 Task: Create a vector illustration of a wildlife habitat.
Action: Mouse moved to (125, 135)
Screenshot: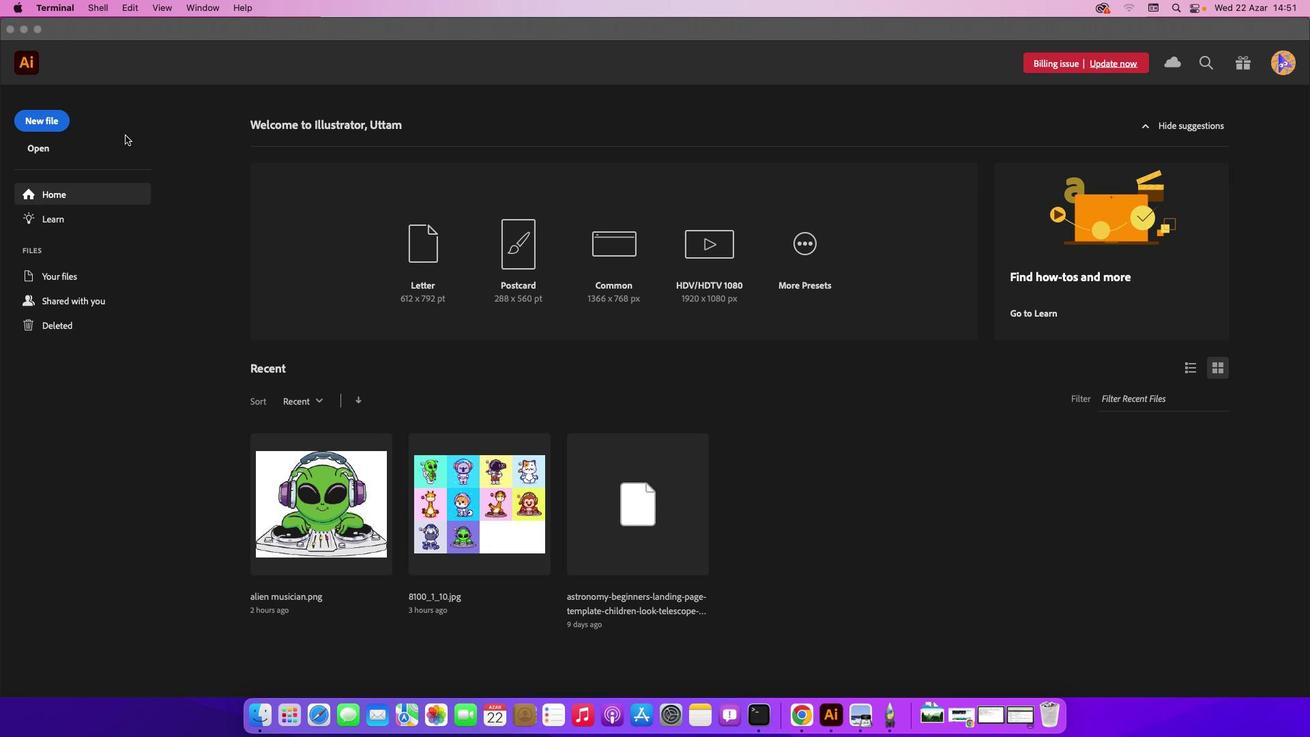 
Action: Mouse pressed left at (125, 135)
Screenshot: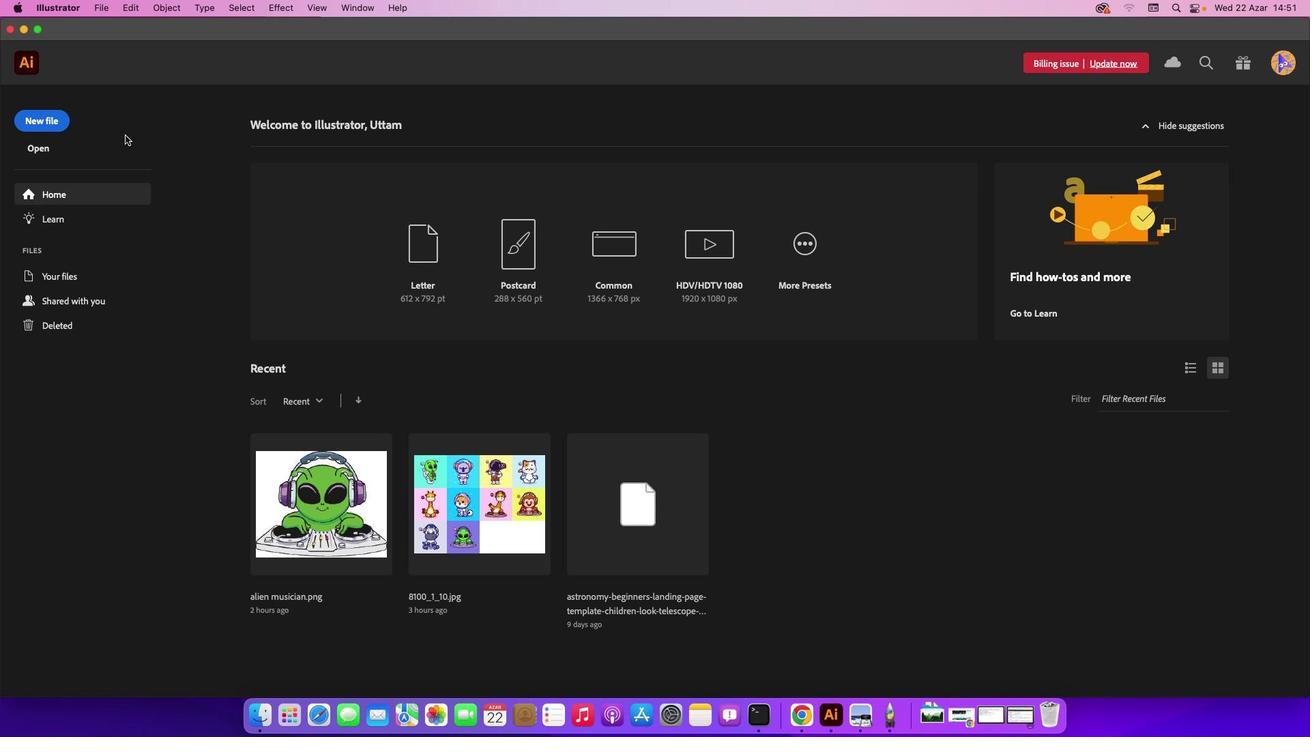 
Action: Mouse moved to (53, 124)
Screenshot: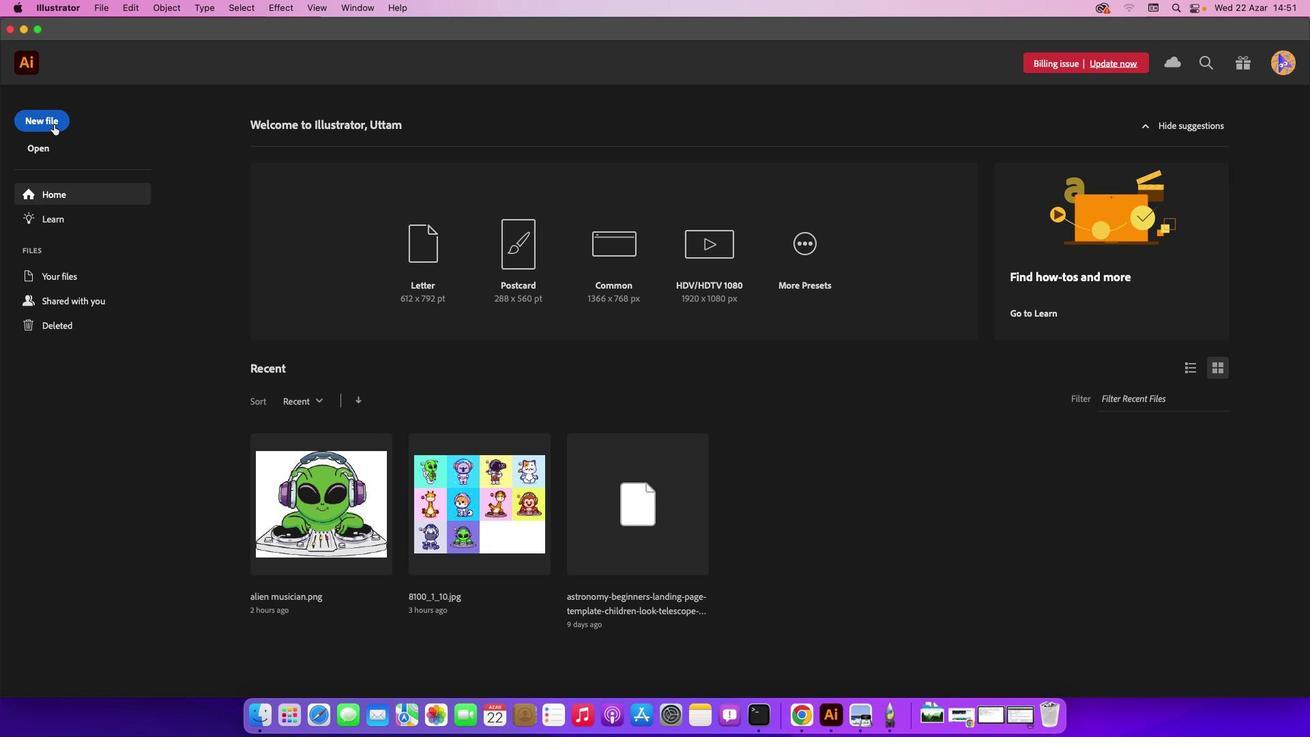 
Action: Mouse pressed left at (53, 124)
Screenshot: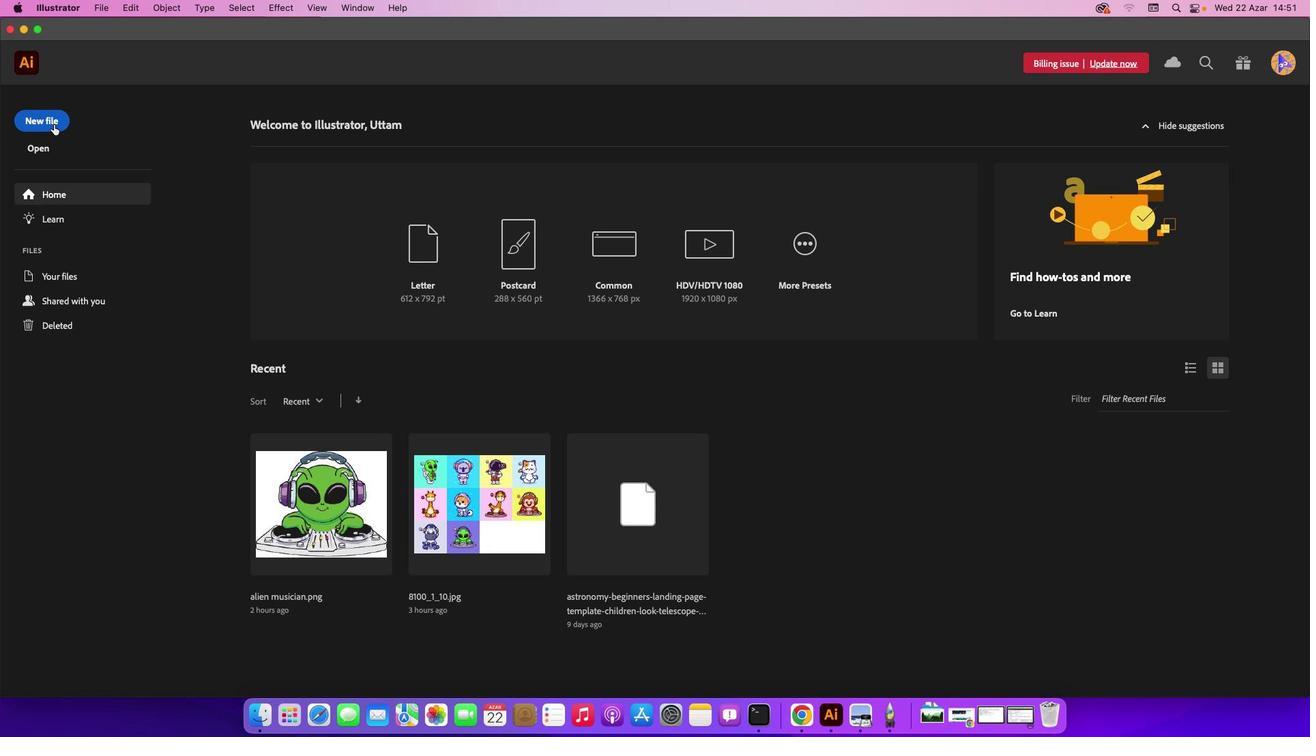 
Action: Mouse moved to (976, 571)
Screenshot: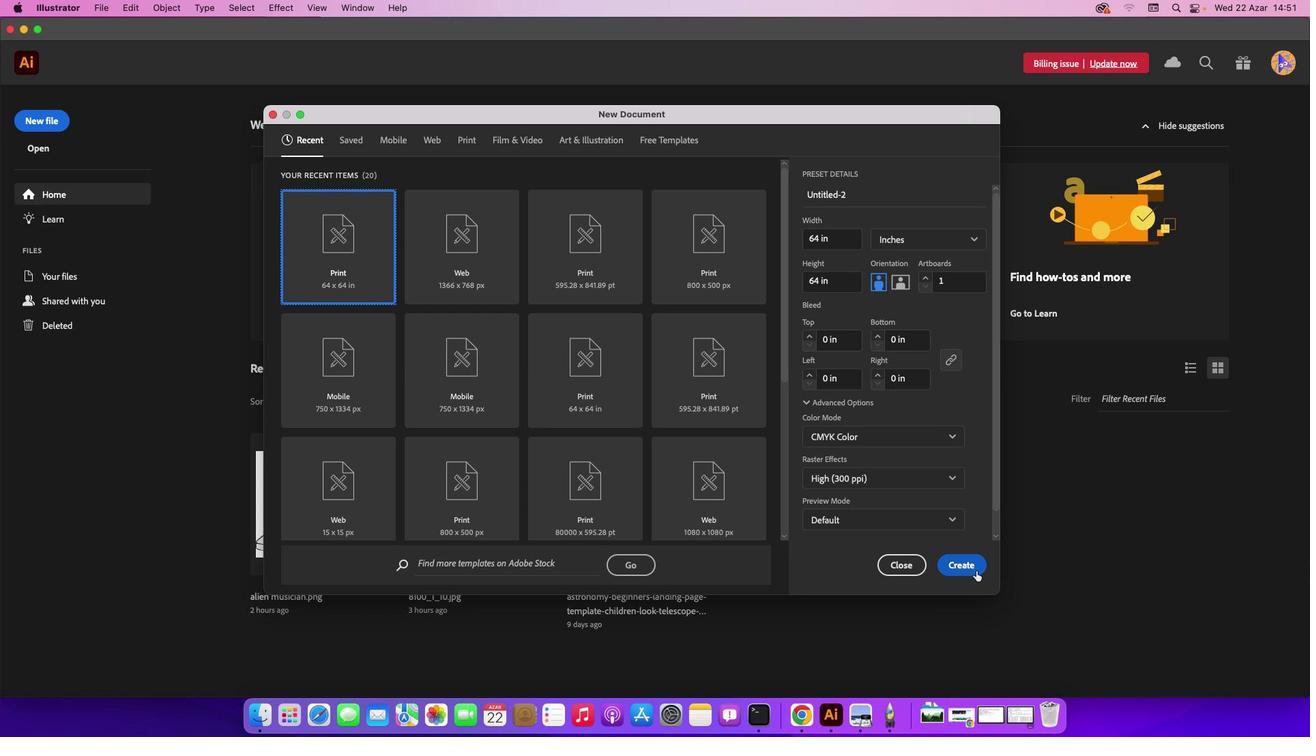 
Action: Mouse pressed left at (976, 571)
Screenshot: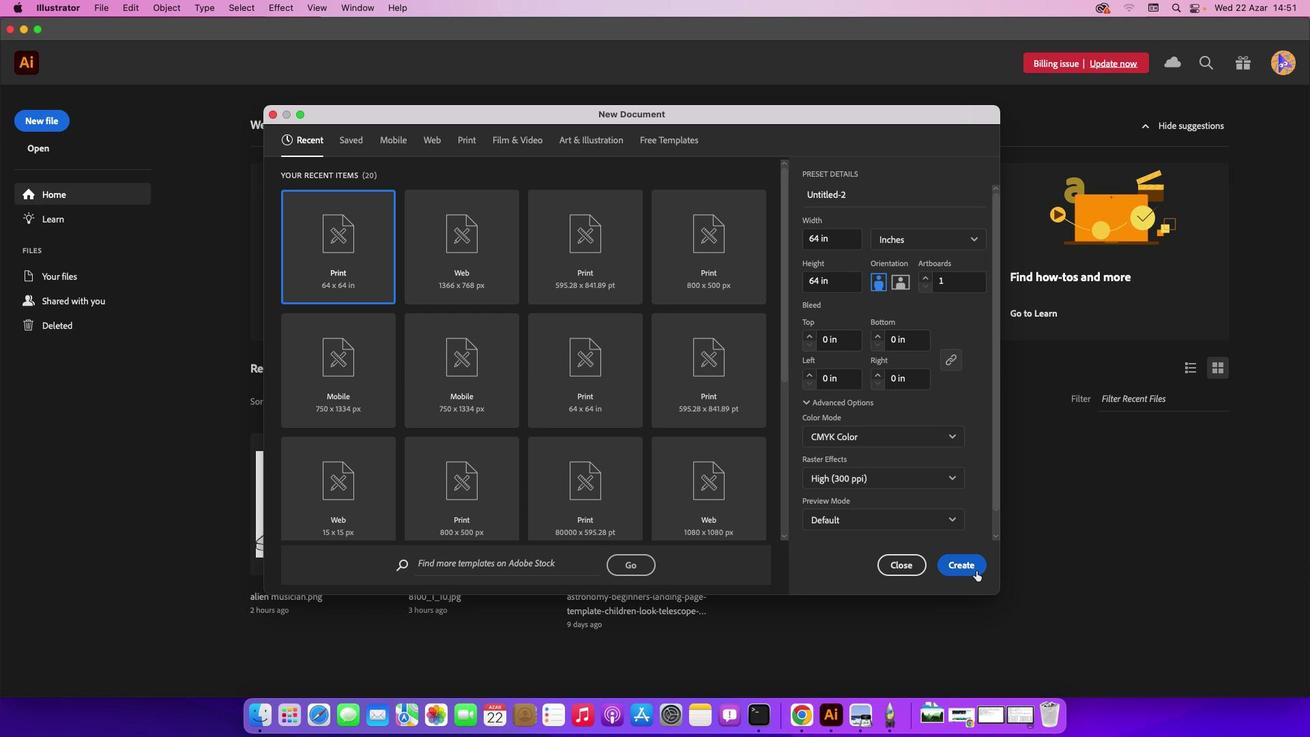 
Action: Mouse moved to (20, 129)
Screenshot: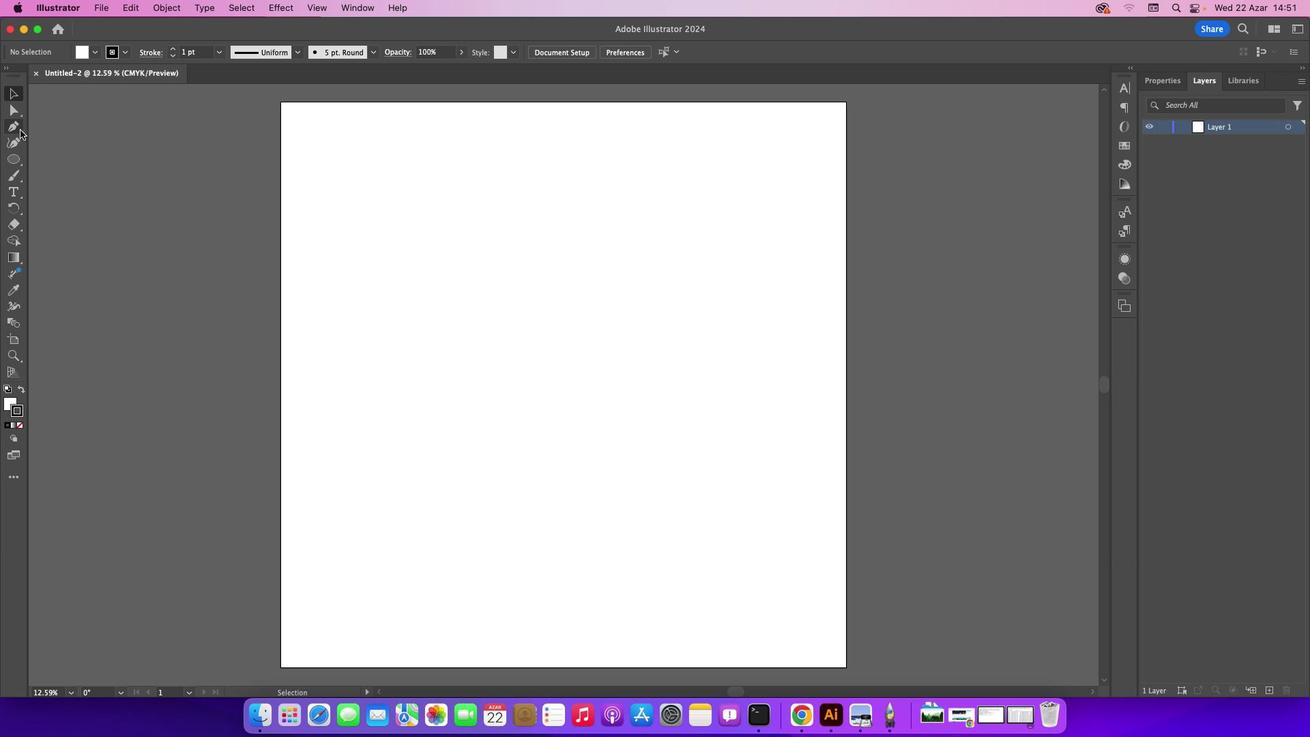 
Action: Mouse pressed left at (20, 129)
Screenshot: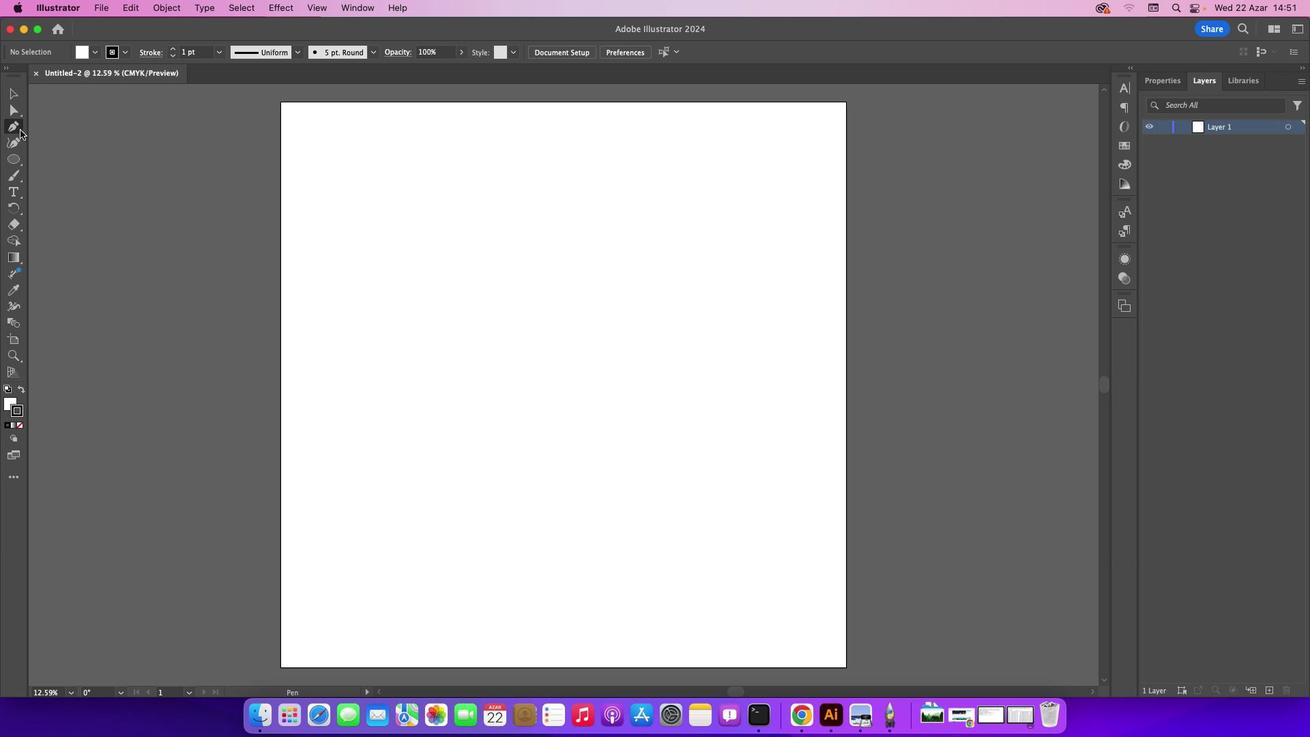 
Action: Mouse moved to (305, 398)
Screenshot: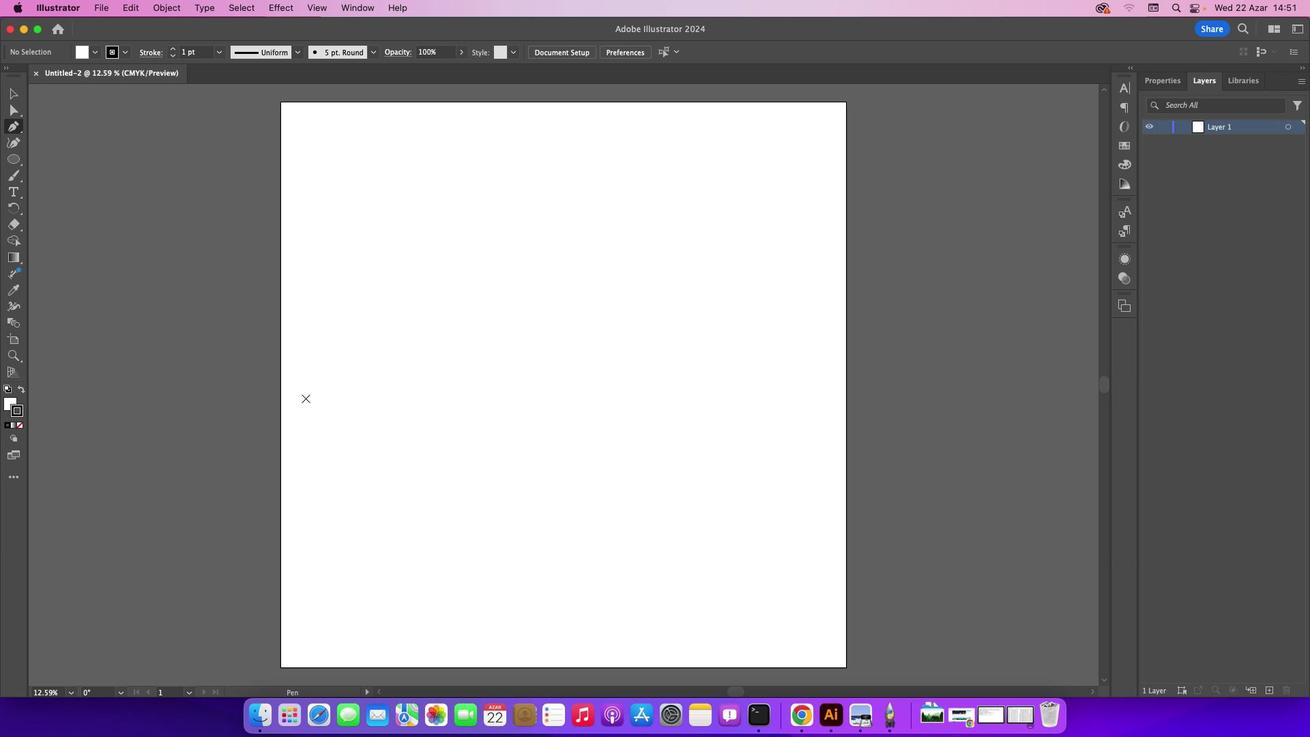 
Action: Key pressed Key.caps_lock
Screenshot: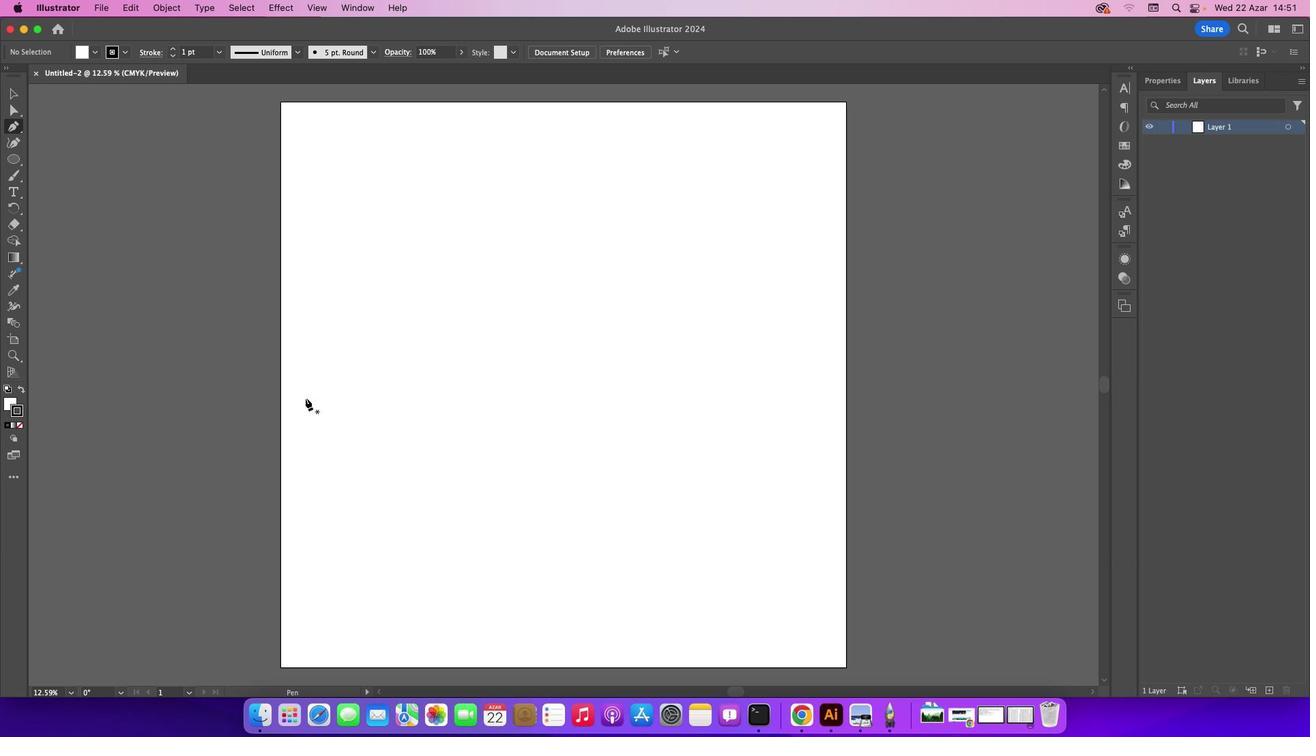 
Action: Mouse moved to (281, 409)
Screenshot: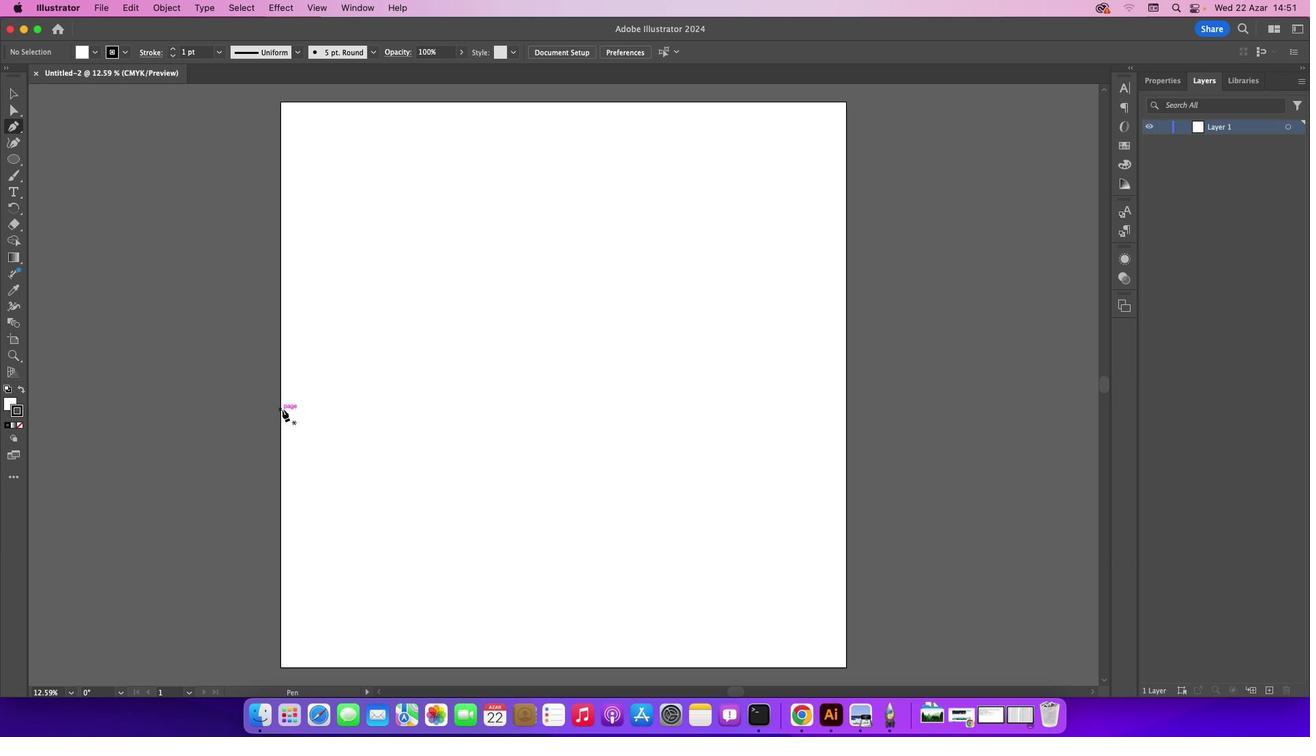 
Action: Mouse pressed left at (281, 409)
Screenshot: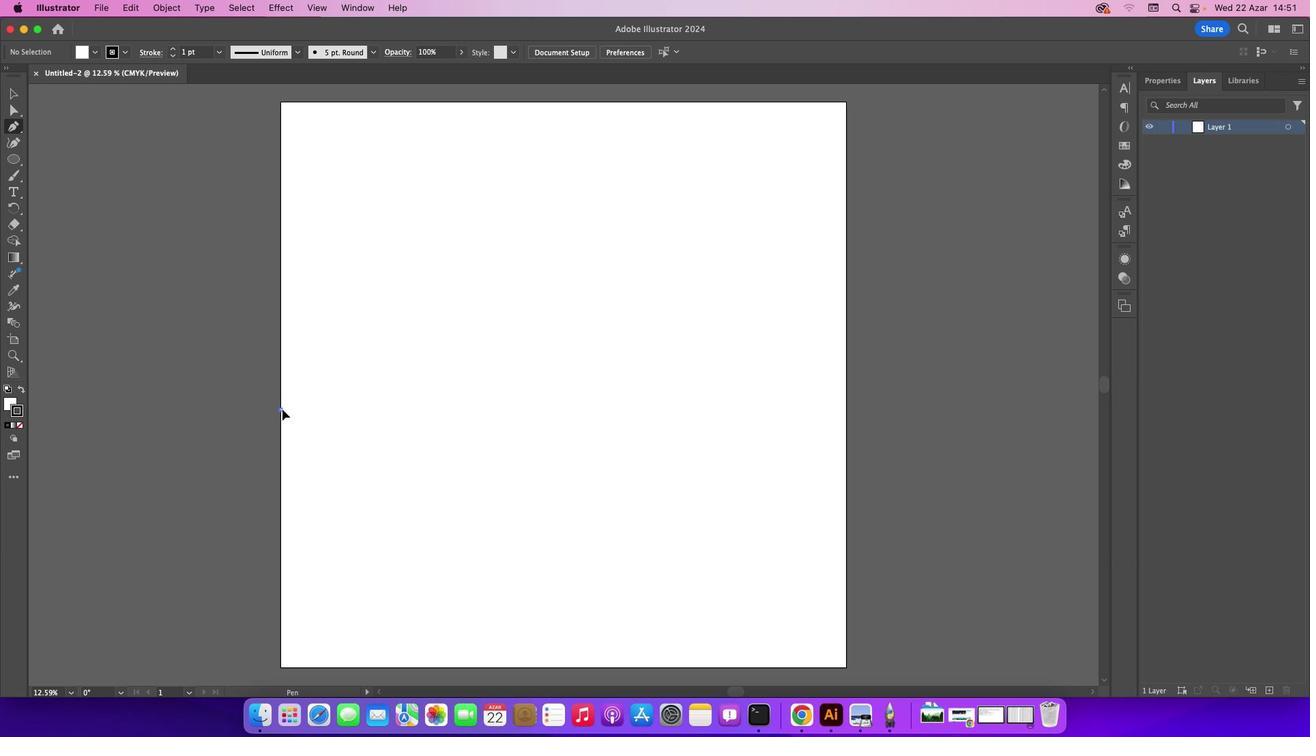
Action: Mouse moved to (429, 352)
Screenshot: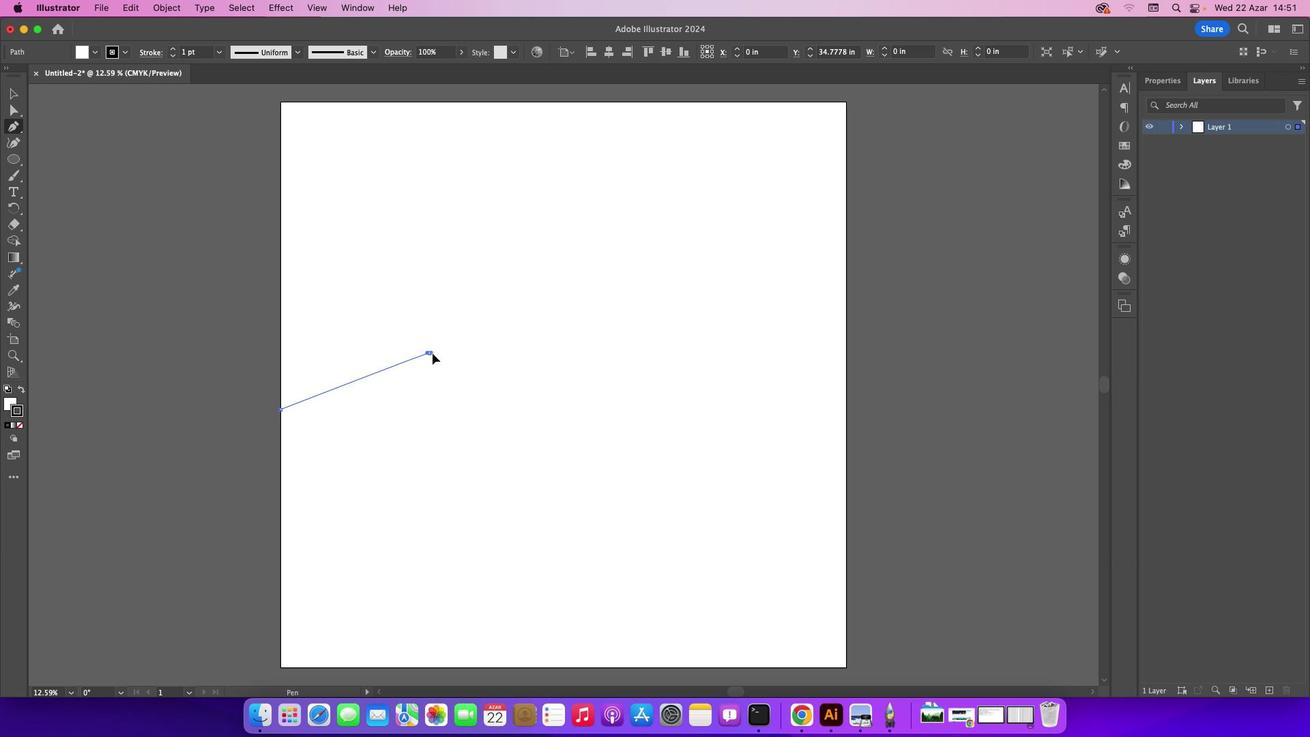 
Action: Mouse pressed left at (429, 352)
Screenshot: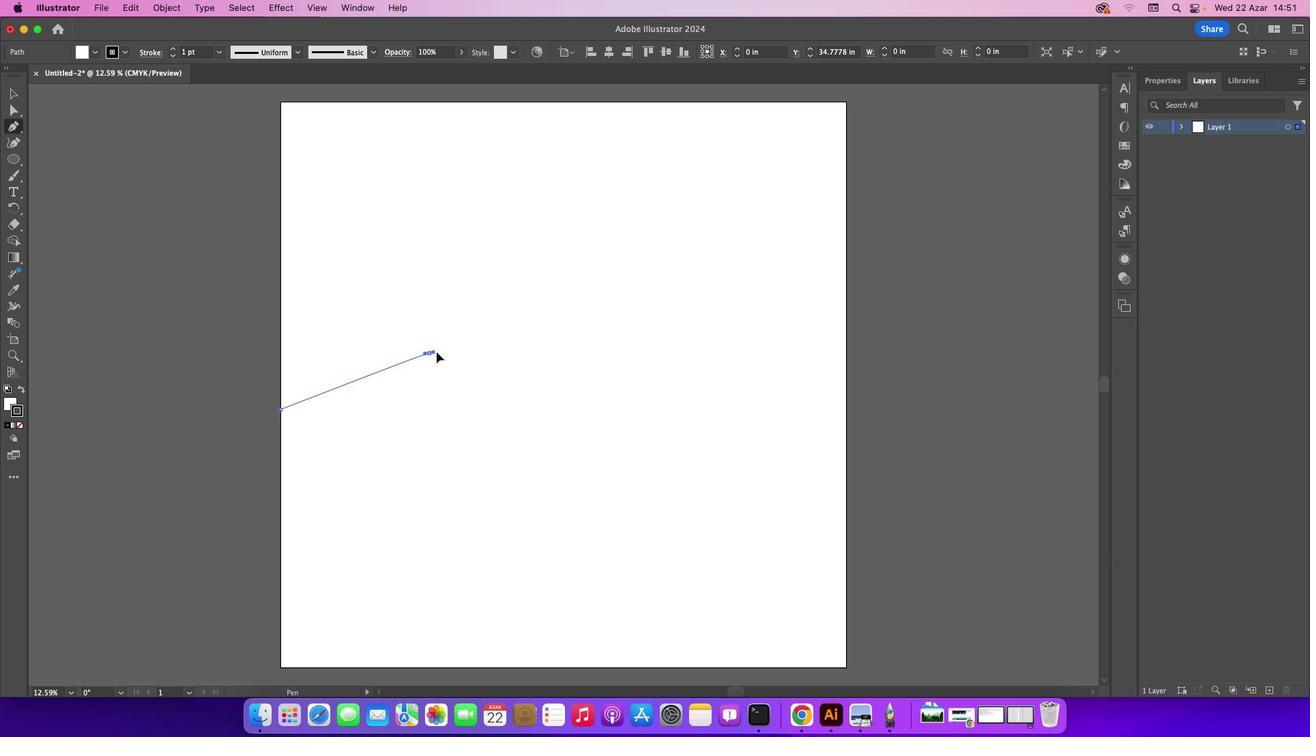 
Action: Mouse moved to (496, 372)
Screenshot: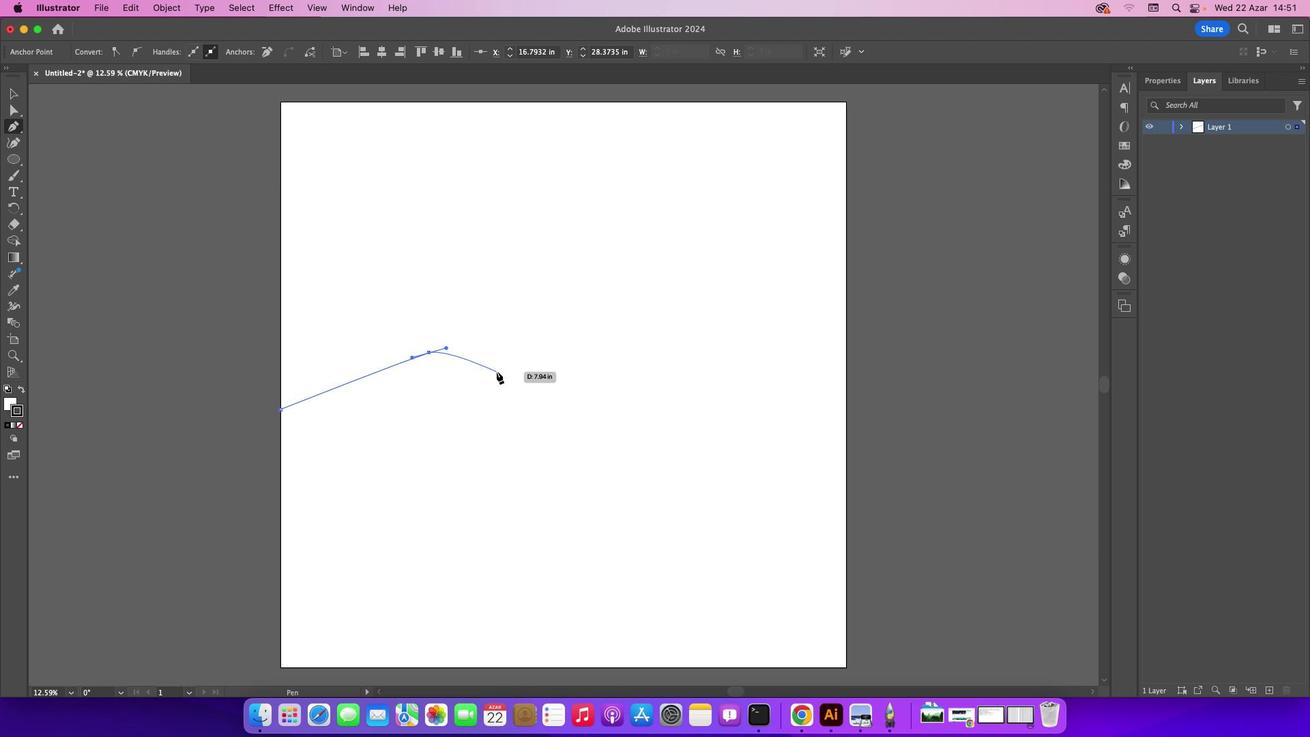 
Action: Mouse pressed left at (496, 372)
Screenshot: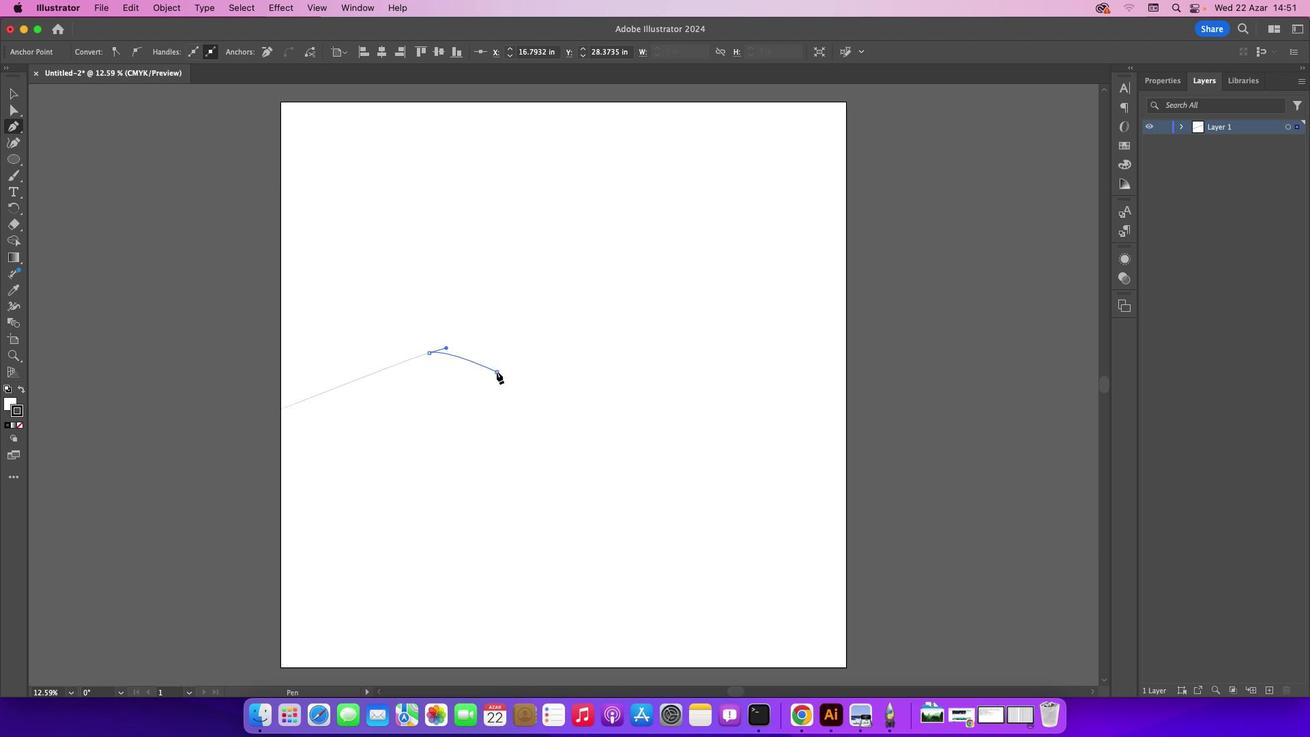 
Action: Mouse moved to (542, 398)
Screenshot: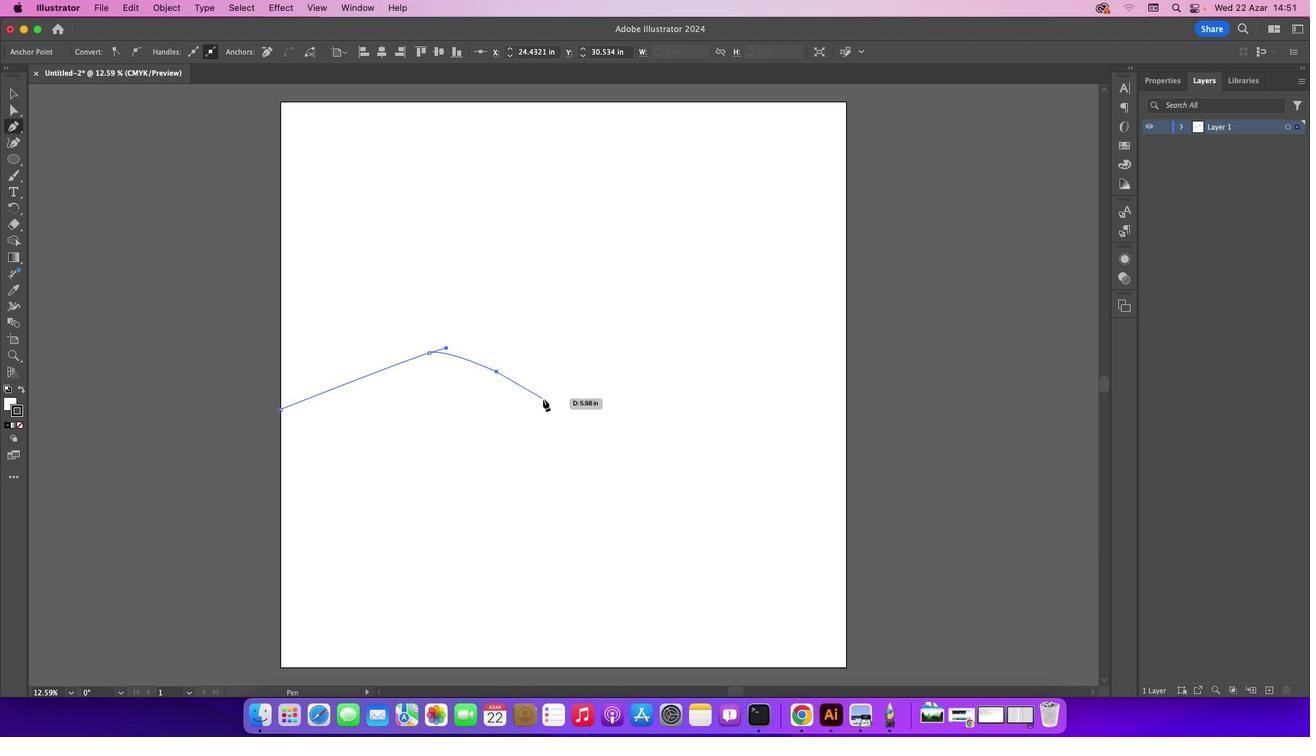 
Action: Mouse pressed left at (542, 398)
Screenshot: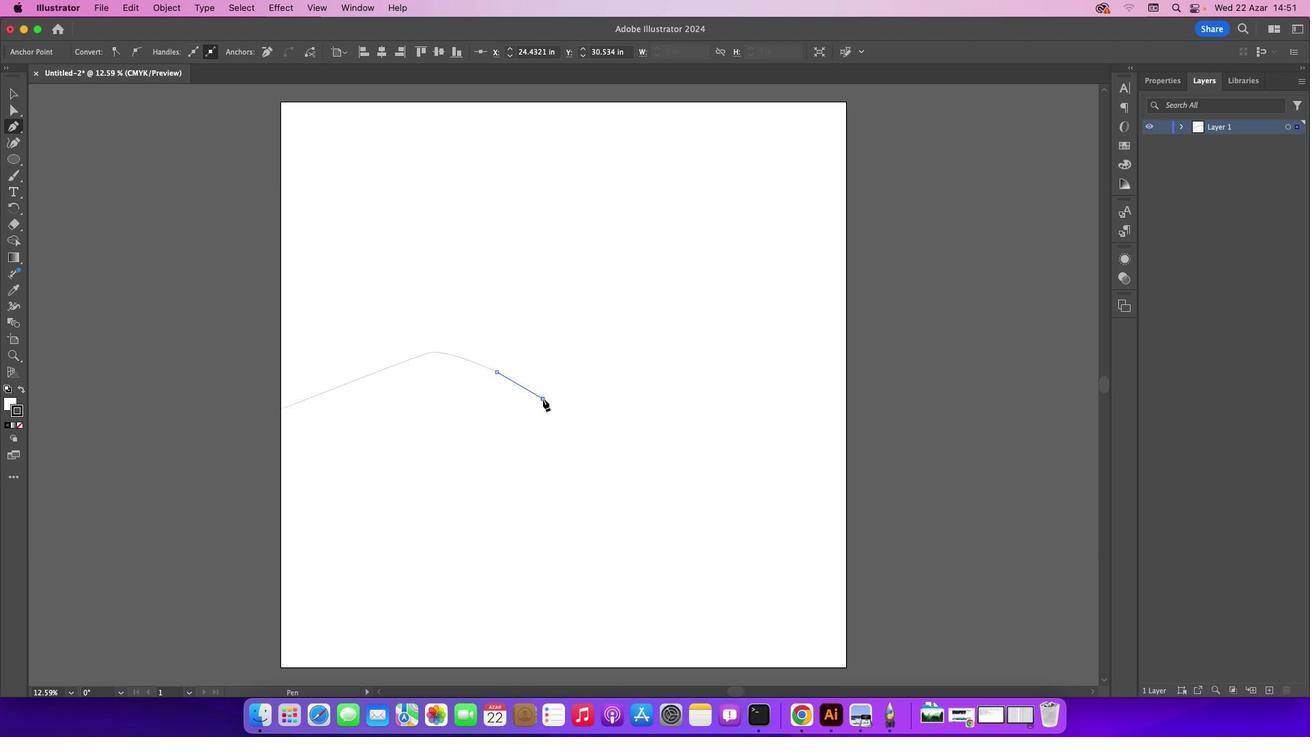 
Action: Mouse moved to (615, 369)
Screenshot: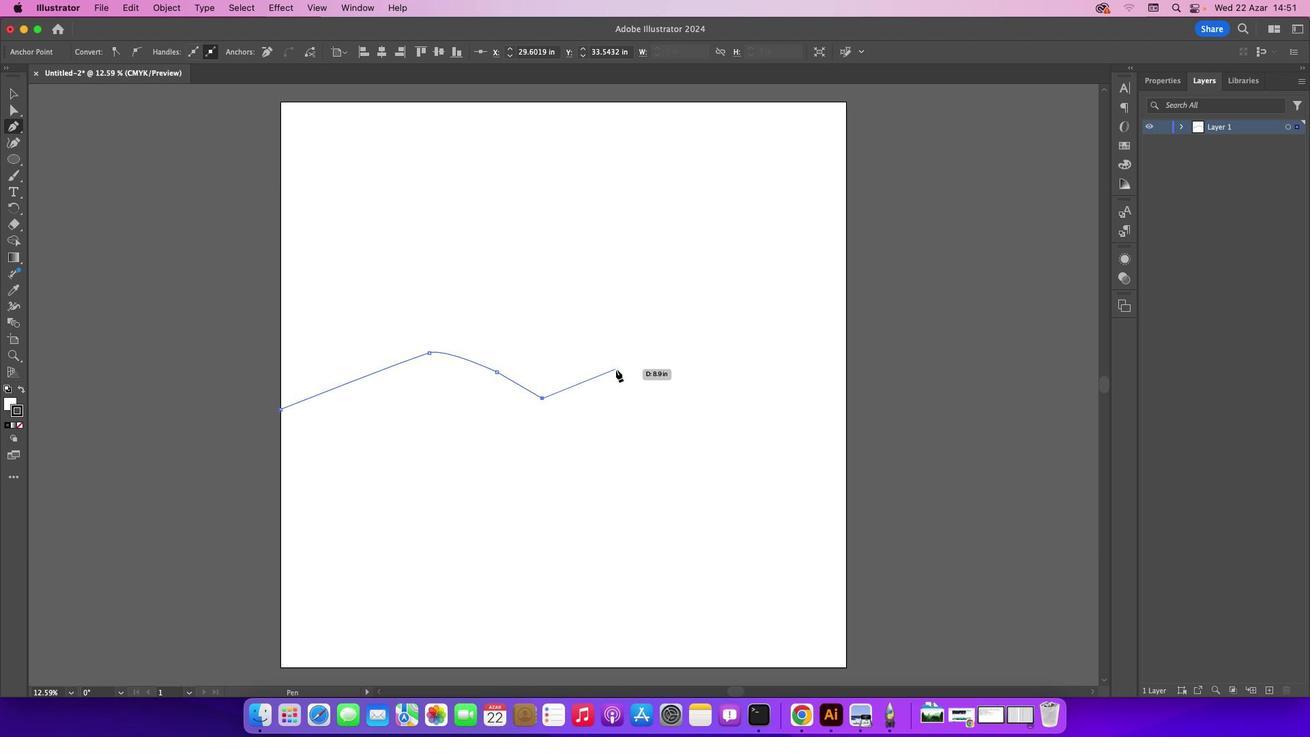 
Action: Mouse pressed left at (615, 369)
Screenshot: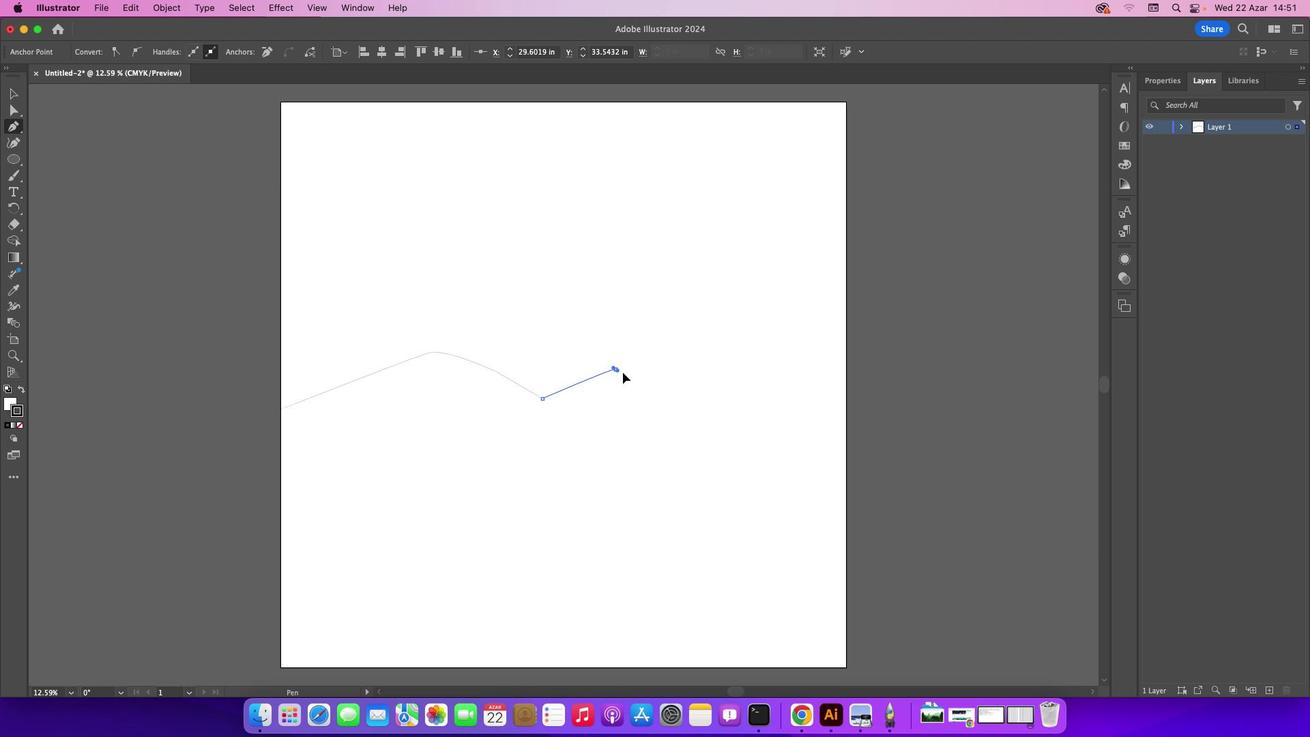 
Action: Mouse moved to (717, 341)
Screenshot: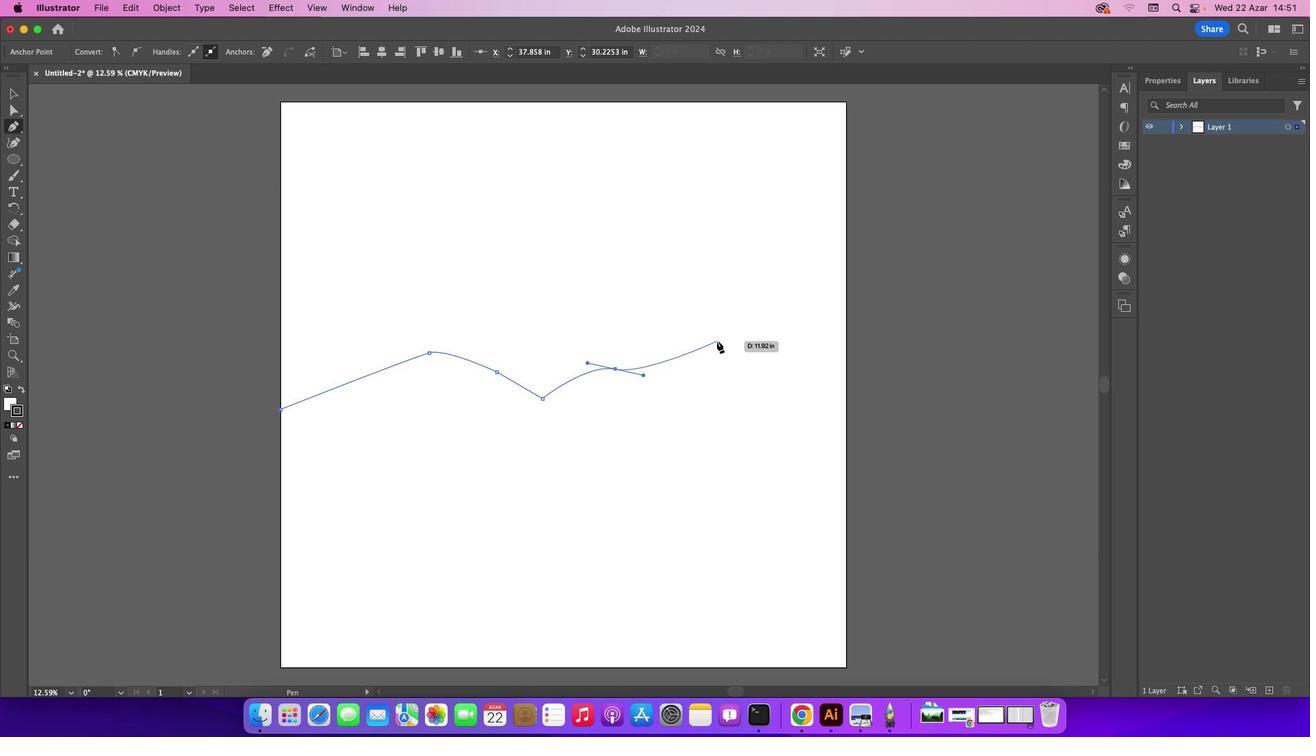 
Action: Mouse pressed left at (717, 341)
Screenshot: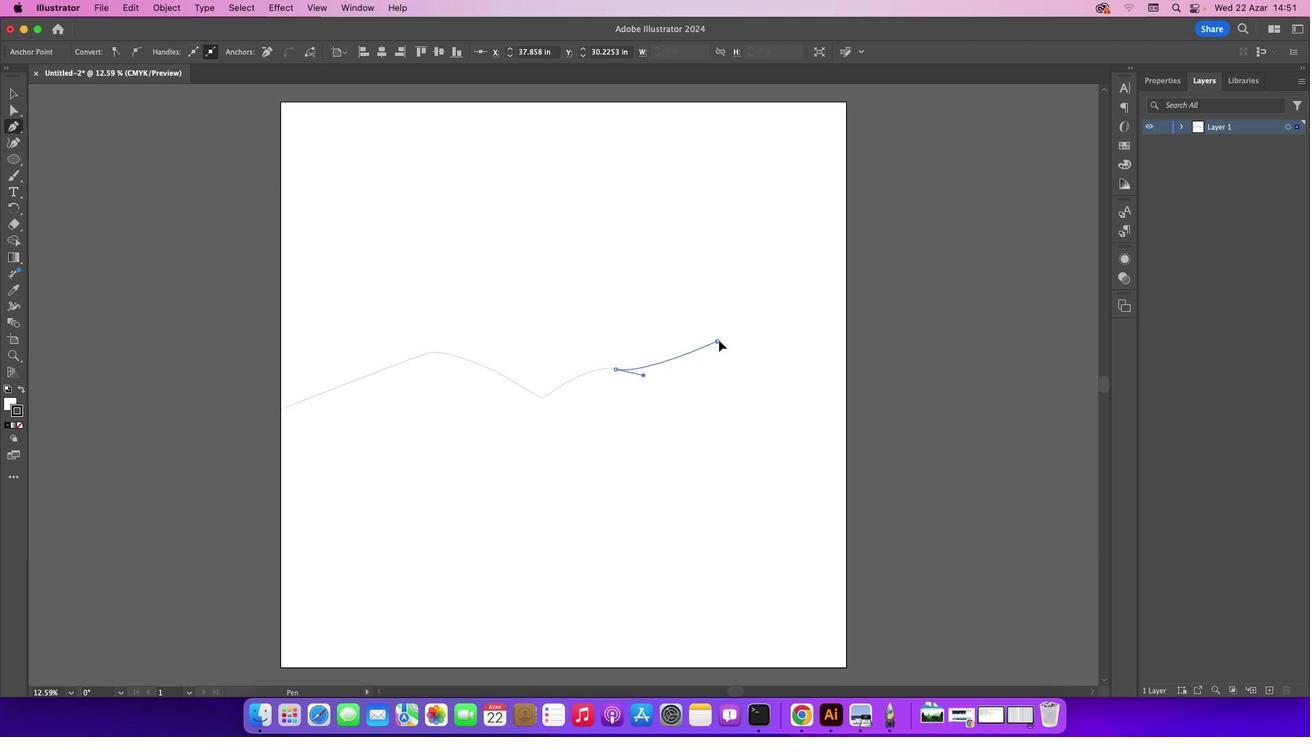 
Action: Mouse moved to (750, 326)
Screenshot: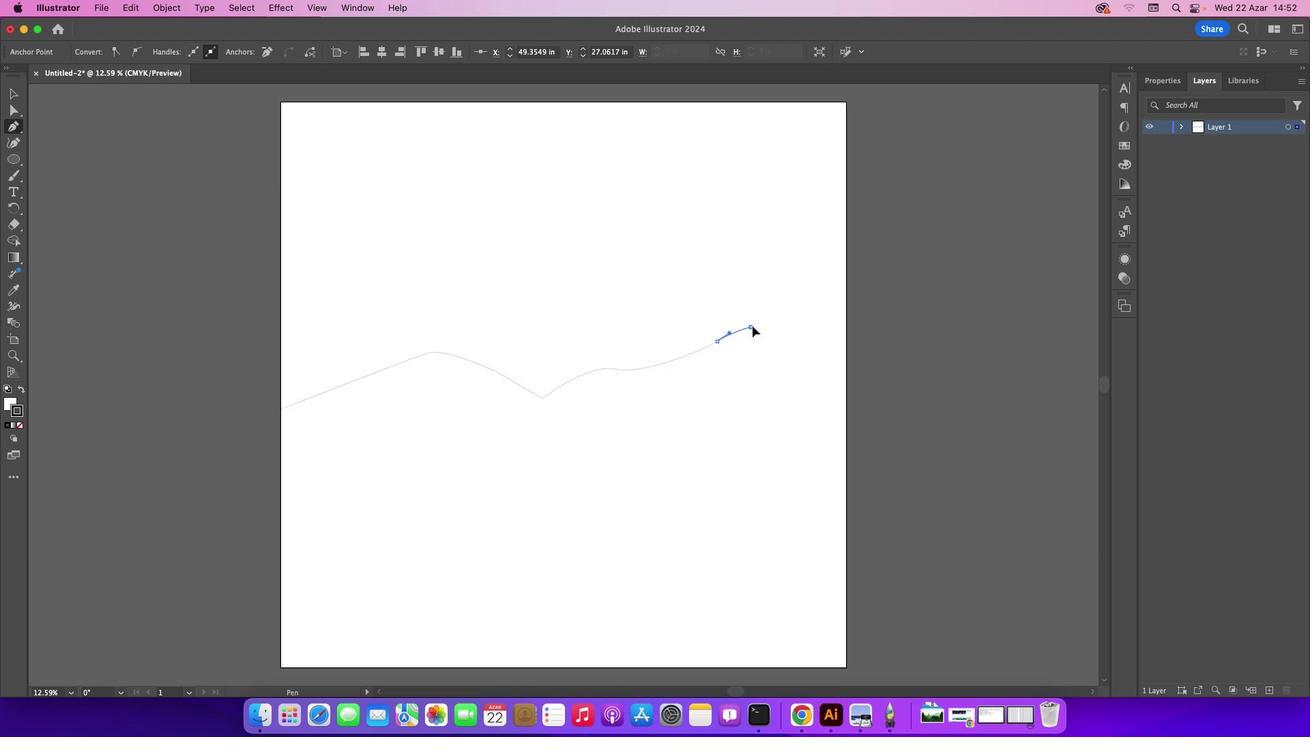
Action: Mouse pressed left at (750, 326)
Screenshot: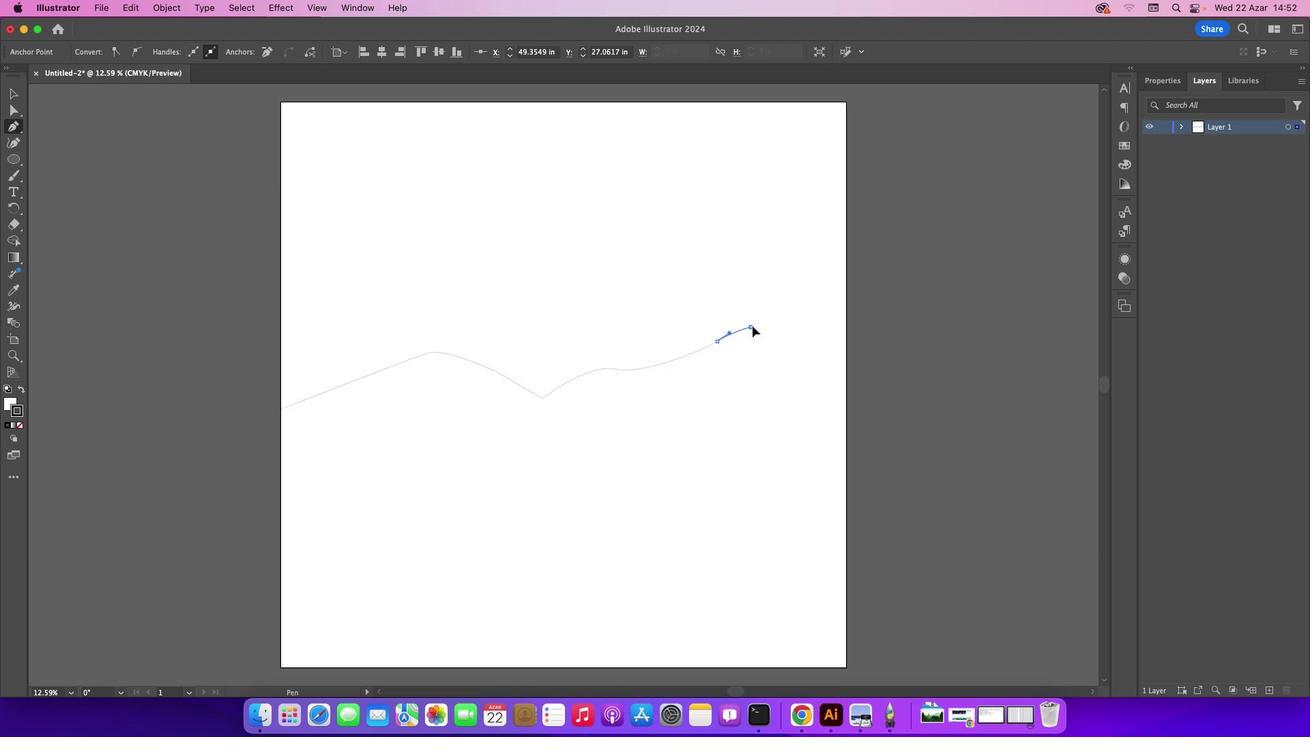 
Action: Mouse moved to (808, 266)
Screenshot: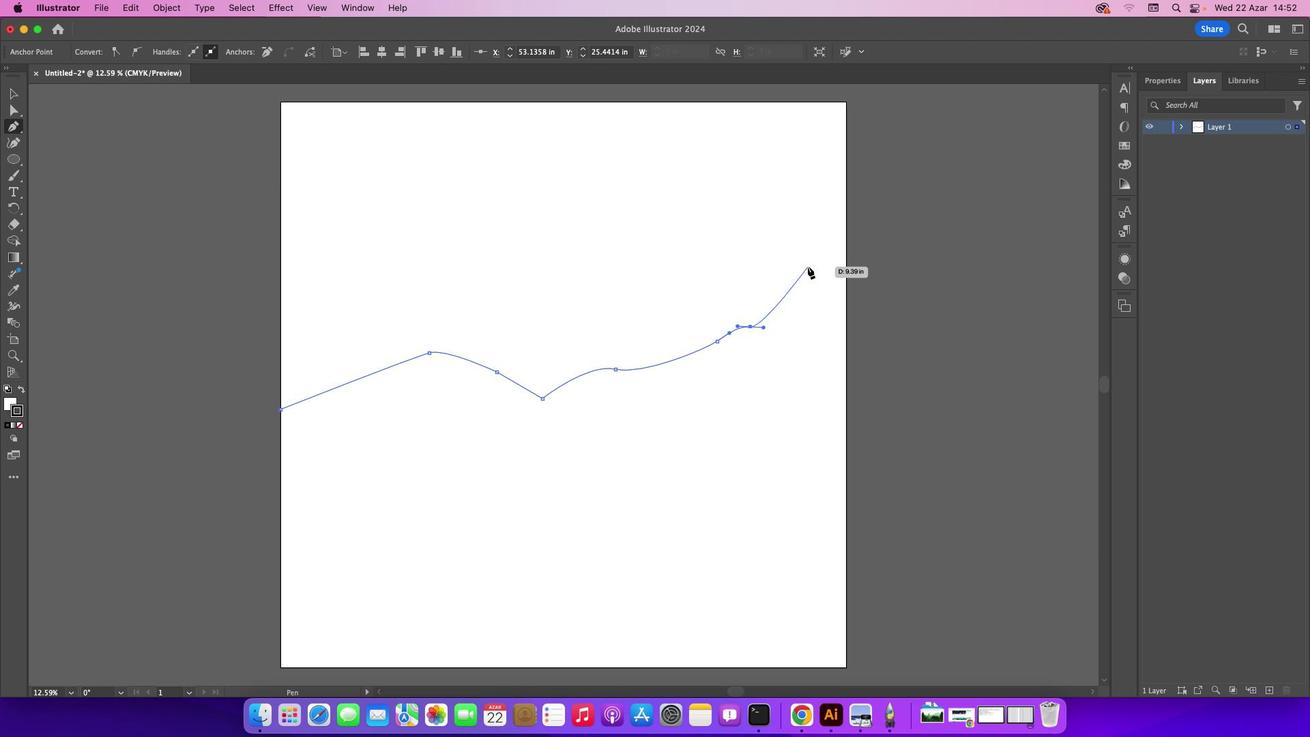 
Action: Mouse pressed left at (808, 266)
Screenshot: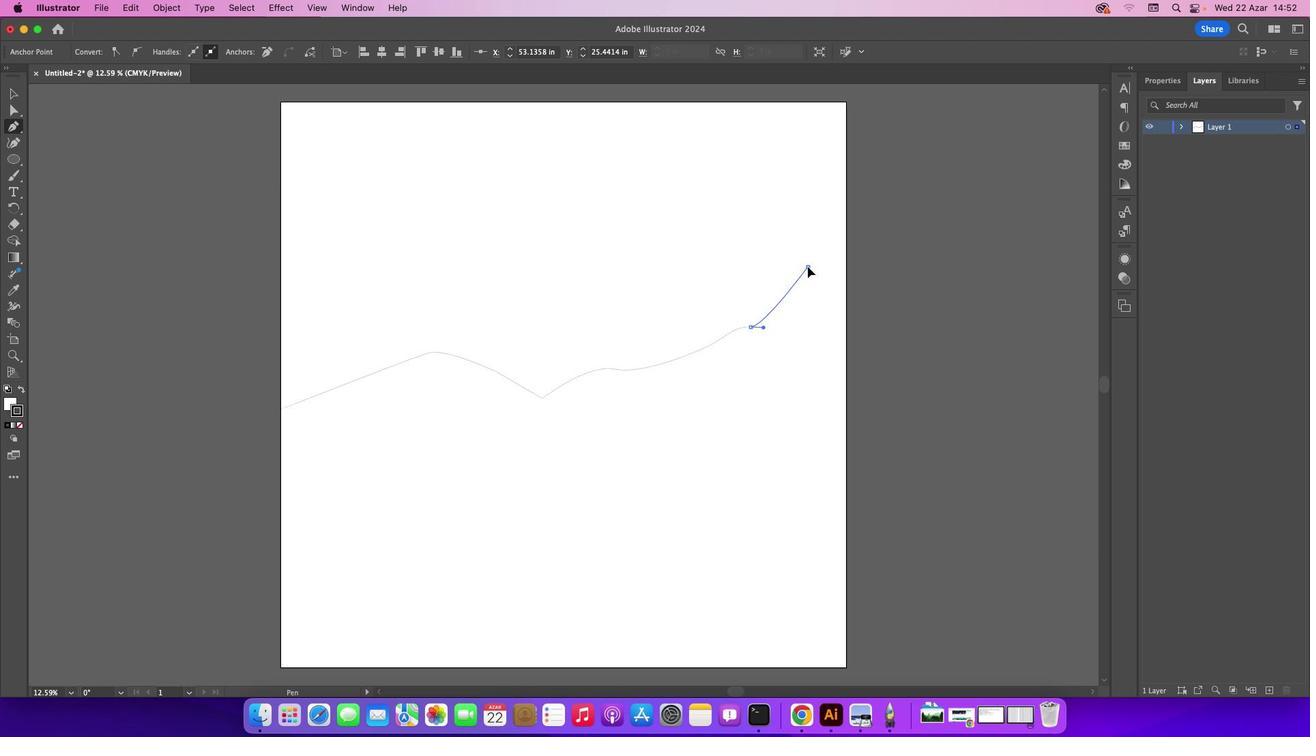 
Action: Mouse moved to (822, 260)
Screenshot: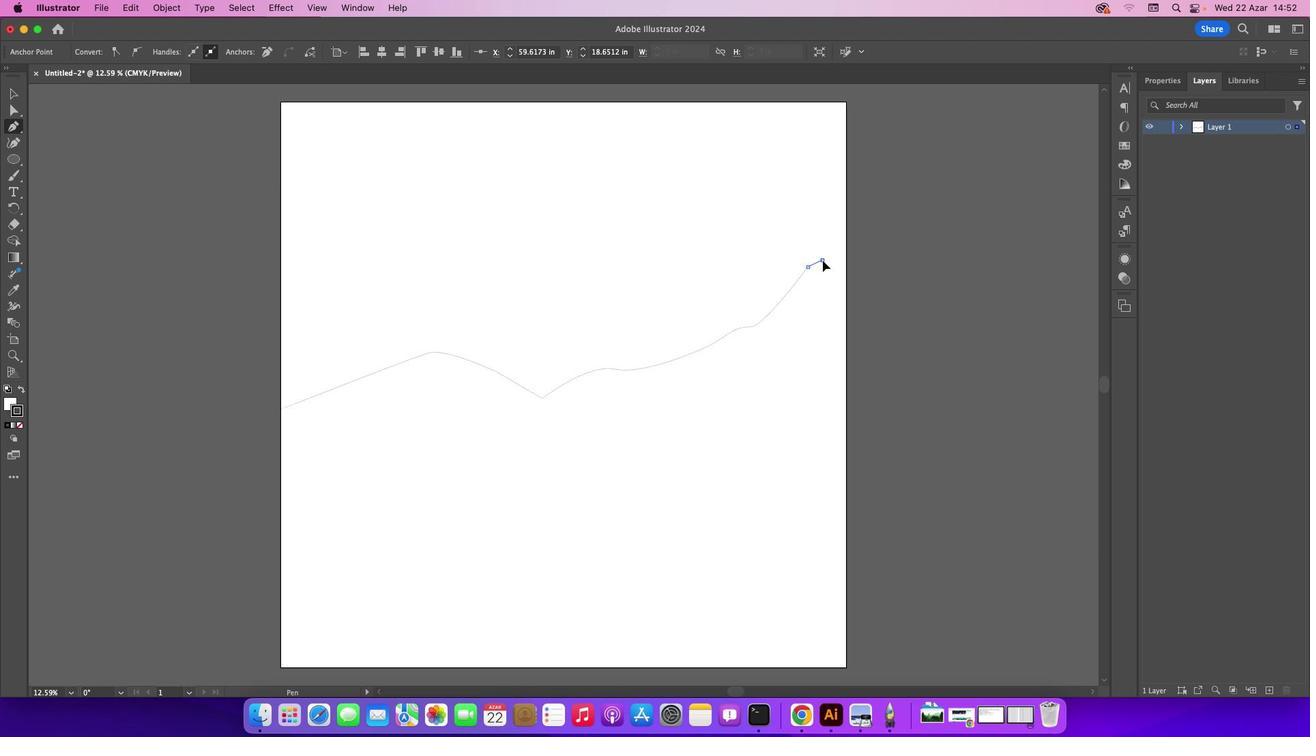 
Action: Mouse pressed left at (822, 260)
Screenshot: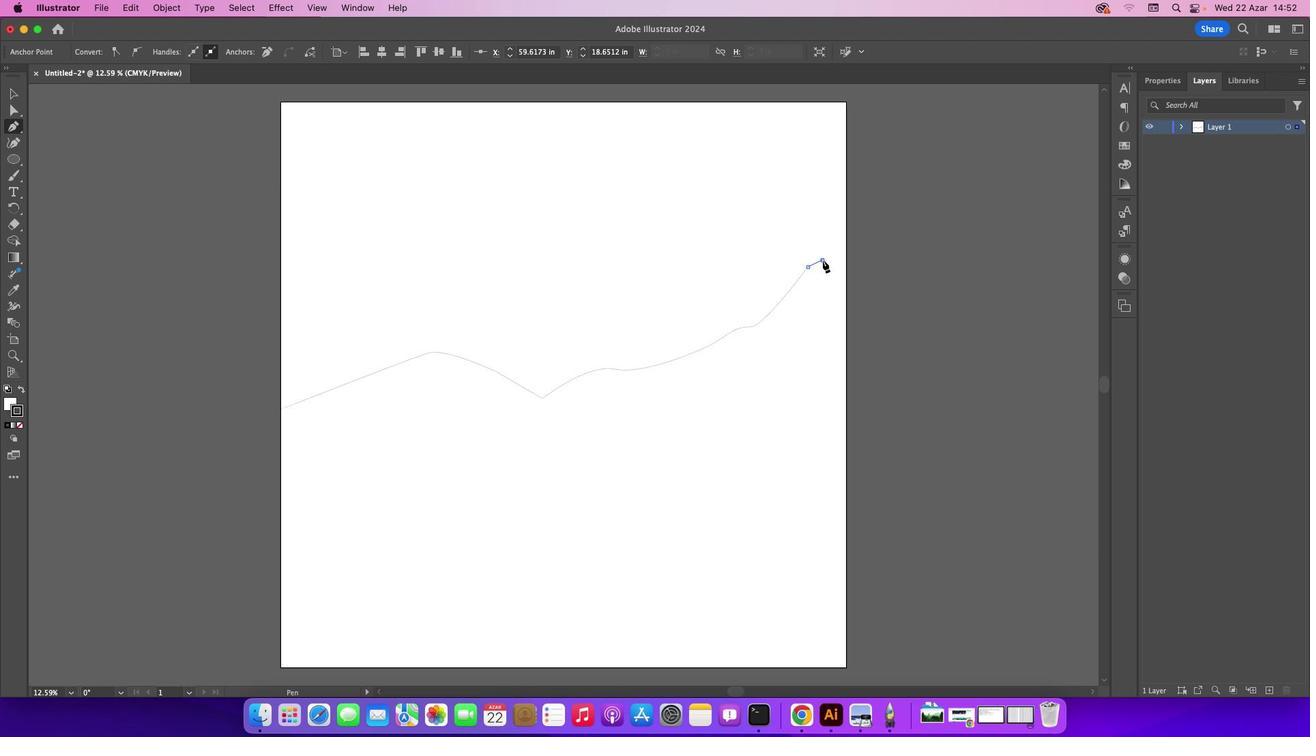 
Action: Mouse moved to (830, 260)
Screenshot: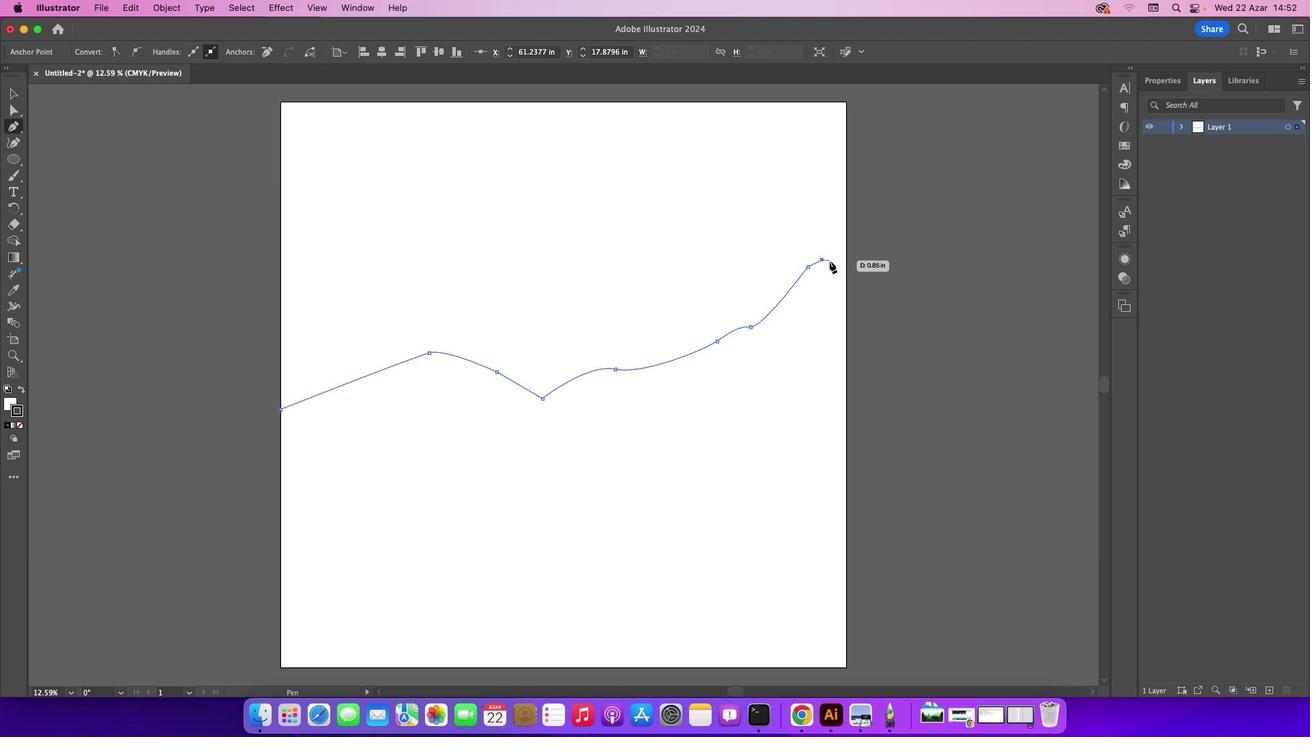
Action: Mouse pressed left at (830, 260)
Screenshot: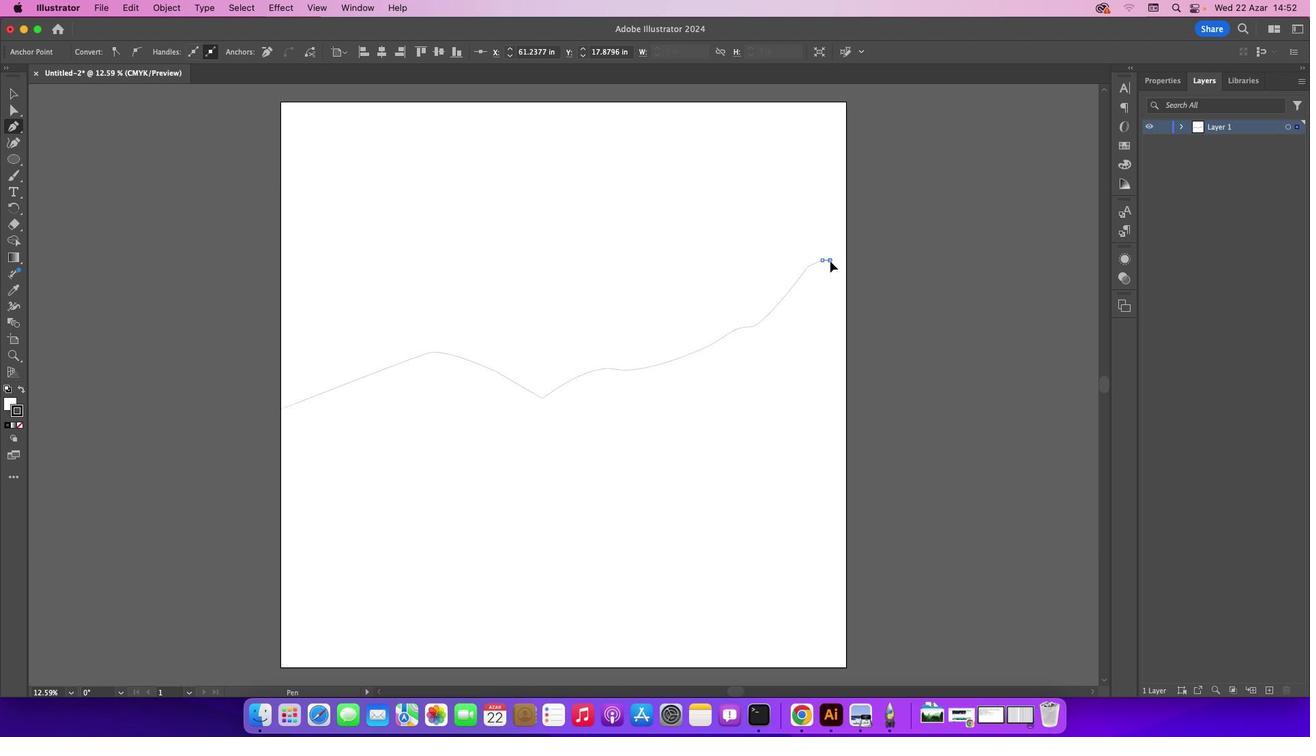 
Action: Mouse moved to (846, 265)
Screenshot: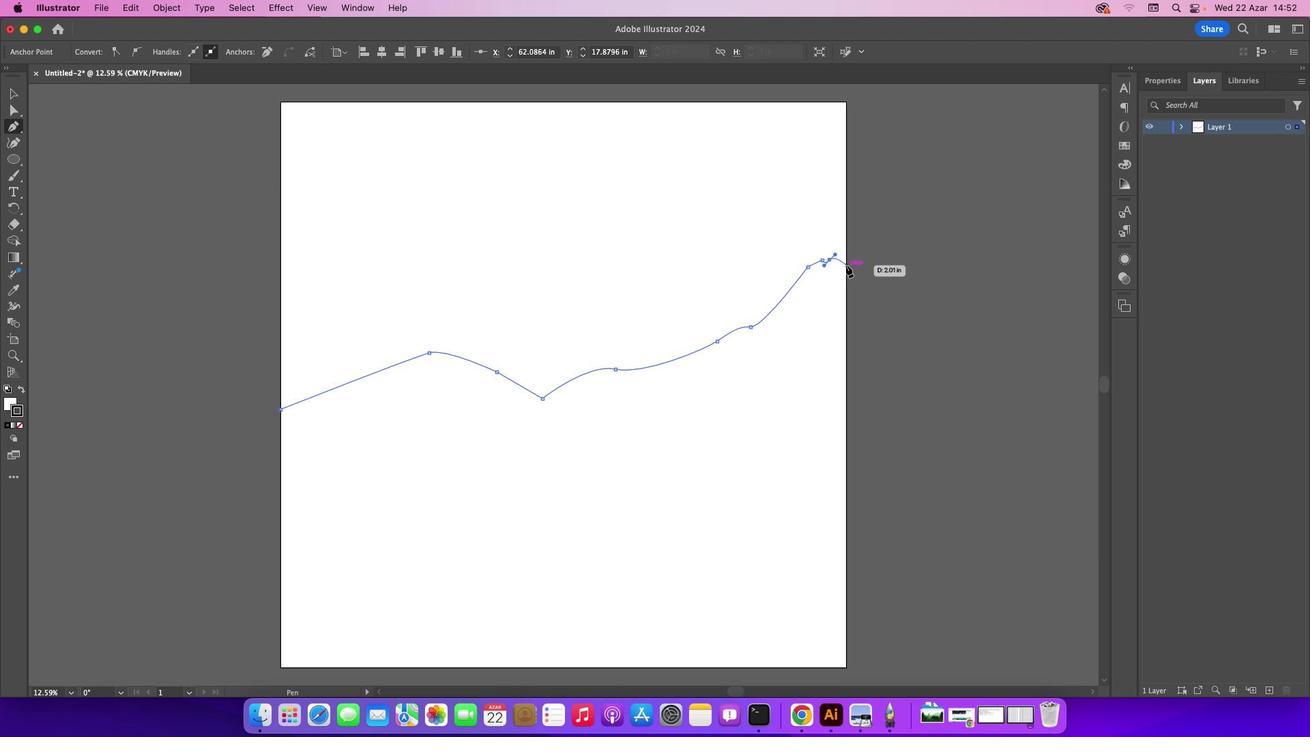 
Action: Mouse pressed left at (846, 265)
Screenshot: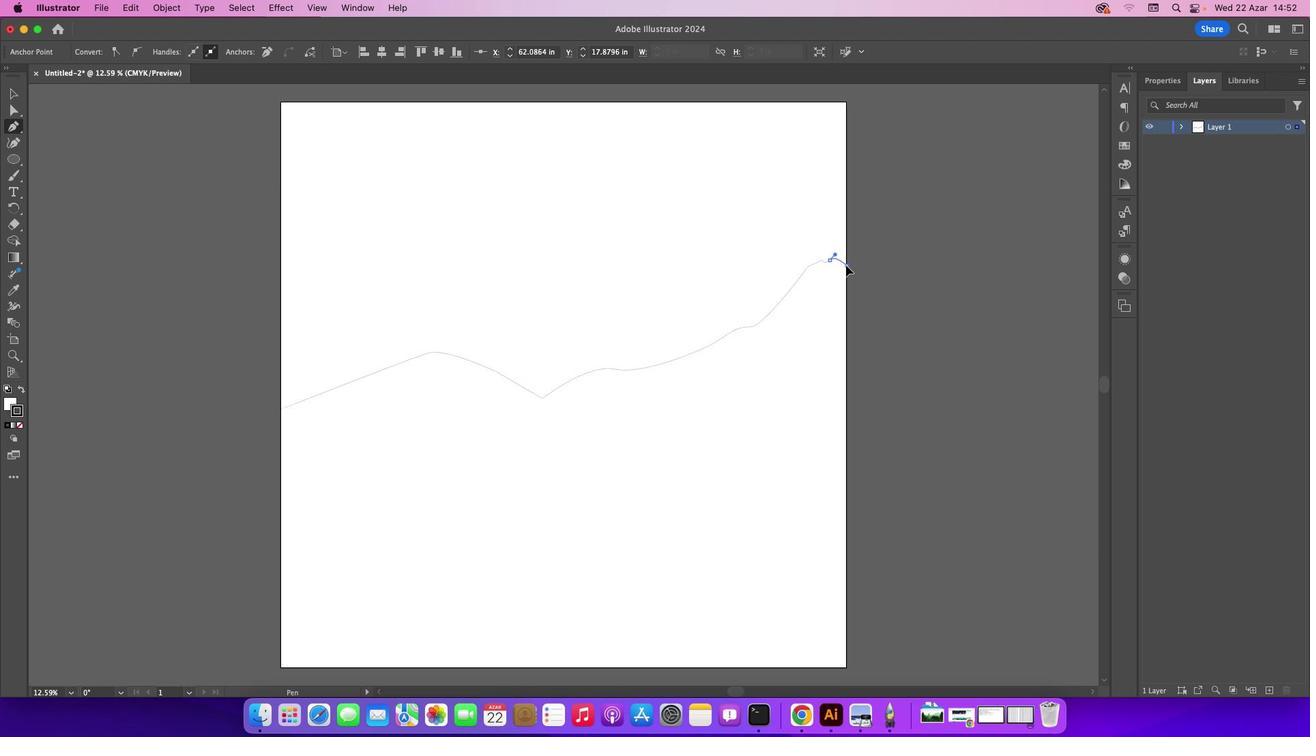 
Action: Mouse moved to (845, 491)
Screenshot: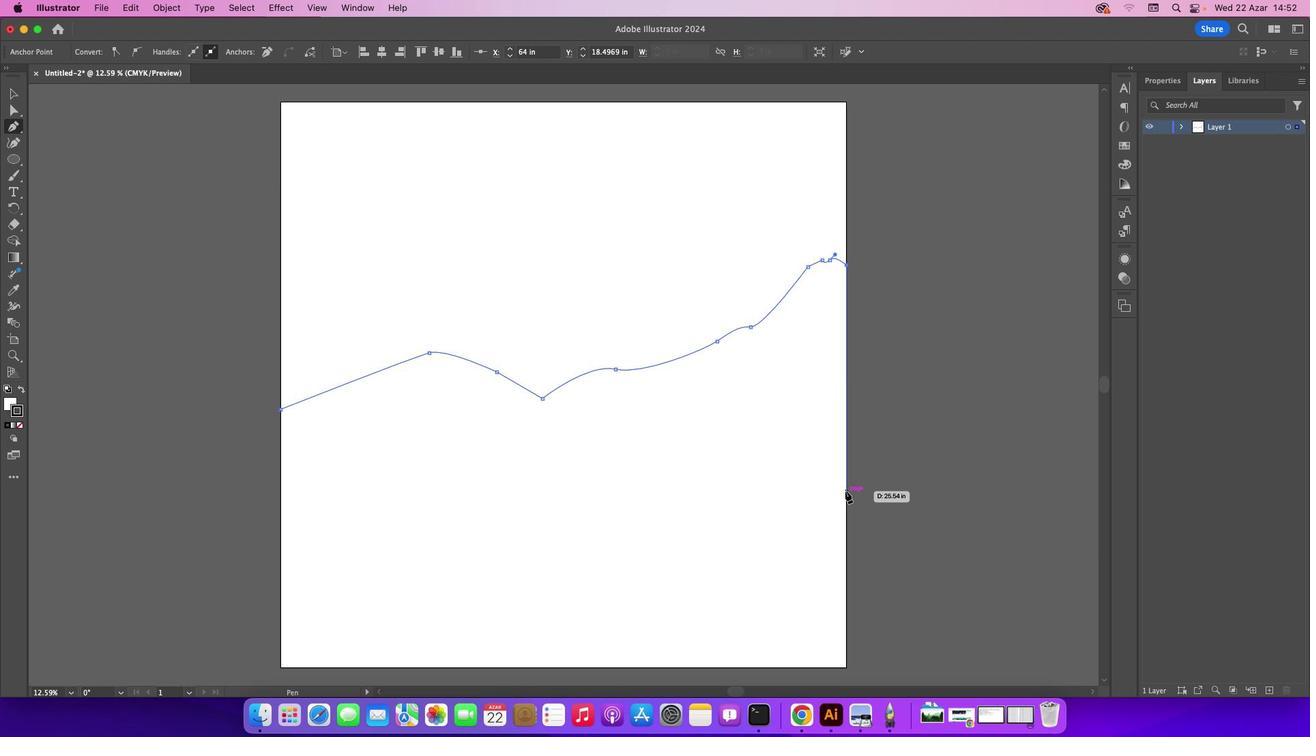 
Action: Mouse pressed left at (845, 491)
Screenshot: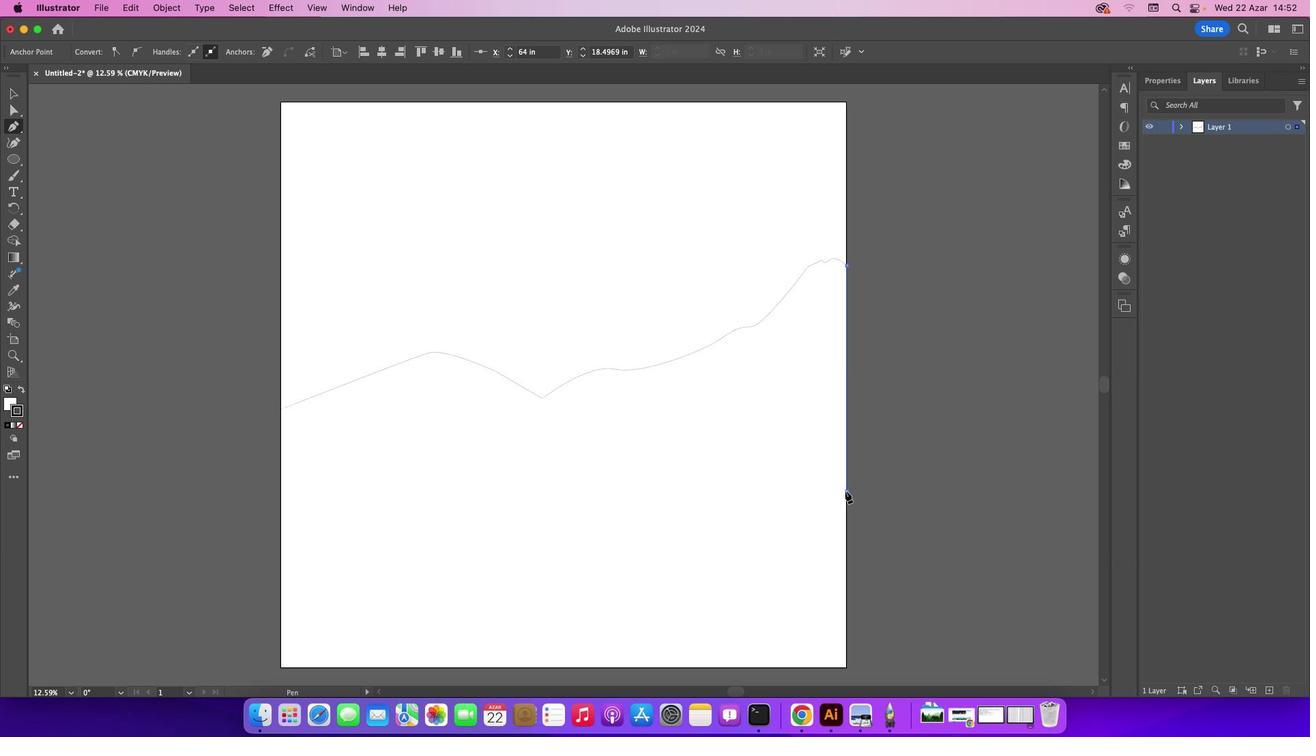 
Action: Mouse moved to (281, 491)
Screenshot: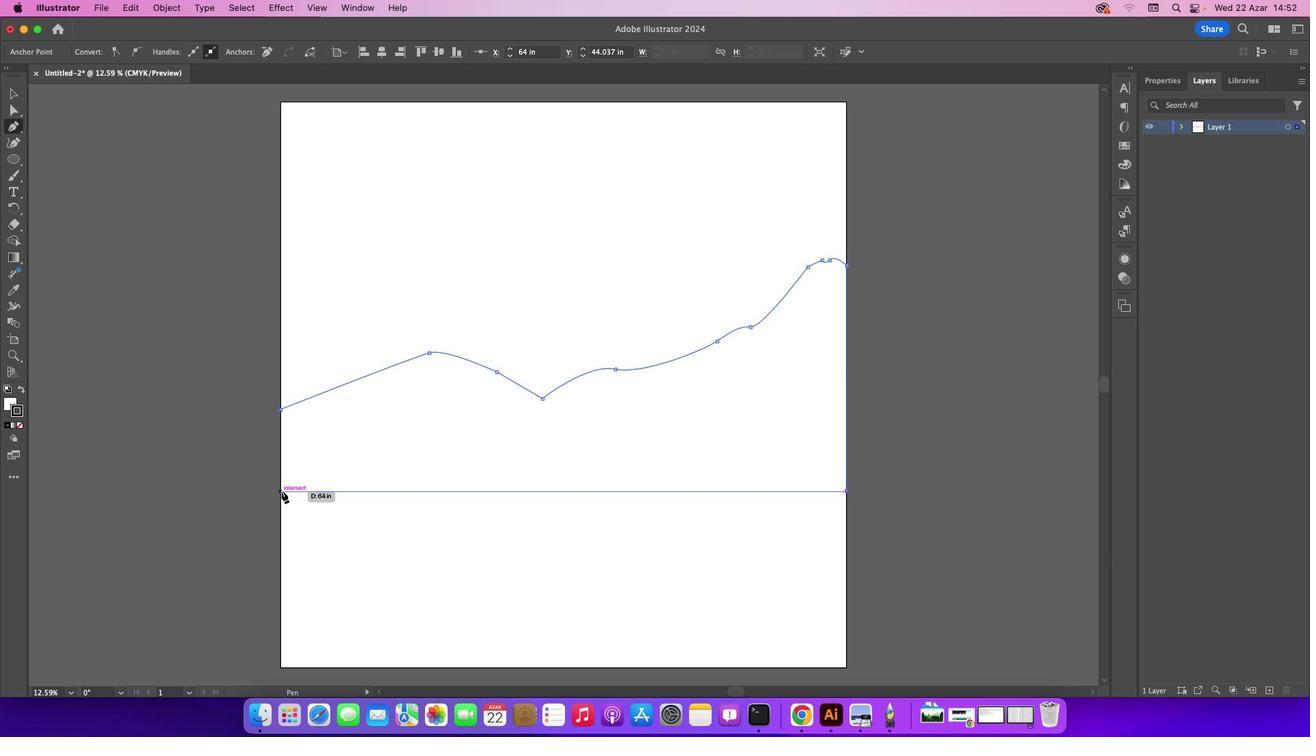 
Action: Mouse pressed left at (281, 491)
Screenshot: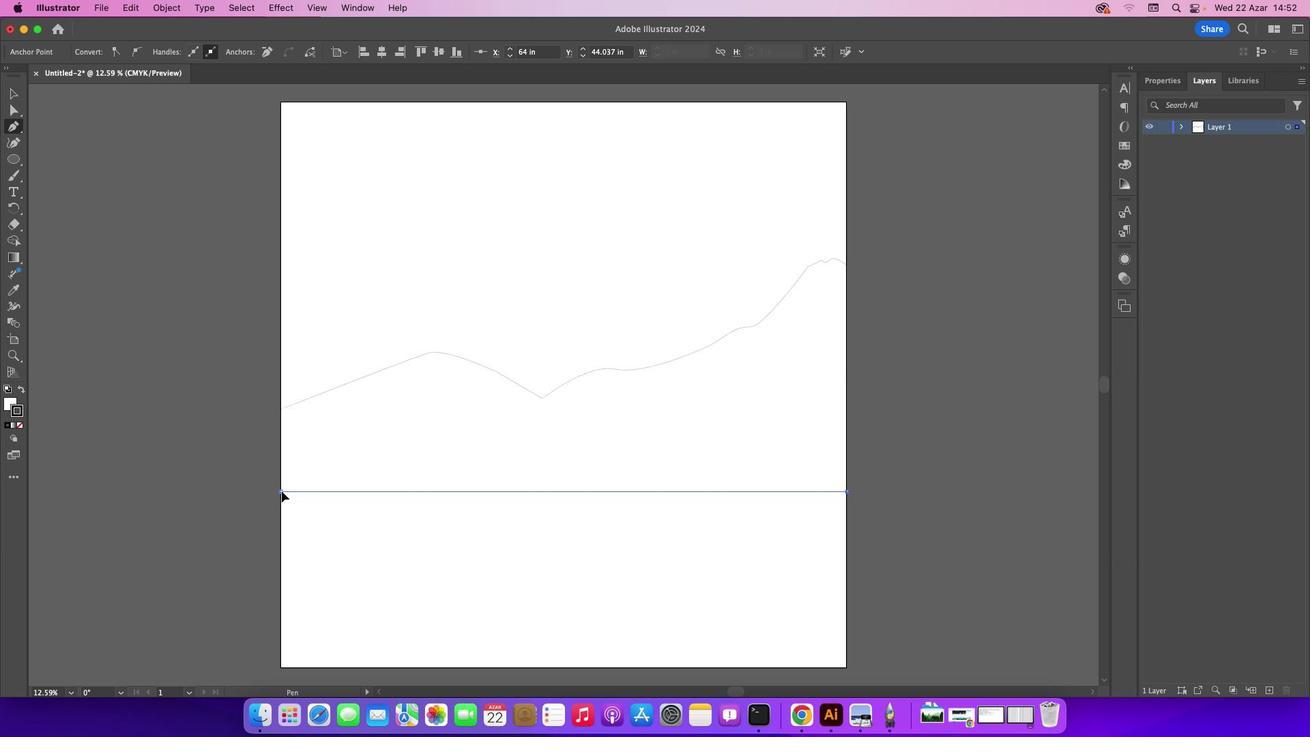 
Action: Mouse moved to (282, 409)
Screenshot: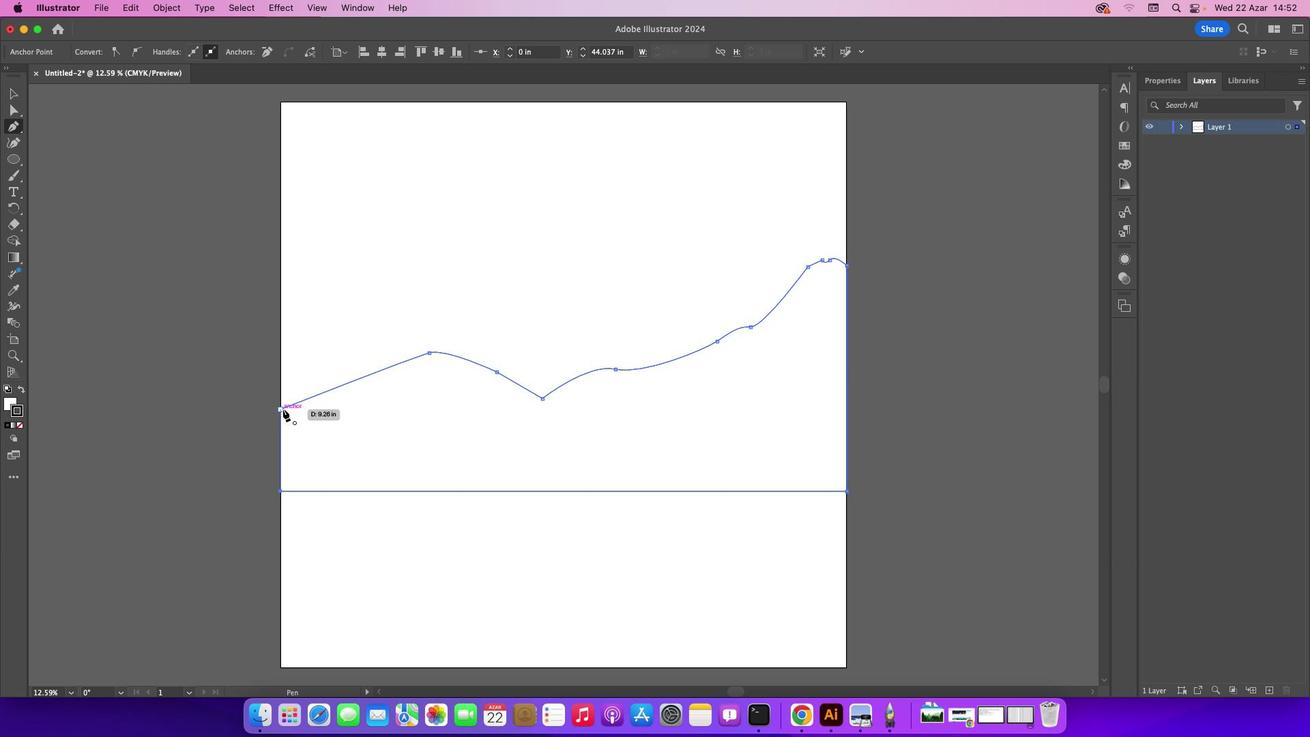 
Action: Mouse pressed left at (282, 409)
Screenshot: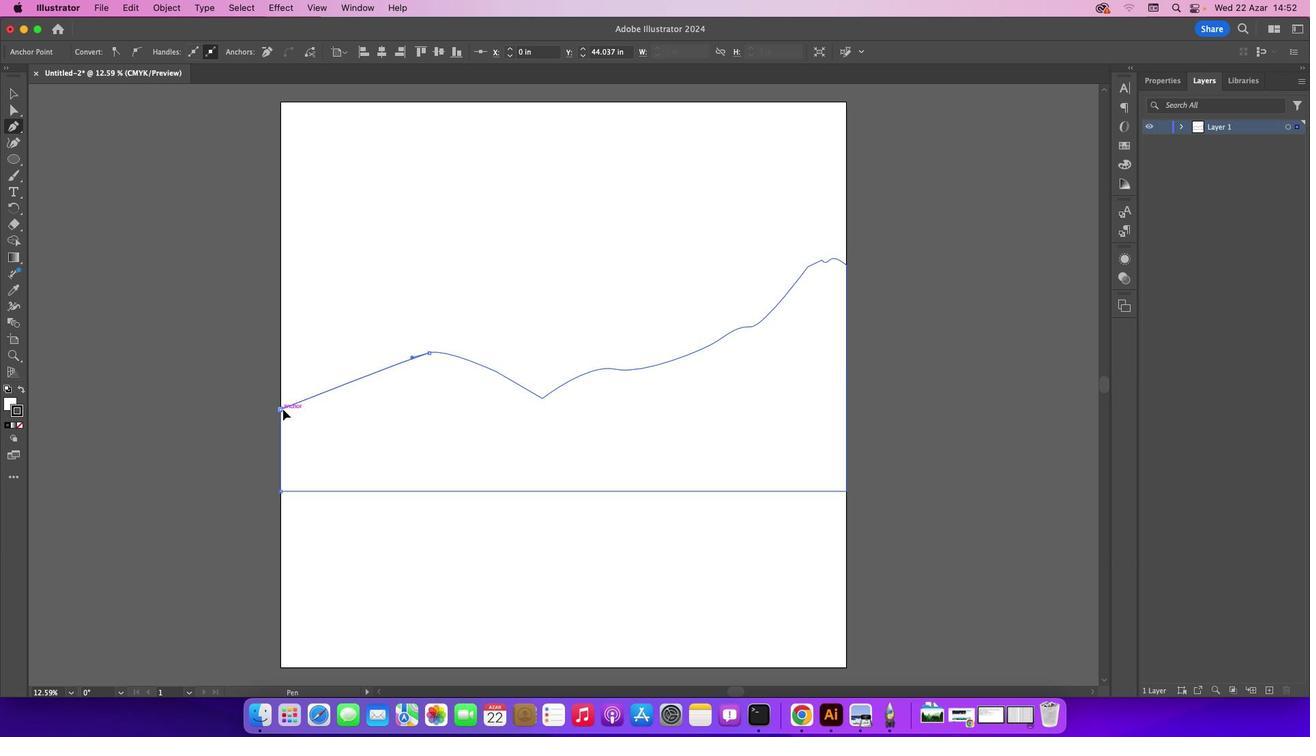 
Action: Mouse moved to (19, 425)
Screenshot: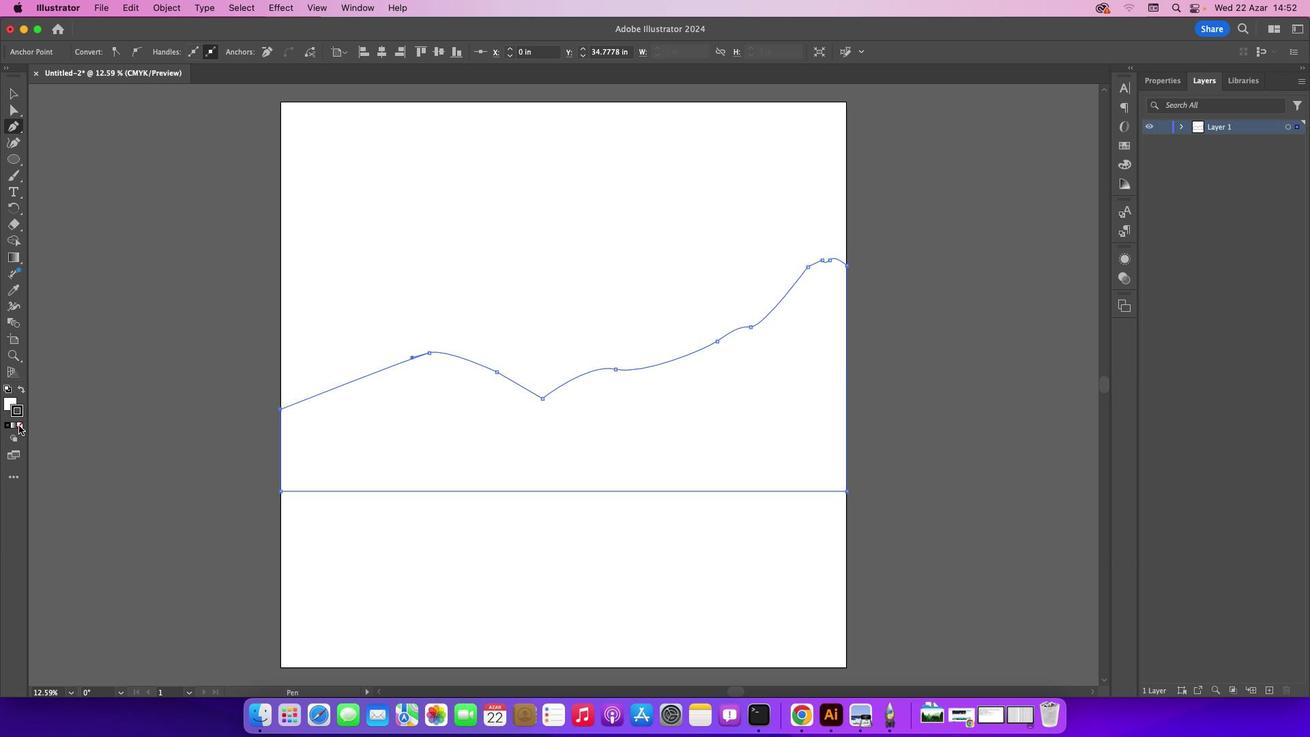 
Action: Mouse pressed left at (19, 425)
Screenshot: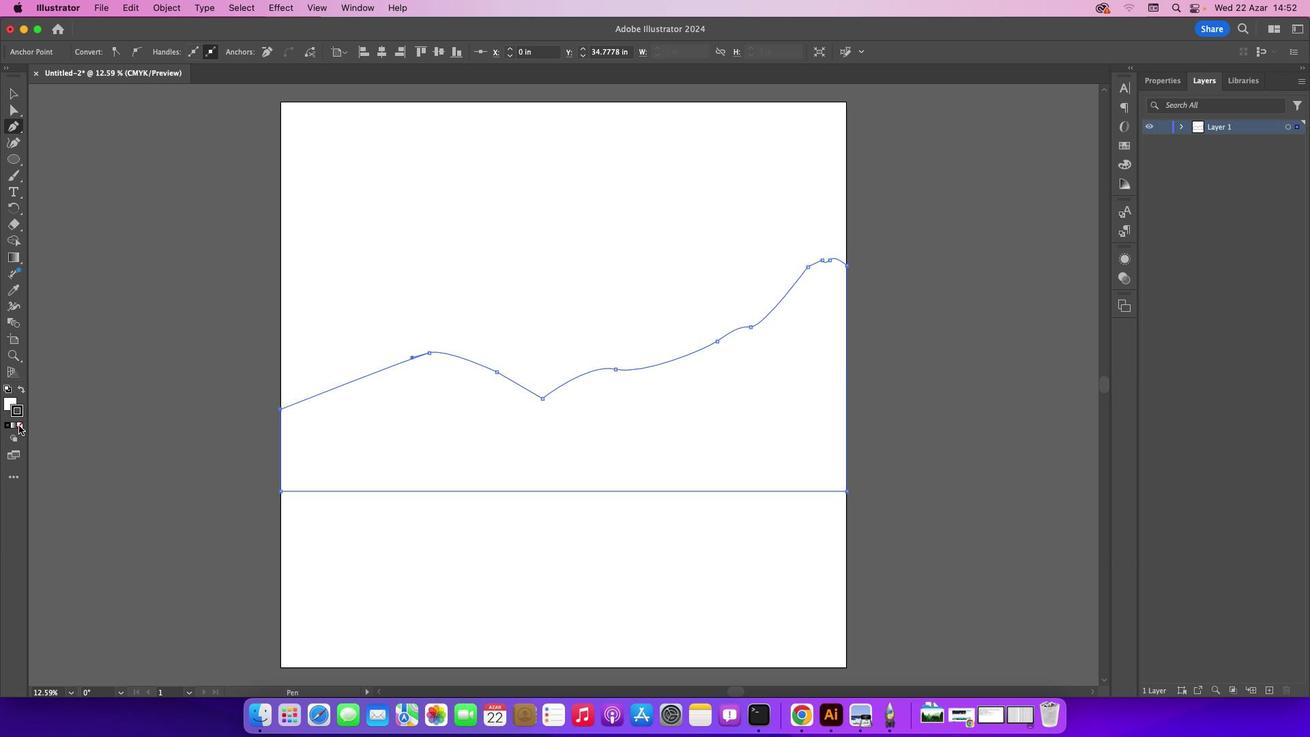 
Action: Mouse moved to (8, 404)
Screenshot: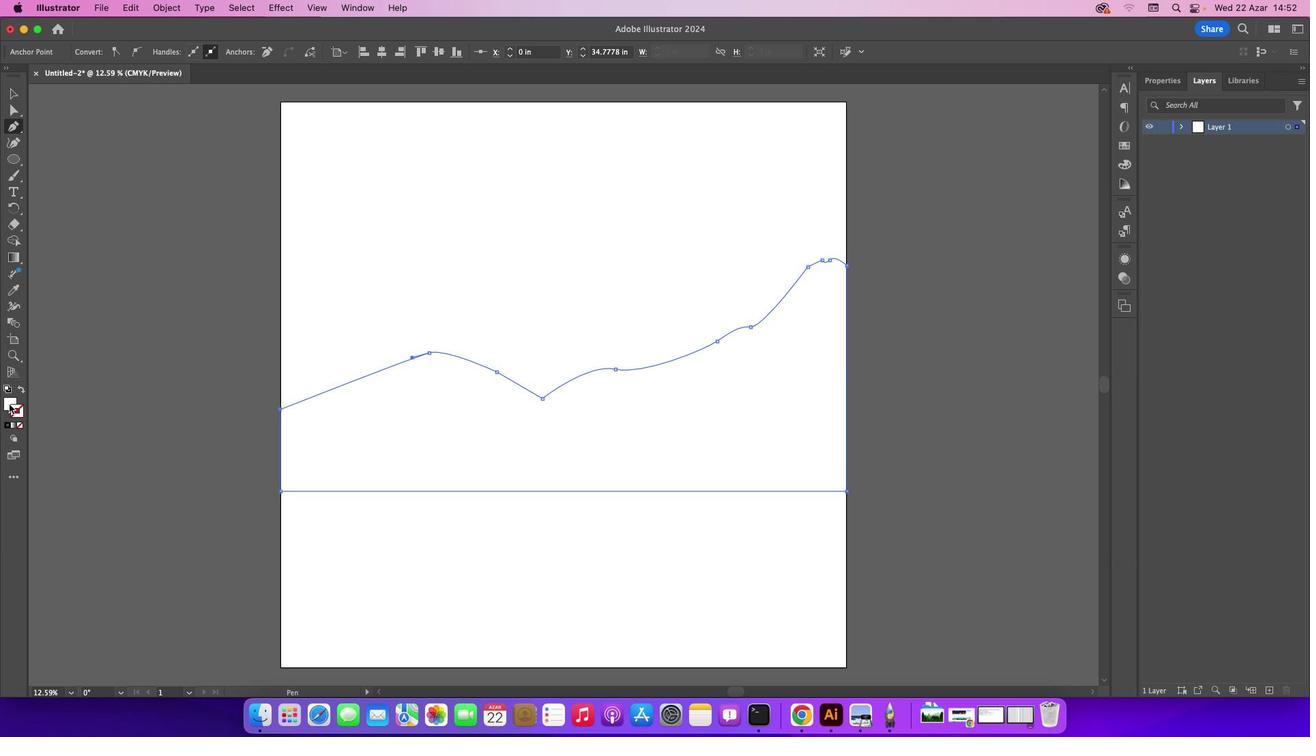 
Action: Mouse pressed left at (8, 404)
Screenshot: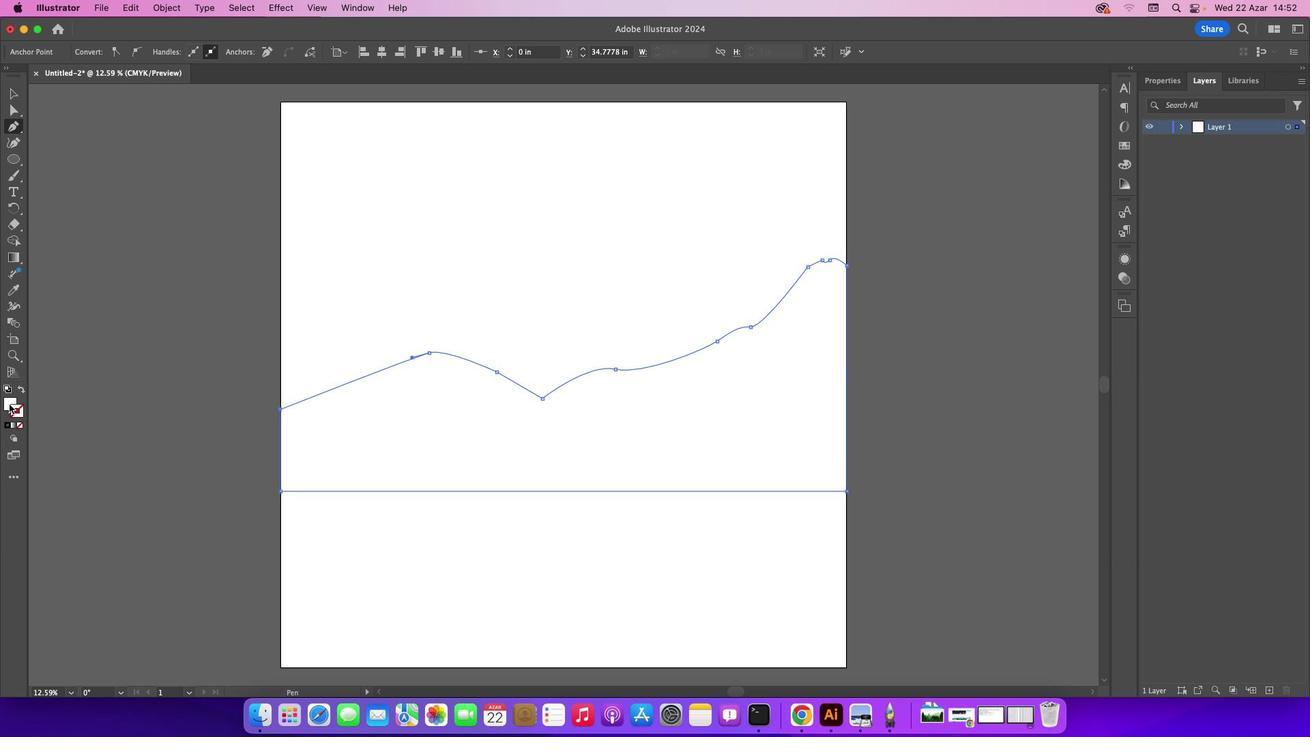 
Action: Mouse moved to (10, 402)
Screenshot: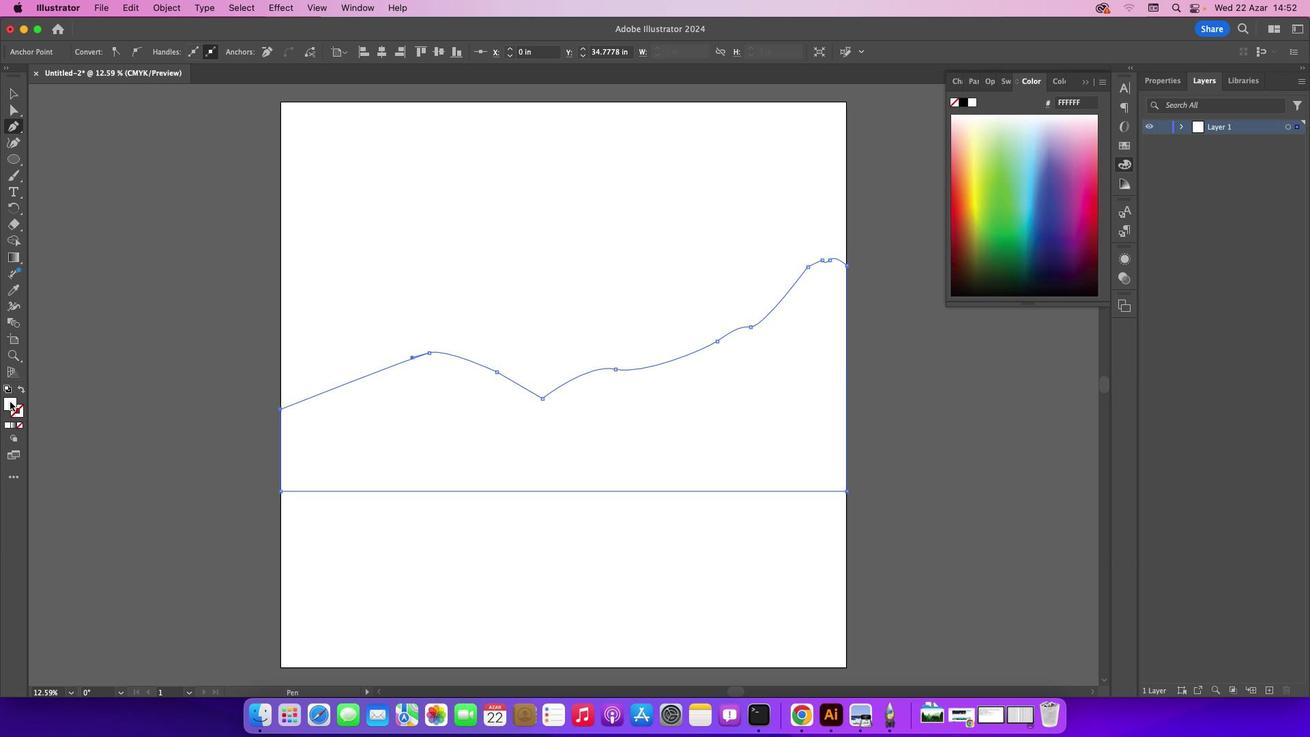 
Action: Mouse pressed left at (10, 402)
Screenshot: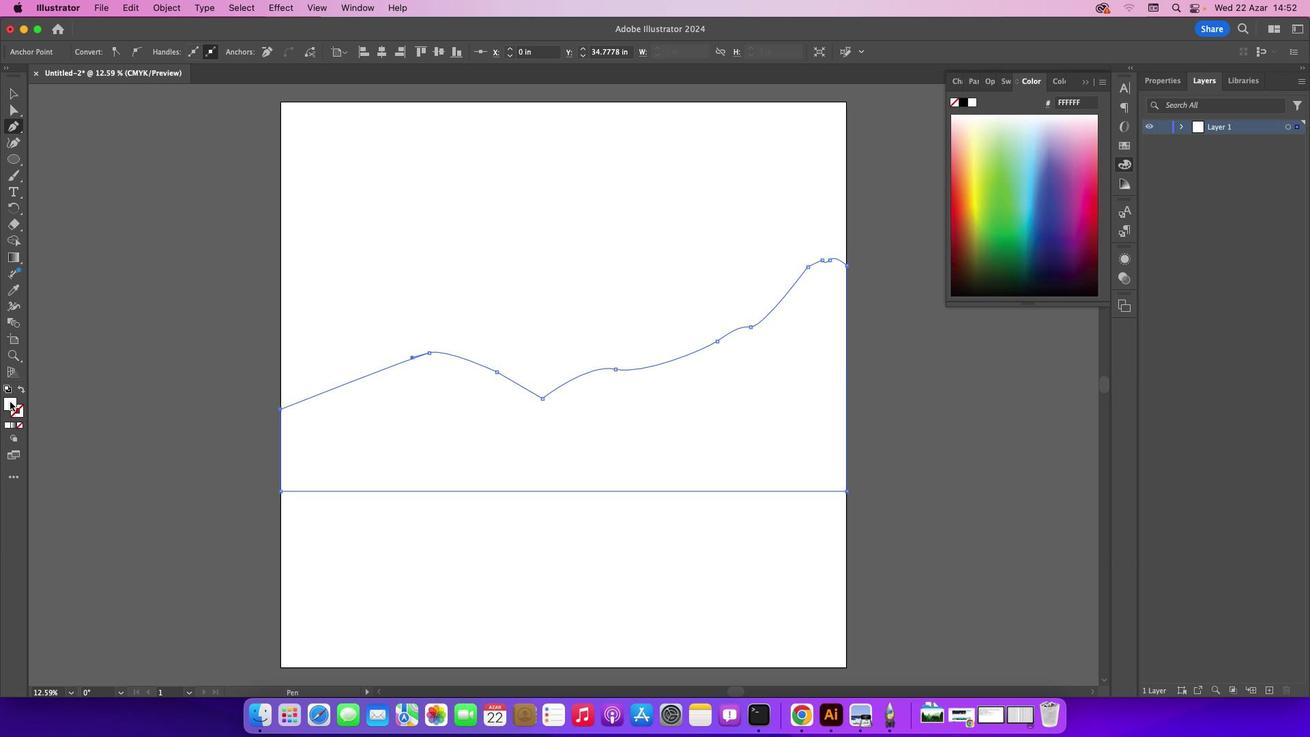 
Action: Mouse pressed left at (10, 402)
Screenshot: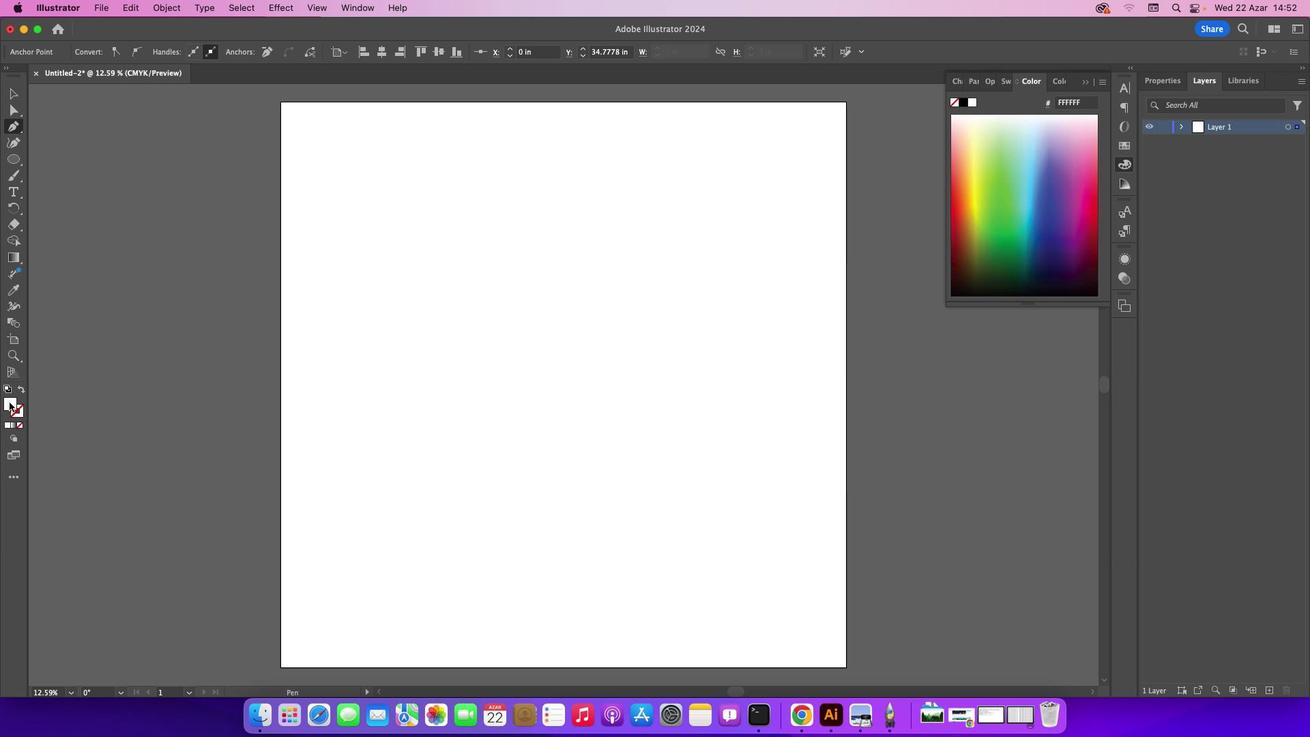 
Action: Mouse moved to (923, 400)
Screenshot: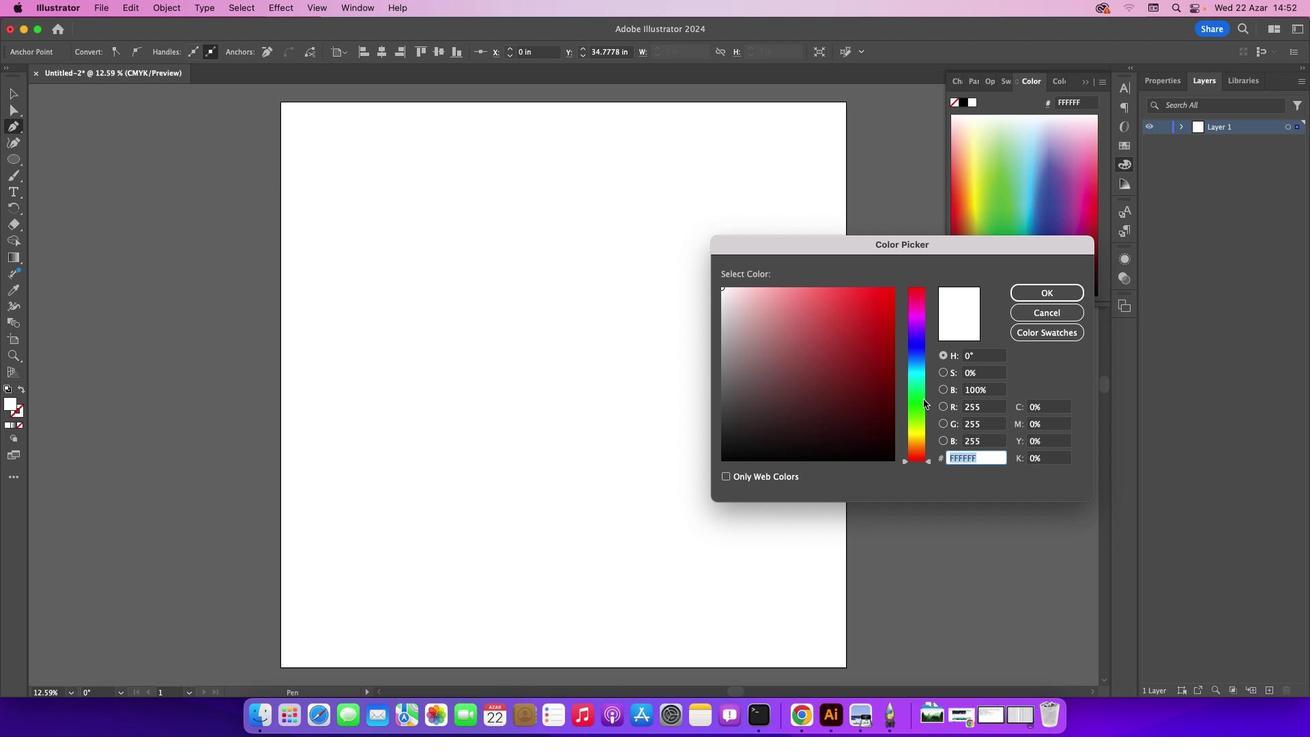 
Action: Mouse pressed left at (923, 400)
Screenshot: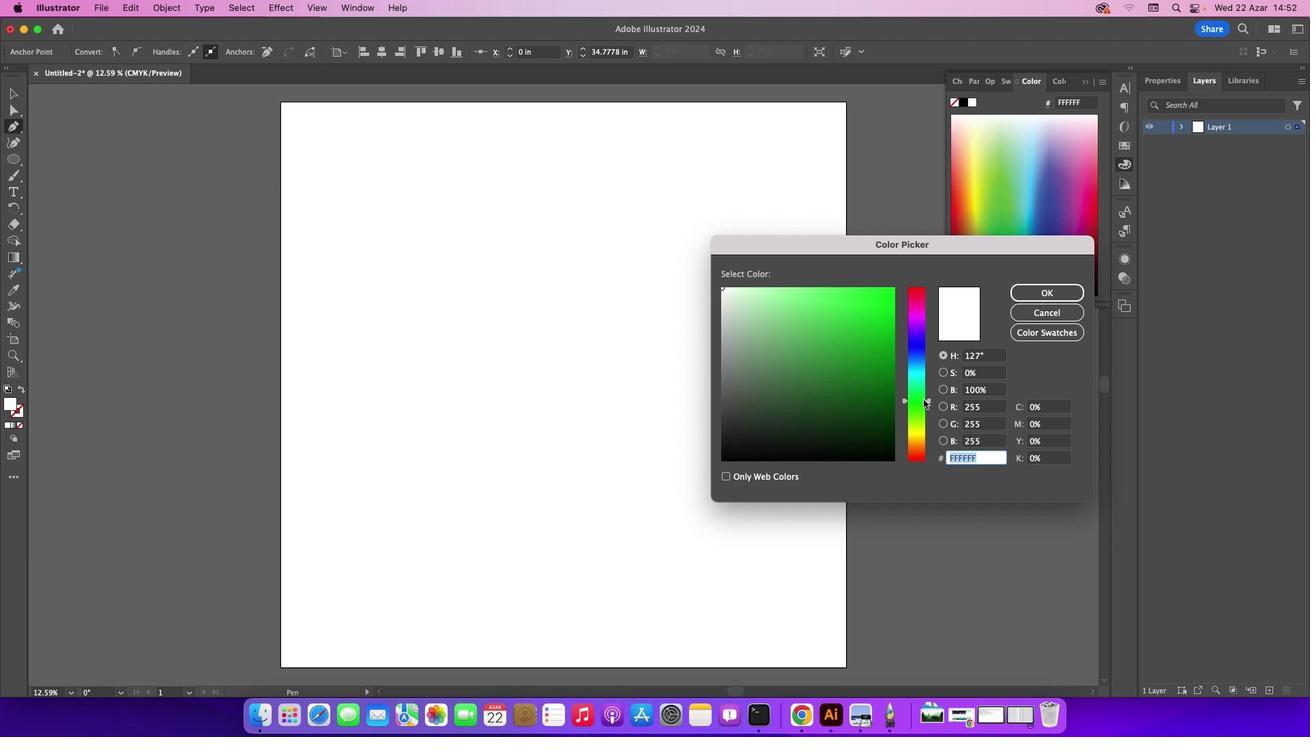 
Action: Mouse moved to (1071, 314)
Screenshot: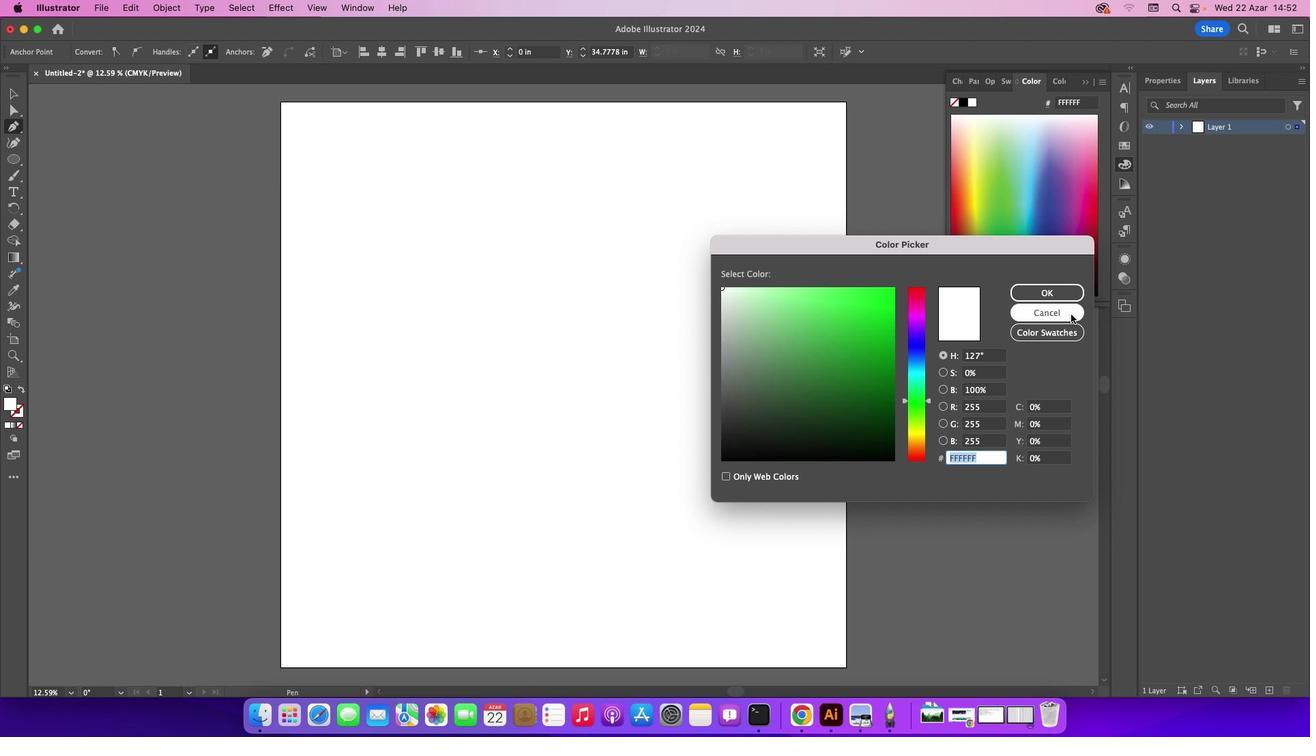 
Action: Mouse pressed left at (1071, 314)
Screenshot: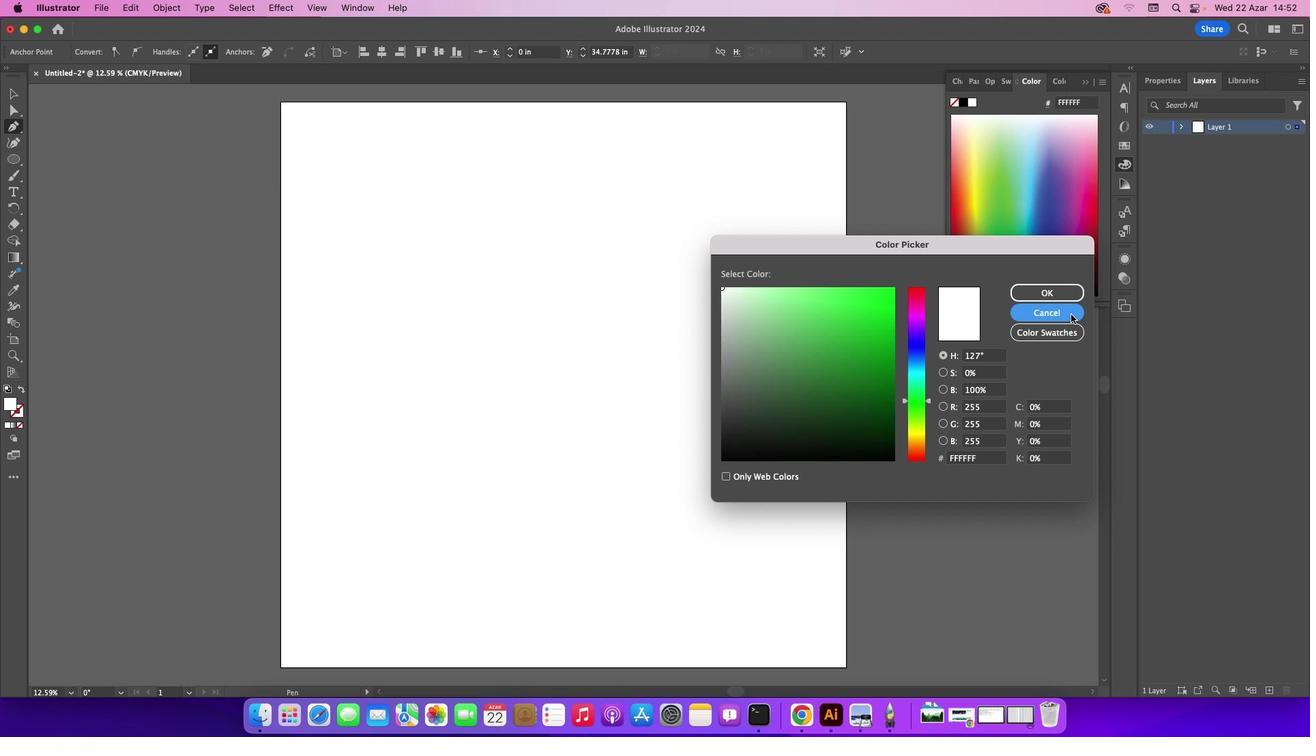 
Action: Mouse moved to (13, 100)
Screenshot: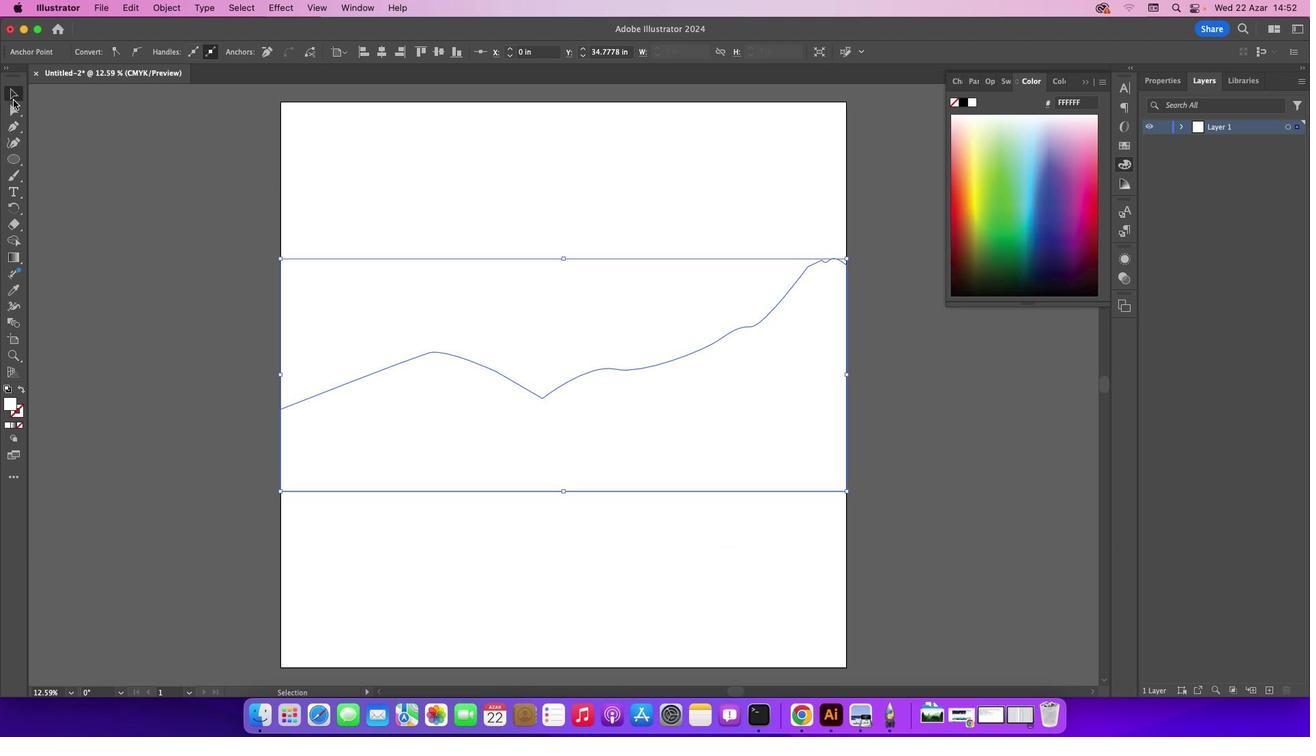 
Action: Mouse pressed left at (13, 100)
Screenshot: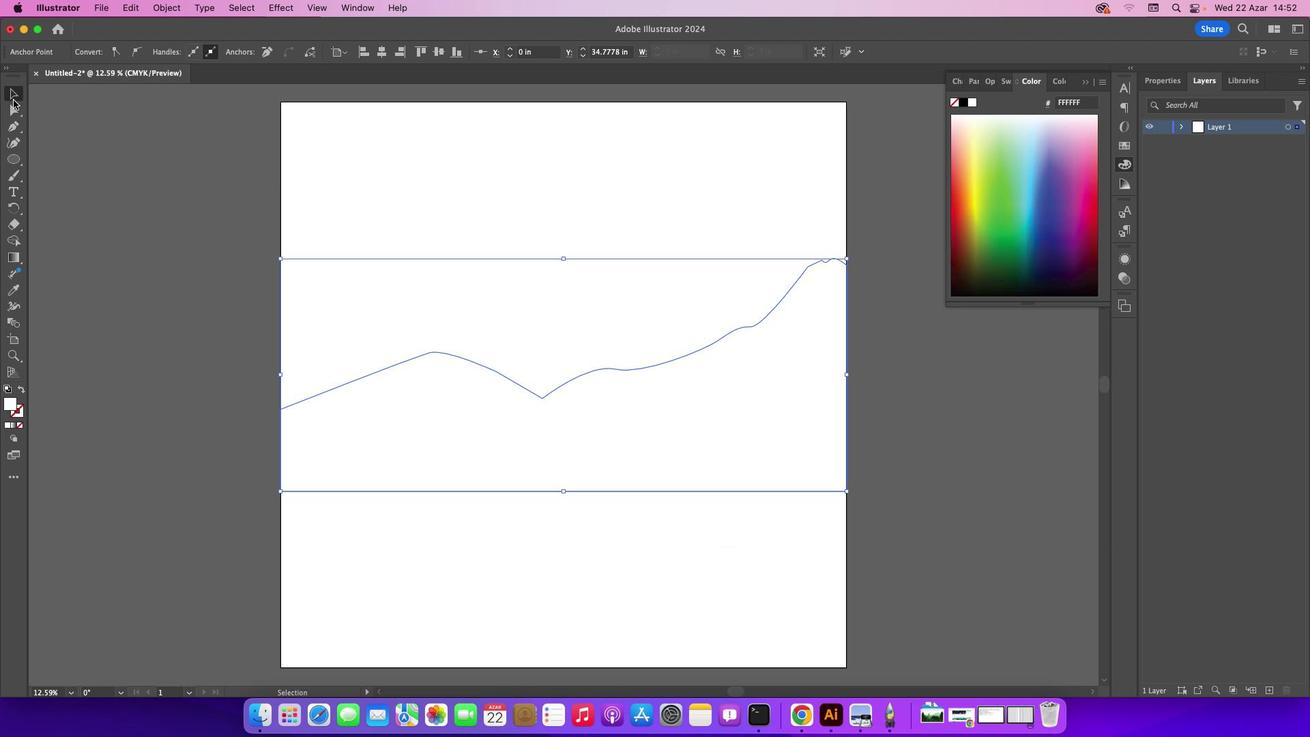 
Action: Mouse moved to (103, 131)
Screenshot: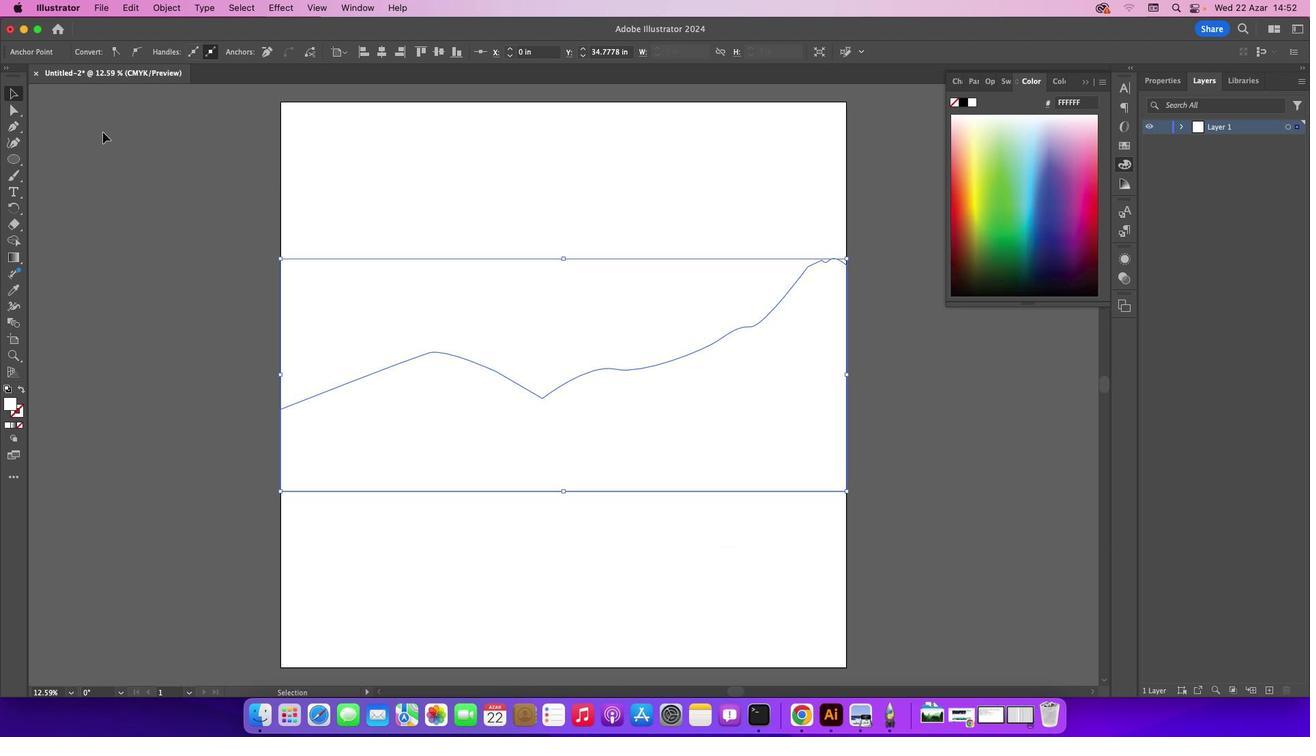 
Action: Mouse pressed left at (103, 131)
Screenshot: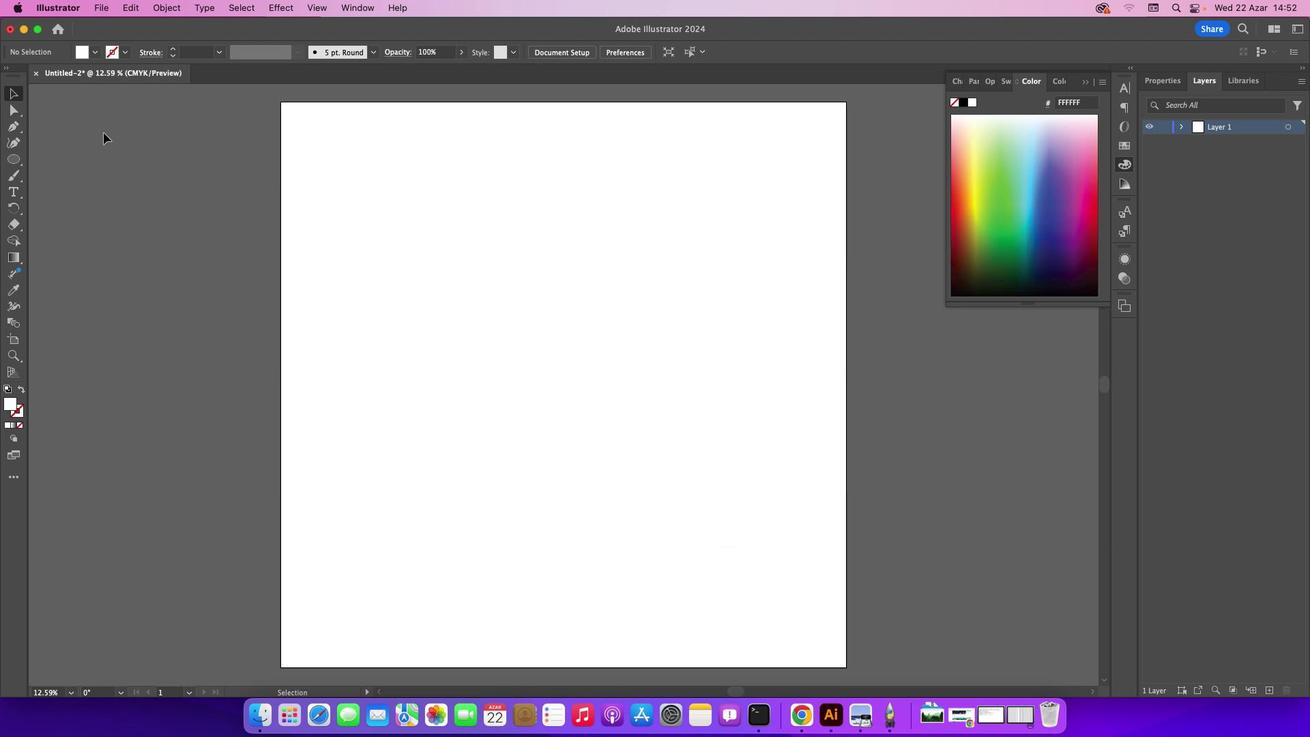 
Action: Mouse moved to (669, 361)
Screenshot: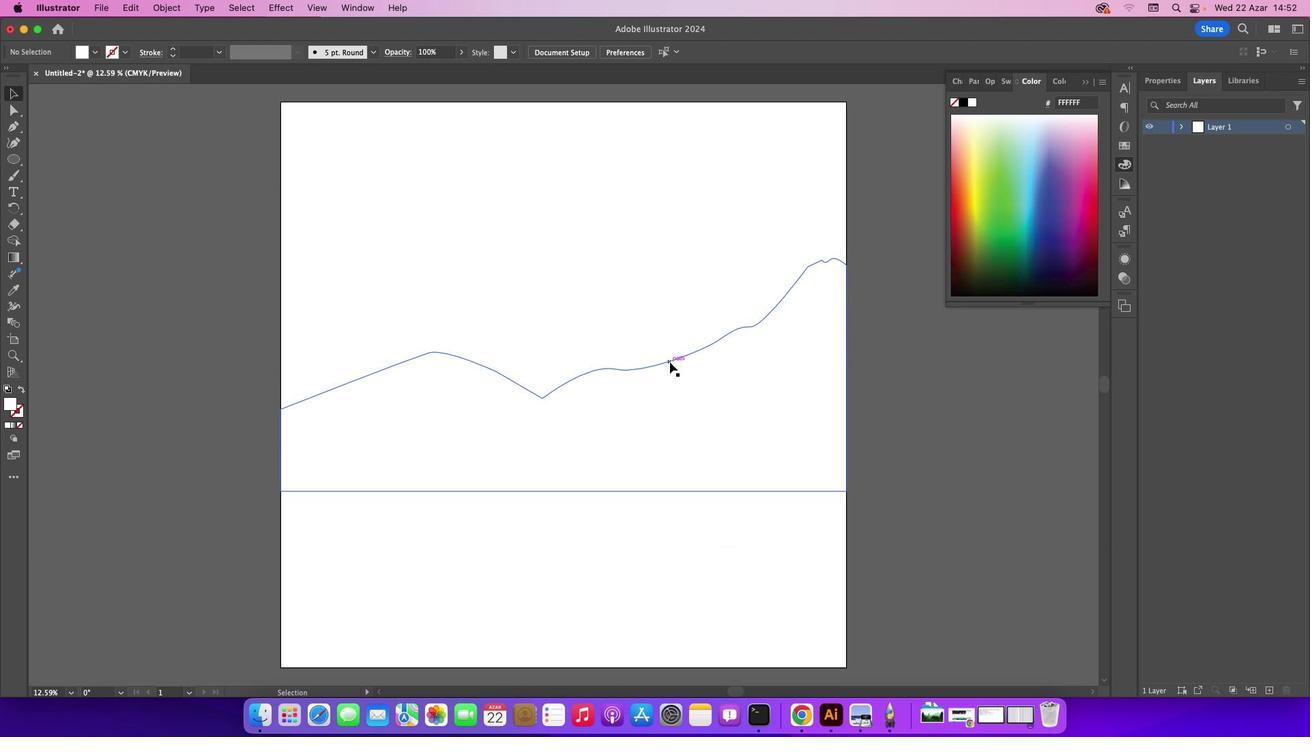 
Action: Mouse pressed left at (669, 361)
Screenshot: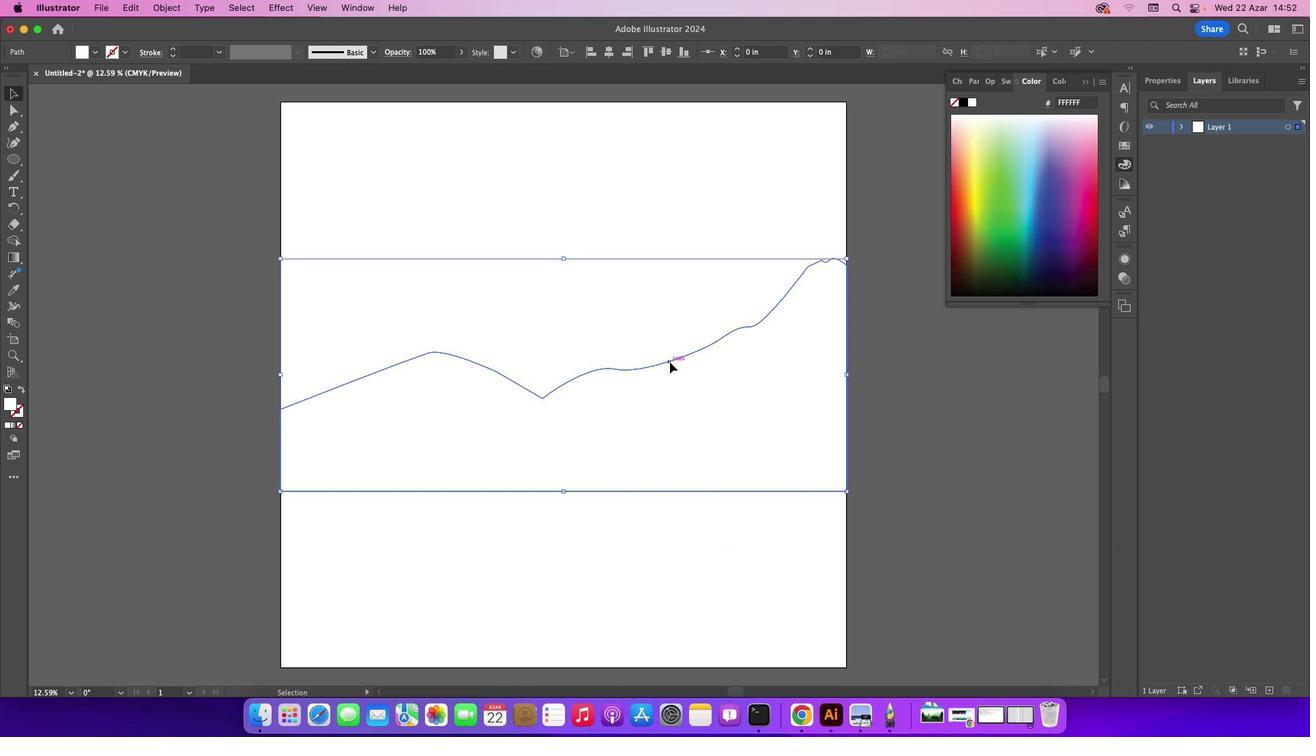 
Action: Mouse moved to (12, 404)
Screenshot: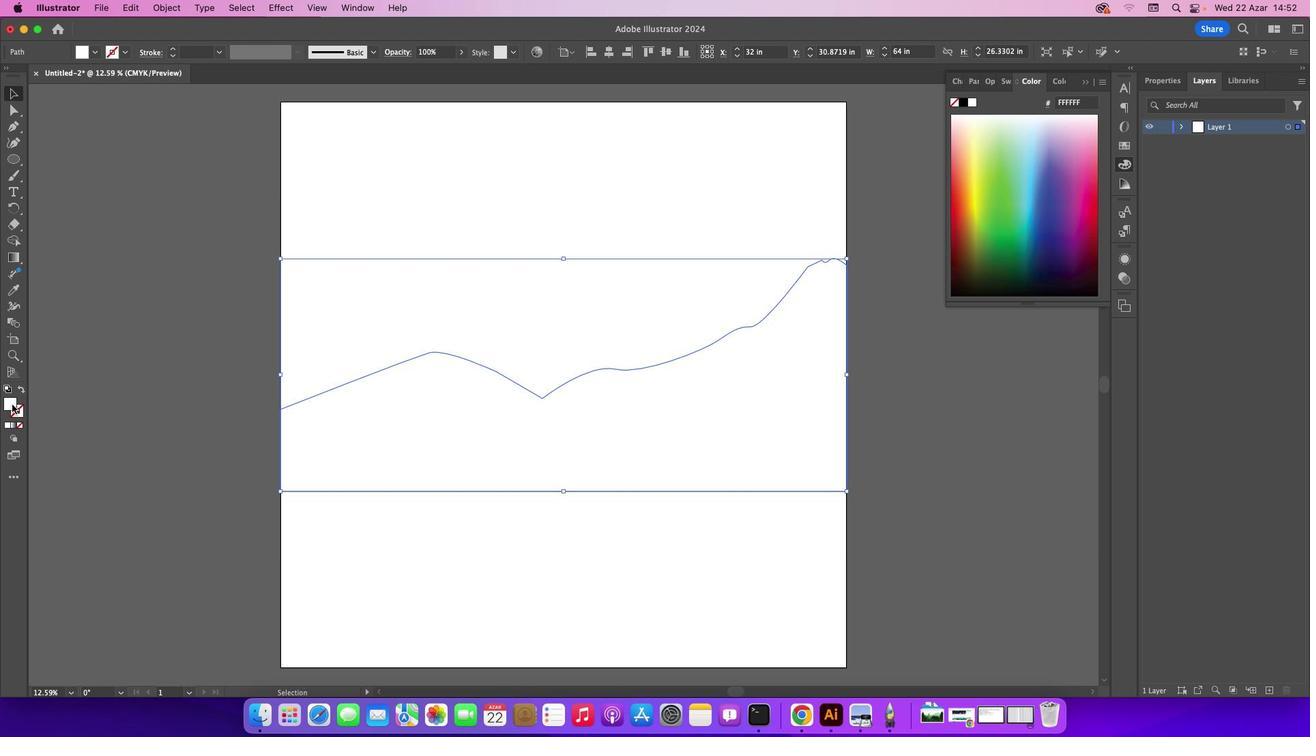 
Action: Mouse pressed left at (12, 404)
Screenshot: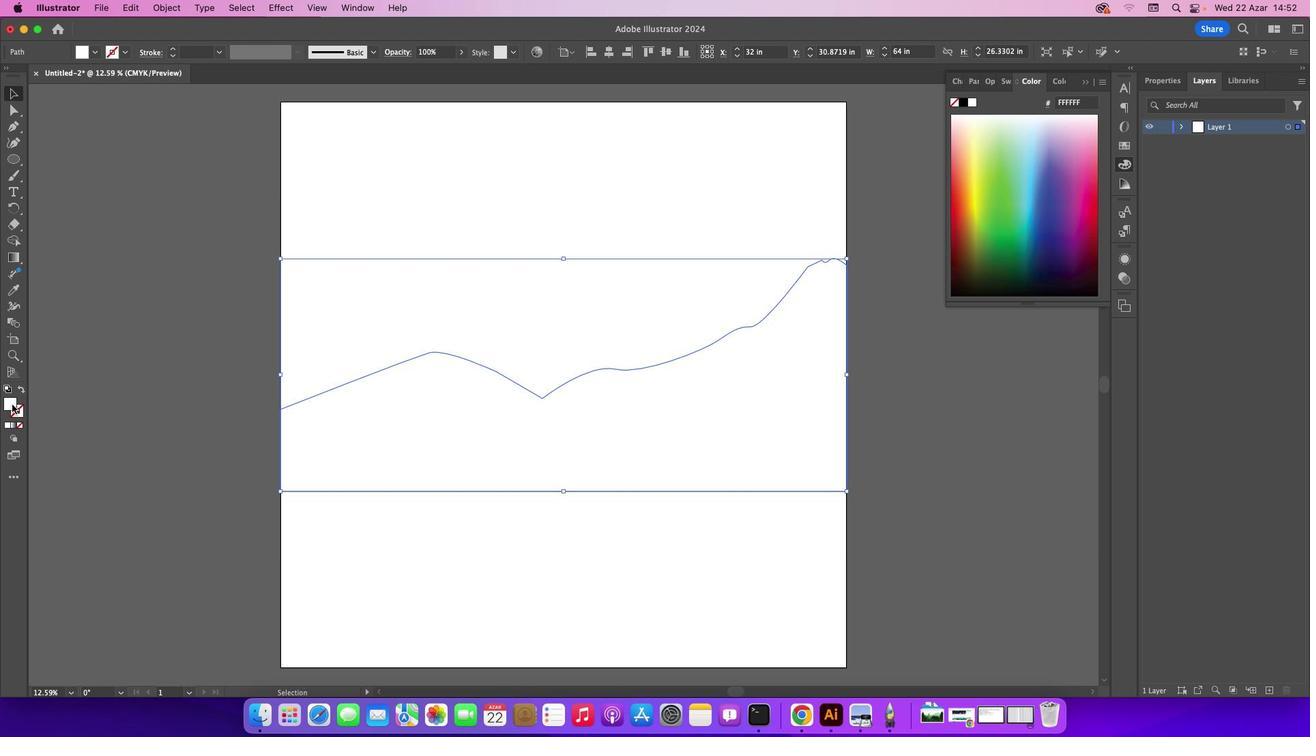 
Action: Mouse pressed left at (12, 404)
Screenshot: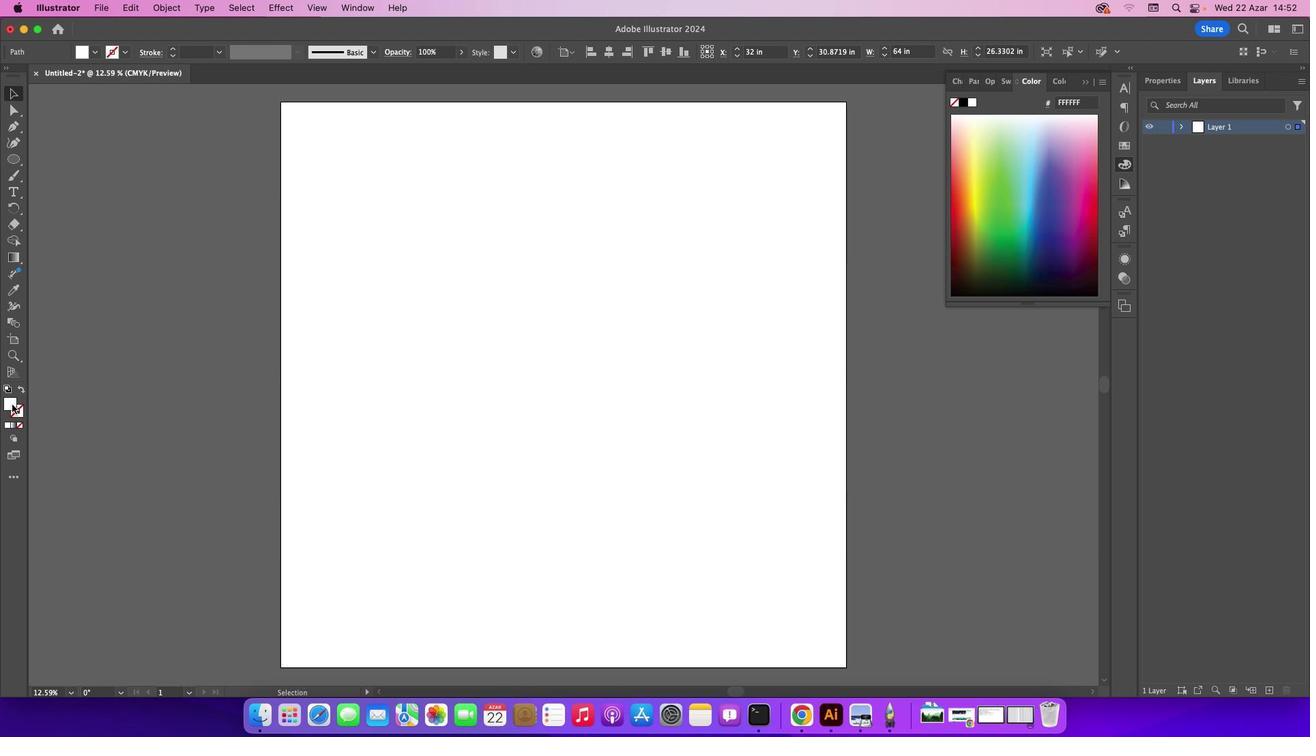 
Action: Mouse moved to (922, 406)
Screenshot: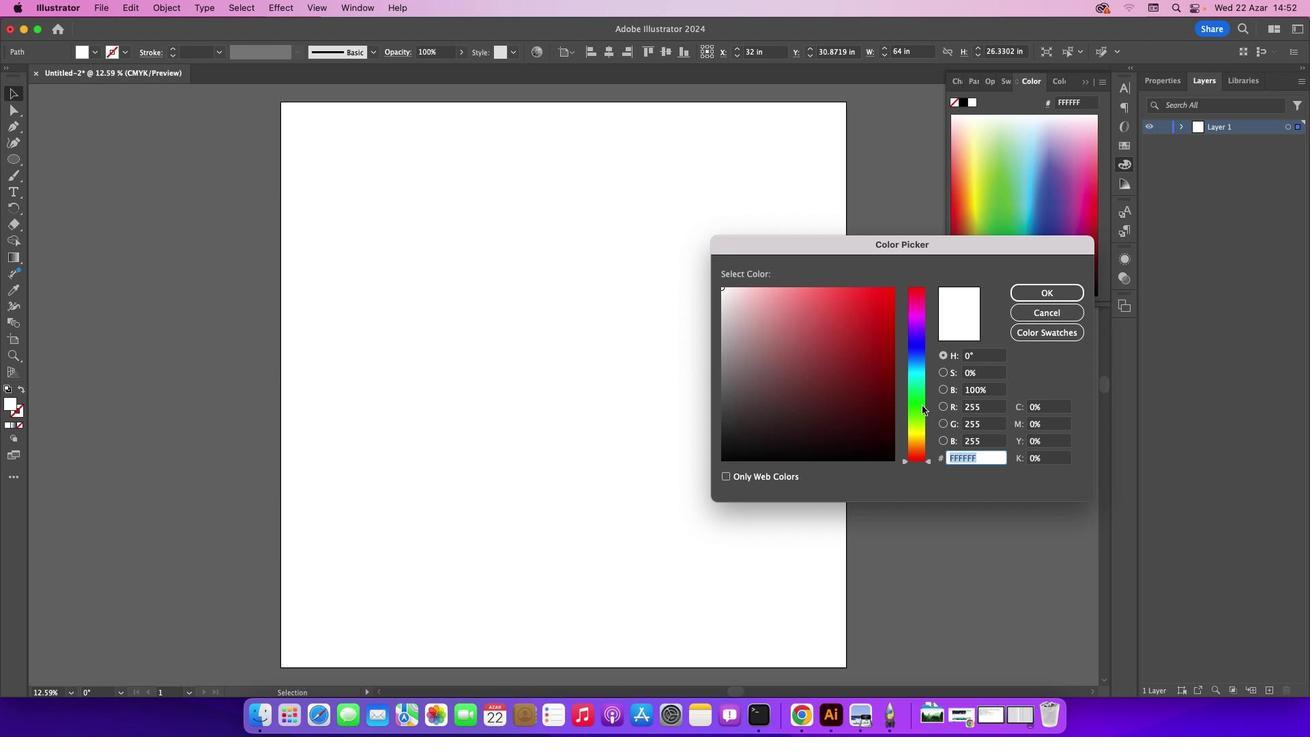 
Action: Mouse pressed left at (922, 406)
Screenshot: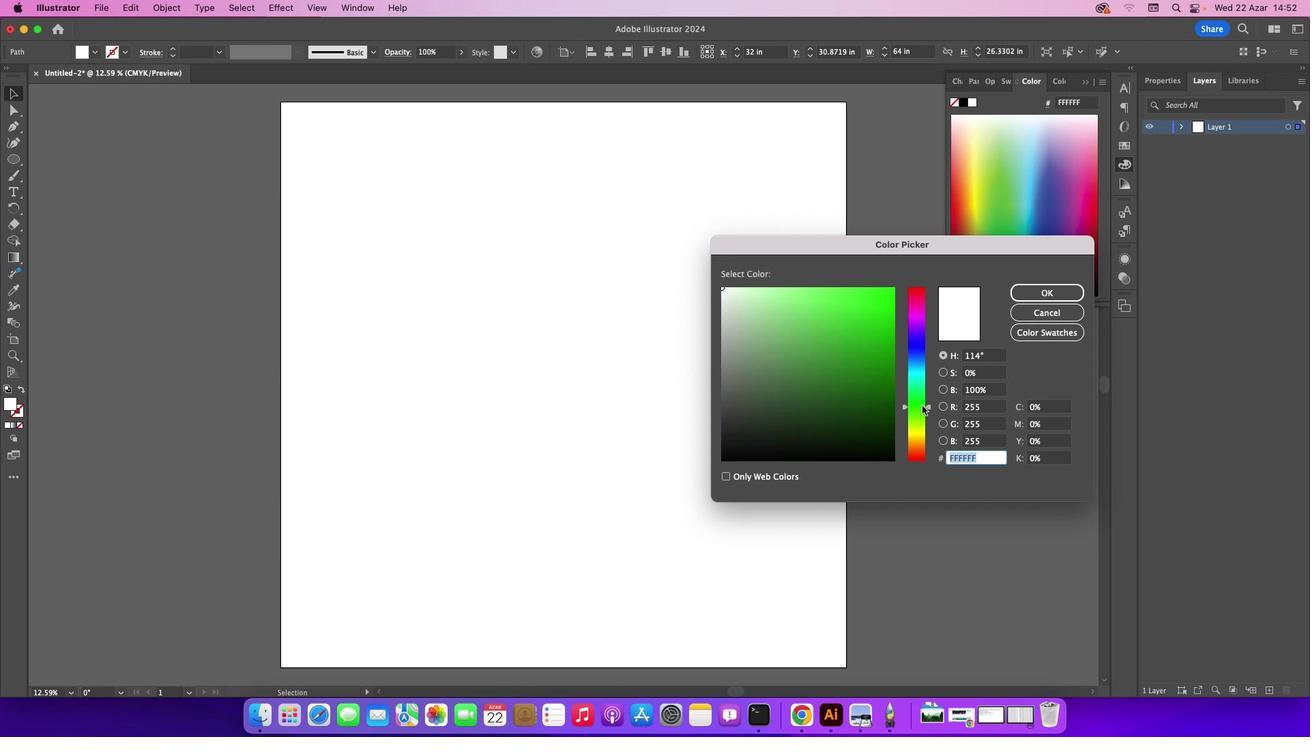 
Action: Mouse moved to (851, 339)
Screenshot: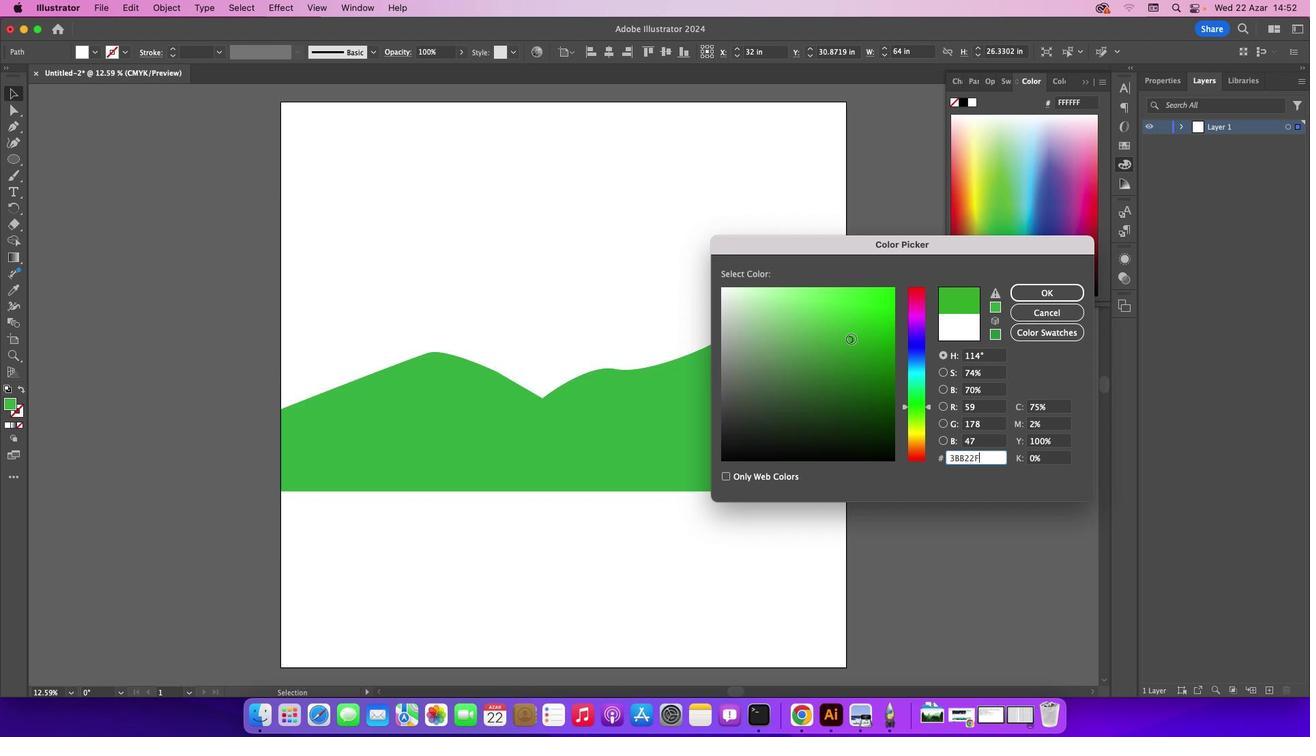 
Action: Mouse pressed left at (851, 339)
Screenshot: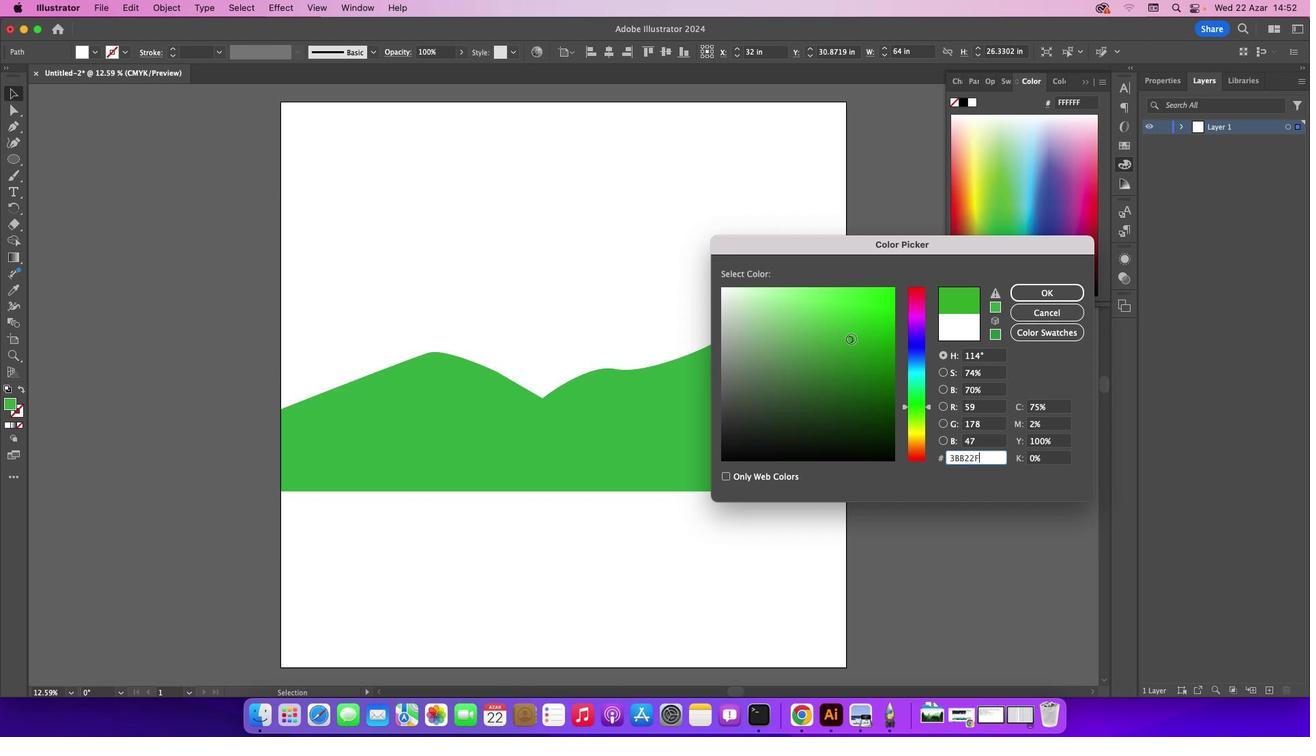 
Action: Mouse moved to (803, 299)
Screenshot: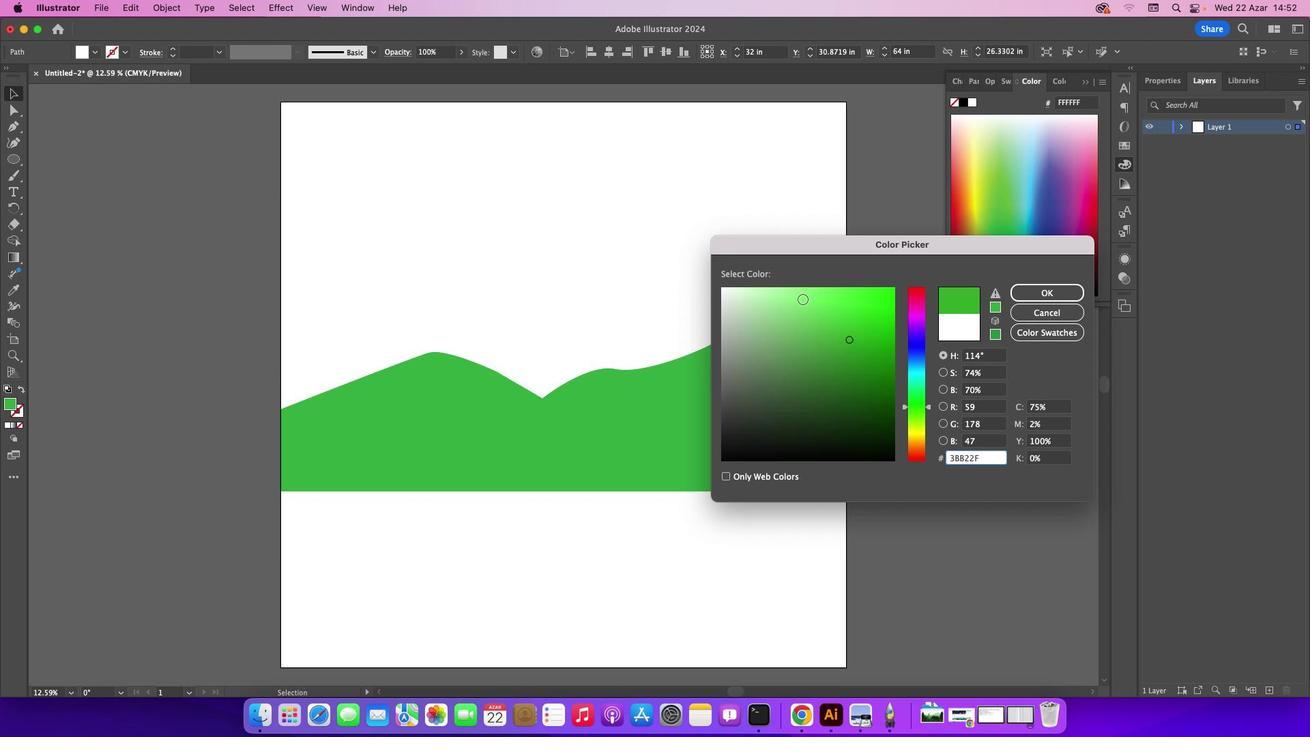 
Action: Mouse pressed left at (803, 299)
Screenshot: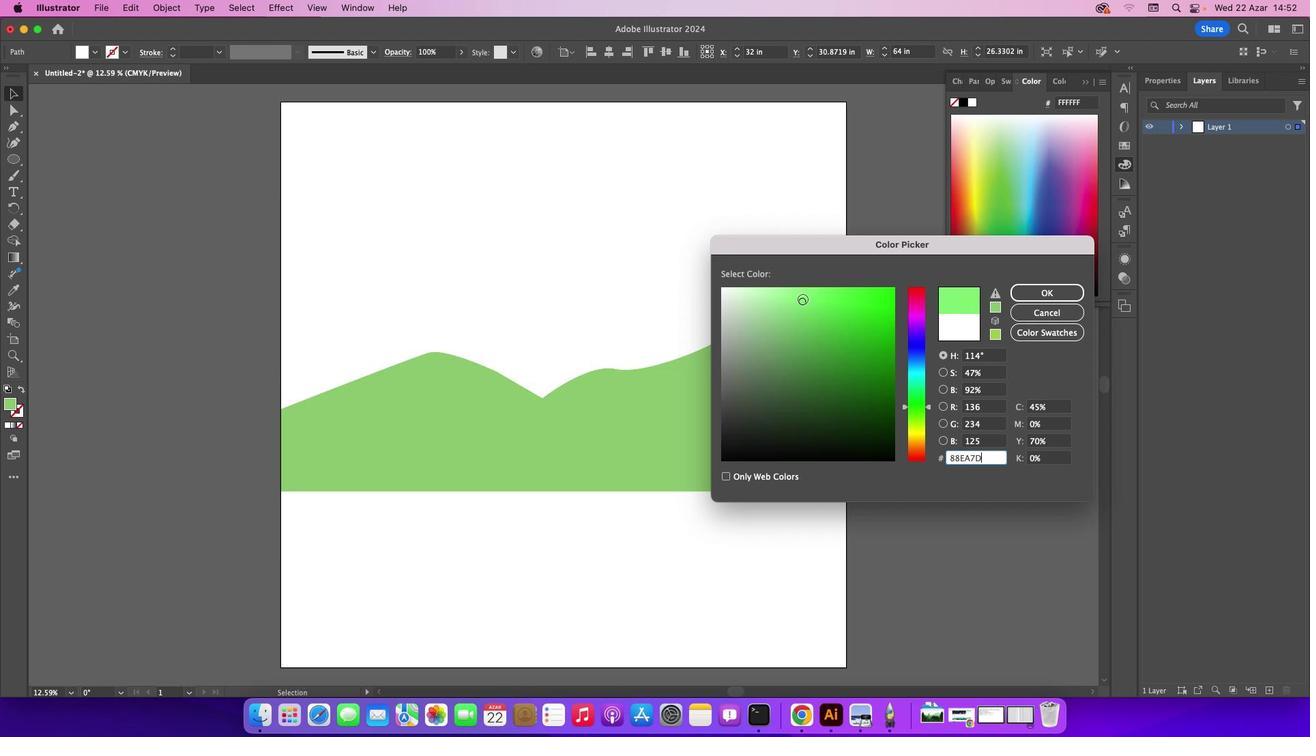
Action: Mouse moved to (789, 295)
Screenshot: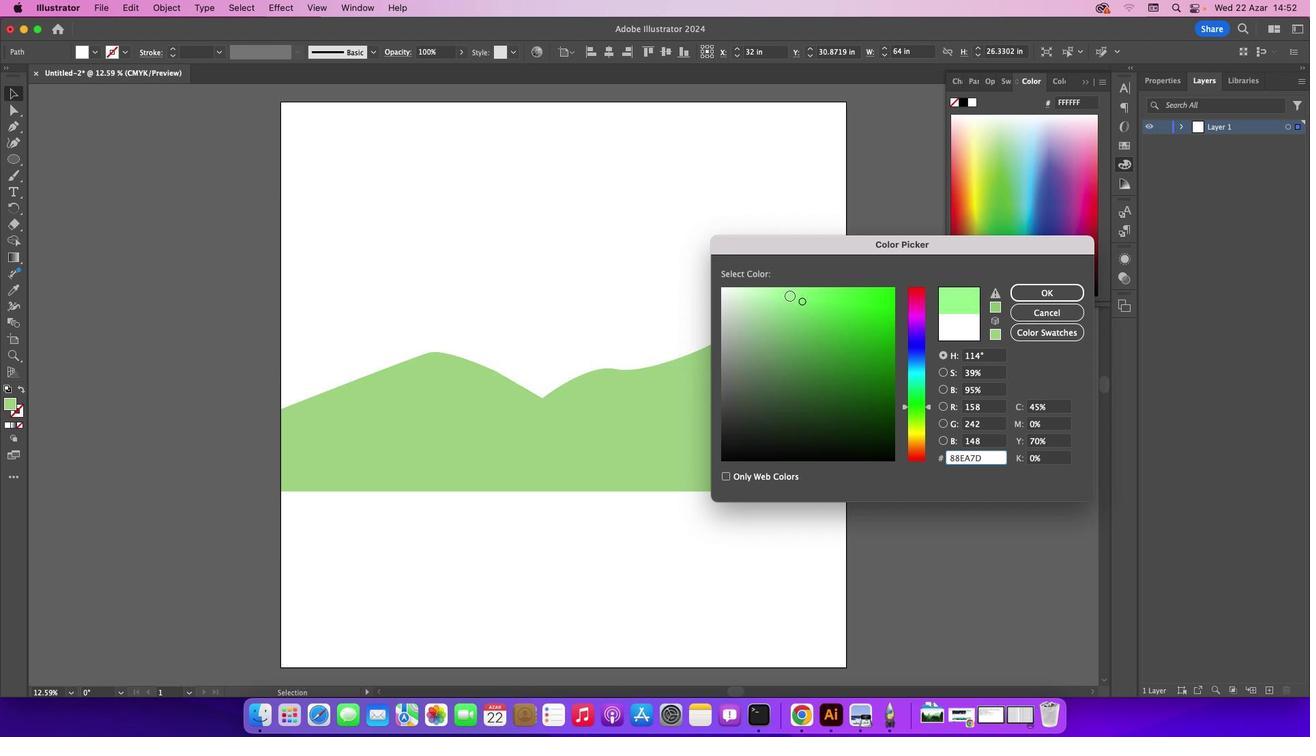 
Action: Mouse pressed left at (789, 295)
Screenshot: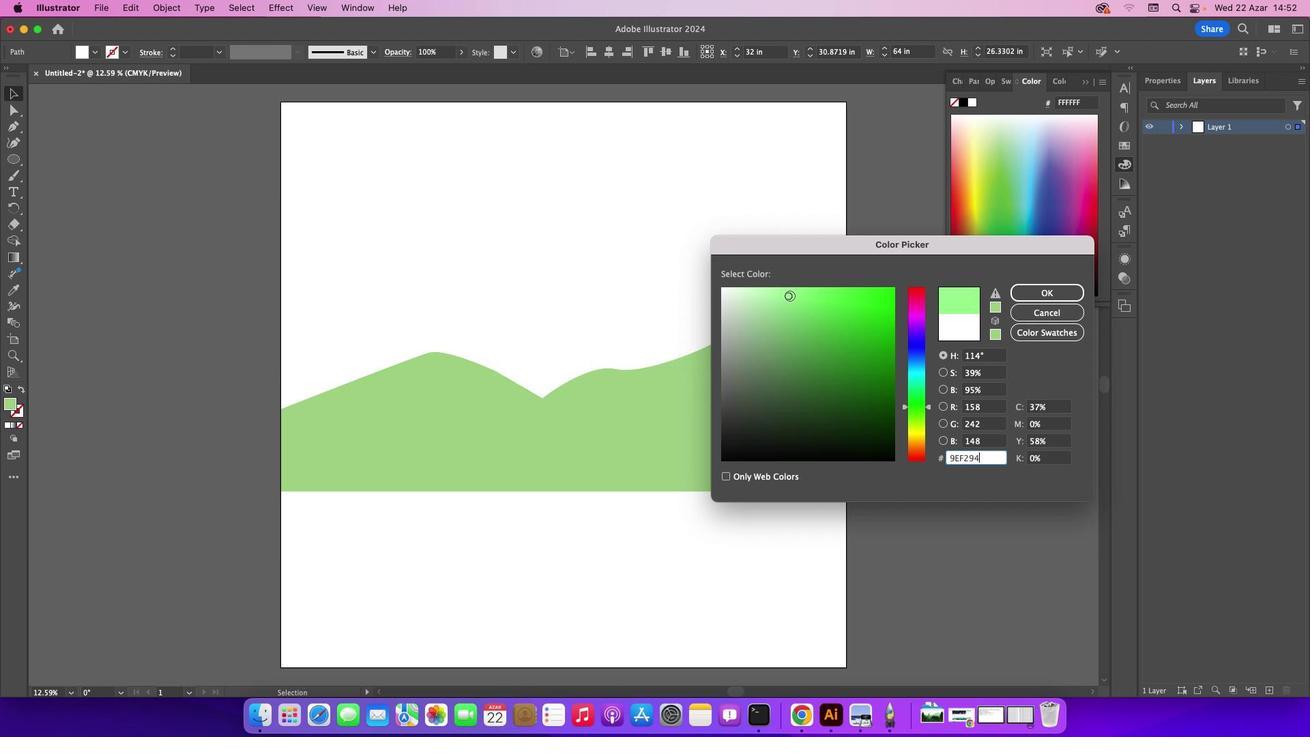 
Action: Mouse moved to (1044, 295)
Screenshot: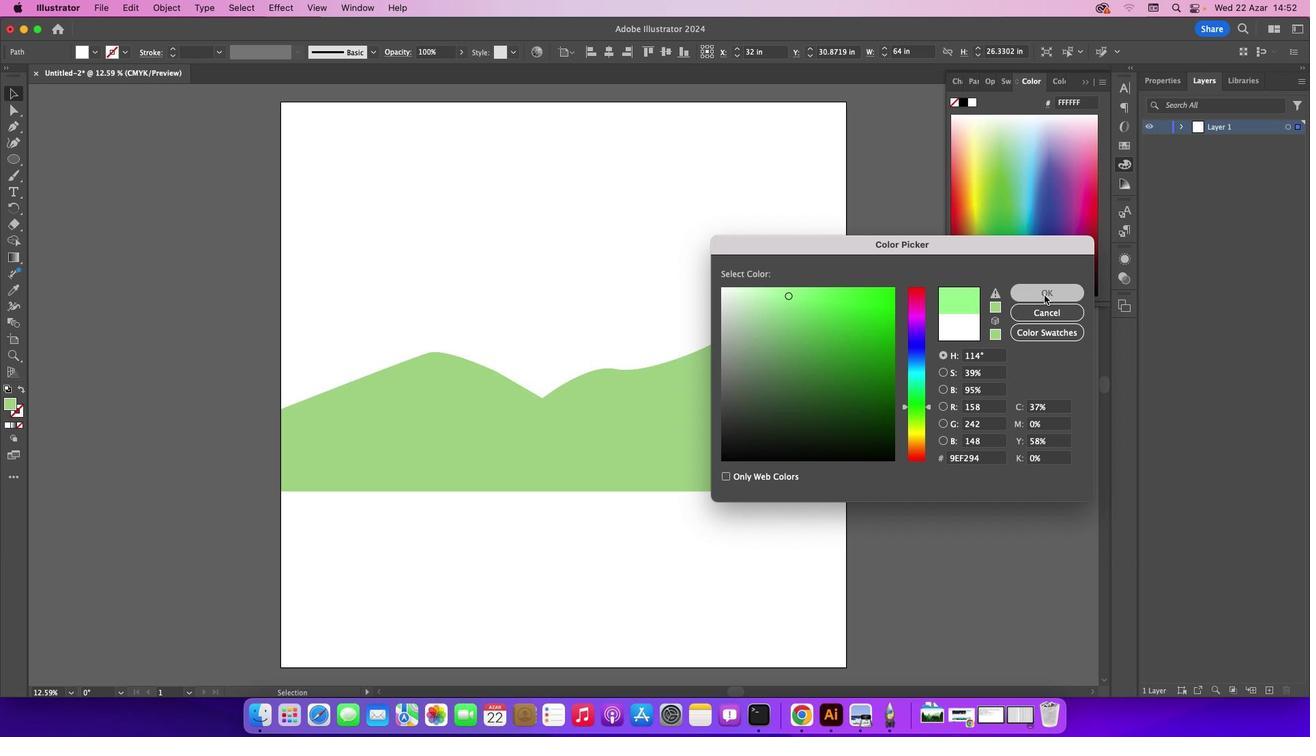 
Action: Mouse pressed left at (1044, 295)
Screenshot: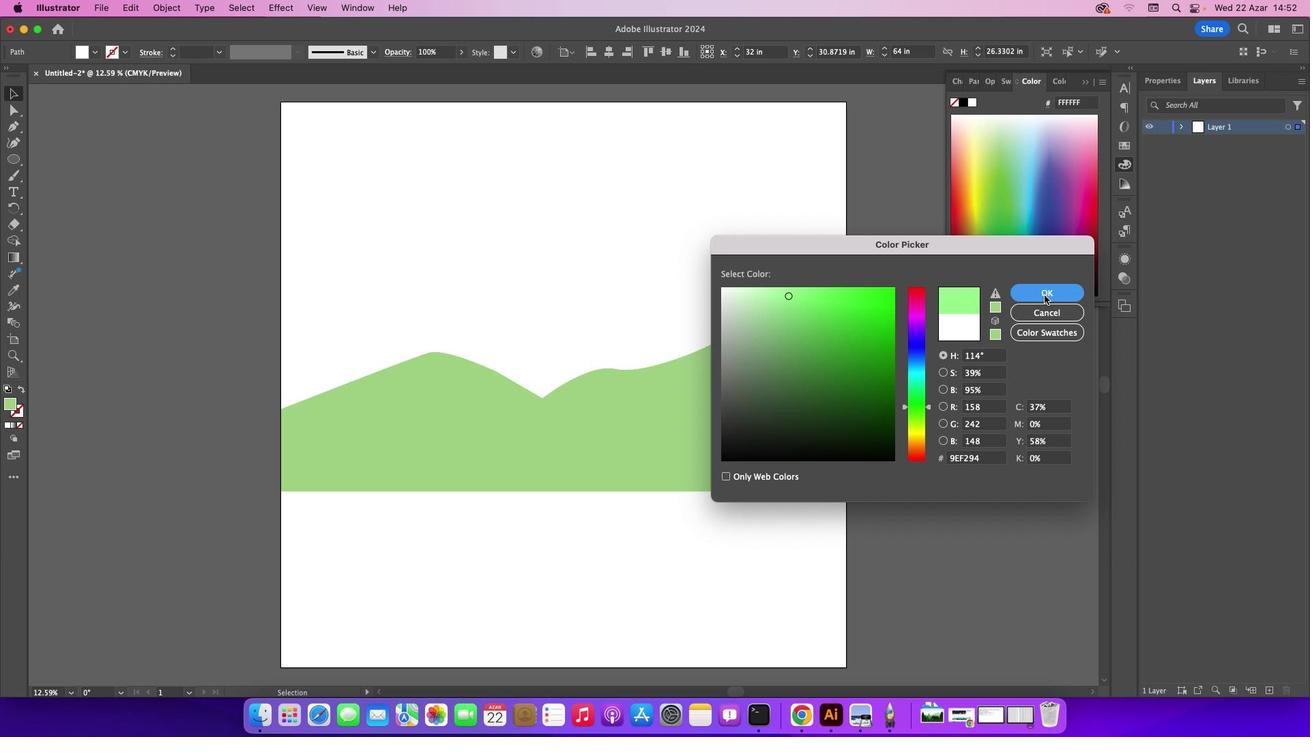 
Action: Mouse moved to (1084, 78)
Screenshot: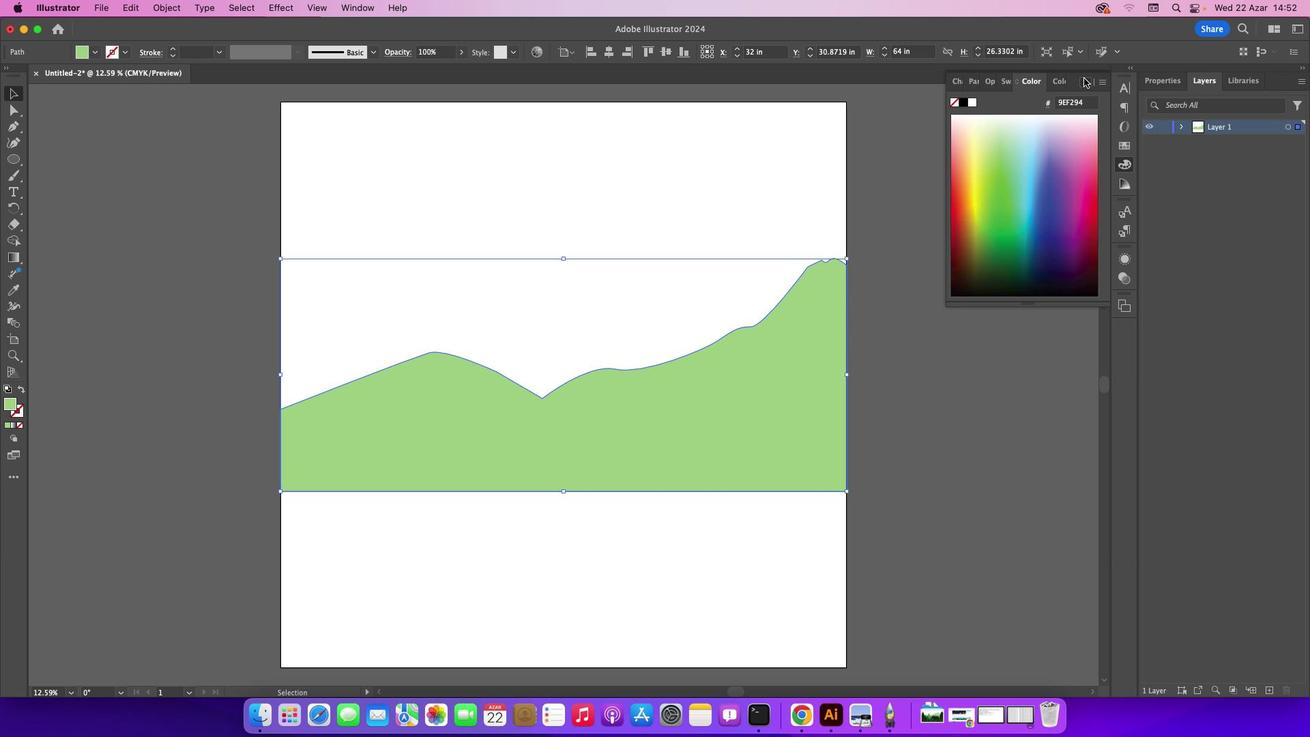 
Action: Mouse pressed left at (1084, 78)
Screenshot: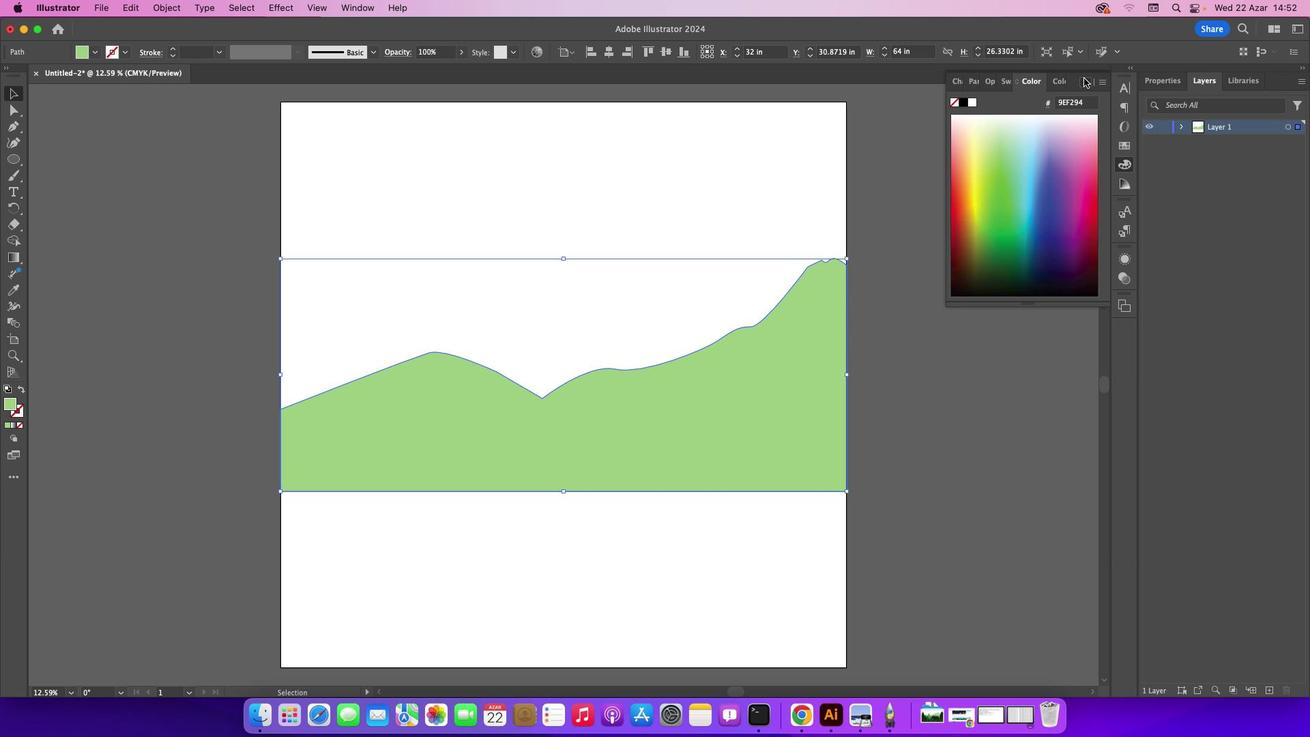 
Action: Mouse moved to (151, 194)
Screenshot: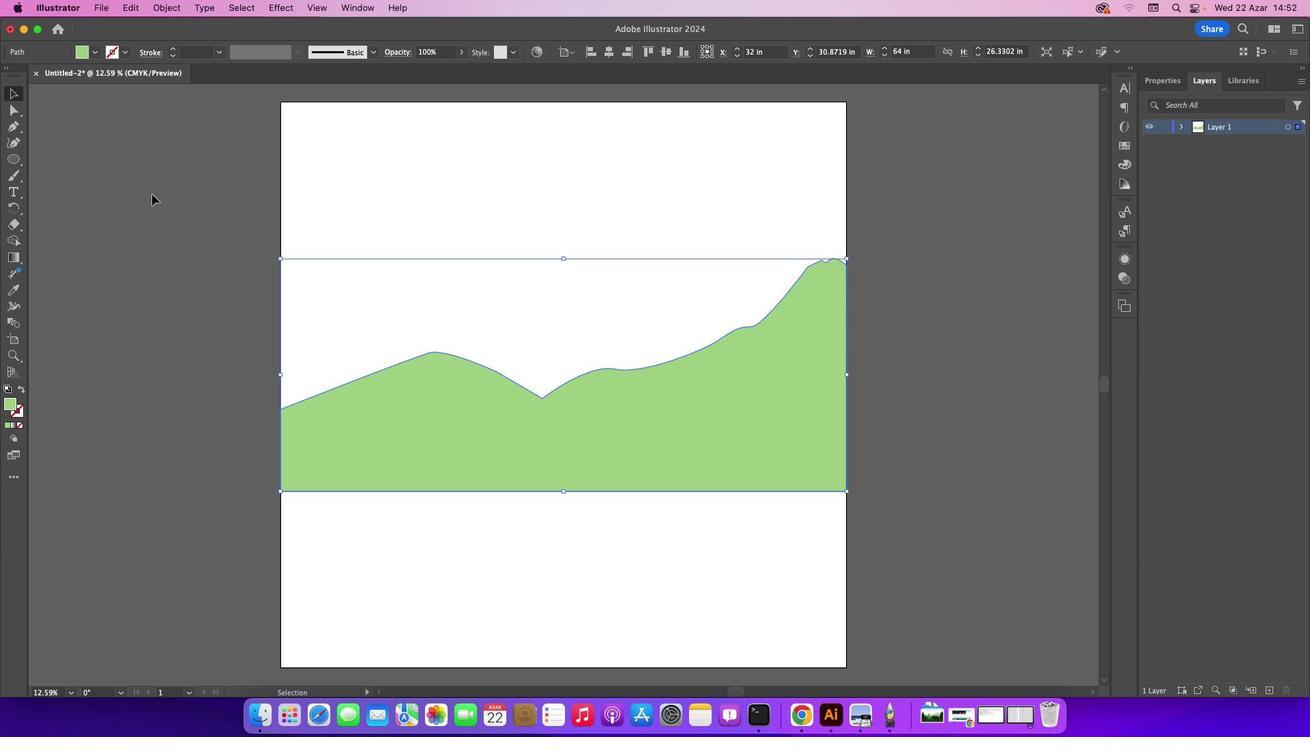 
Action: Mouse pressed left at (151, 194)
Screenshot: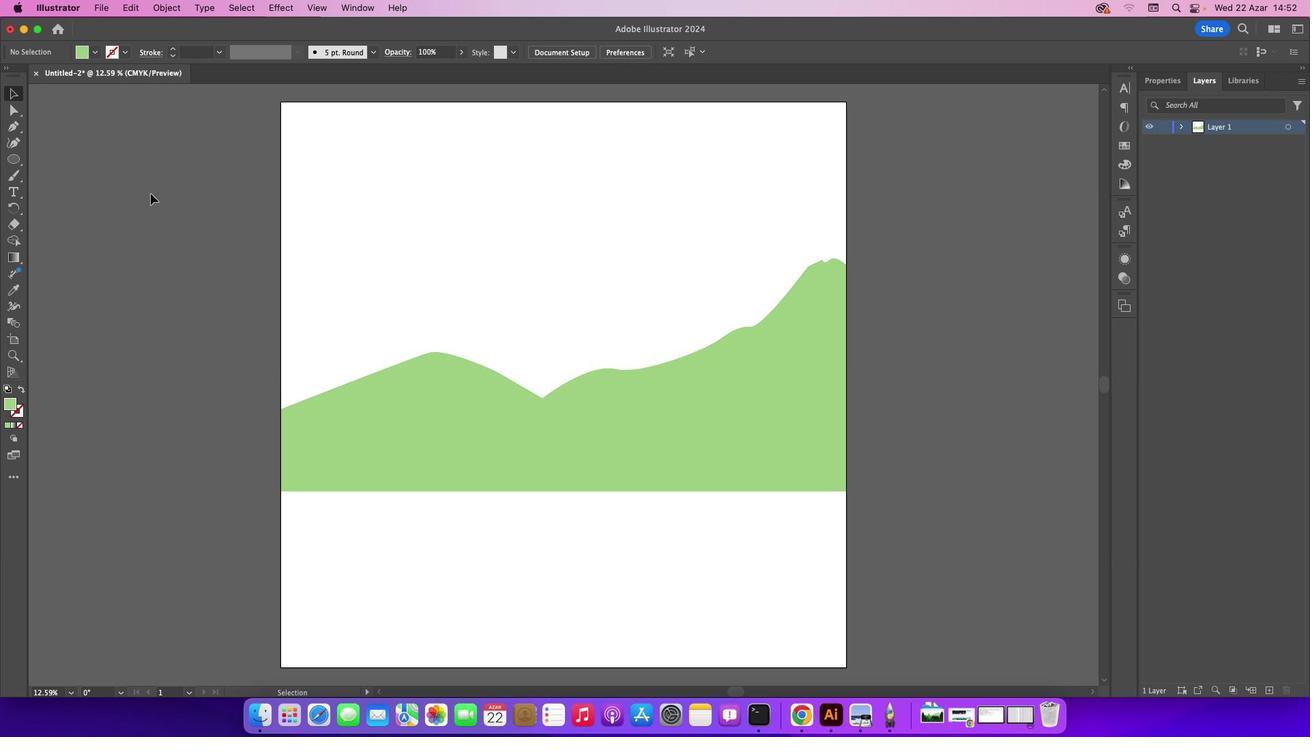 
Action: Mouse moved to (8, 122)
Screenshot: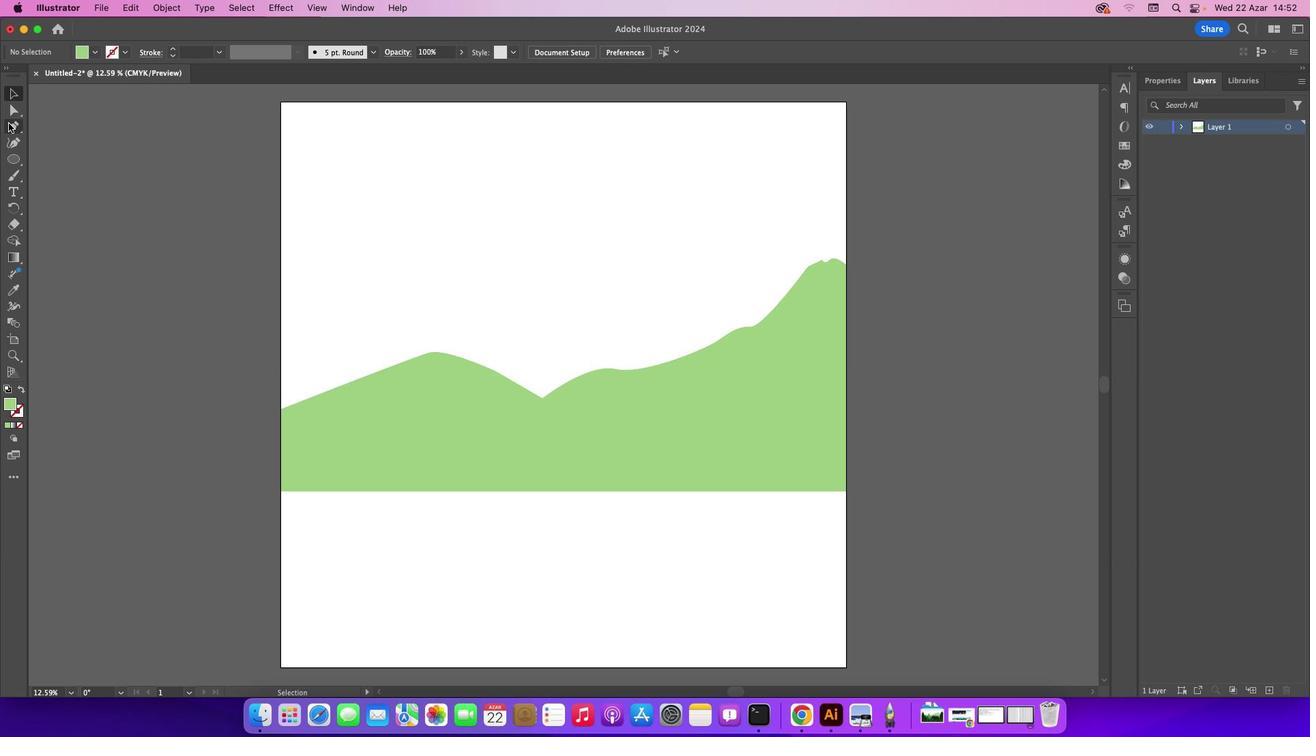 
Action: Mouse pressed left at (8, 122)
Screenshot: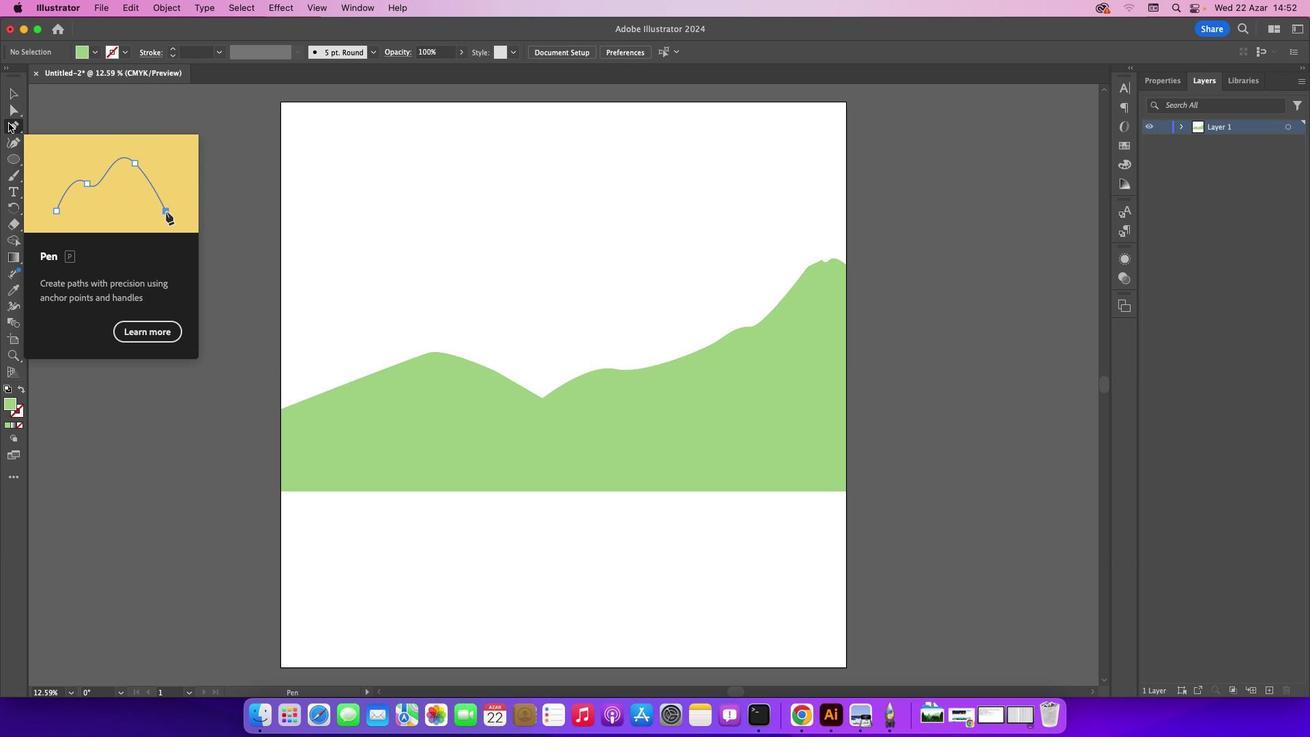 
Action: Mouse moved to (281, 461)
Screenshot: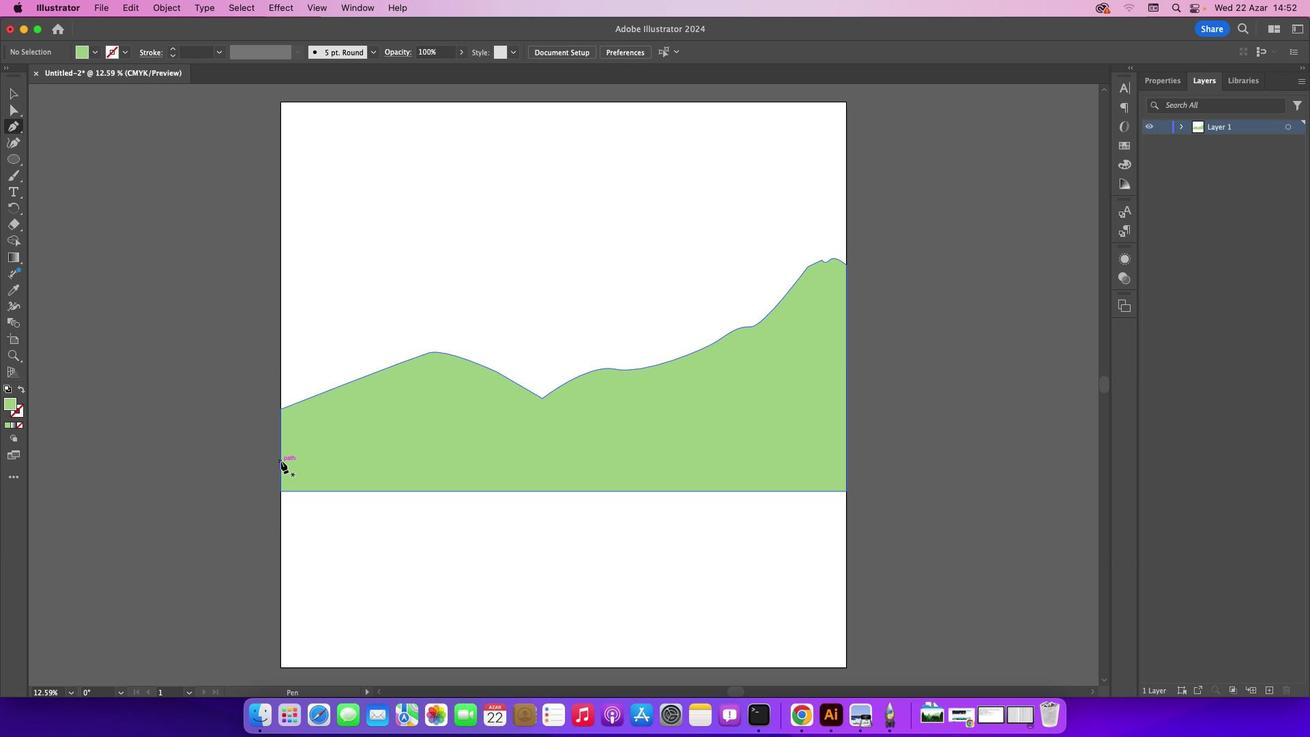 
Action: Mouse pressed left at (281, 461)
Screenshot: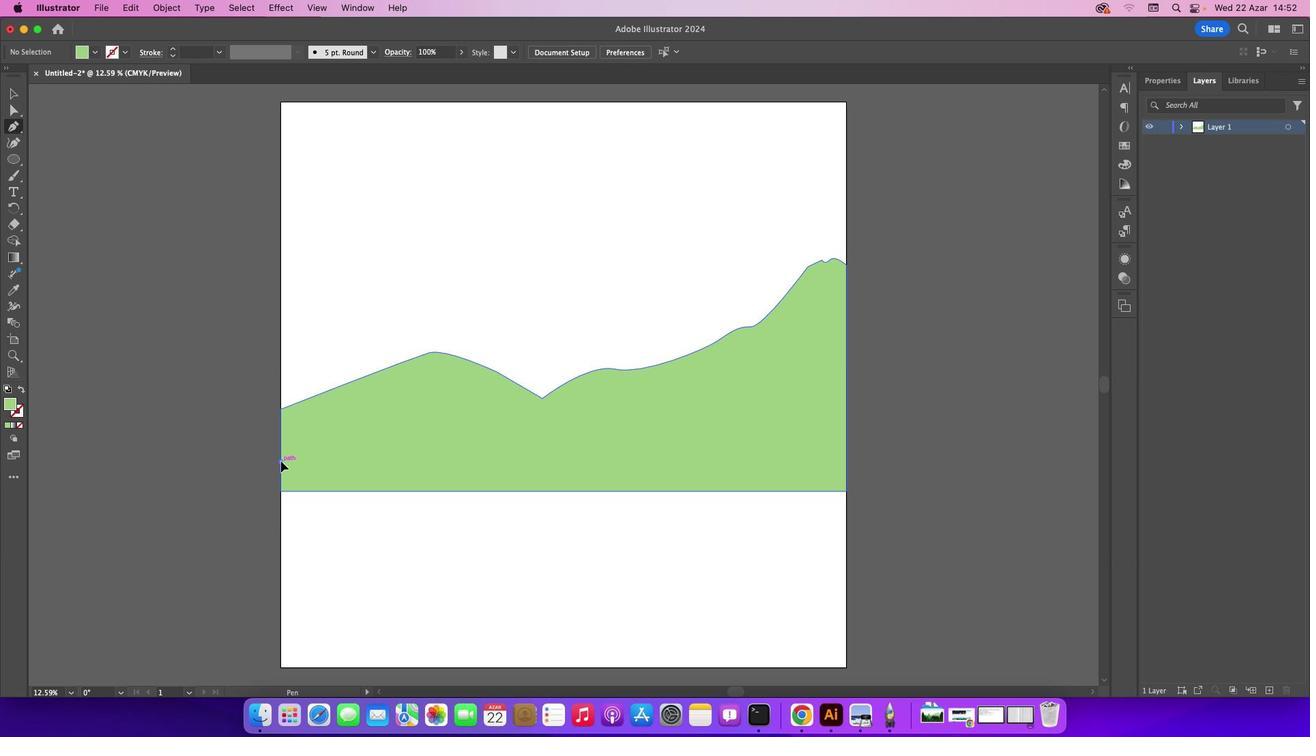 
Action: Mouse moved to (319, 410)
Screenshot: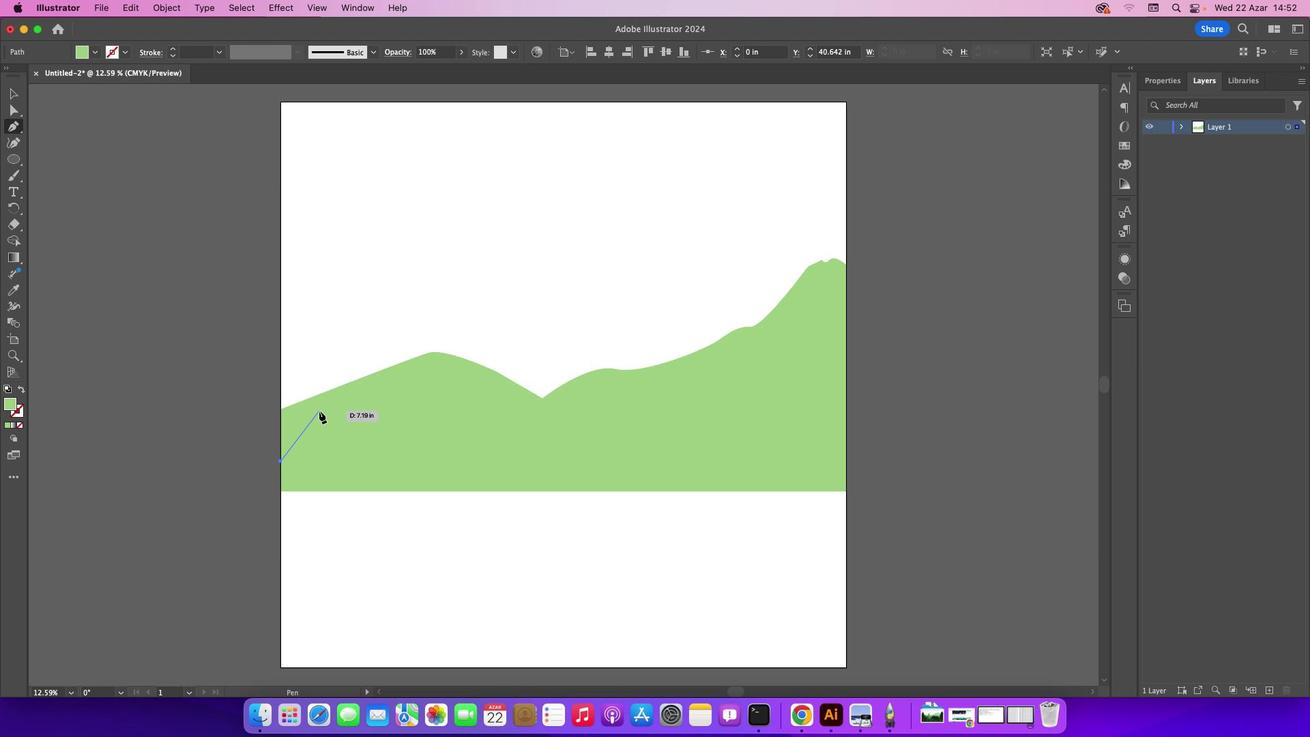 
Action: Mouse pressed left at (319, 410)
Screenshot: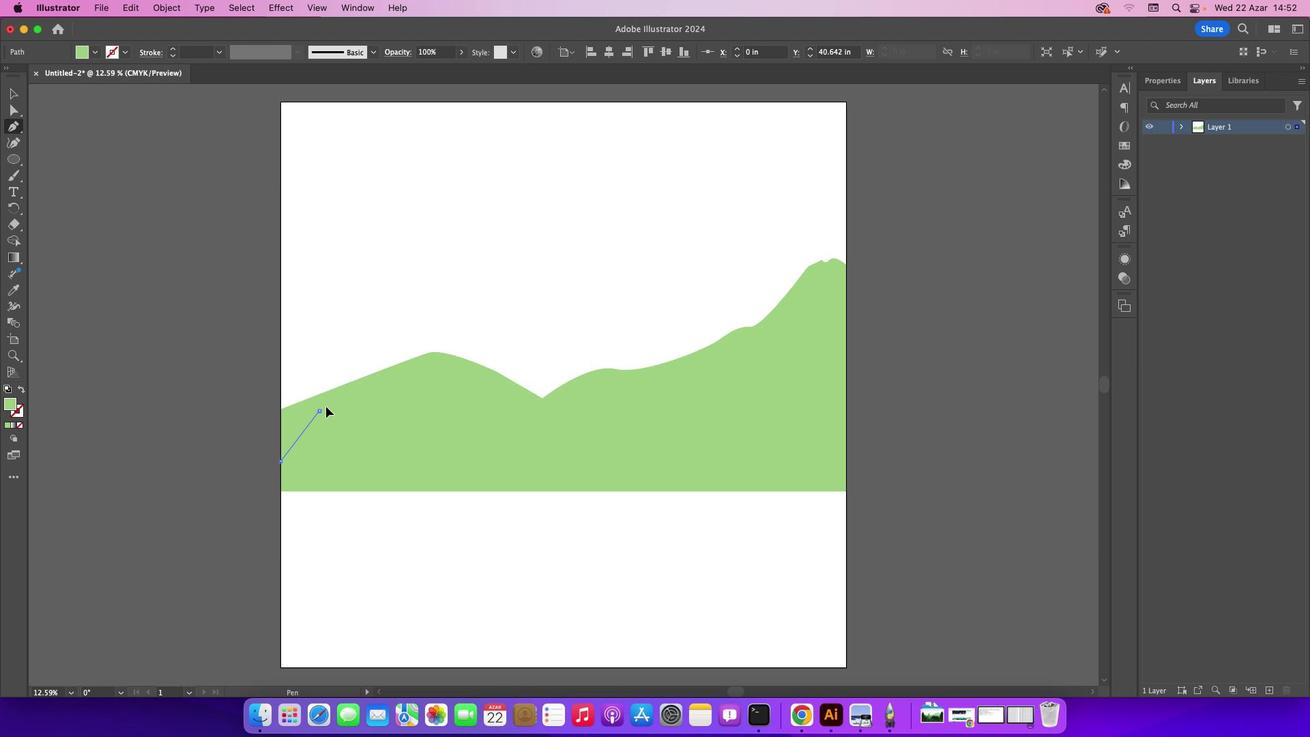
Action: Mouse moved to (344, 367)
Screenshot: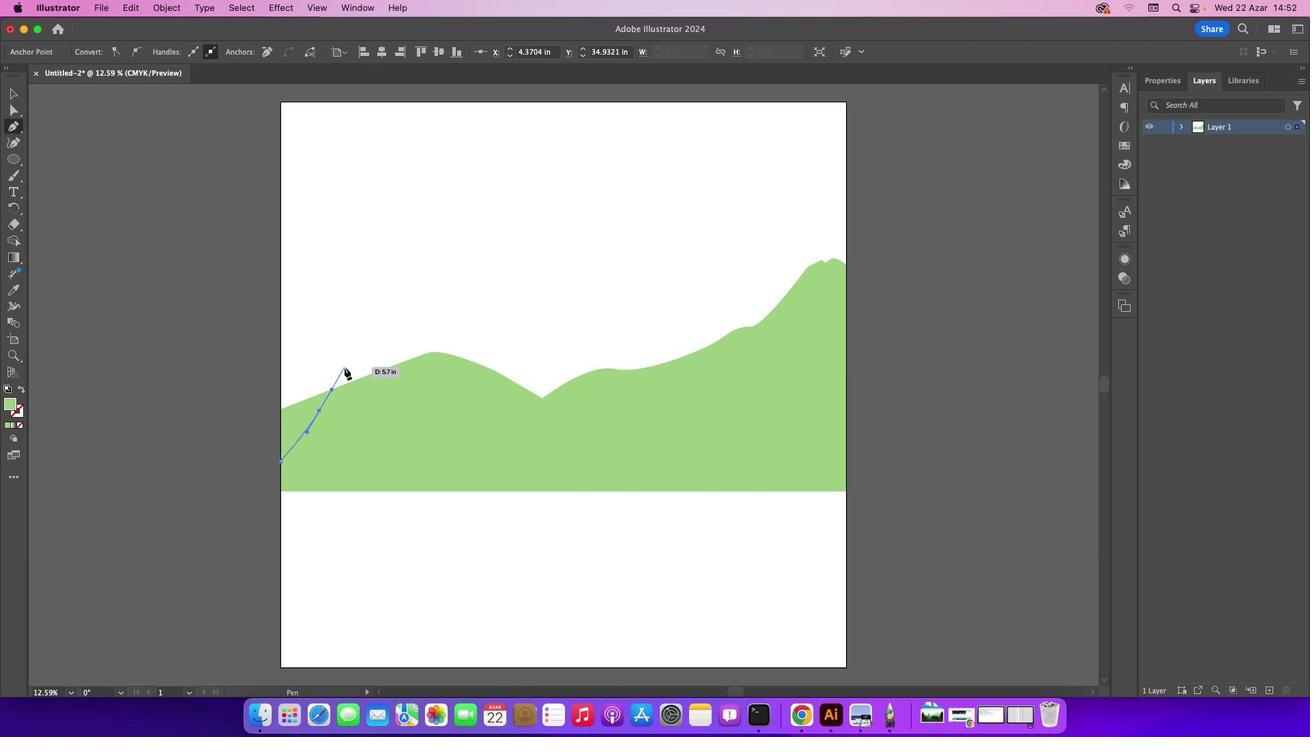 
Action: Mouse pressed left at (344, 367)
Screenshot: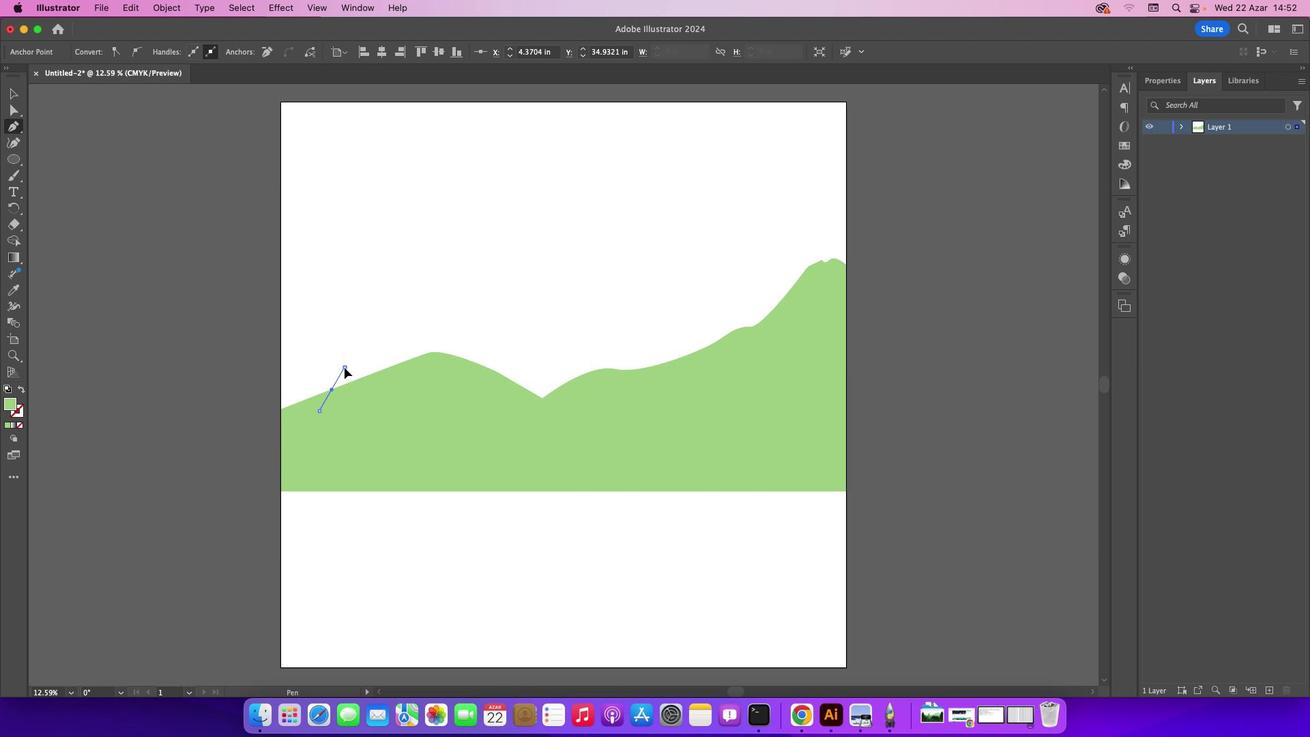 
Action: Mouse moved to (382, 415)
Screenshot: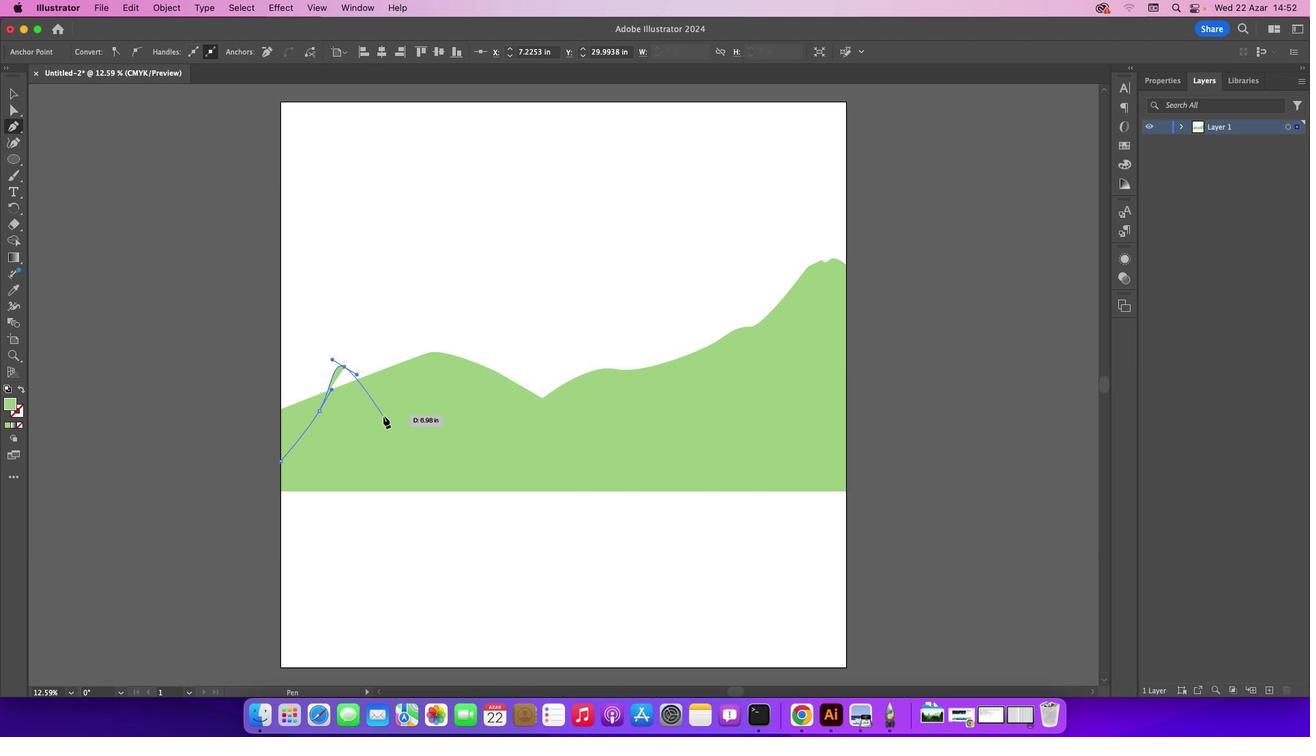 
Action: Mouse pressed left at (382, 415)
Screenshot: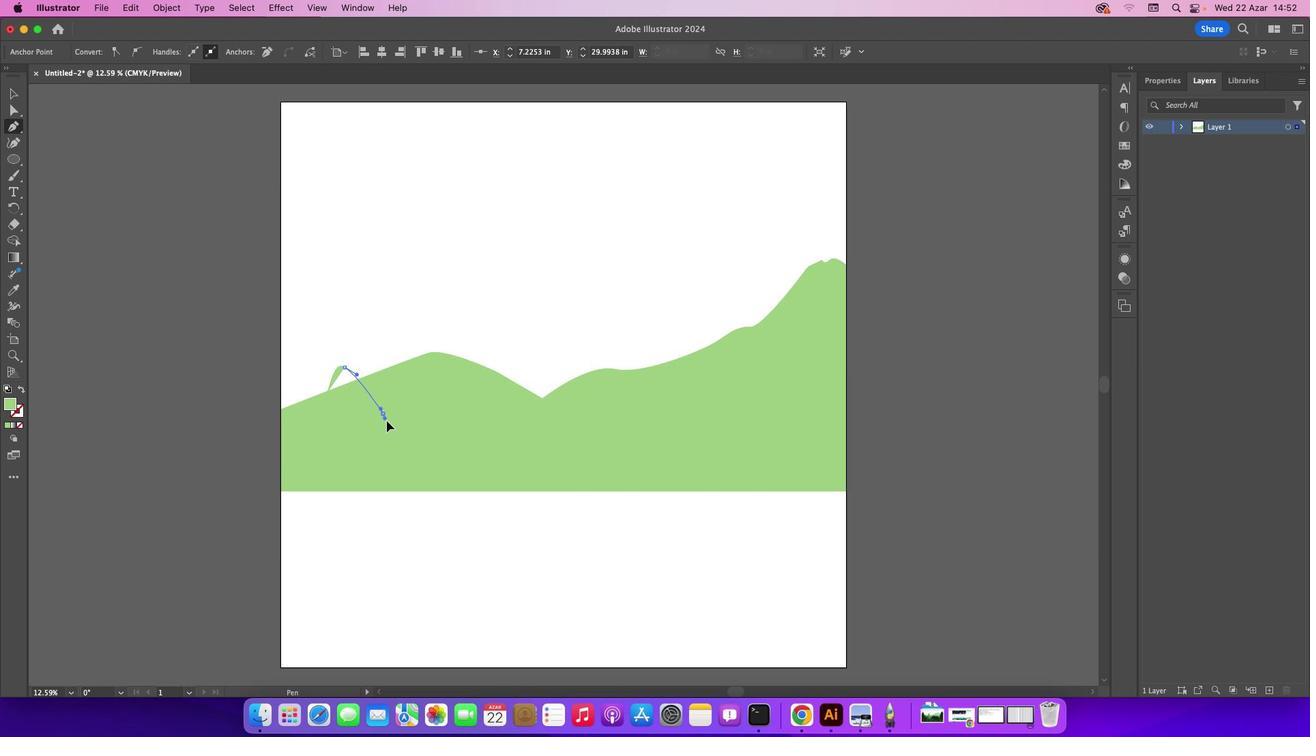 
Action: Mouse moved to (425, 441)
Screenshot: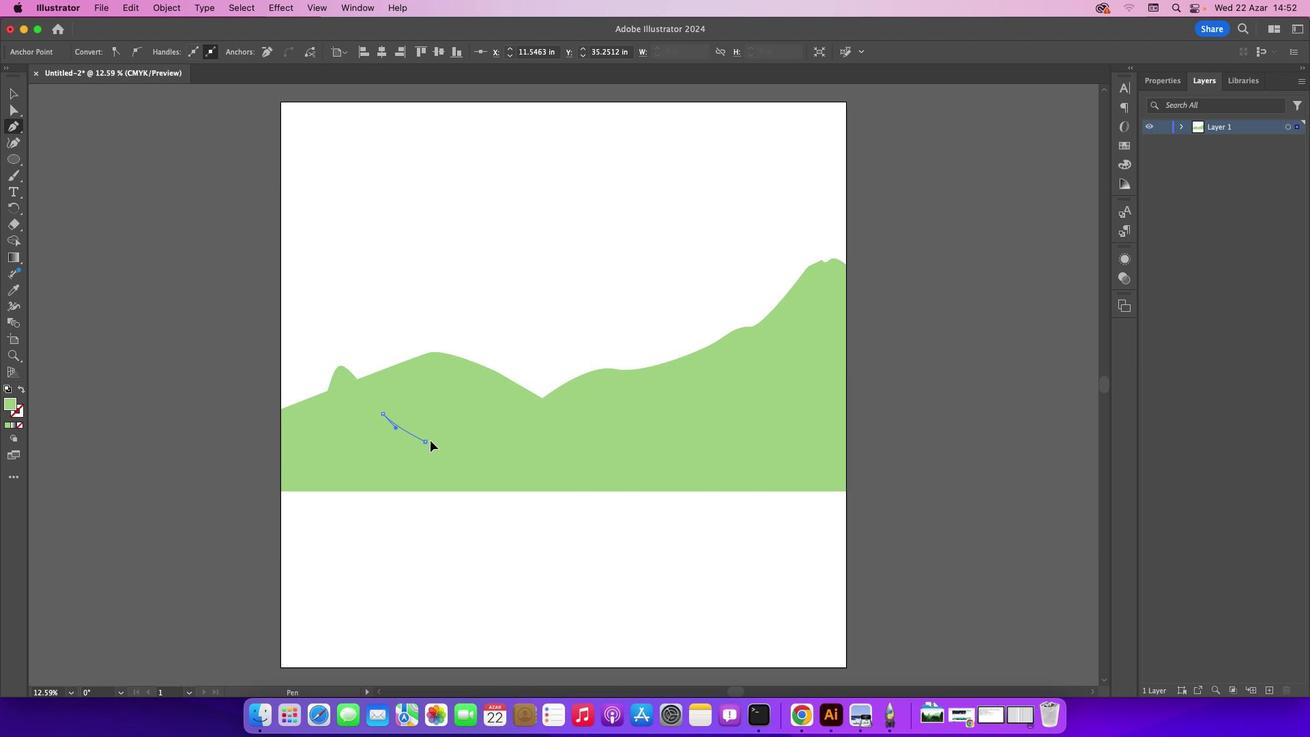 
Action: Mouse pressed left at (425, 441)
Screenshot: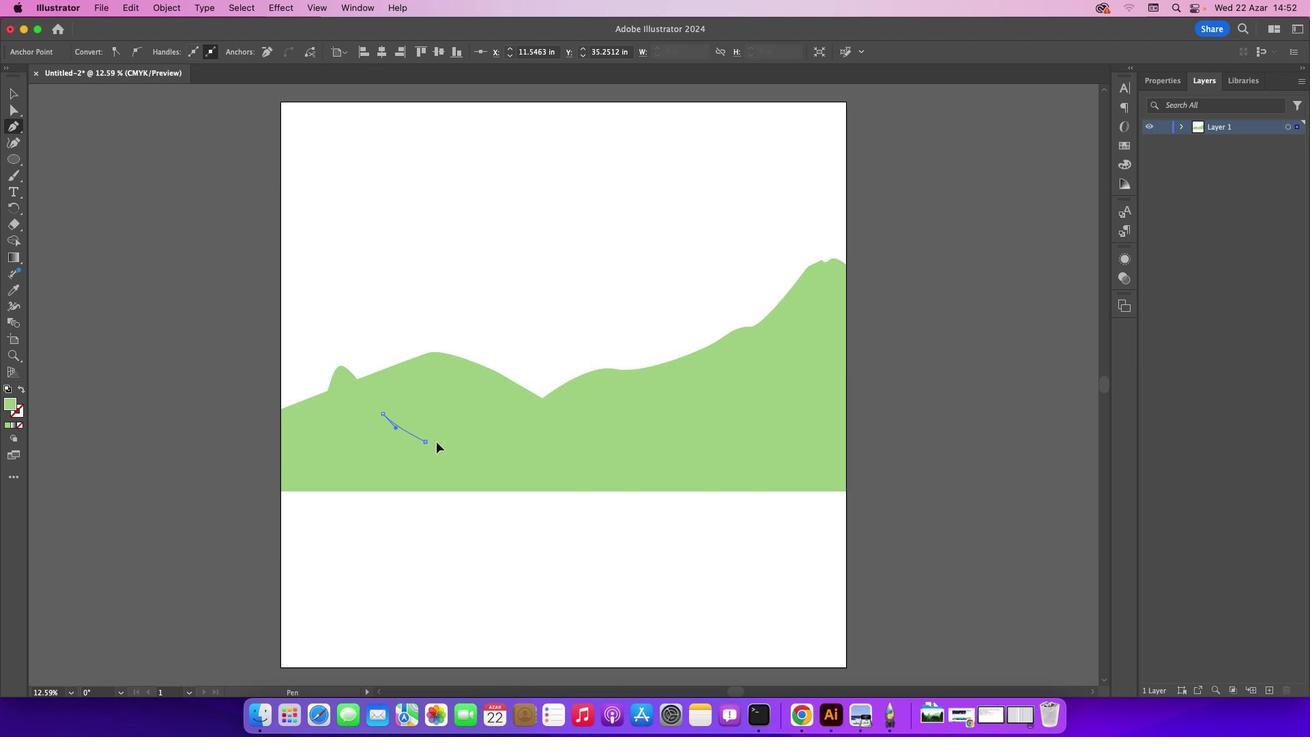 
Action: Mouse moved to (491, 457)
Screenshot: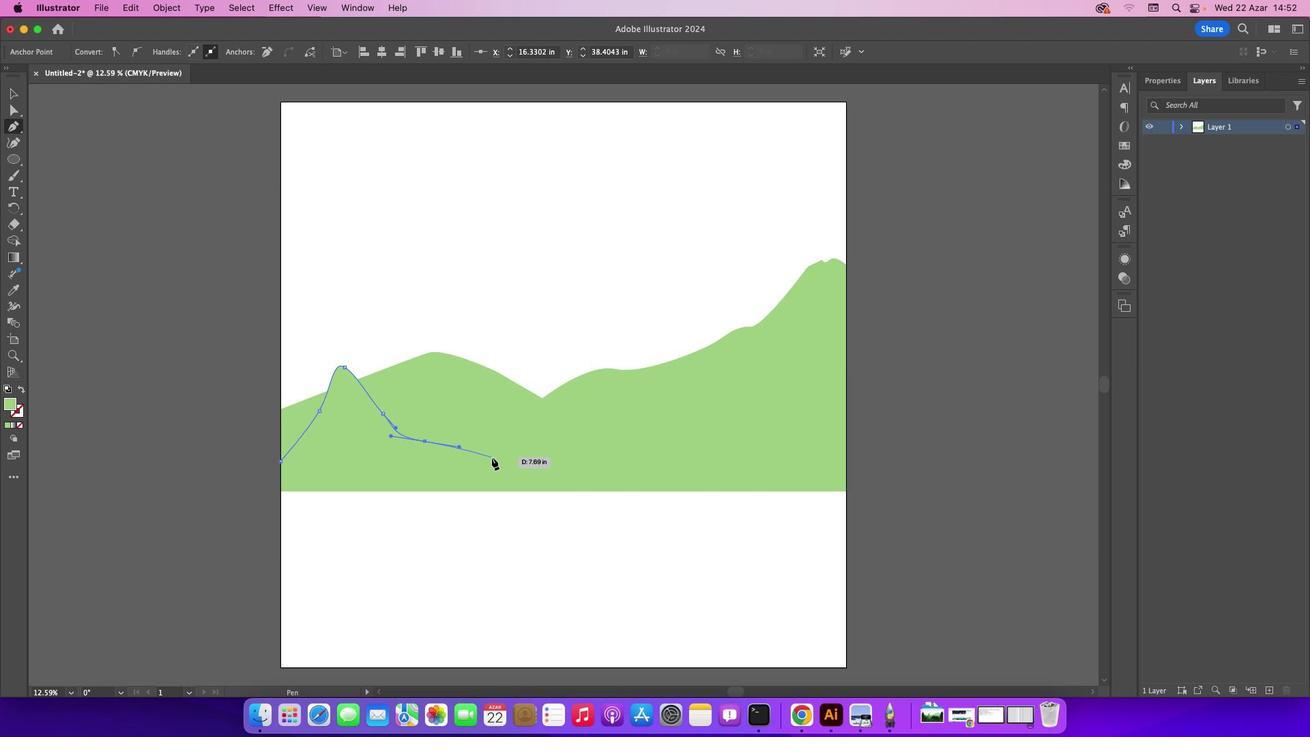 
Action: Mouse pressed left at (491, 457)
Screenshot: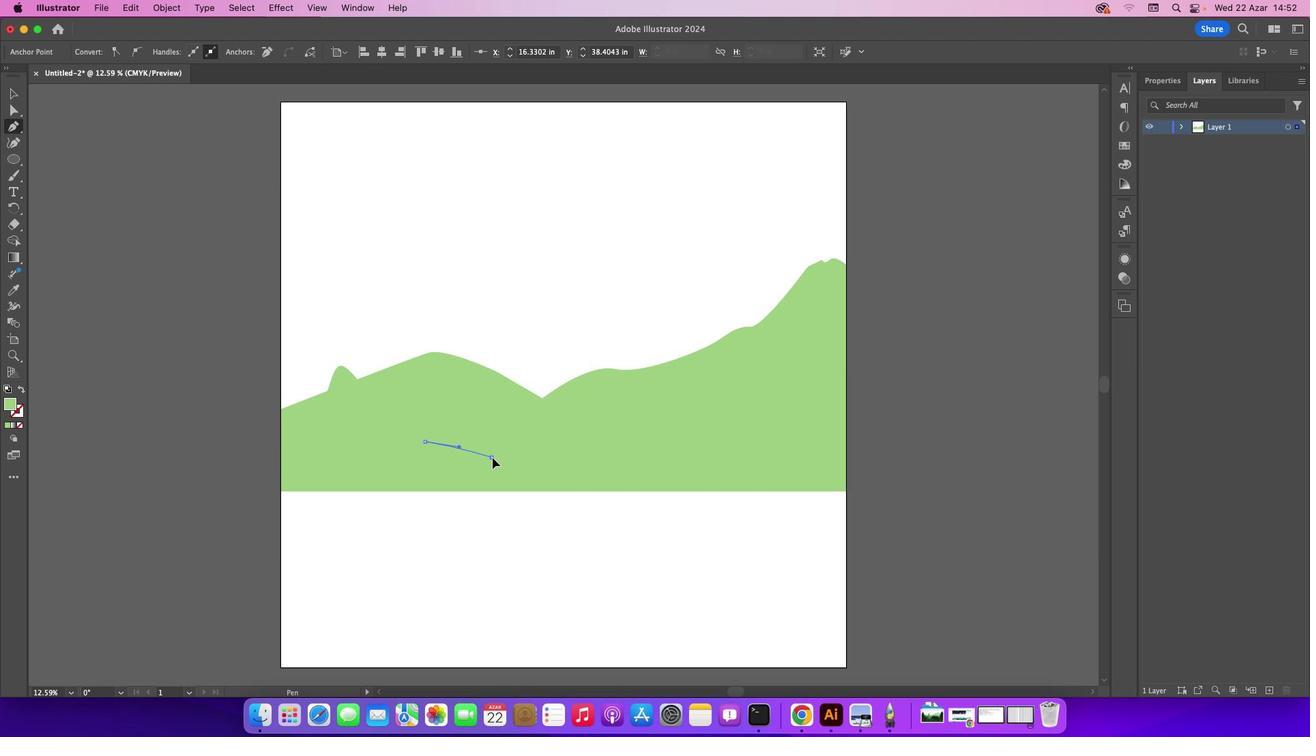 
Action: Mouse moved to (550, 450)
Screenshot: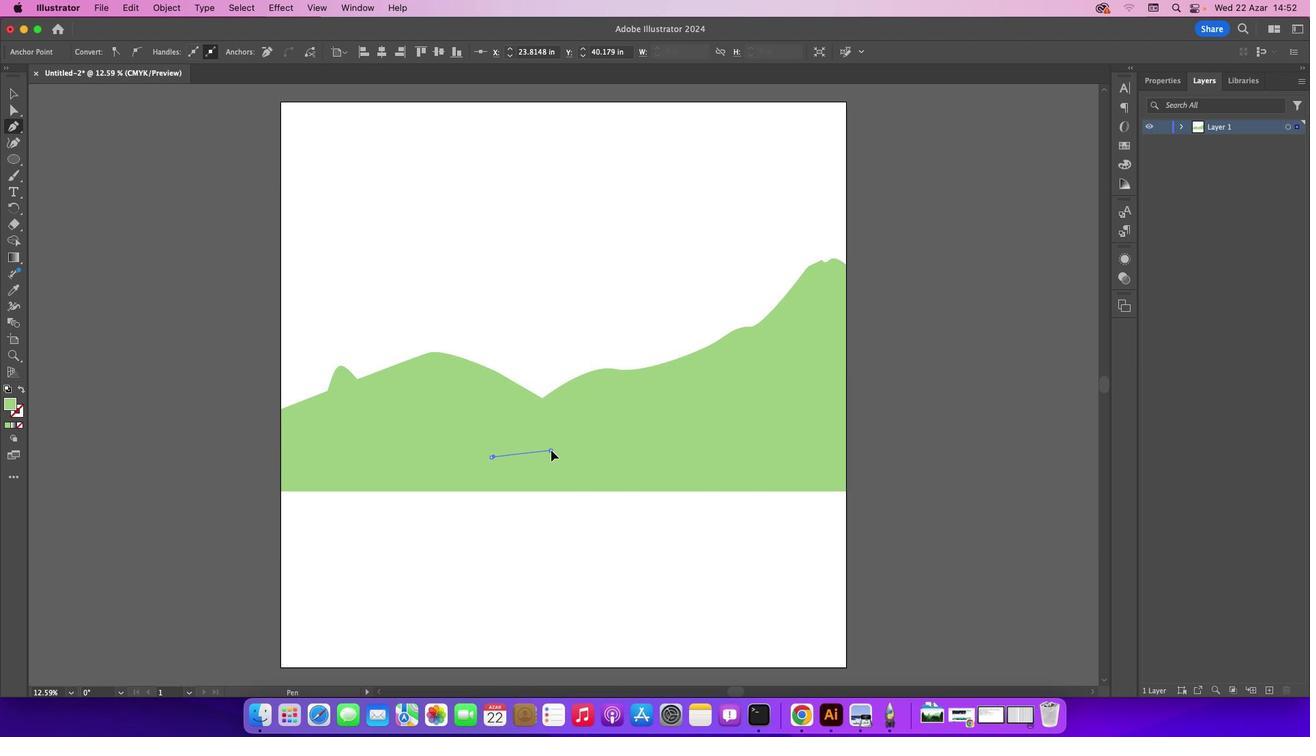 
Action: Mouse pressed left at (550, 450)
Screenshot: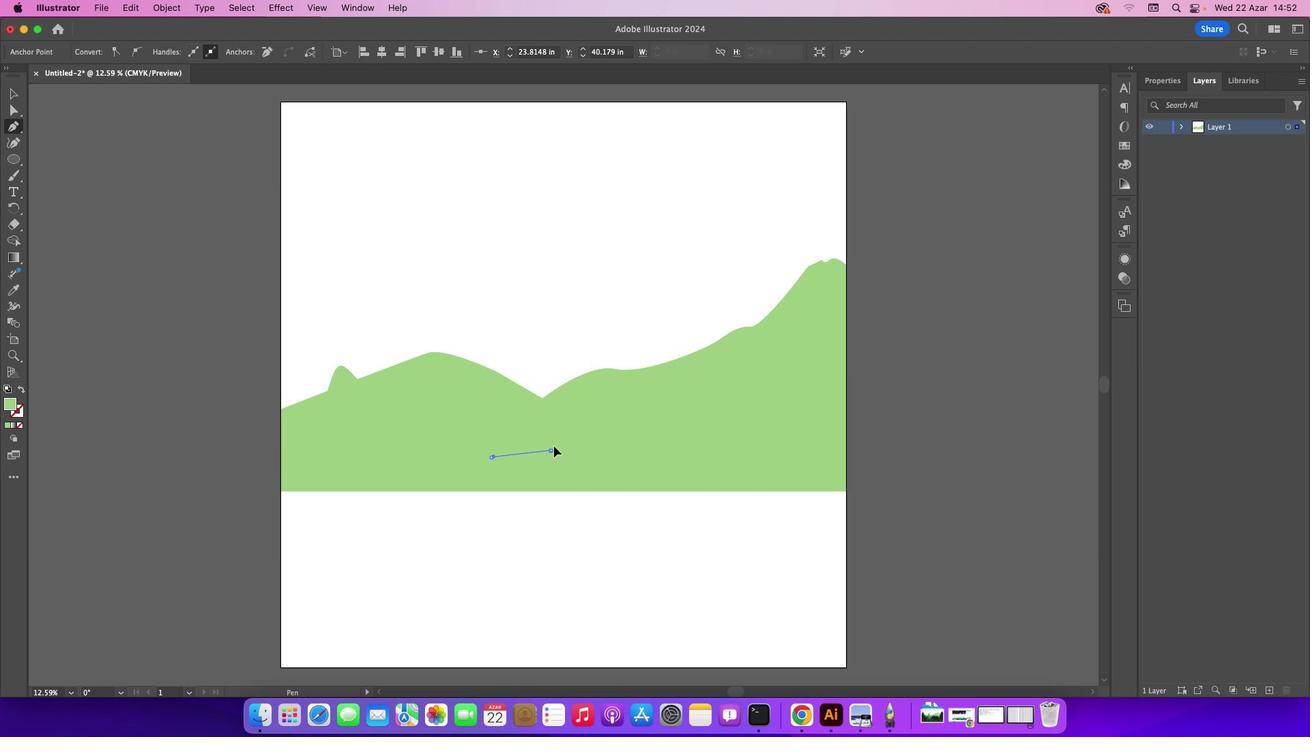 
Action: Mouse moved to (582, 427)
Screenshot: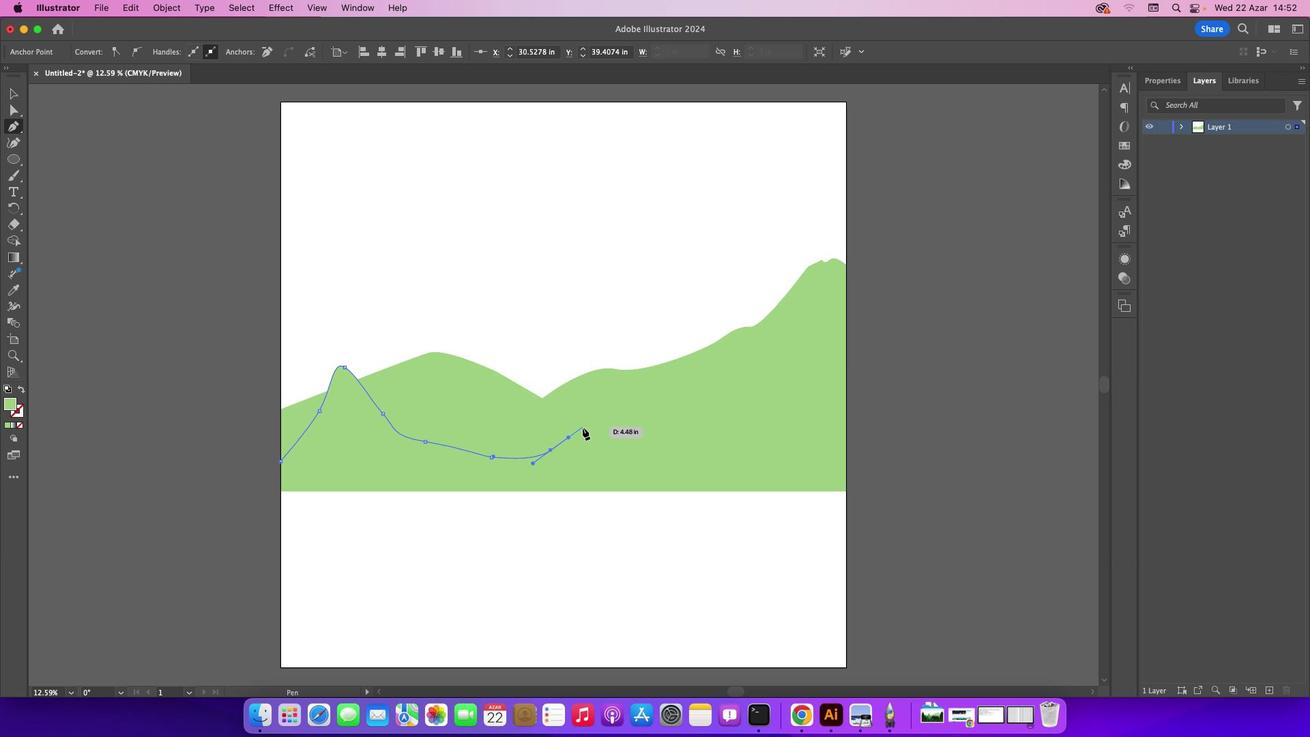 
Action: Mouse pressed left at (582, 427)
Screenshot: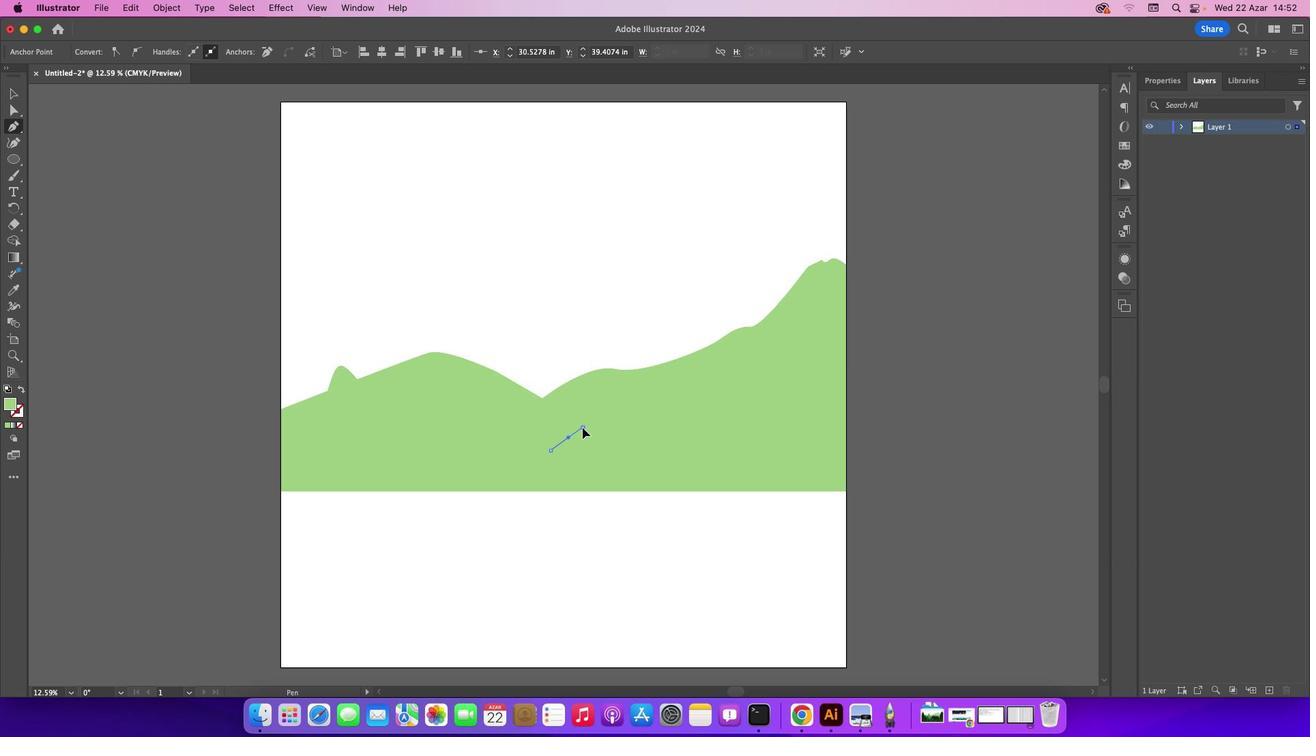 
Action: Mouse moved to (600, 409)
Screenshot: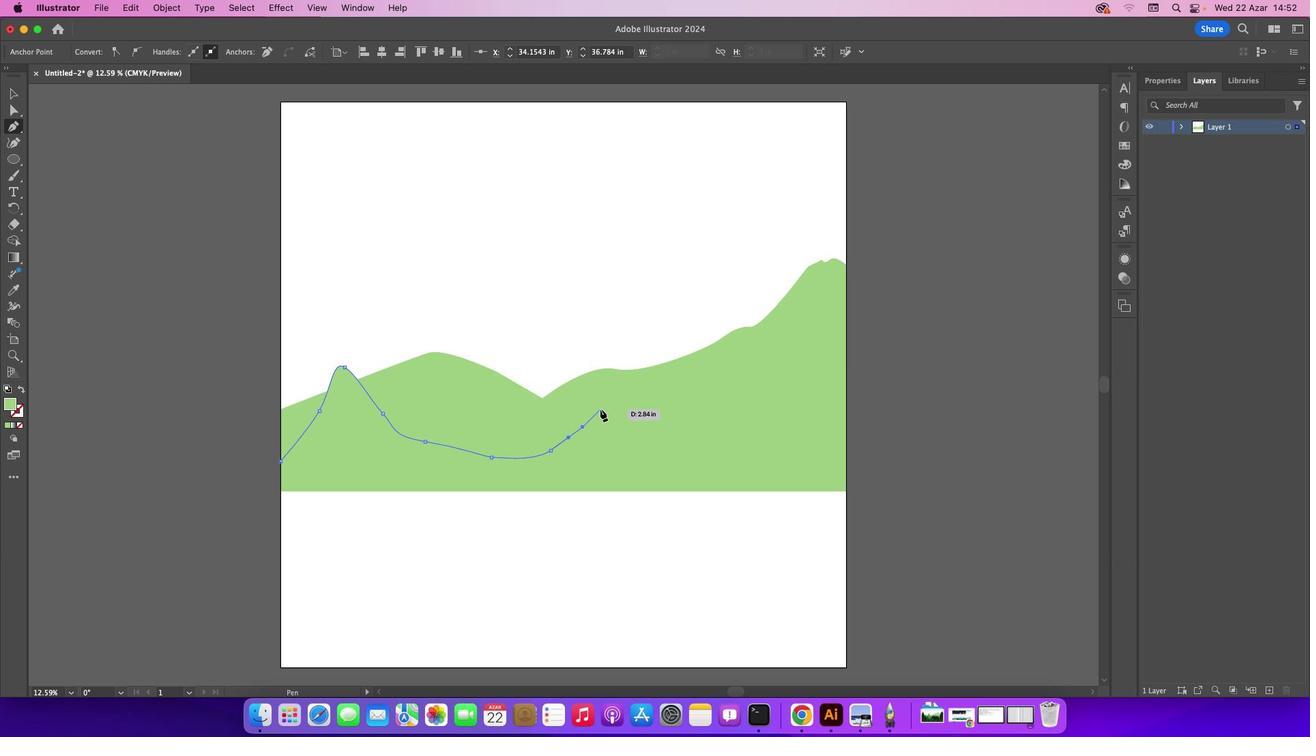 
Action: Mouse pressed left at (600, 409)
Screenshot: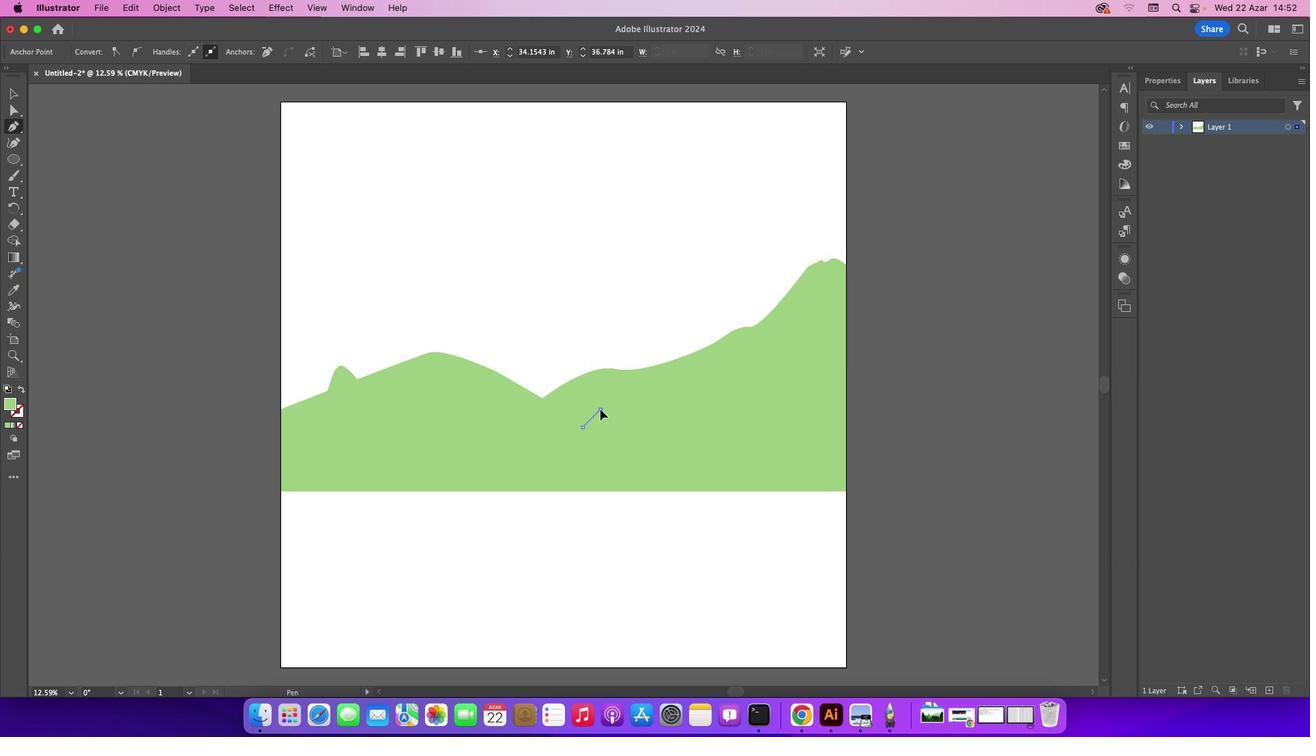 
Action: Mouse moved to (630, 434)
Screenshot: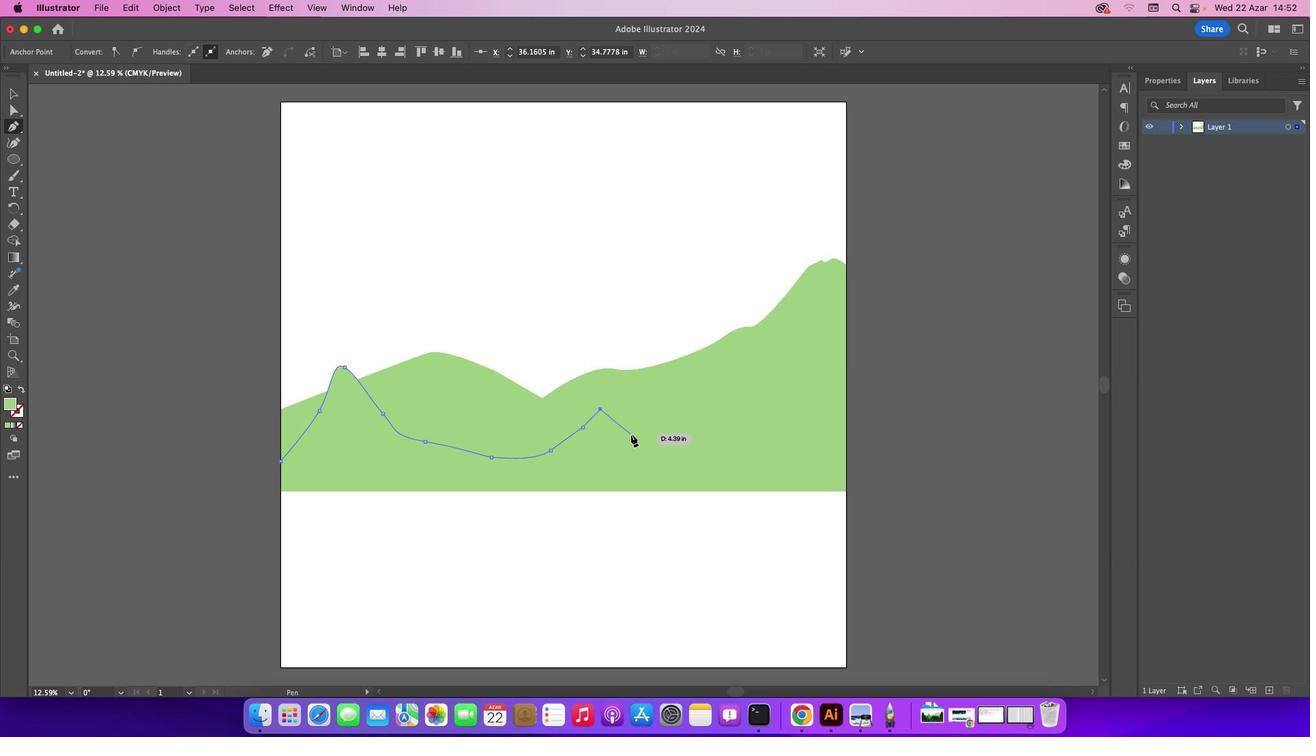 
Action: Mouse pressed left at (630, 434)
Screenshot: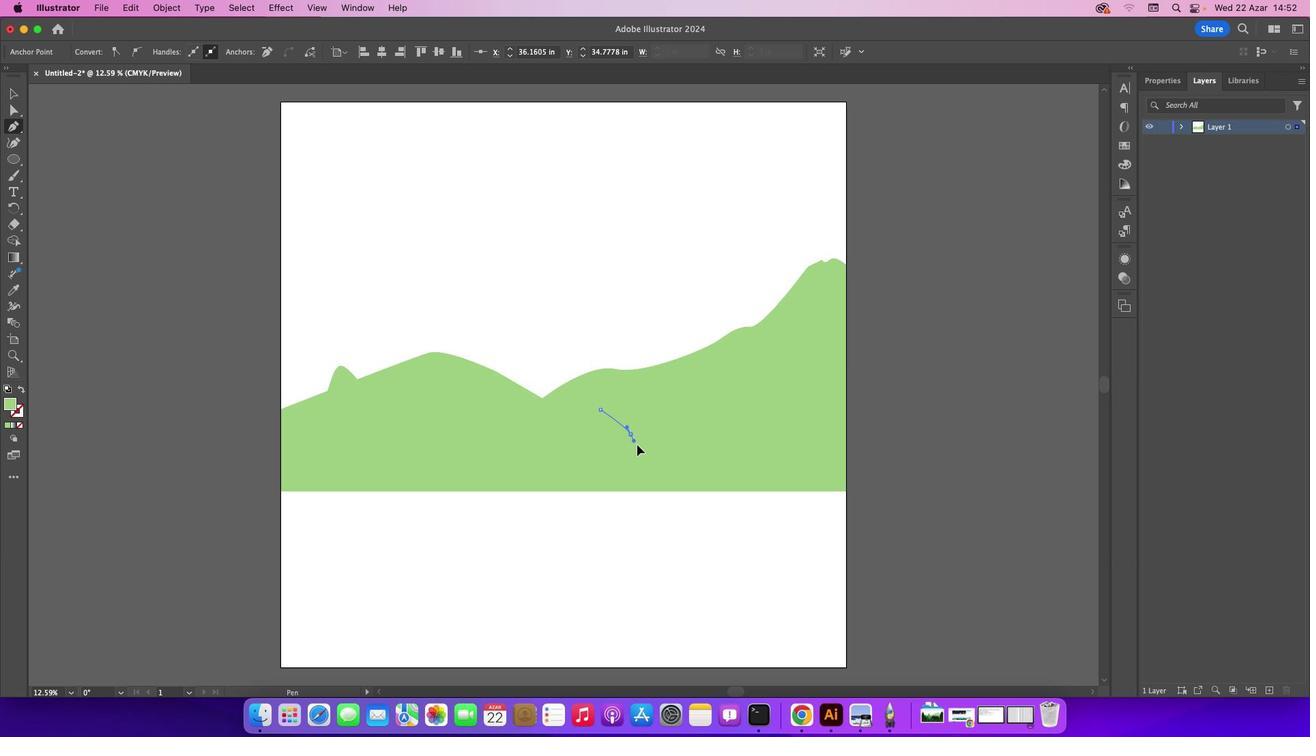
Action: Mouse moved to (664, 455)
Screenshot: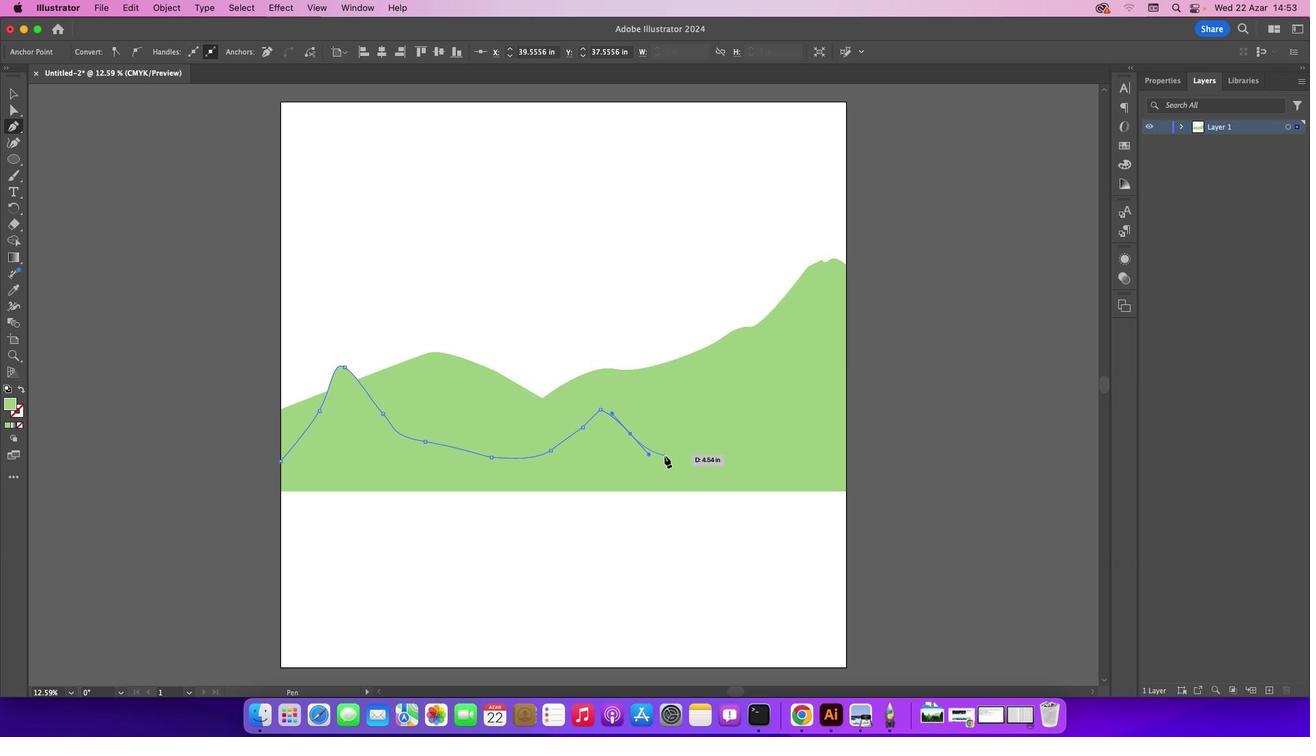 
Action: Mouse pressed left at (664, 455)
Screenshot: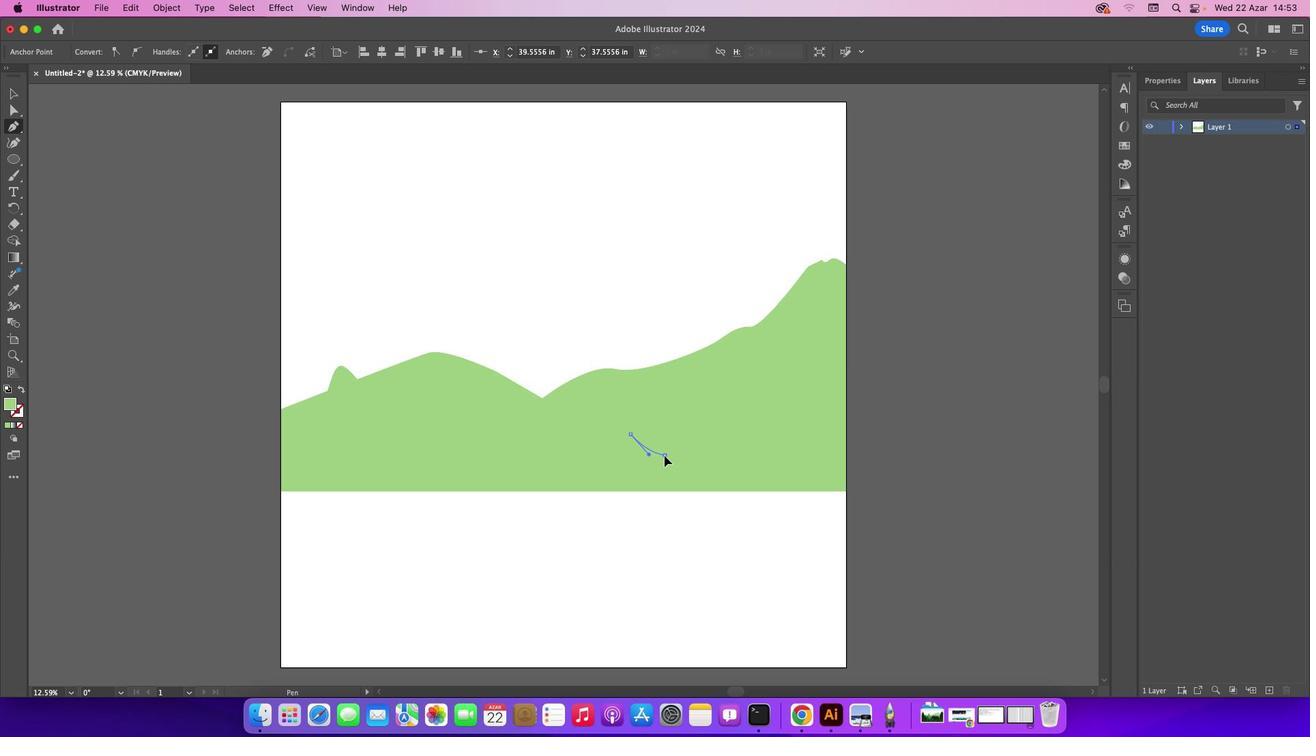 
Action: Mouse moved to (694, 443)
Screenshot: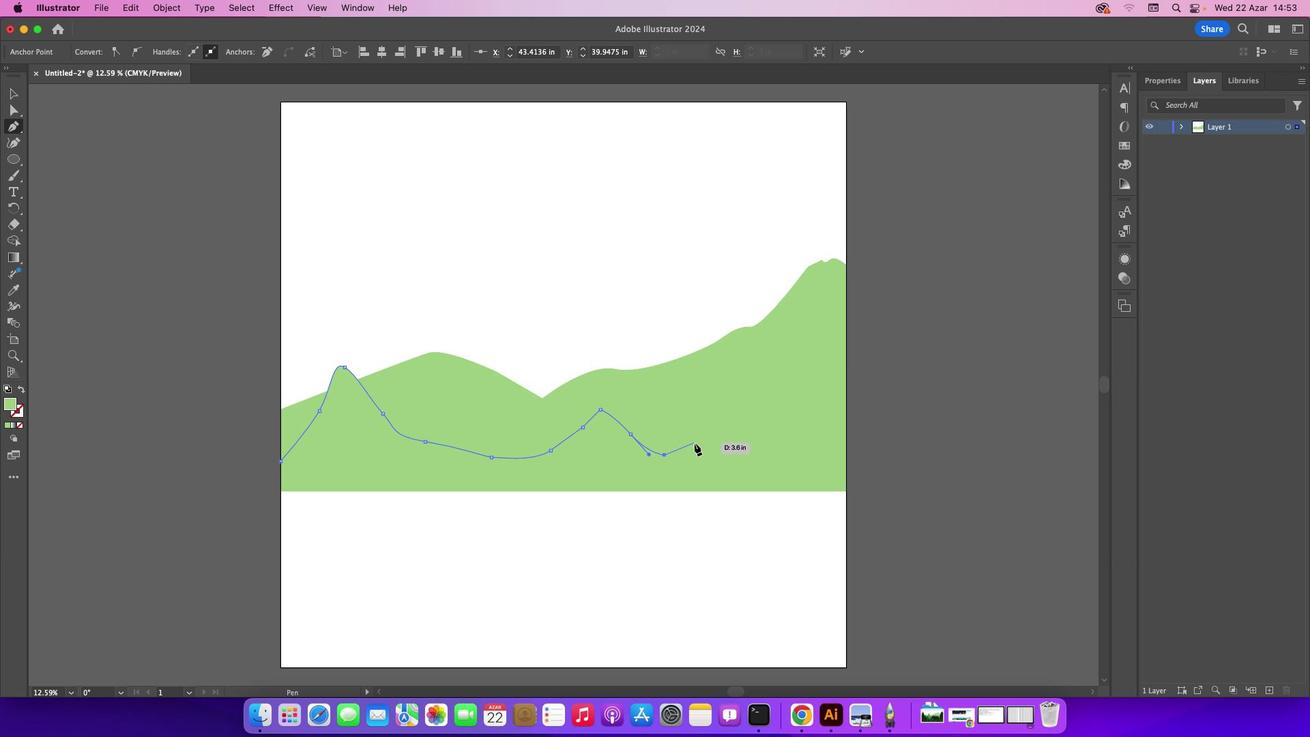 
Action: Mouse pressed left at (694, 443)
Screenshot: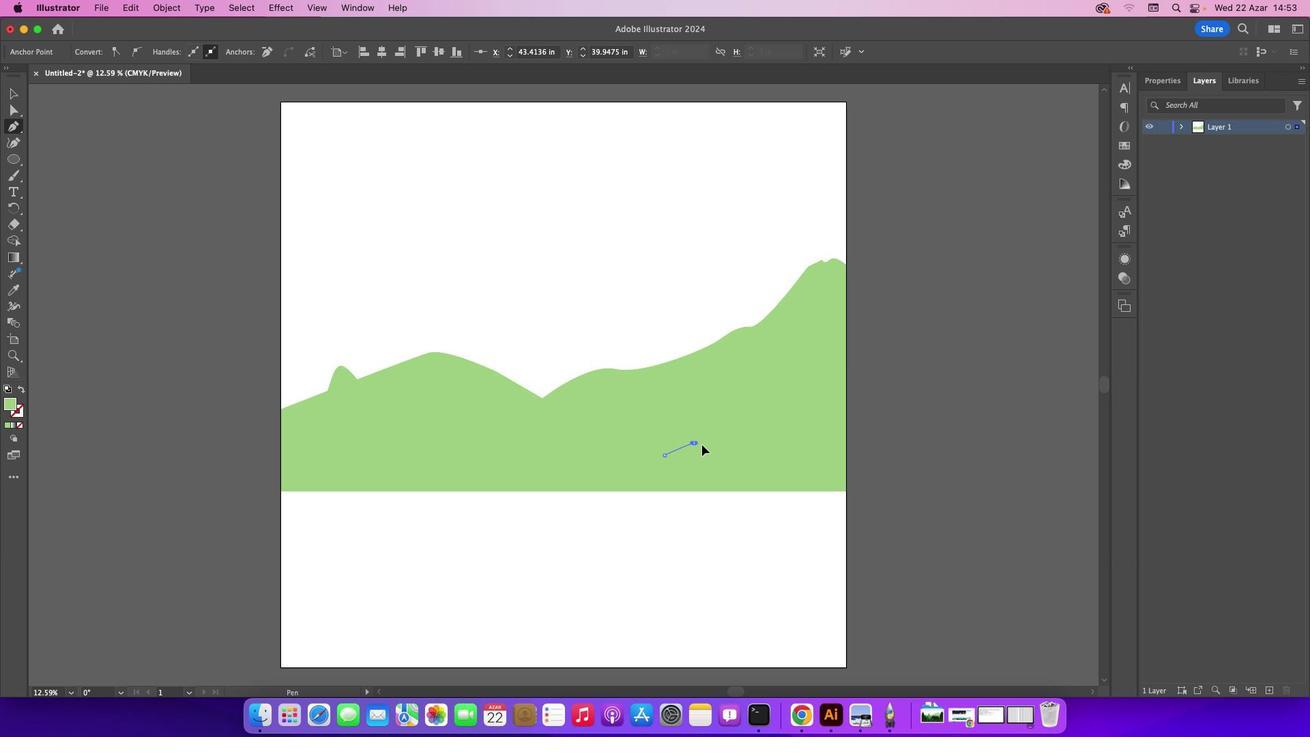 
Action: Mouse moved to (753, 440)
Screenshot: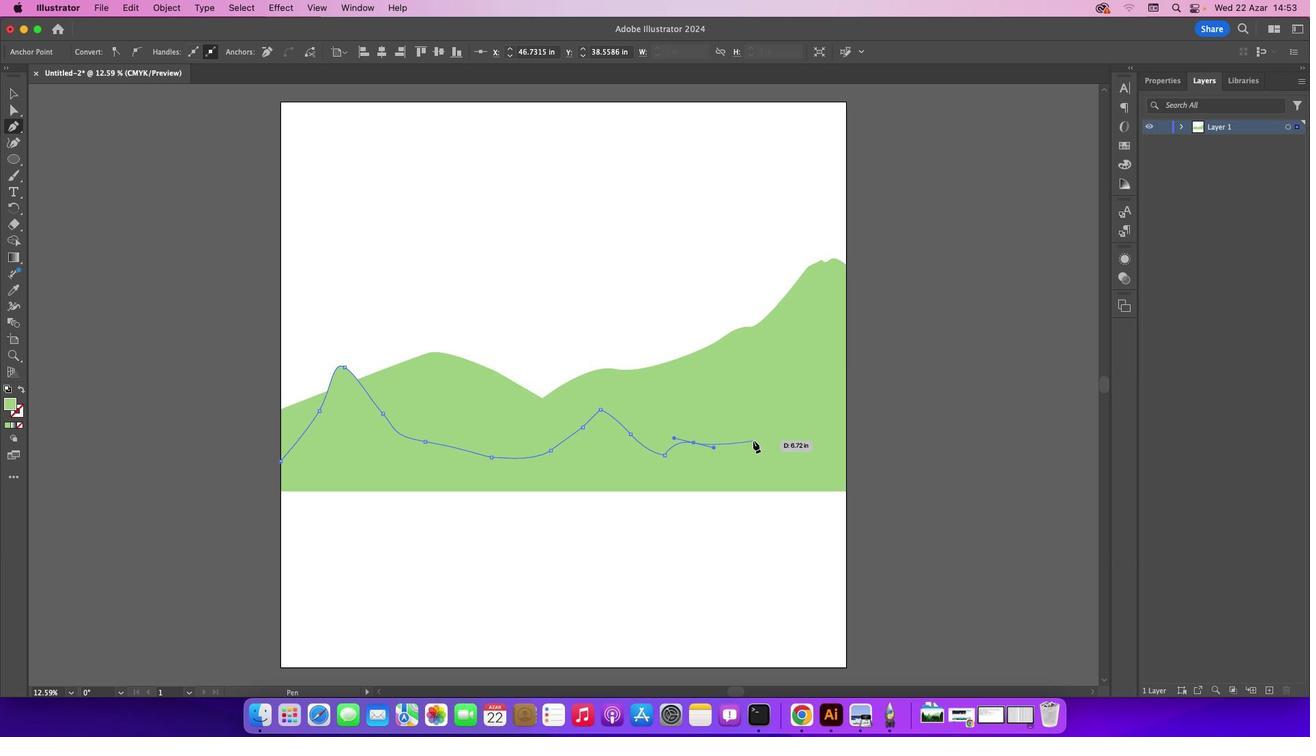 
Action: Mouse pressed left at (753, 440)
Screenshot: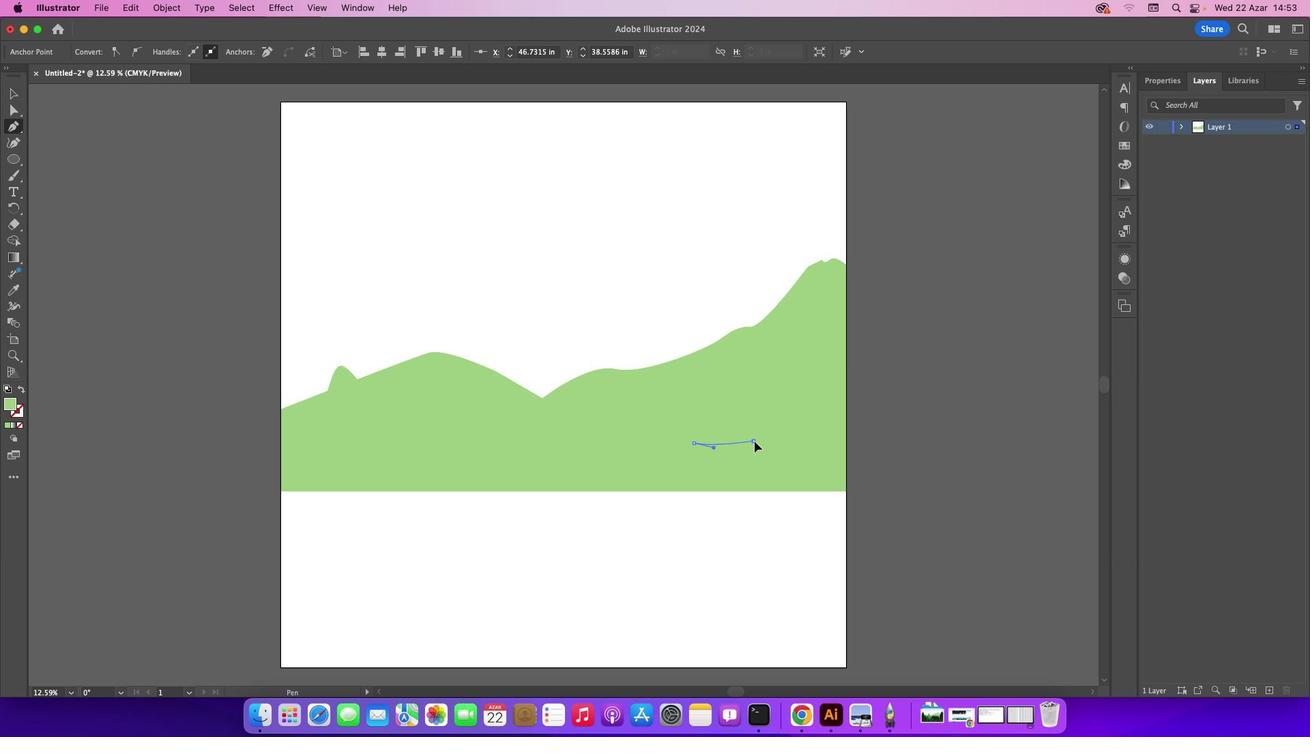 
Action: Mouse moved to (788, 430)
Screenshot: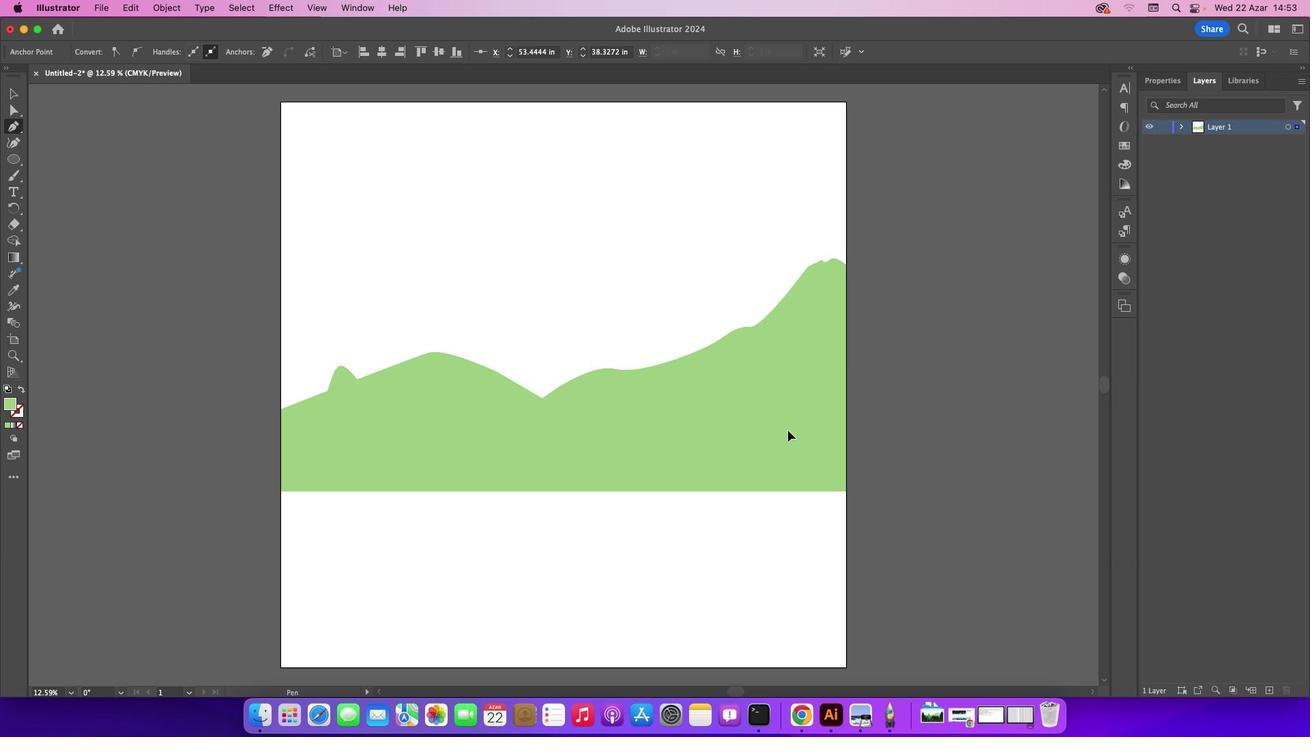
Action: Mouse pressed left at (788, 430)
Screenshot: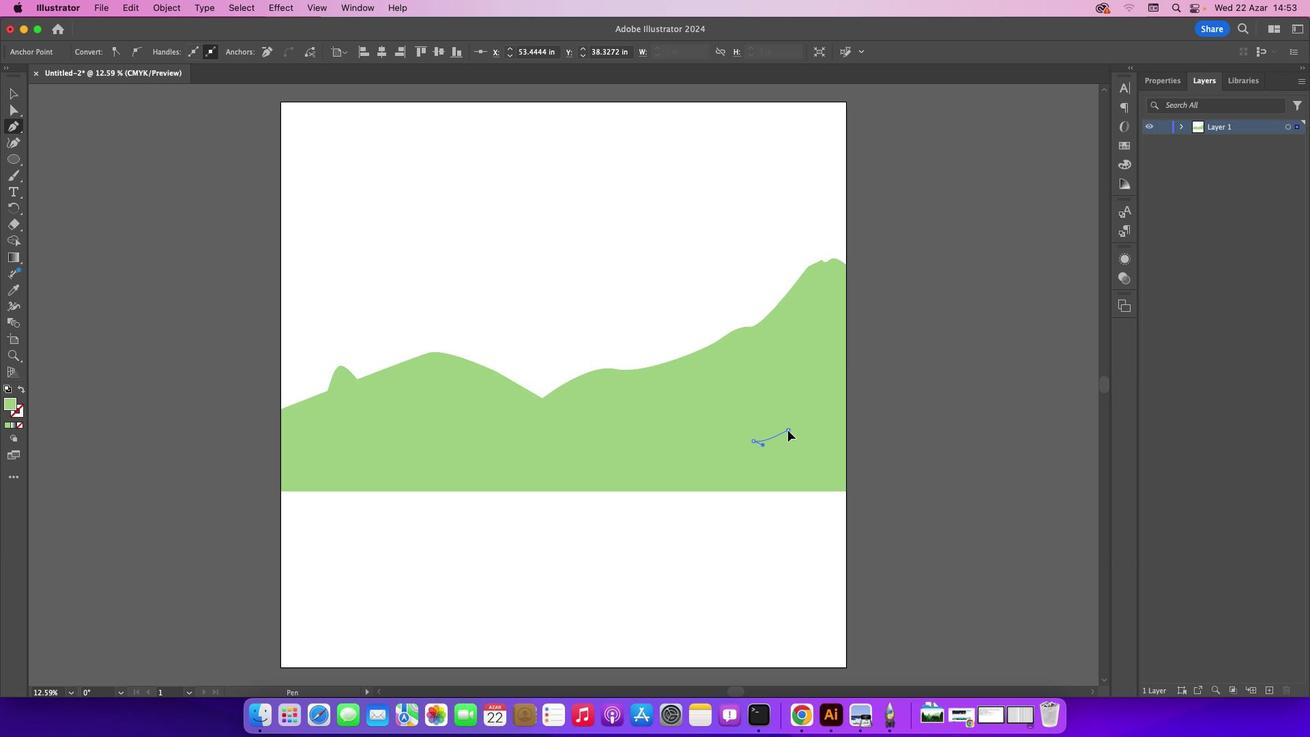 
Action: Mouse moved to (812, 443)
Screenshot: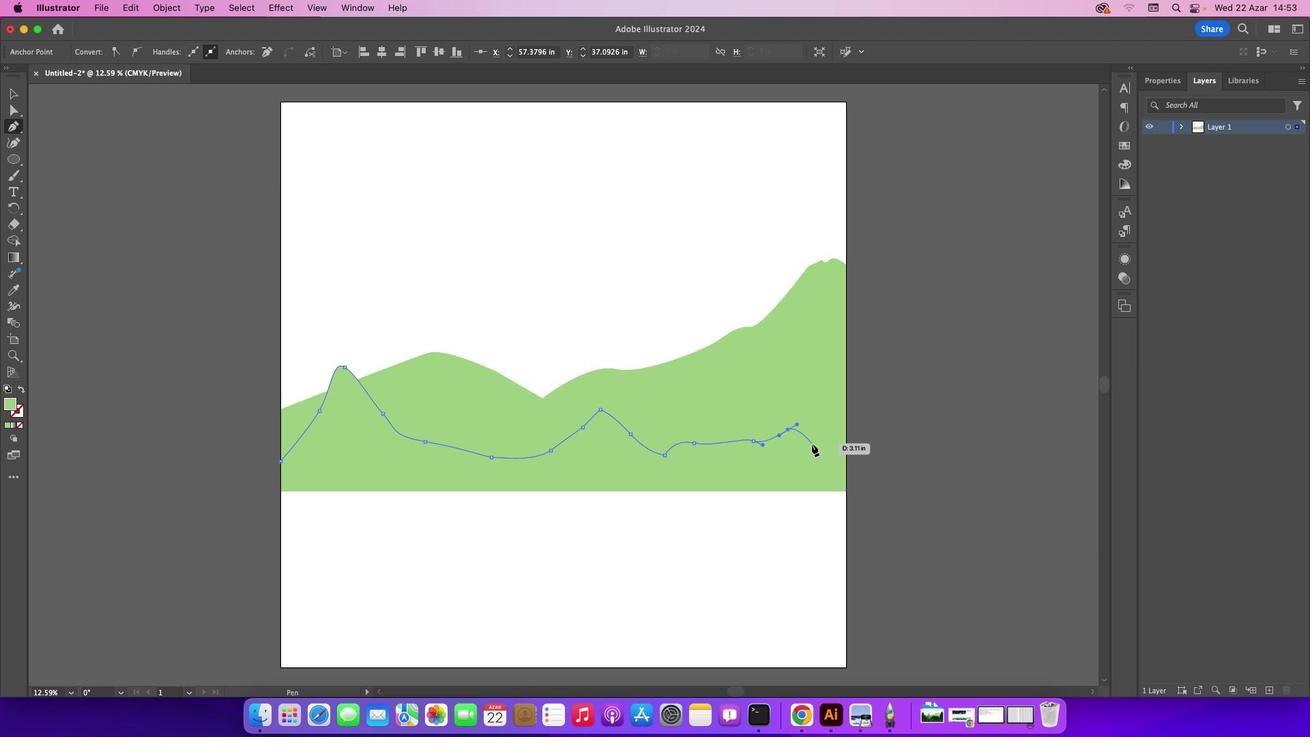 
Action: Mouse pressed left at (812, 443)
Screenshot: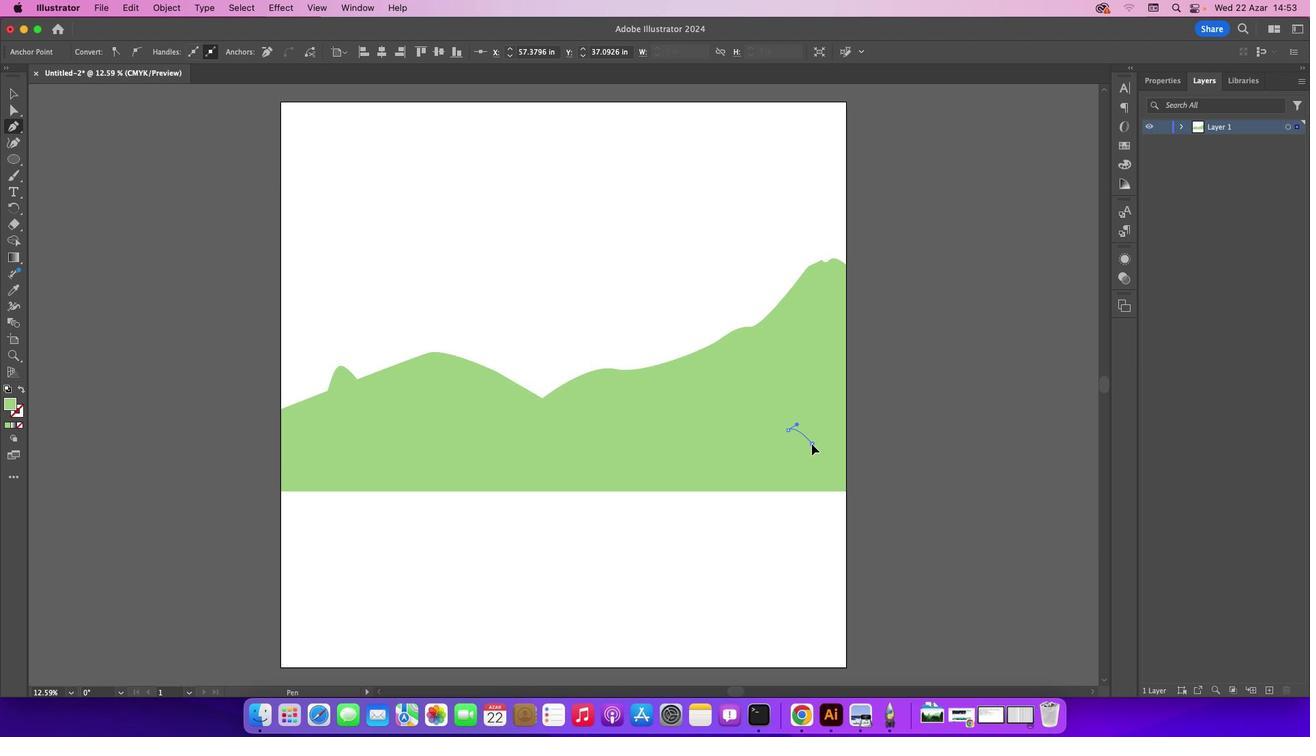 
Action: Mouse moved to (845, 461)
Screenshot: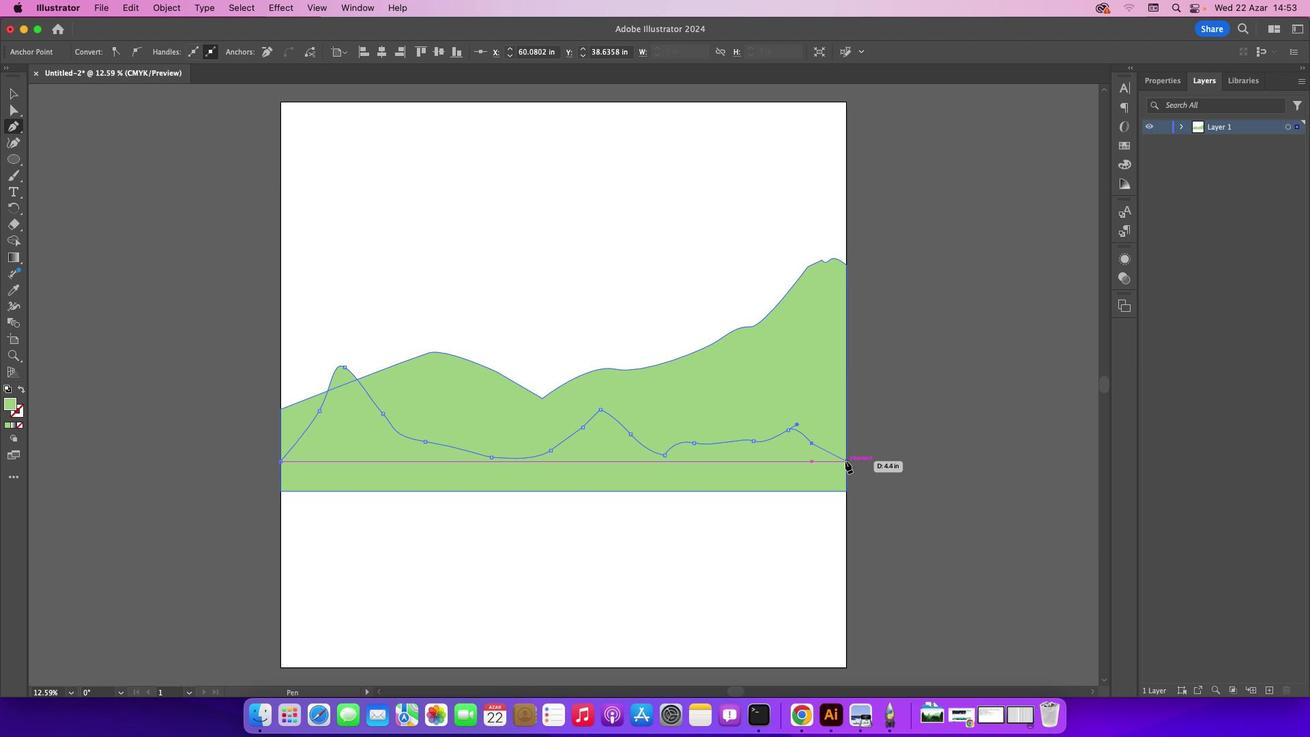 
Action: Mouse pressed left at (845, 461)
Screenshot: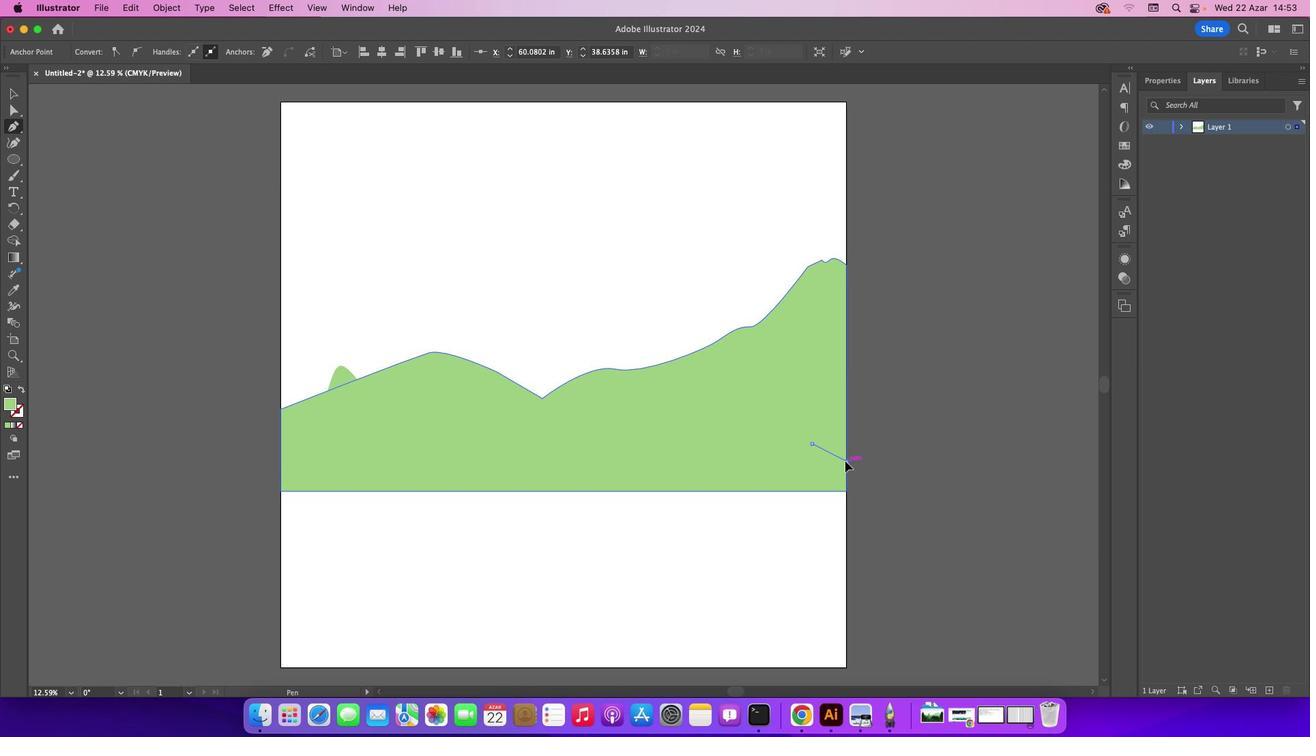 
Action: Mouse moved to (845, 492)
Screenshot: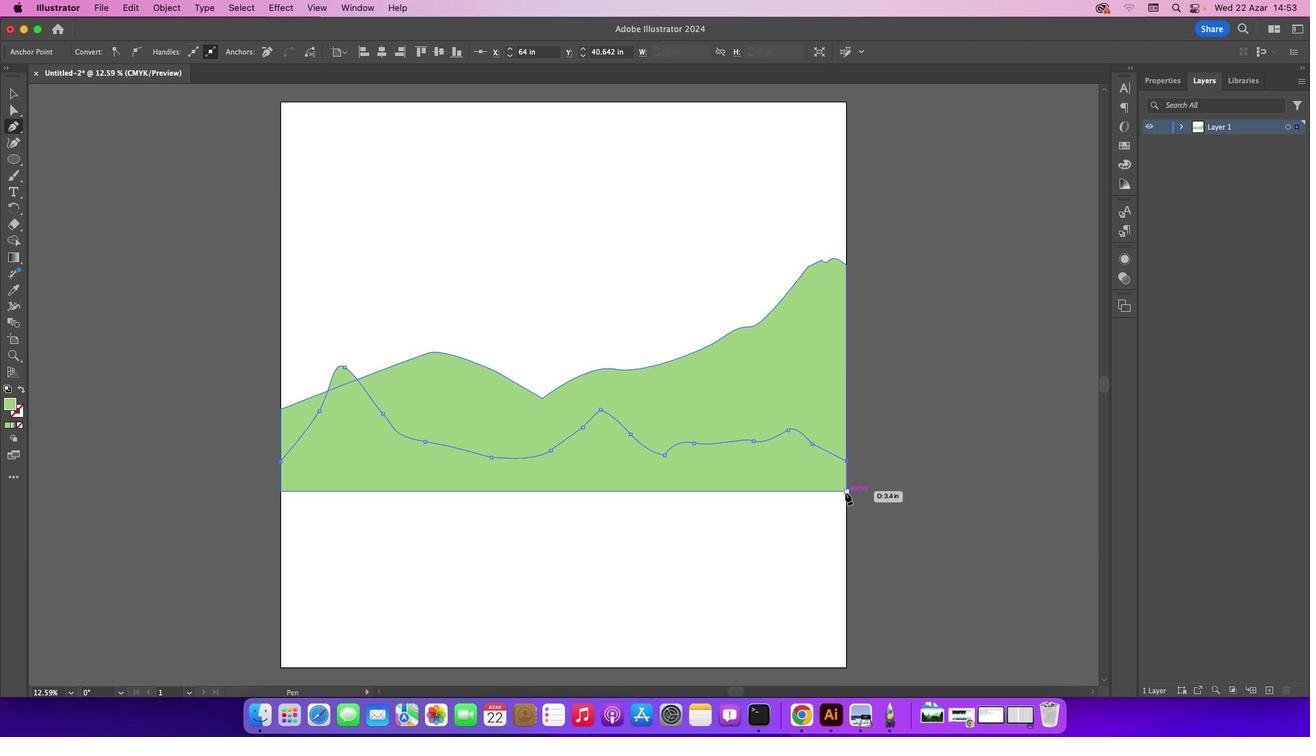 
Action: Mouse pressed left at (845, 492)
Screenshot: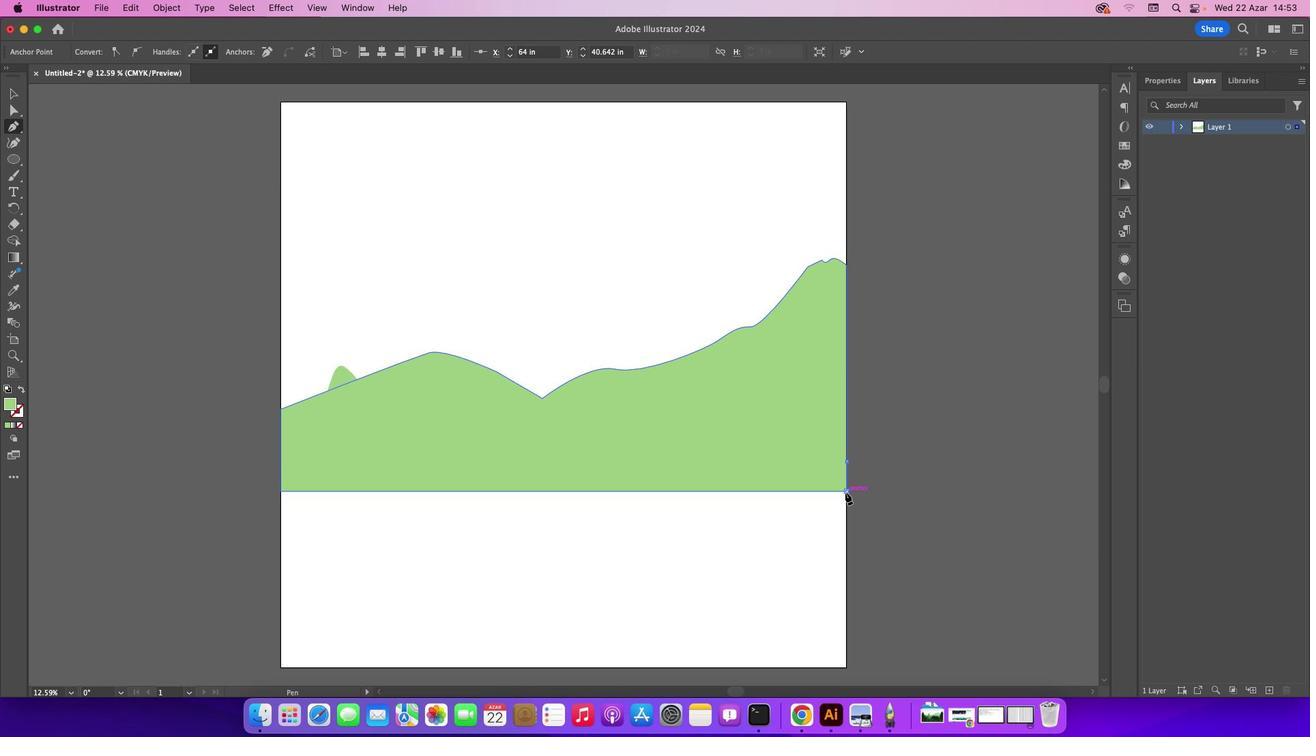 
Action: Mouse moved to (281, 491)
Screenshot: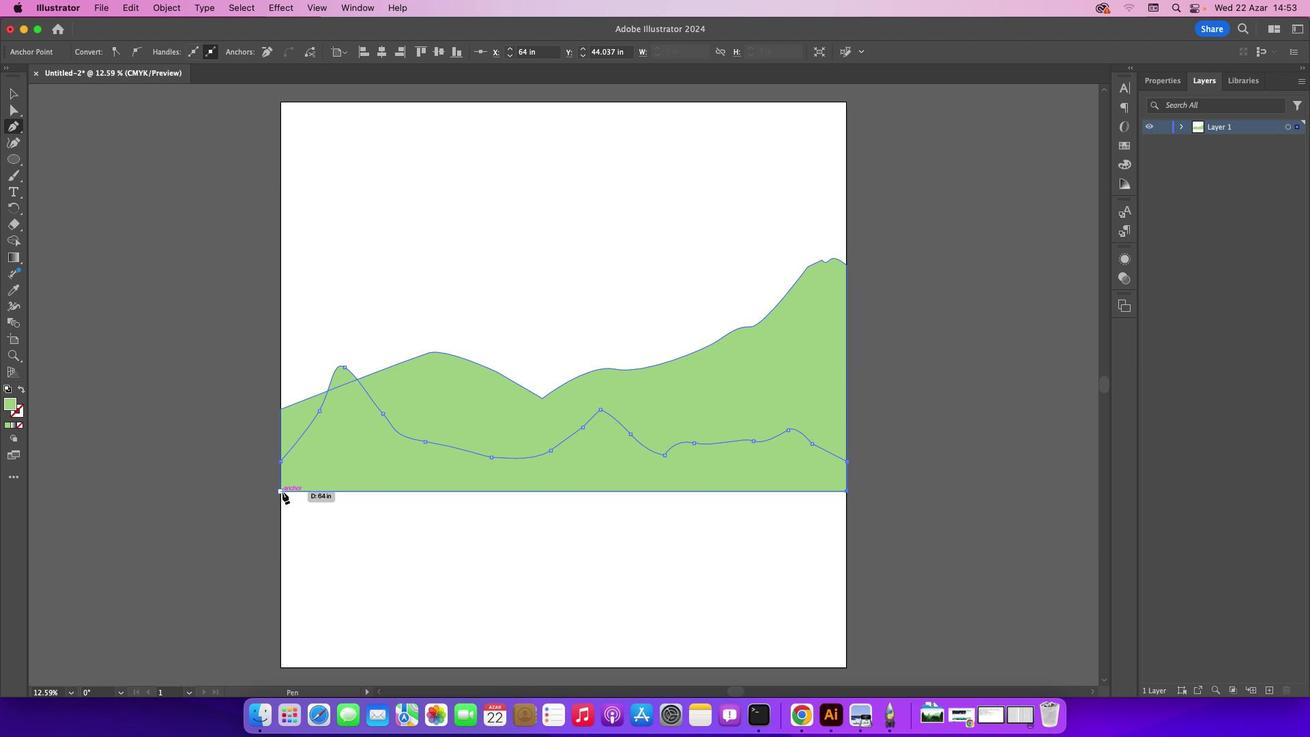 
Action: Mouse pressed left at (281, 491)
Screenshot: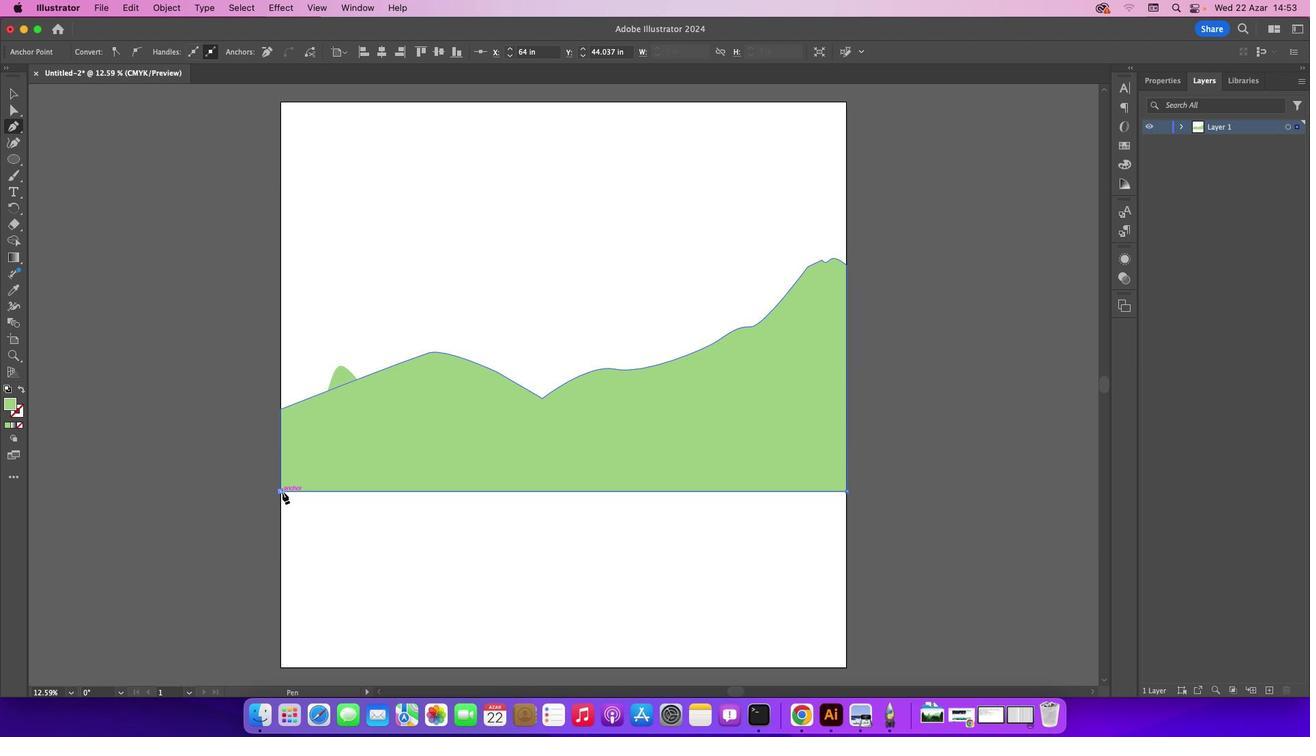 
Action: Mouse moved to (279, 460)
Screenshot: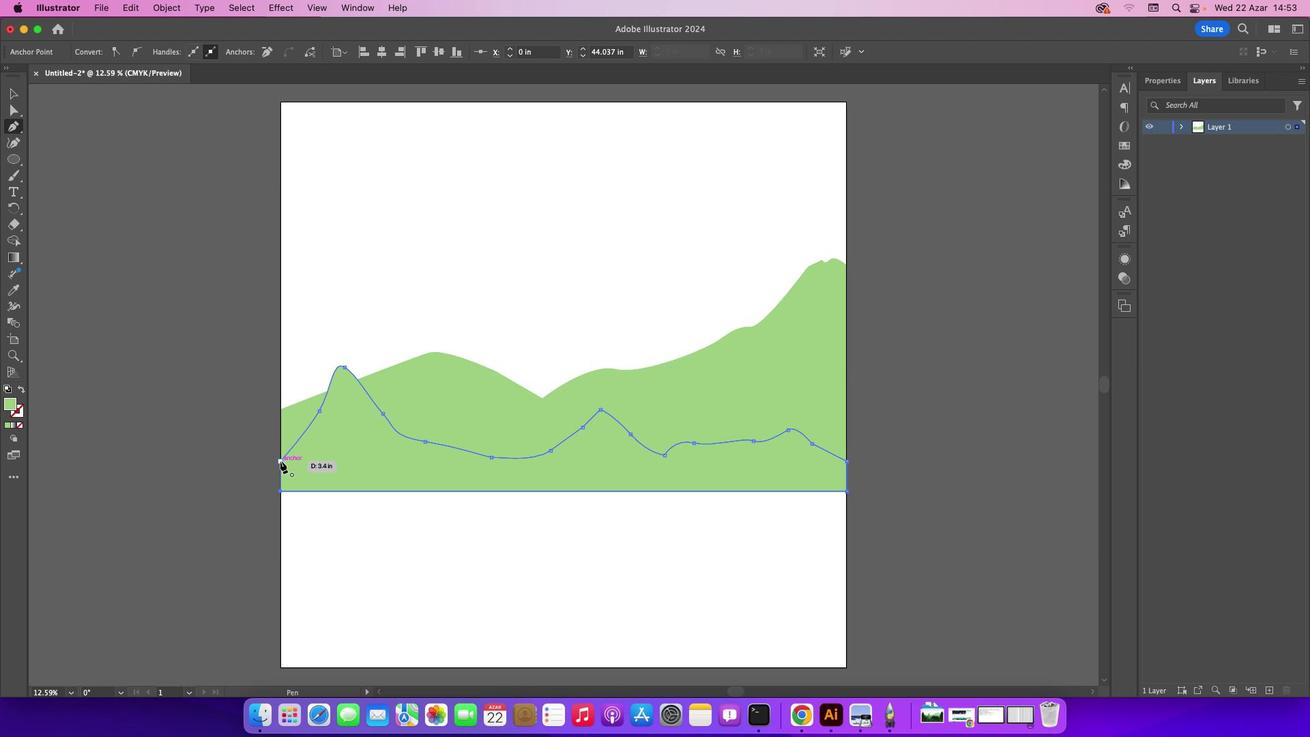 
Action: Mouse pressed left at (279, 460)
Screenshot: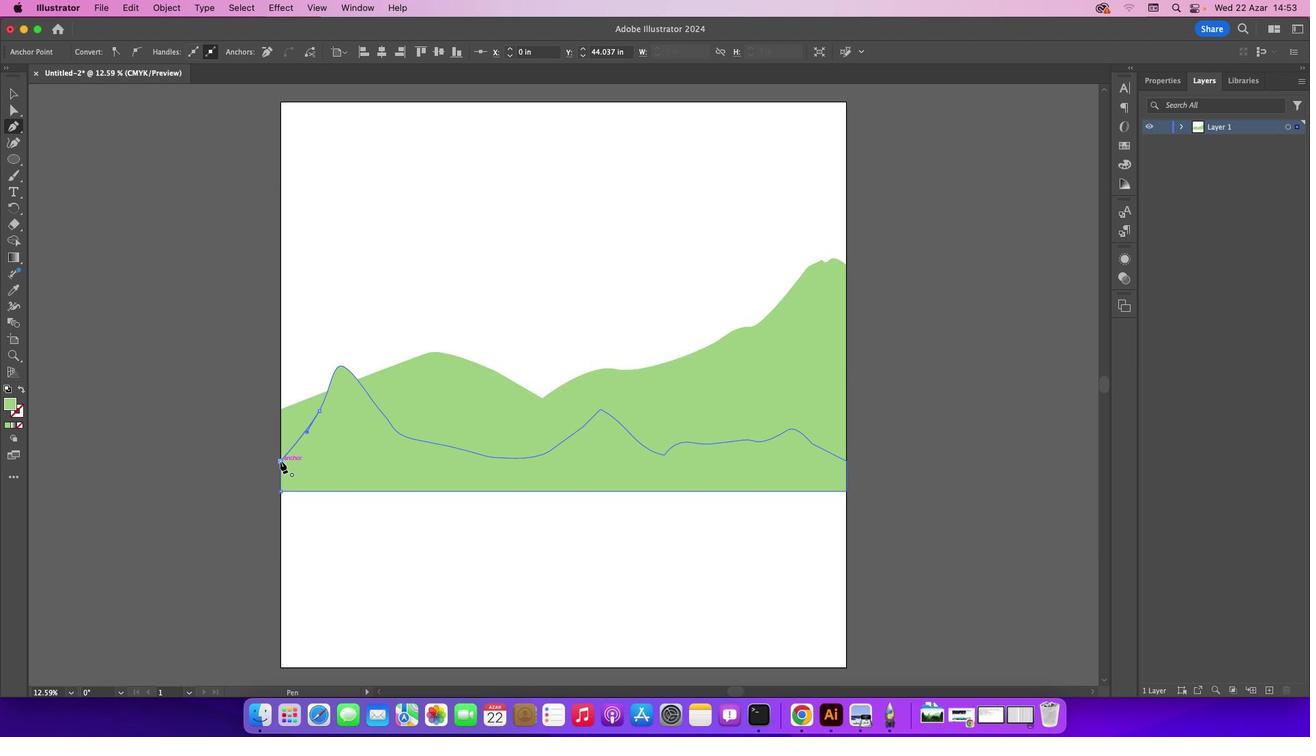 
Action: Mouse moved to (9, 101)
Screenshot: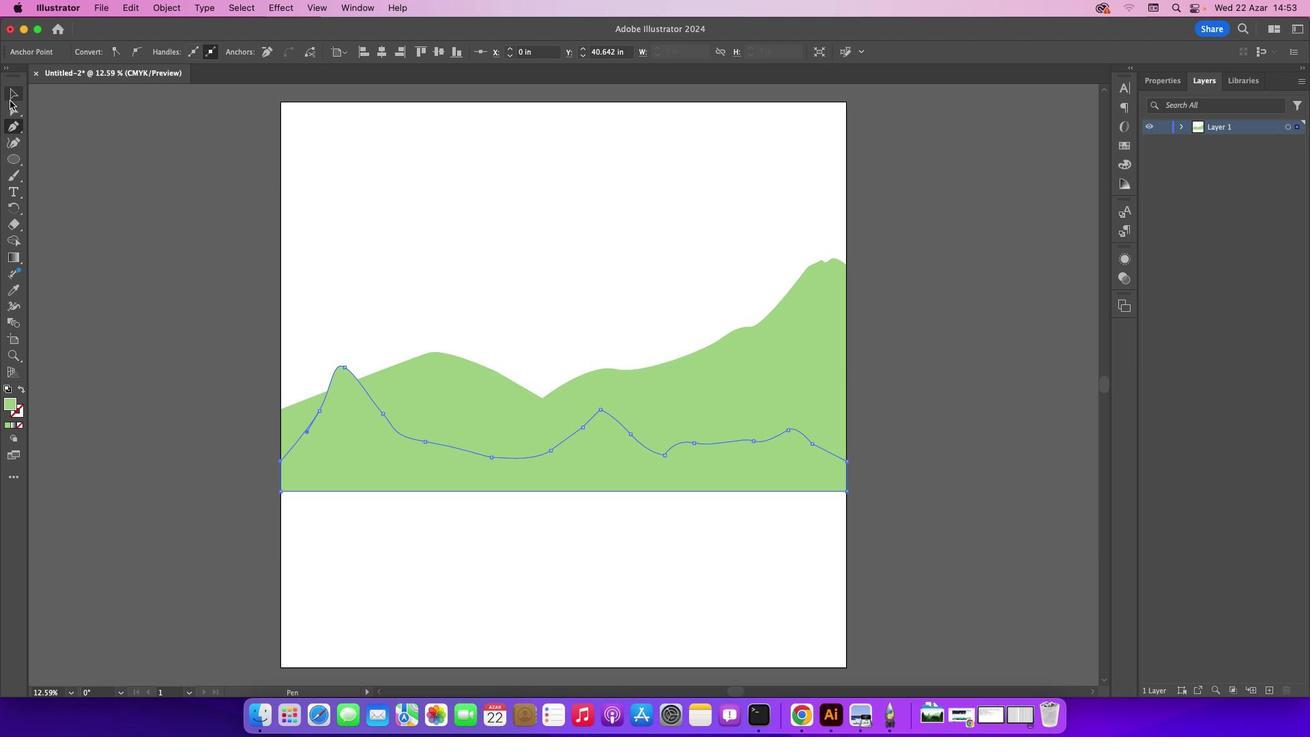 
Action: Mouse pressed left at (9, 101)
Screenshot: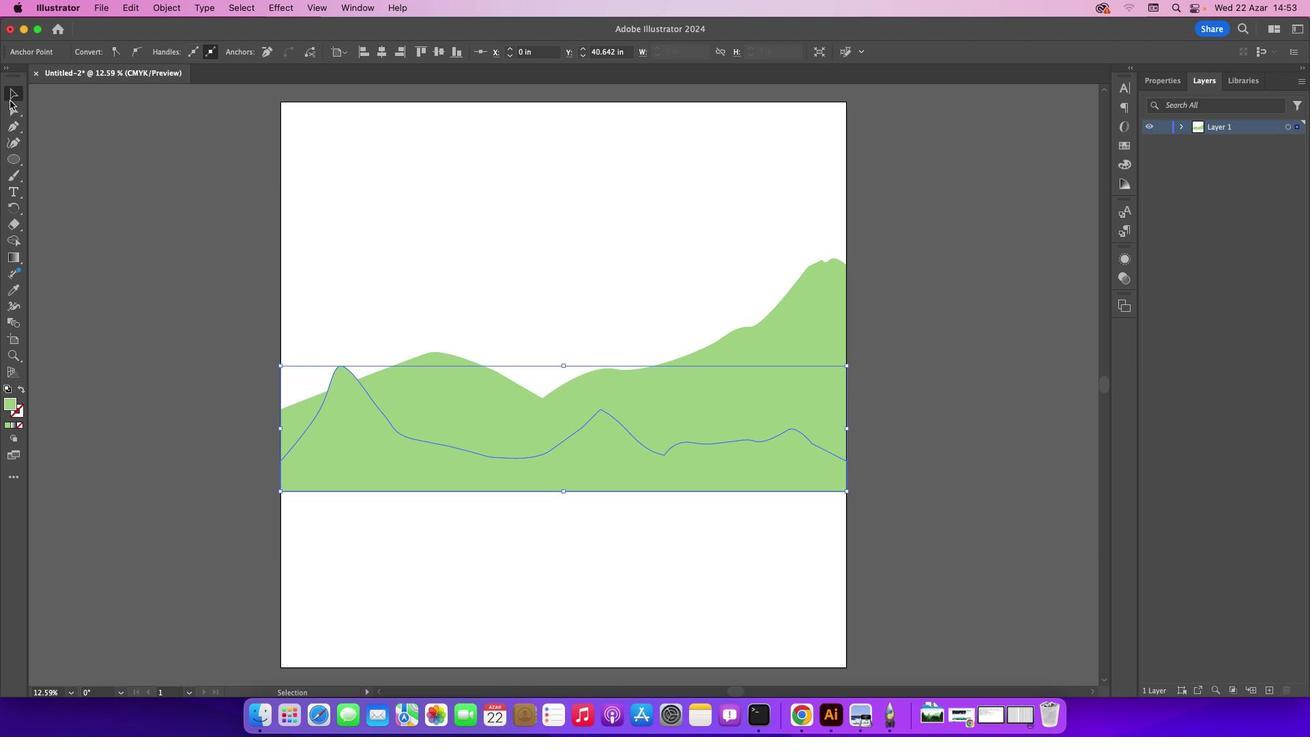 
Action: Mouse moved to (10, 405)
Screenshot: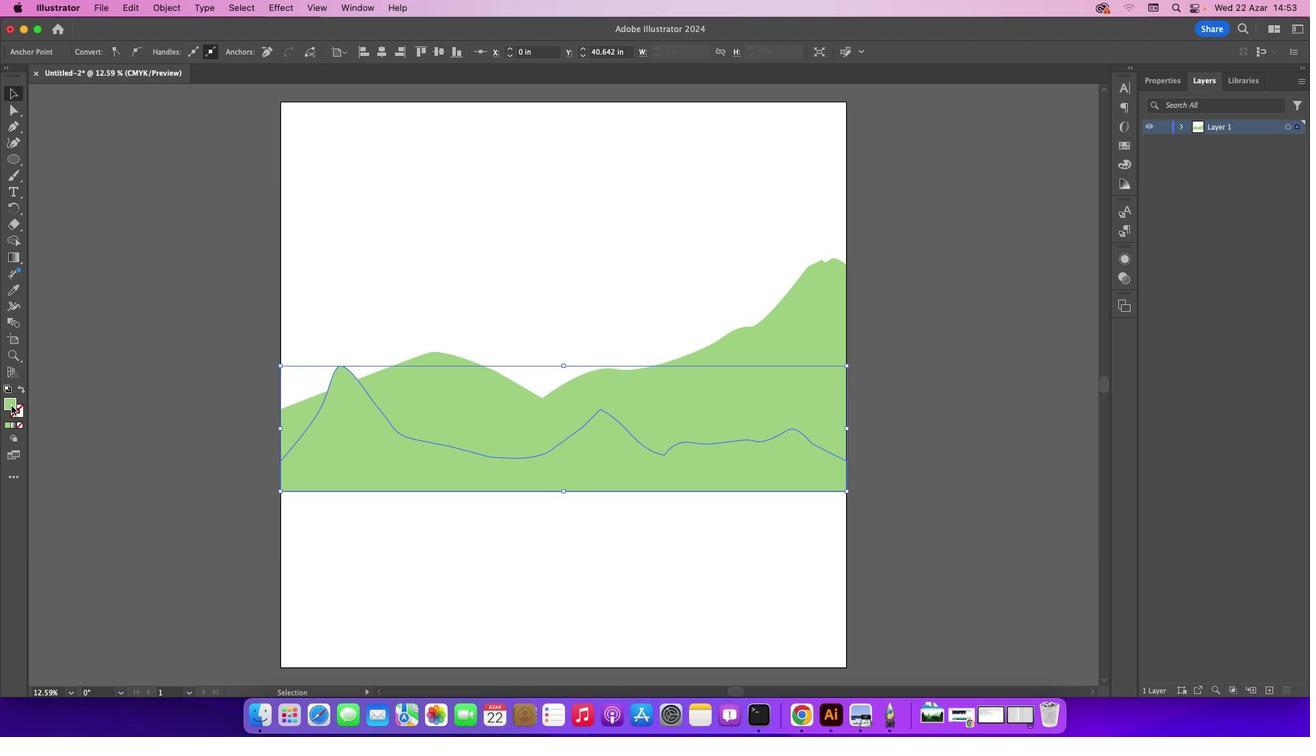 
Action: Mouse pressed left at (10, 405)
Screenshot: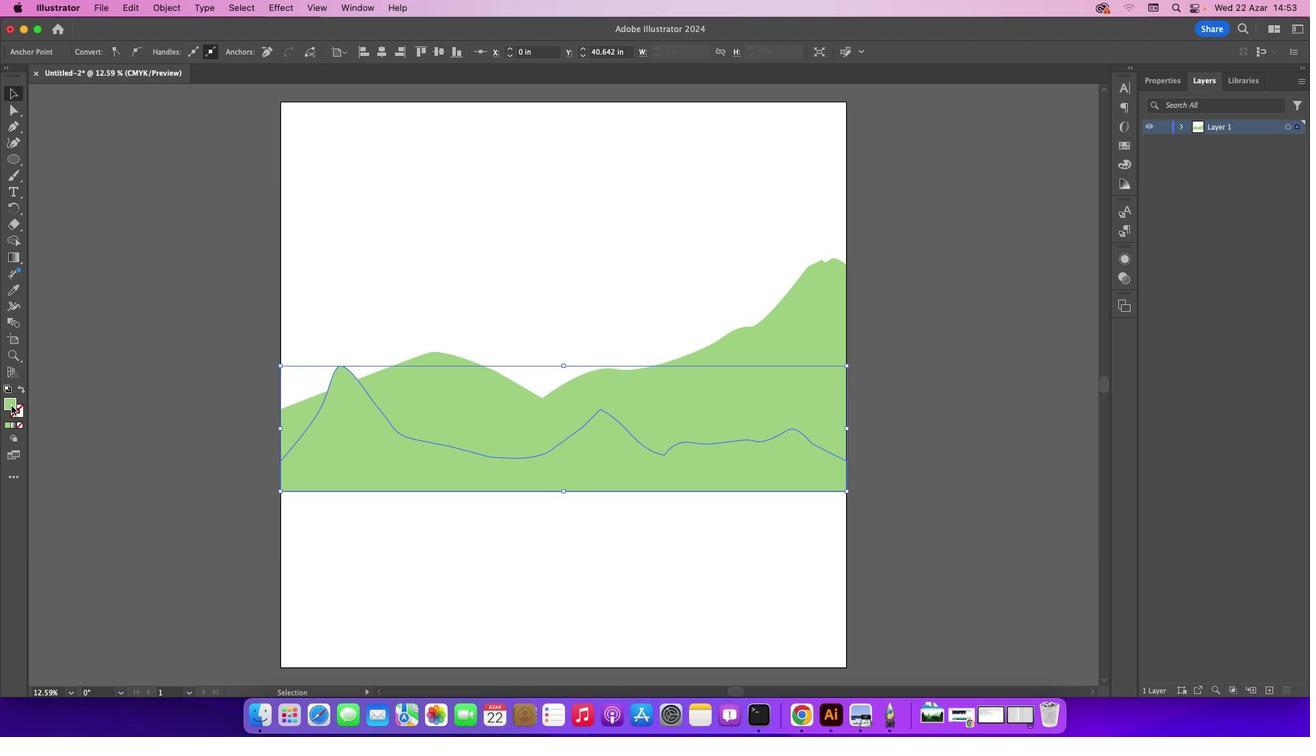 
Action: Mouse pressed left at (10, 405)
Screenshot: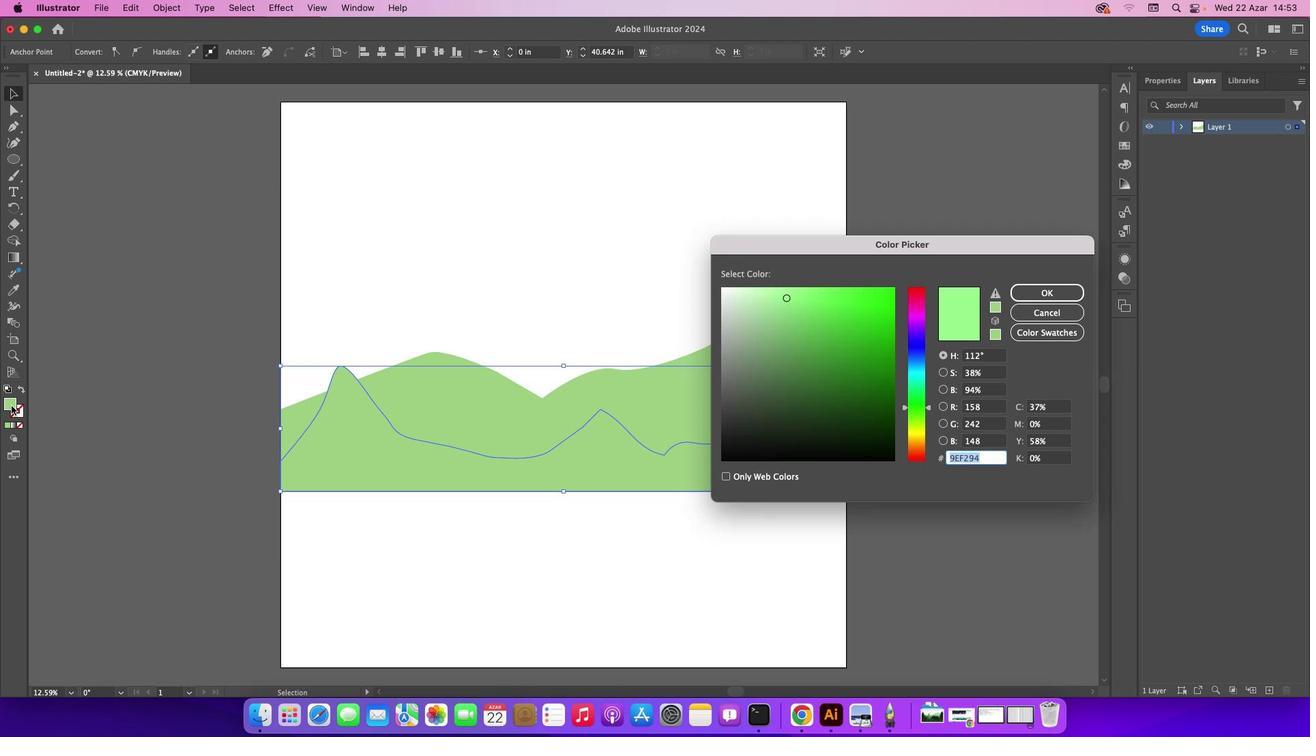 
Action: Mouse moved to (800, 303)
Screenshot: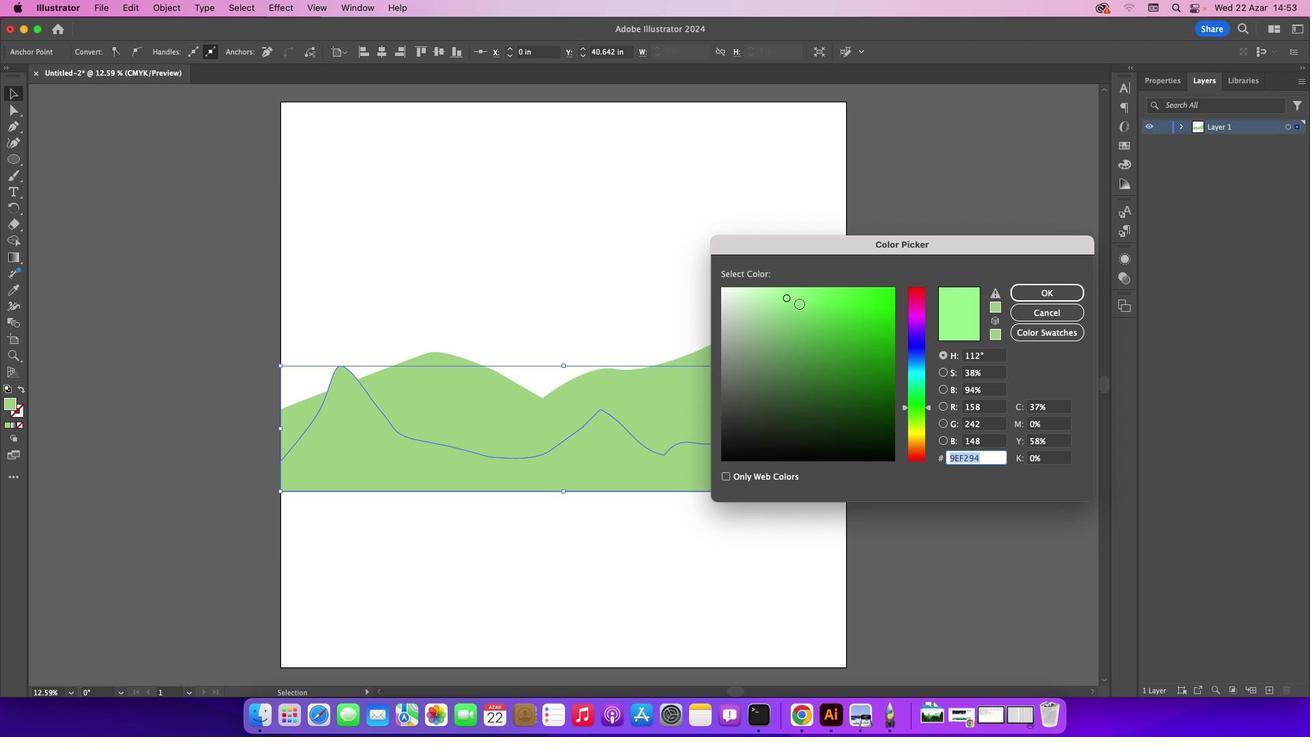 
Action: Mouse pressed left at (800, 303)
Screenshot: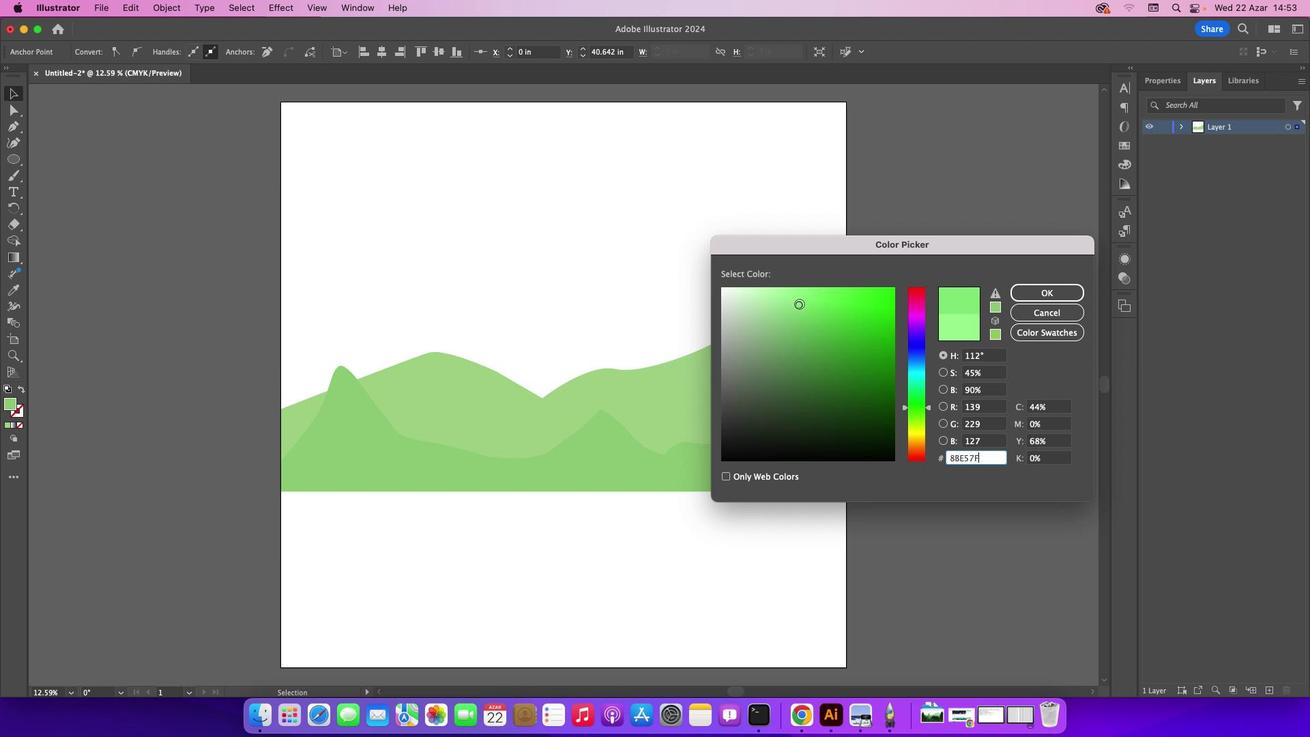 
Action: Mouse moved to (809, 312)
Screenshot: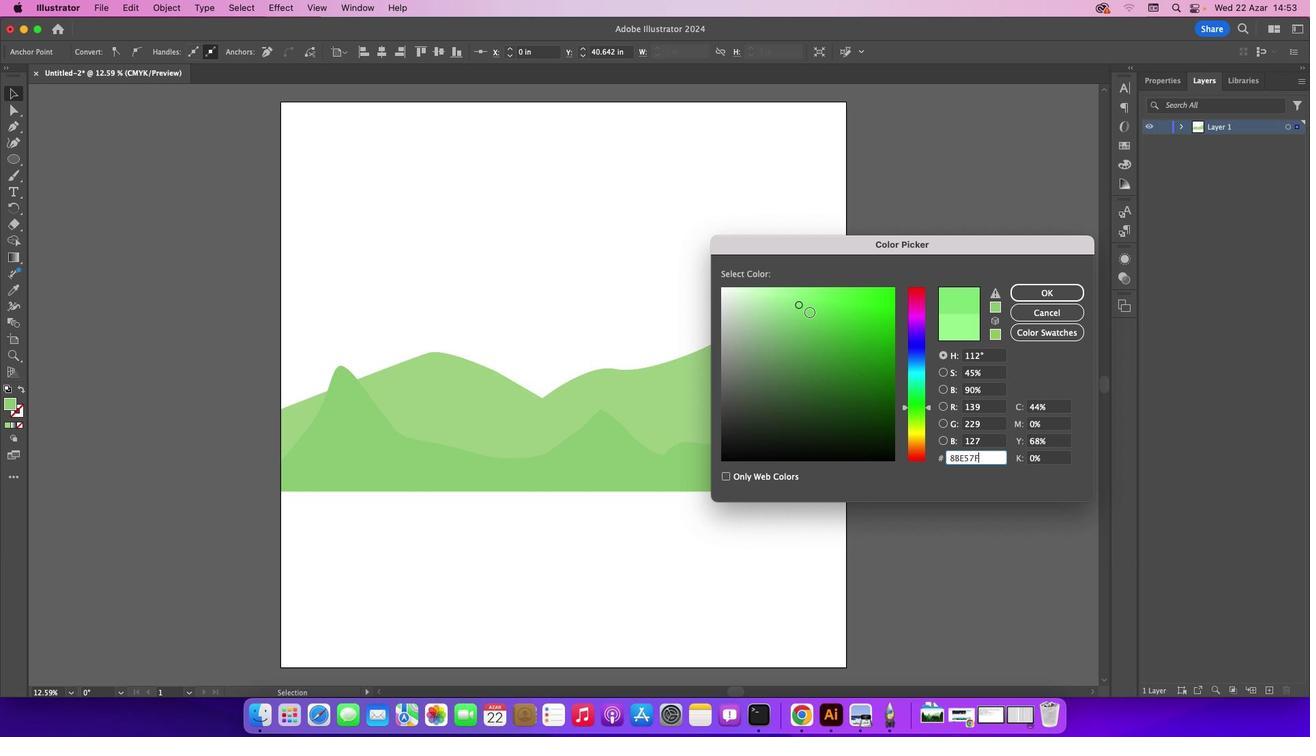 
Action: Mouse pressed left at (809, 312)
Screenshot: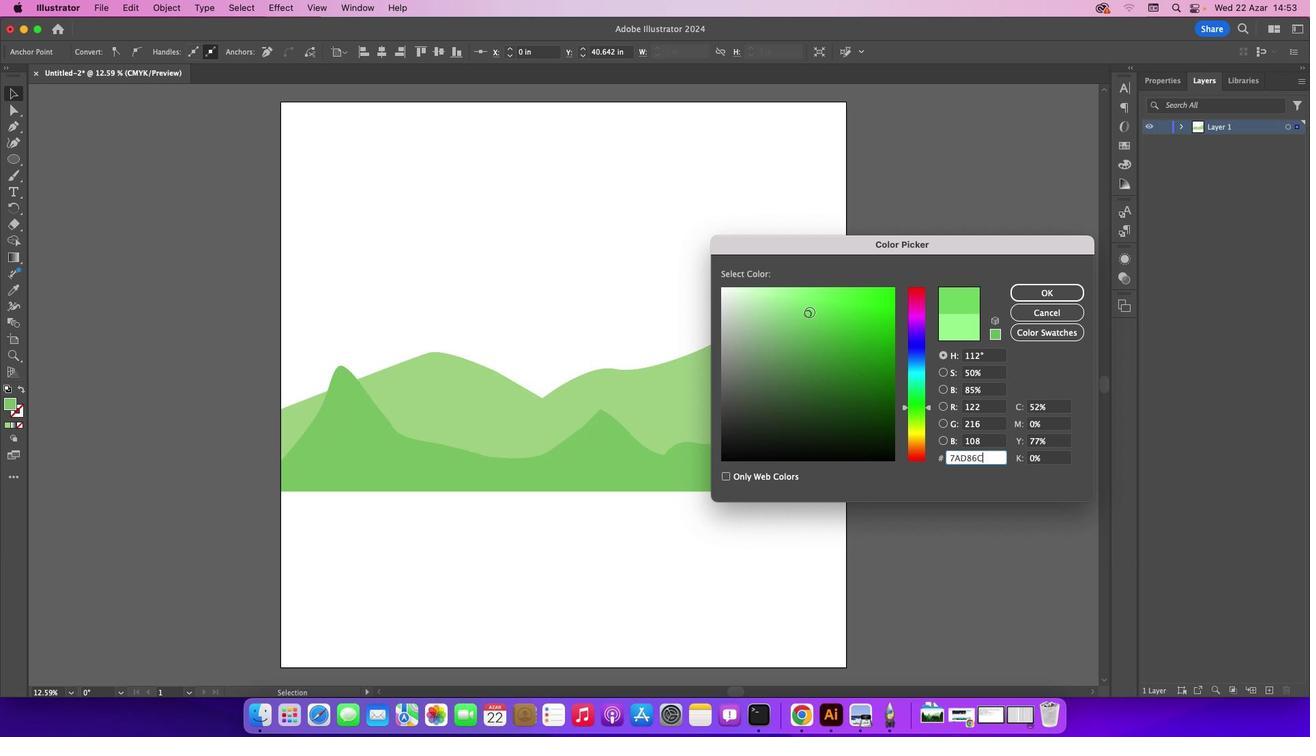 
Action: Mouse moved to (806, 343)
Screenshot: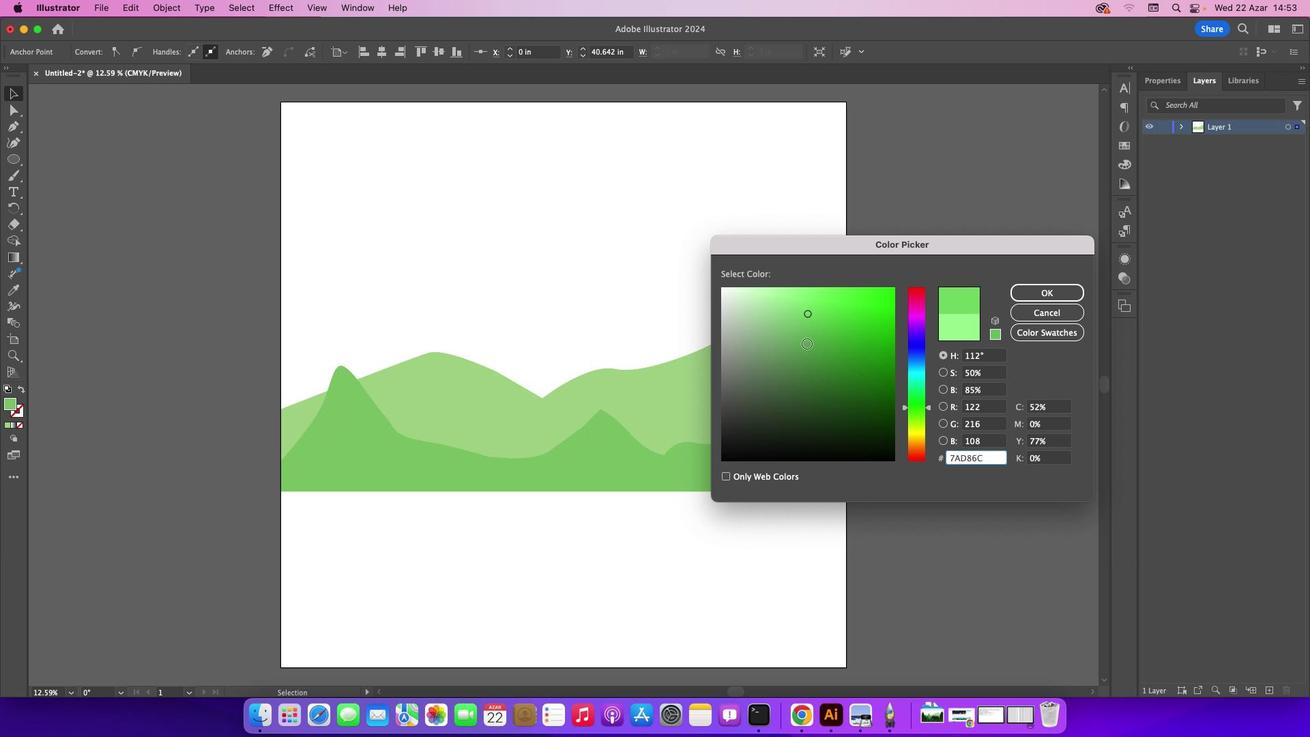 
Action: Mouse pressed left at (806, 343)
Screenshot: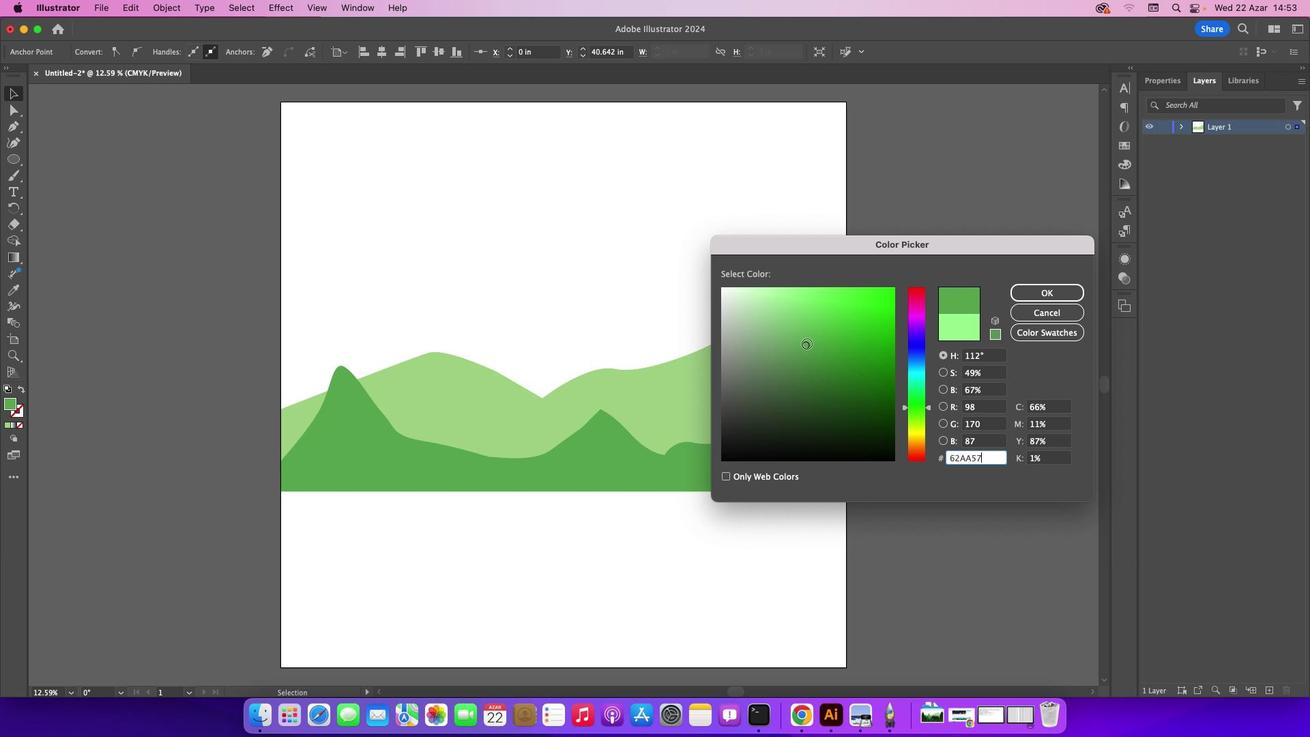 
Action: Mouse moved to (803, 333)
Screenshot: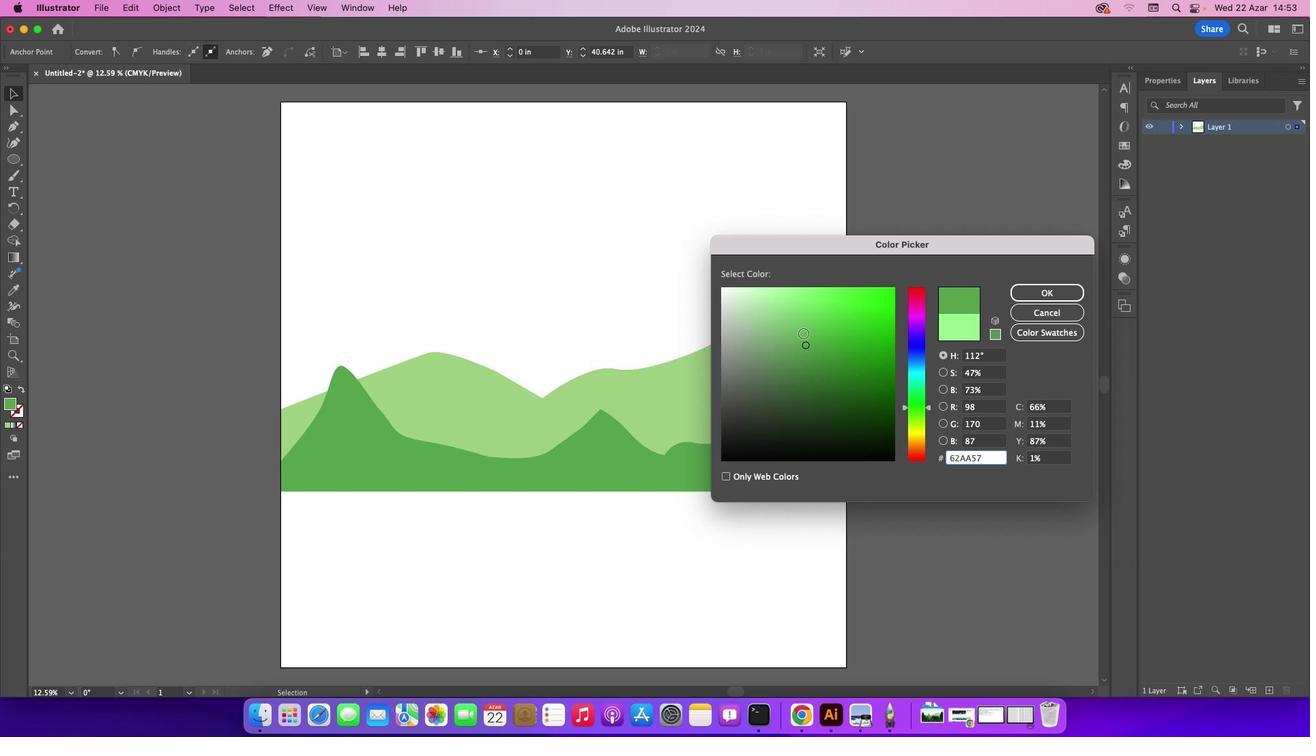 
Action: Mouse pressed left at (803, 333)
Screenshot: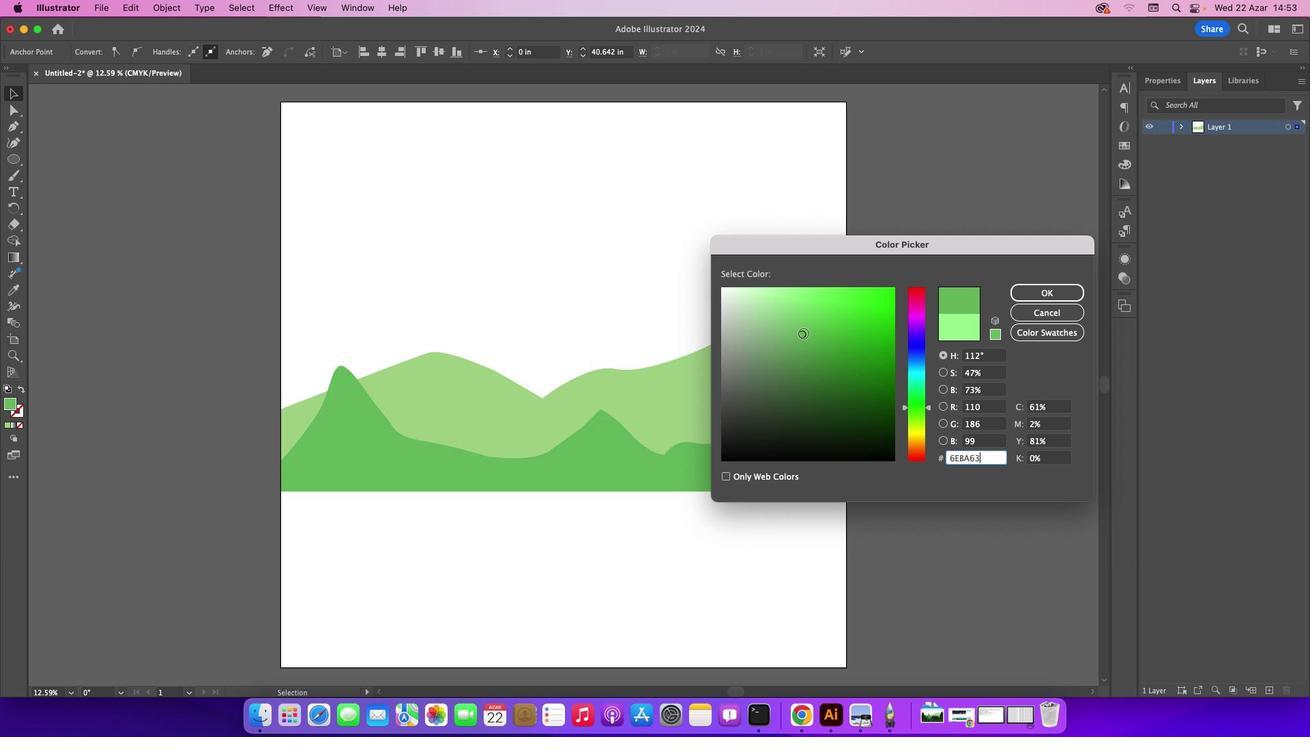 
Action: Mouse moved to (1035, 295)
Screenshot: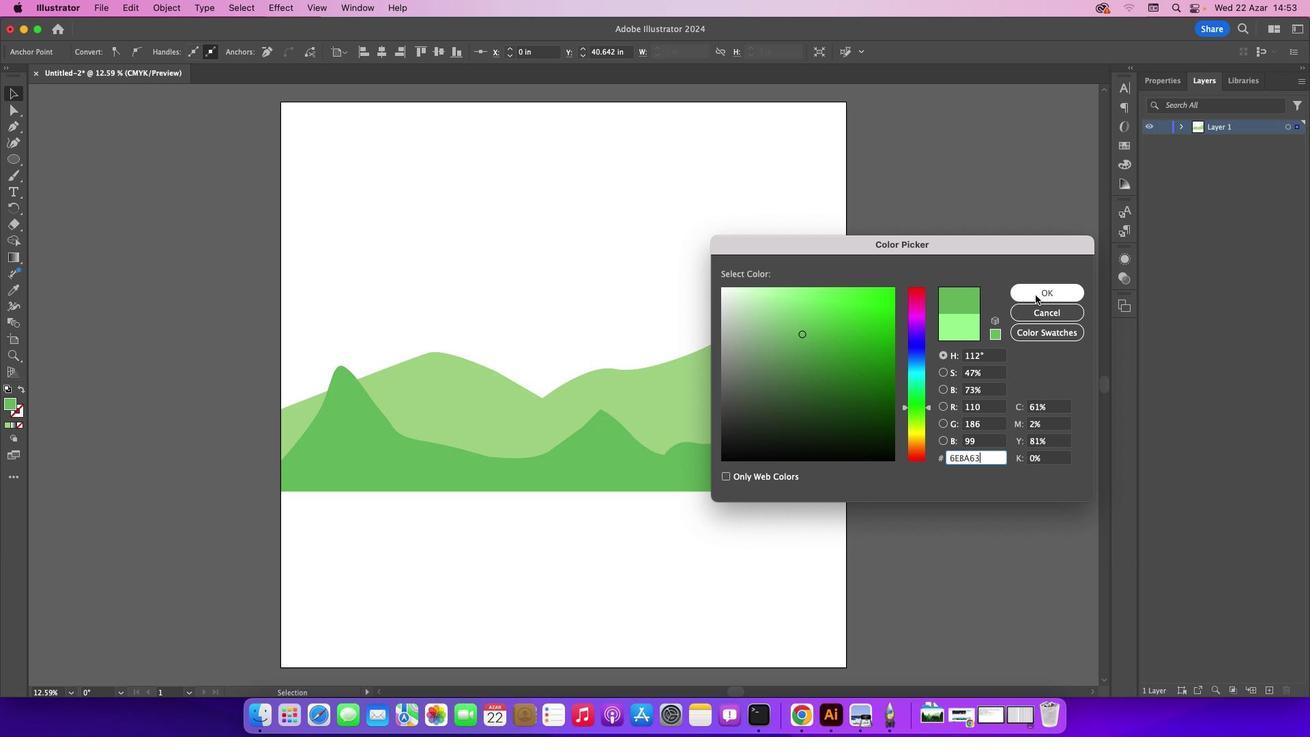 
Action: Mouse pressed left at (1035, 295)
Screenshot: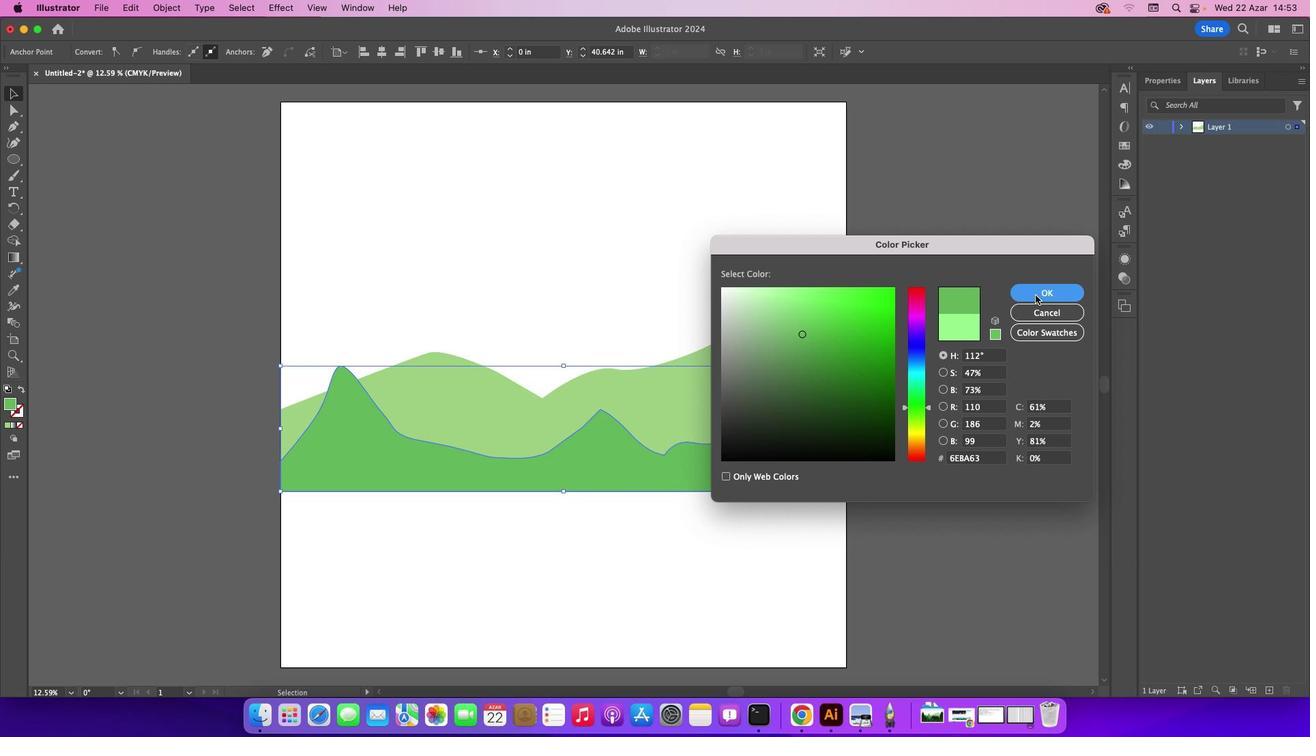 
Action: Mouse moved to (203, 267)
Screenshot: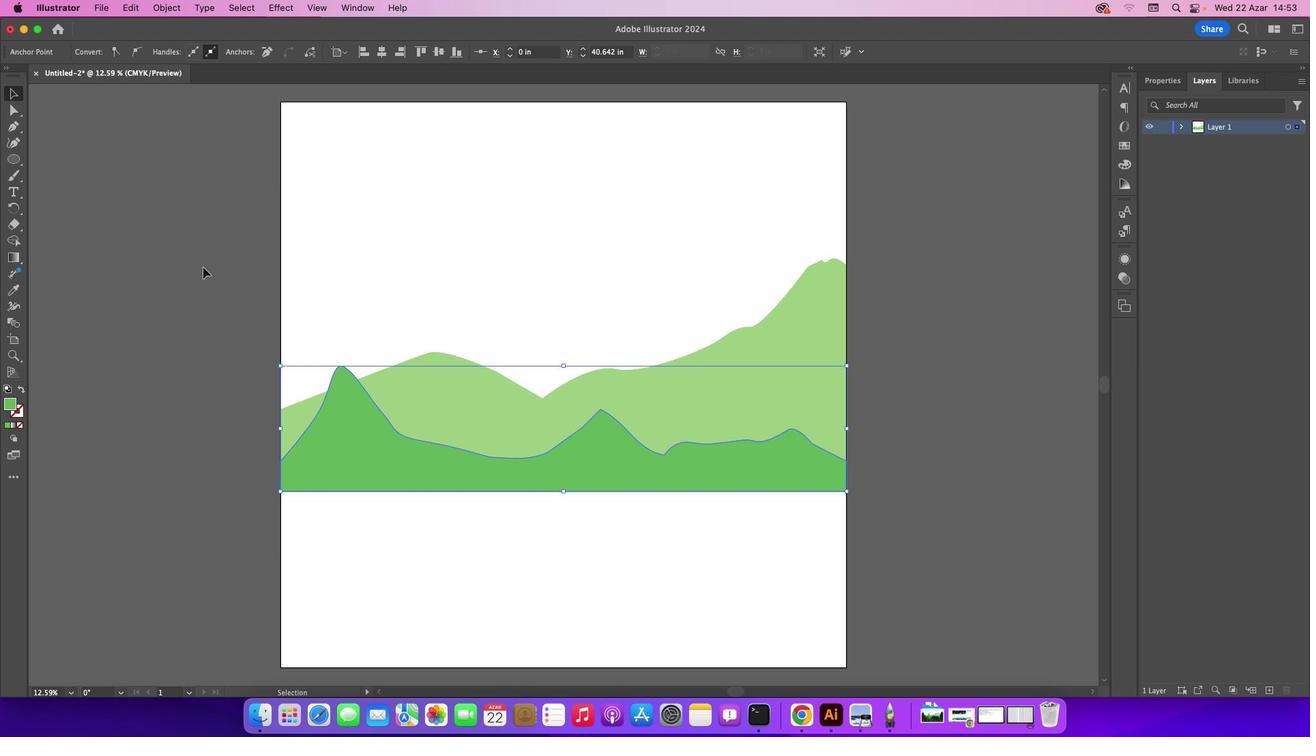 
Action: Mouse pressed left at (203, 267)
Screenshot: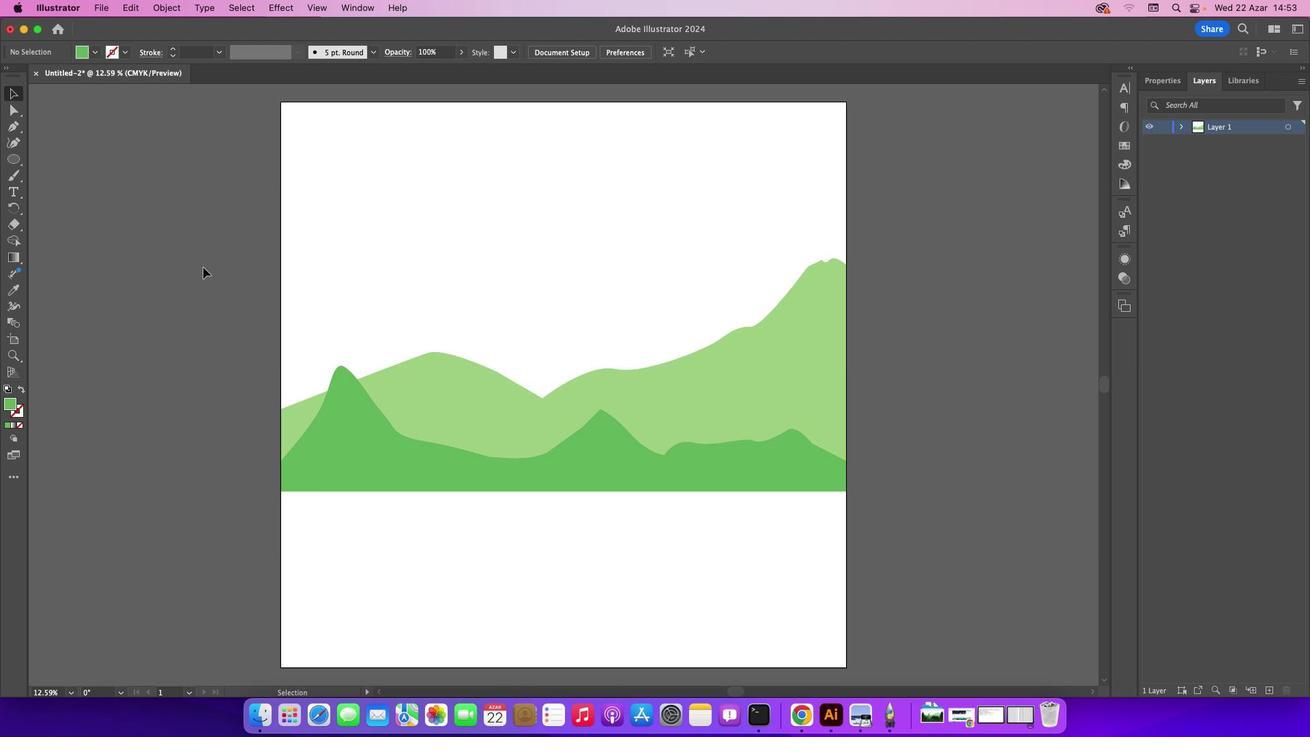 
Action: Mouse moved to (15, 122)
Screenshot: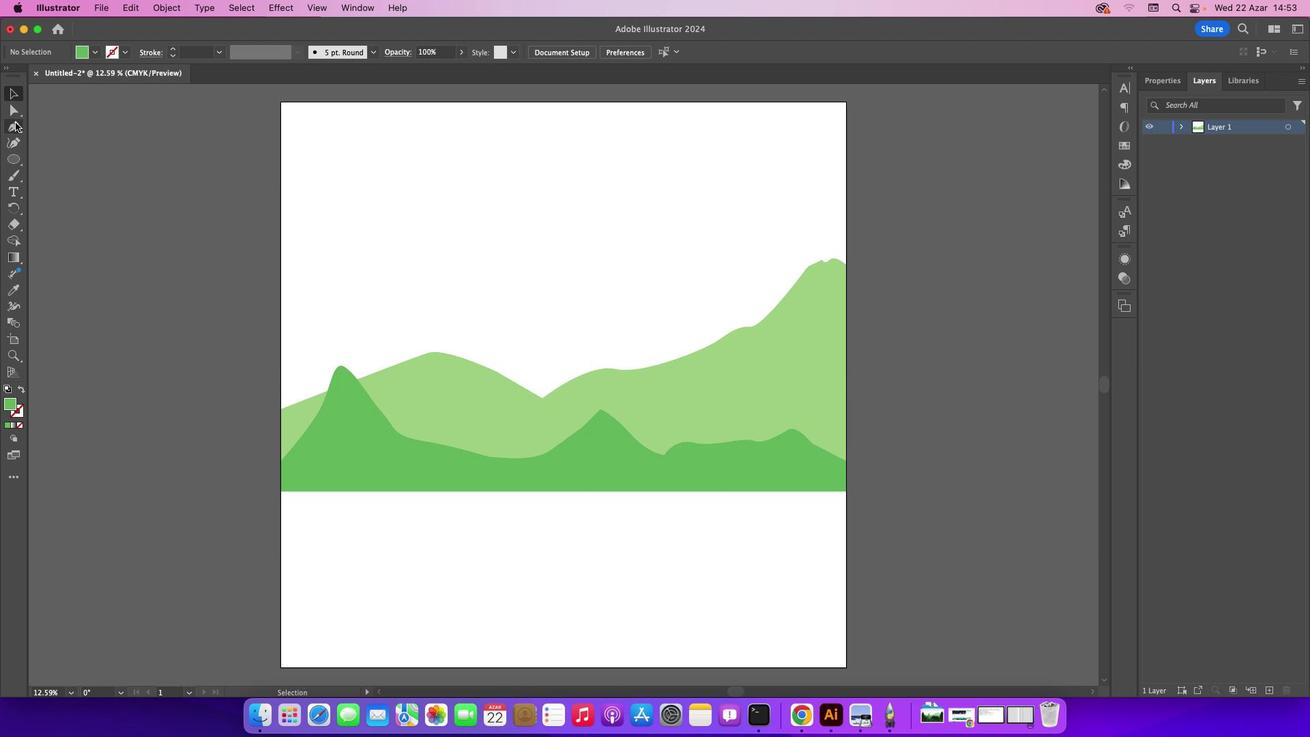 
Action: Mouse pressed left at (15, 122)
Screenshot: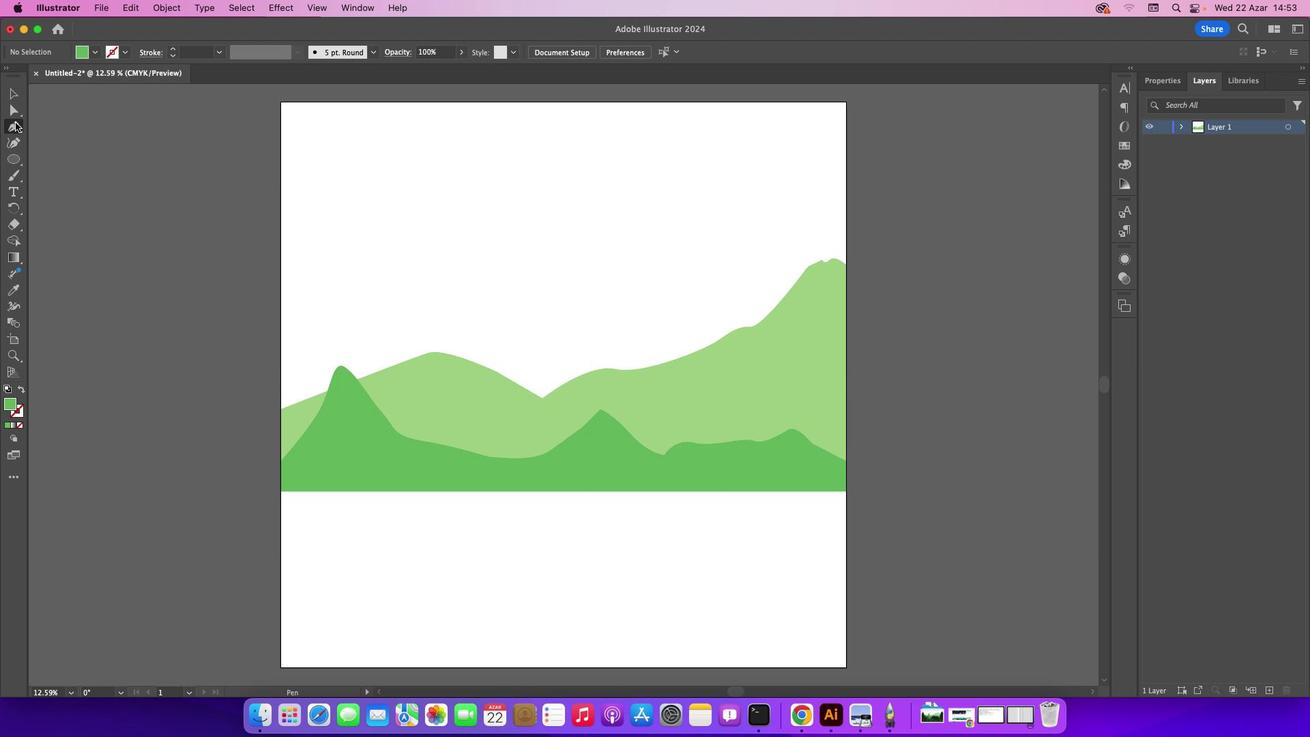 
Action: Mouse moved to (415, 520)
Screenshot: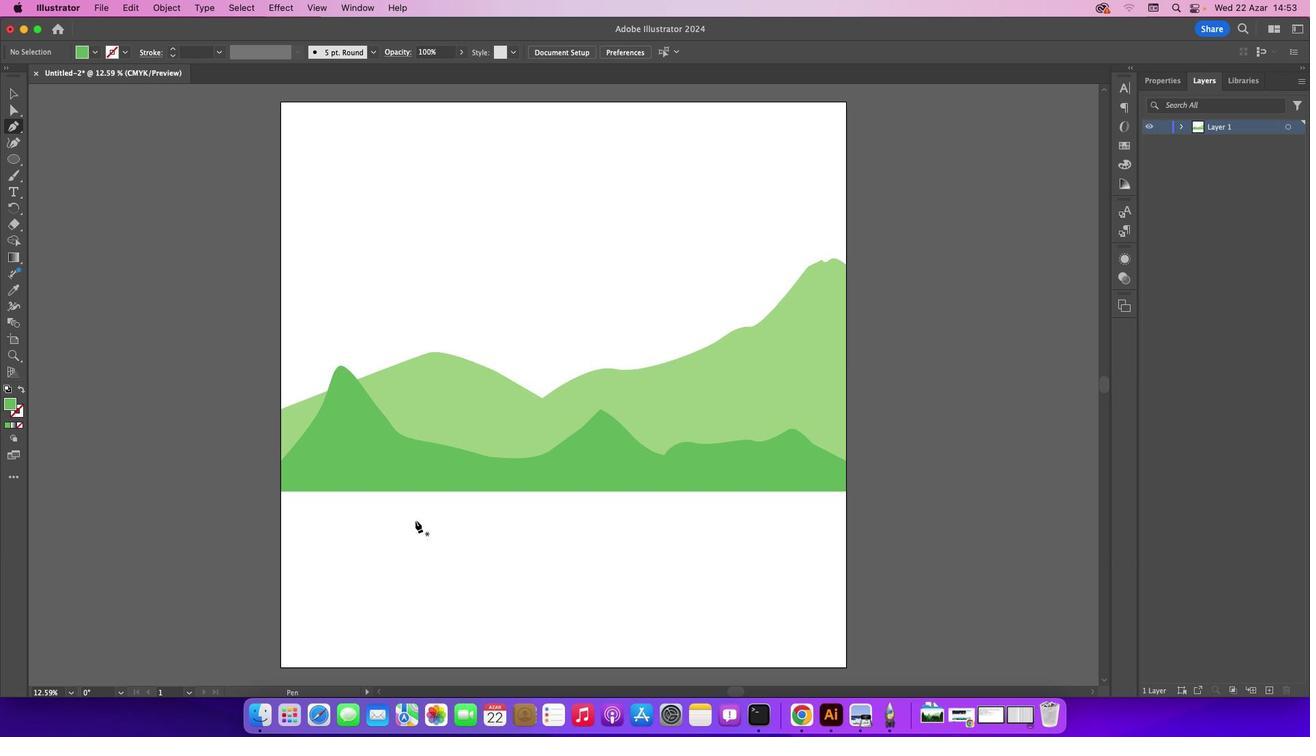 
Action: Mouse pressed left at (415, 520)
Screenshot: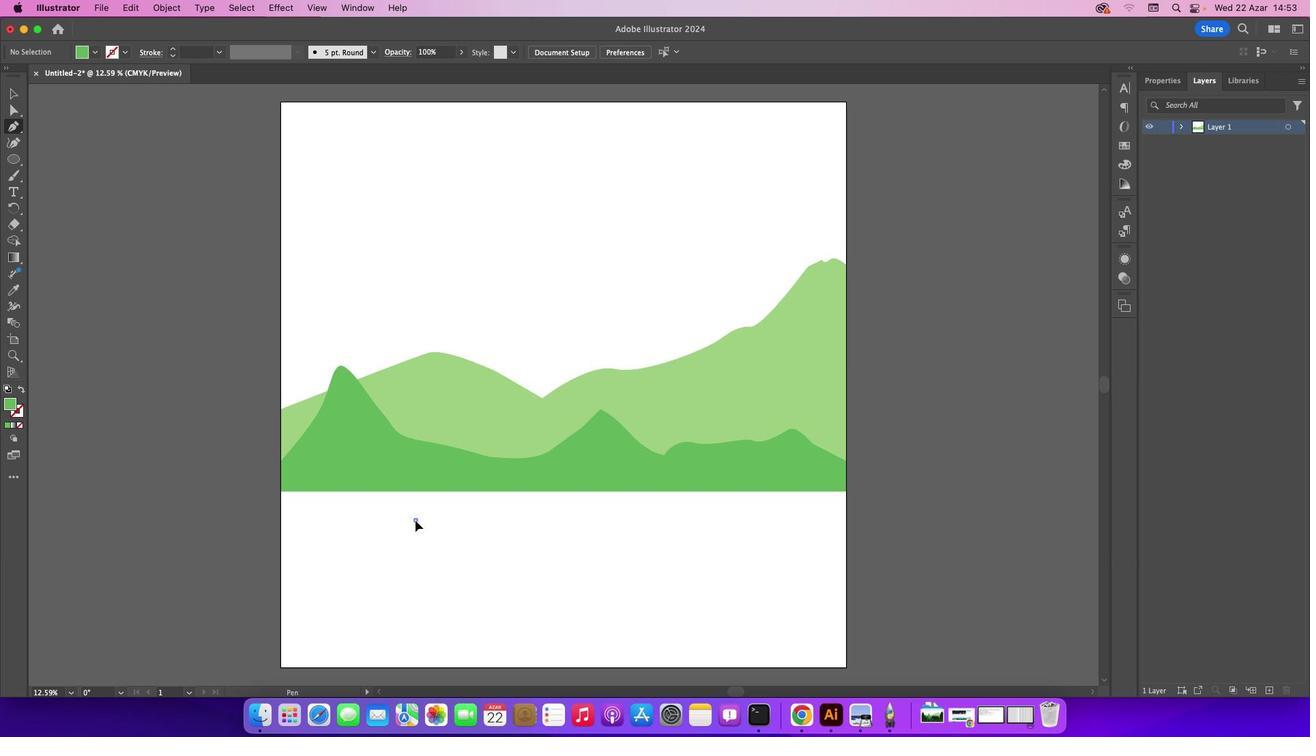 
Action: Mouse moved to (453, 511)
Screenshot: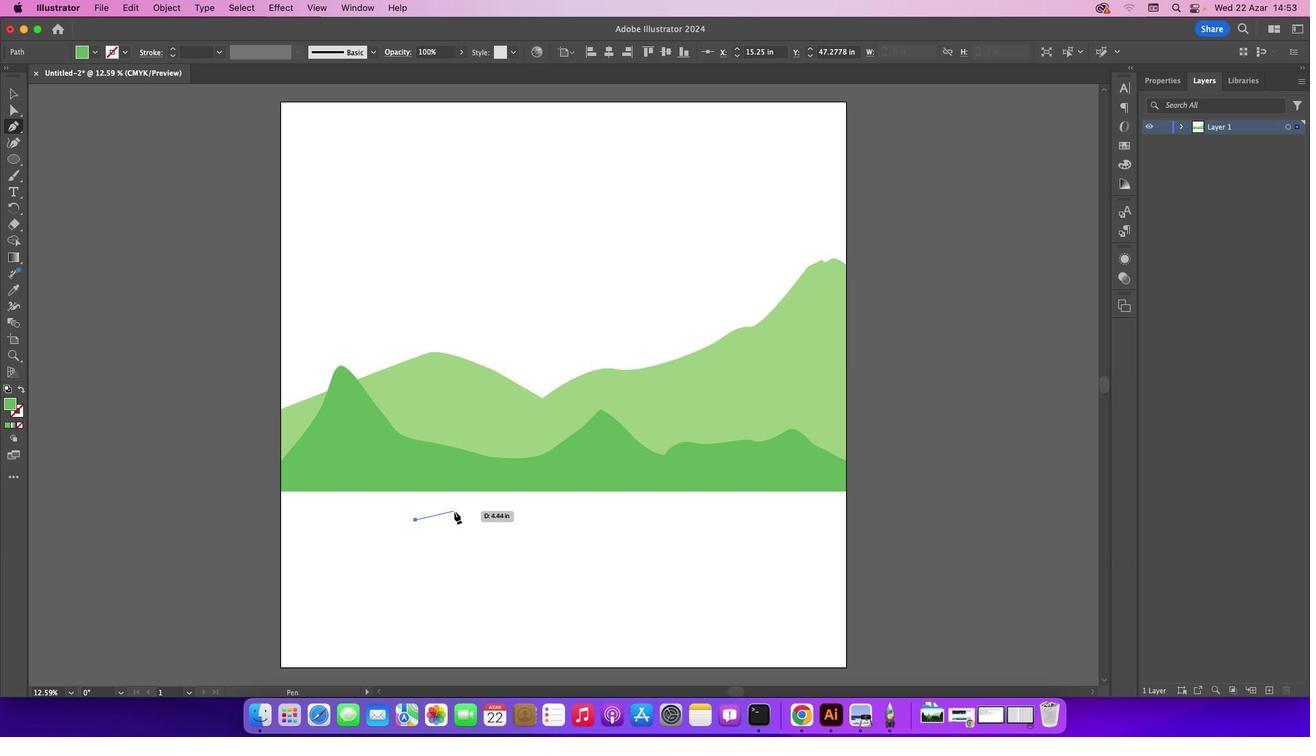 
Action: Mouse pressed left at (453, 511)
Screenshot: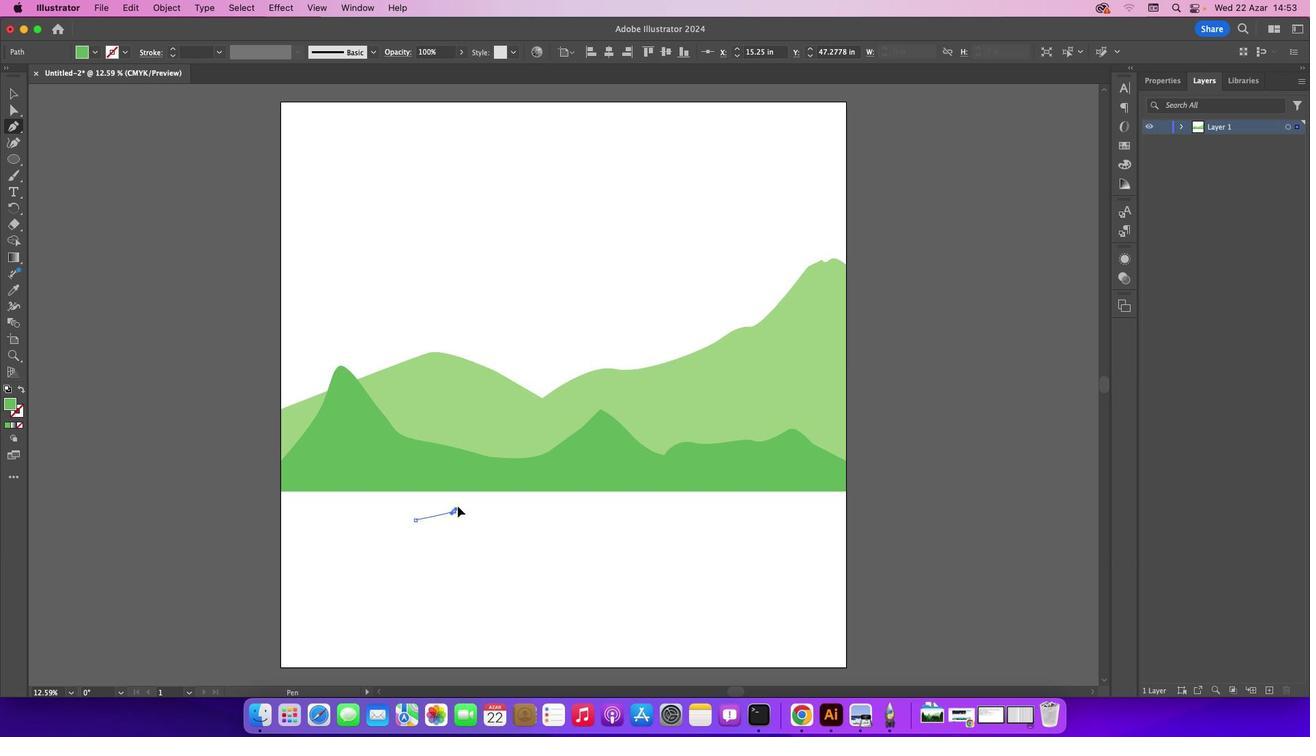 
Action: Mouse moved to (504, 479)
Screenshot: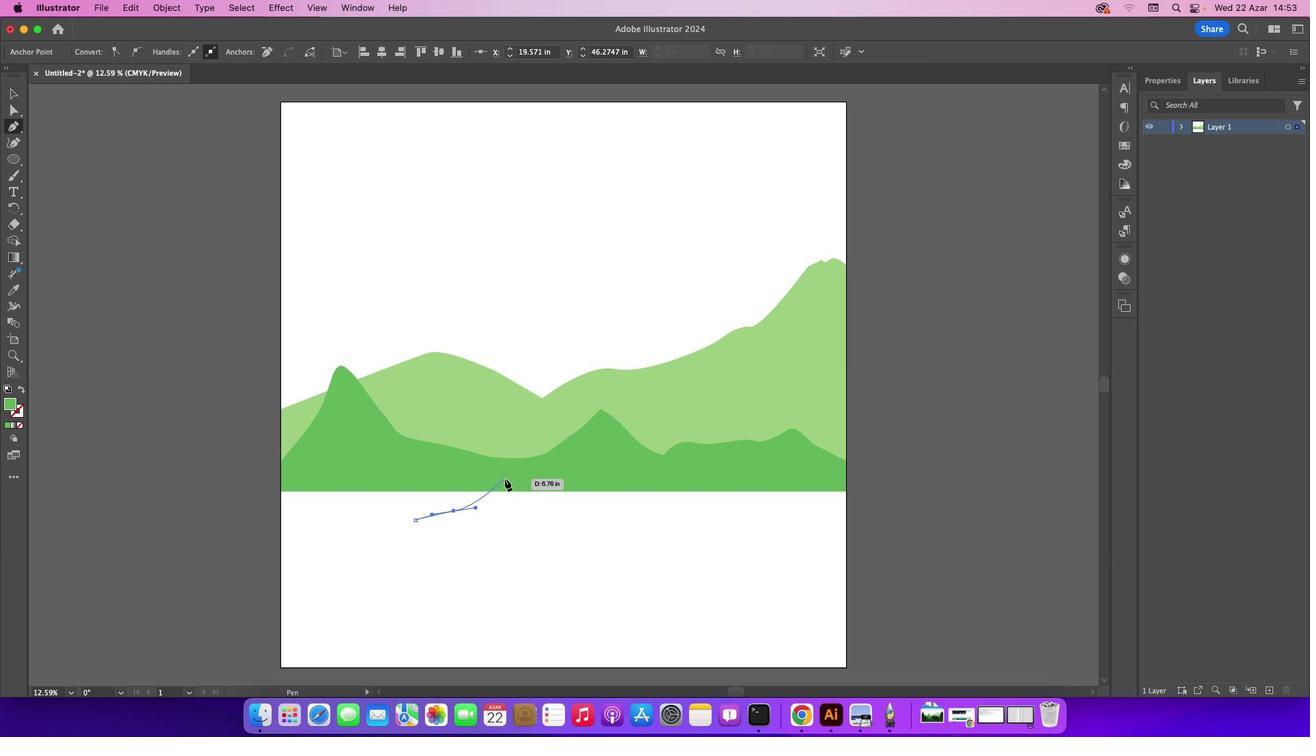 
Action: Mouse pressed left at (504, 479)
Screenshot: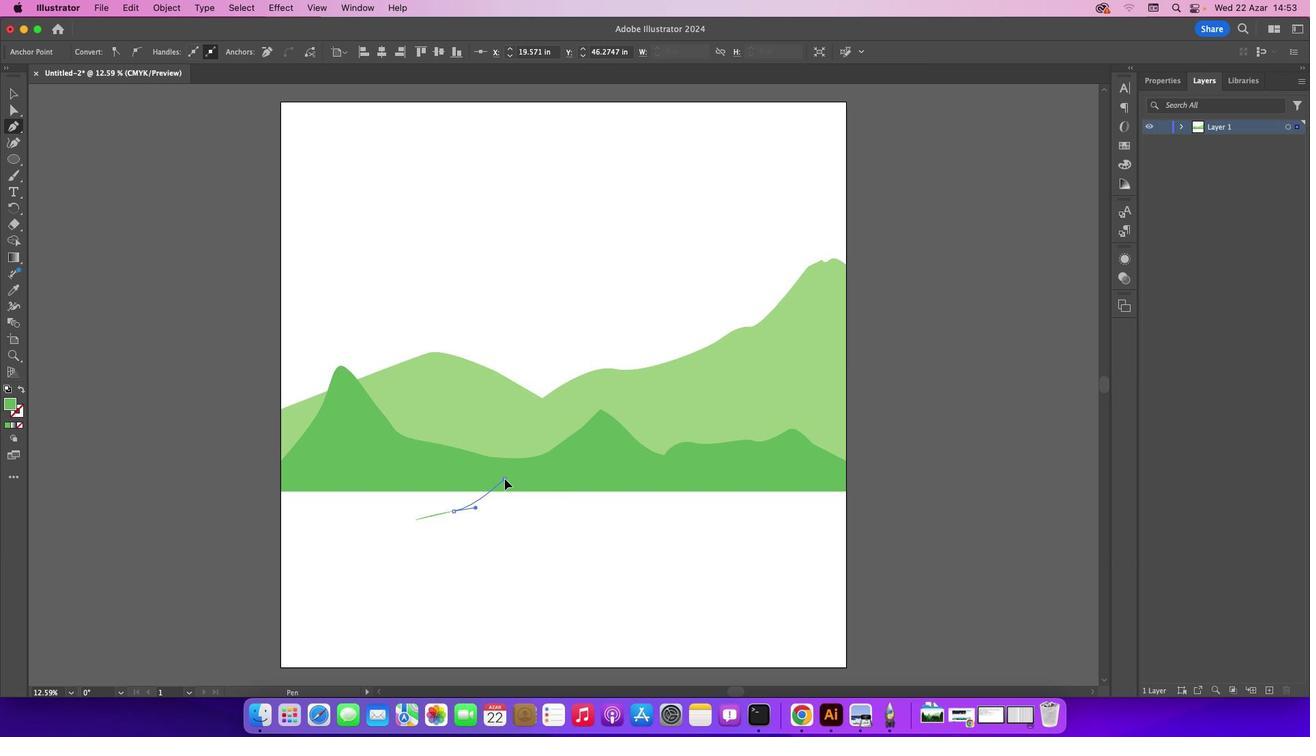 
Action: Mouse moved to (550, 488)
Screenshot: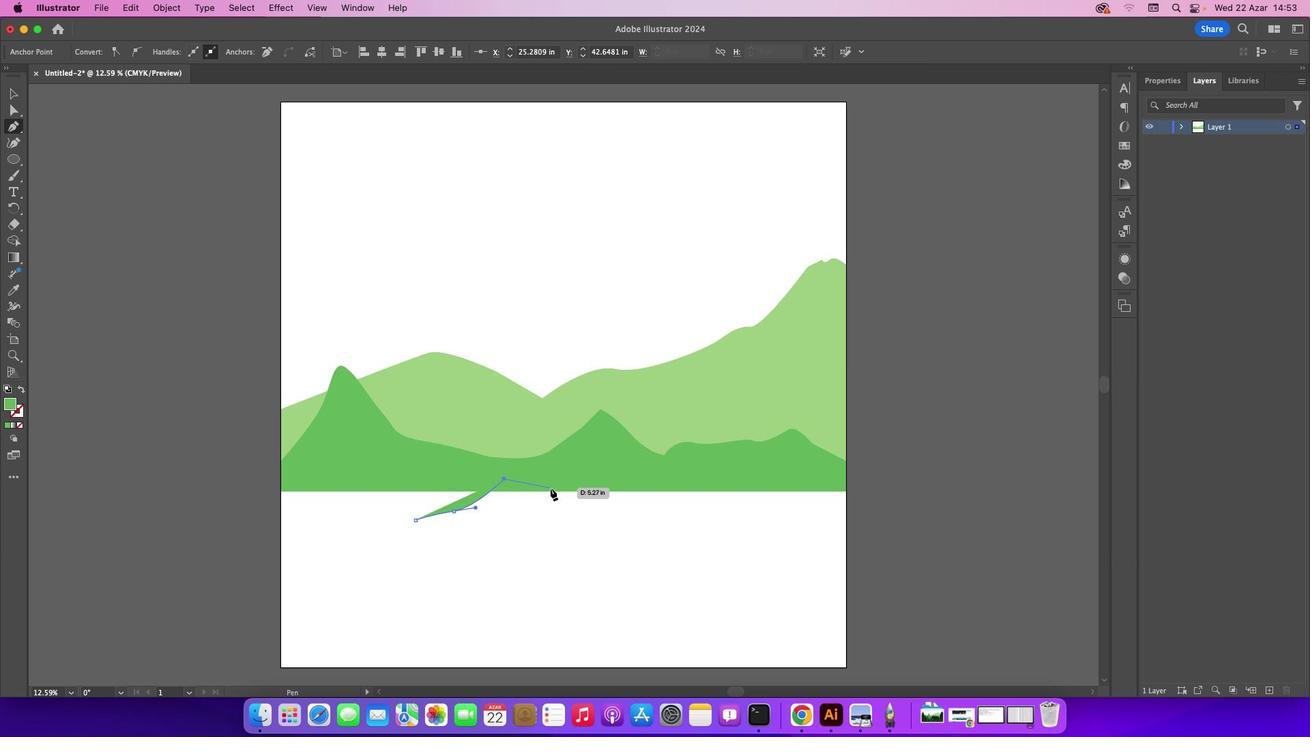 
Action: Mouse pressed left at (550, 488)
Screenshot: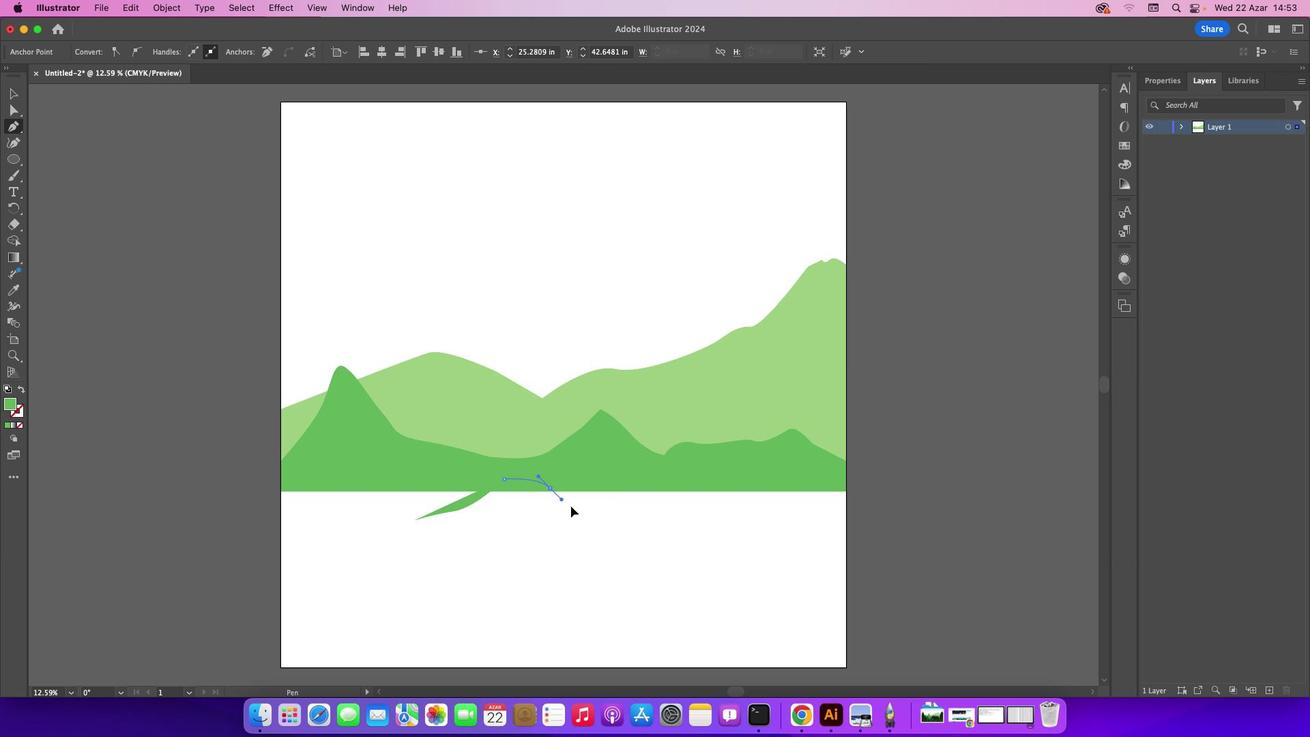 
Action: Mouse moved to (606, 511)
Screenshot: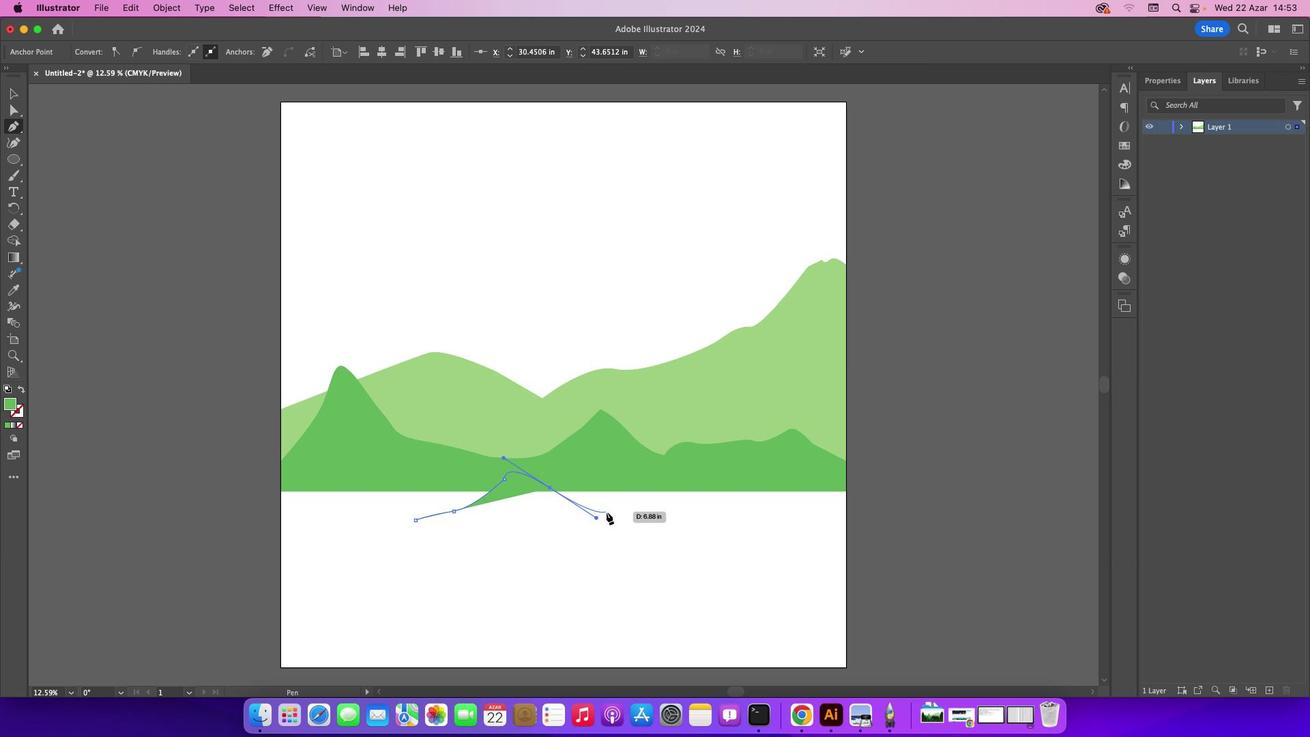 
Action: Mouse pressed left at (606, 511)
Screenshot: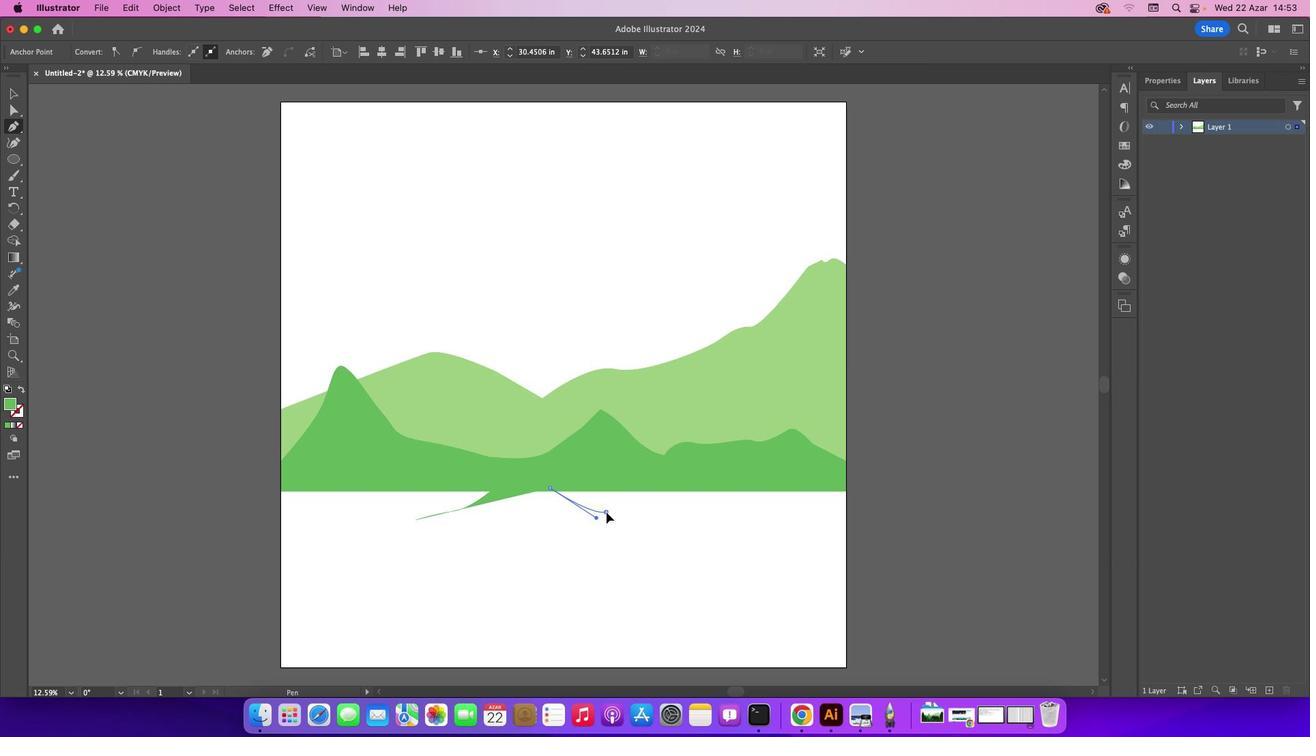 
Action: Mouse moved to (634, 480)
Screenshot: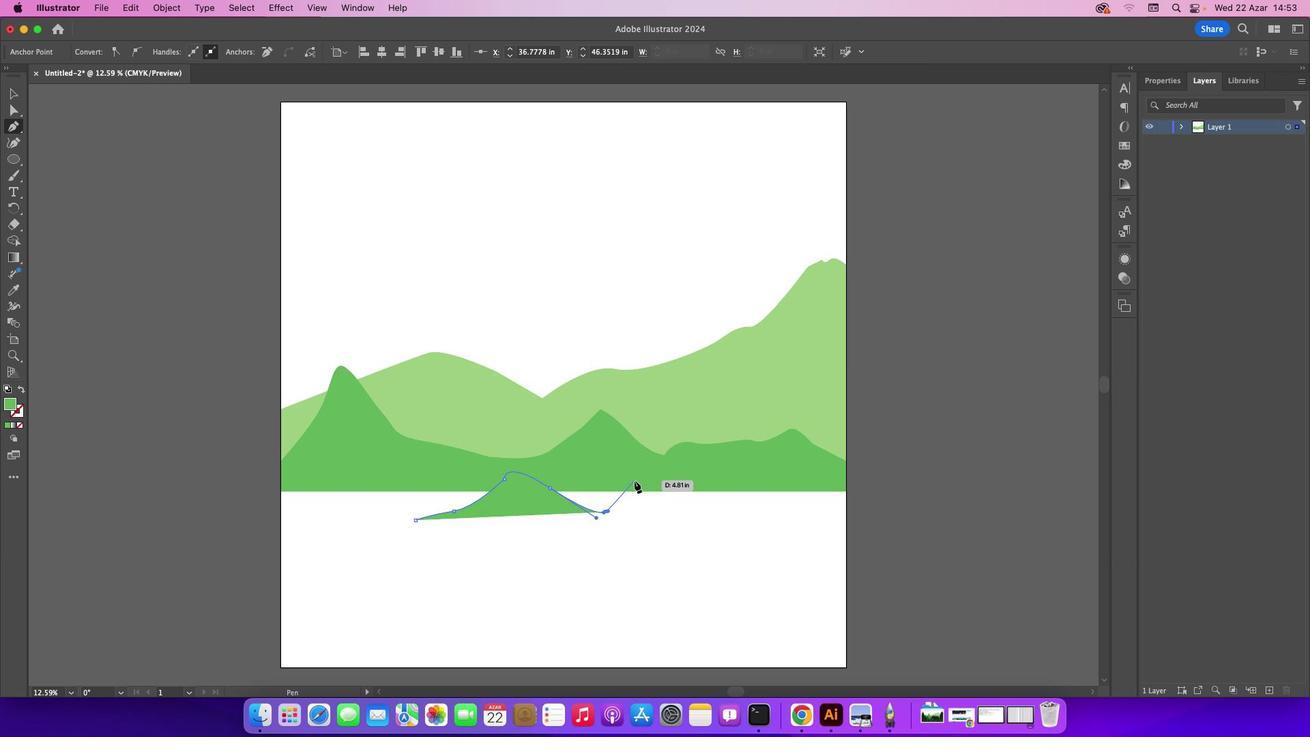 
Action: Mouse pressed left at (634, 480)
Screenshot: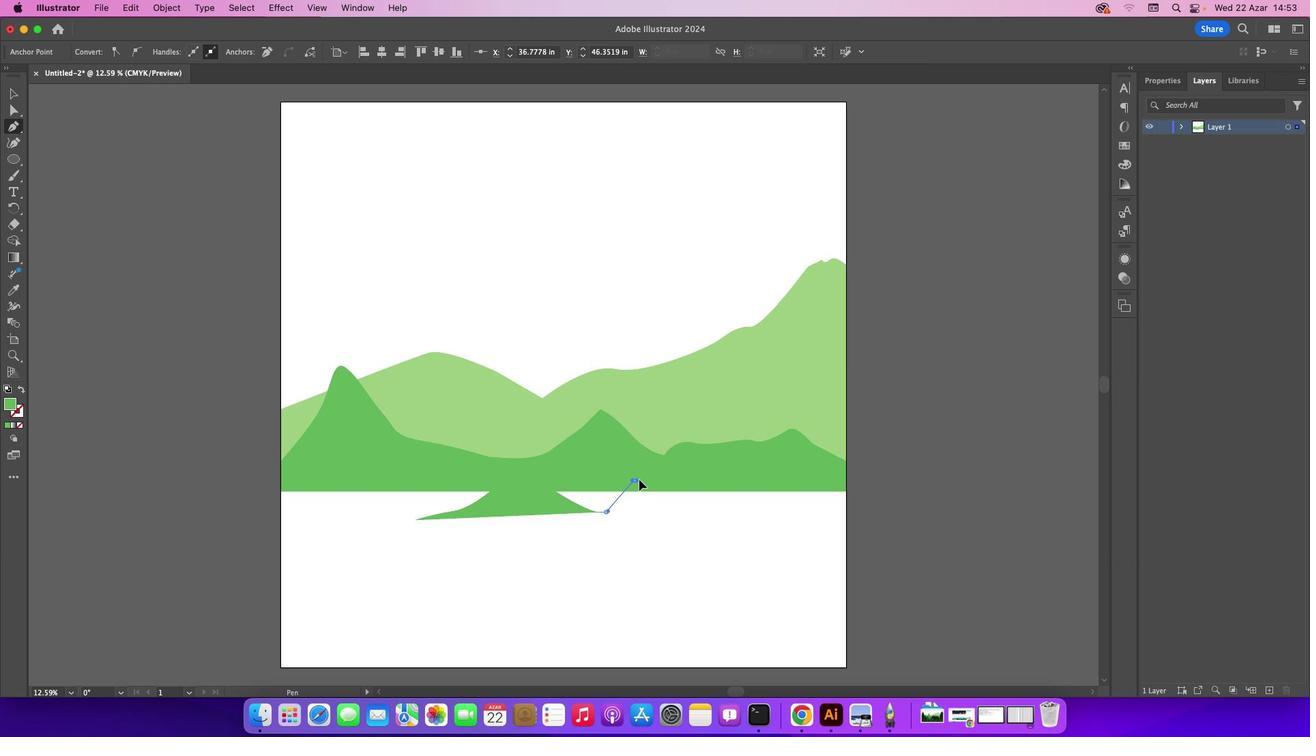 
Action: Mouse moved to (689, 505)
Screenshot: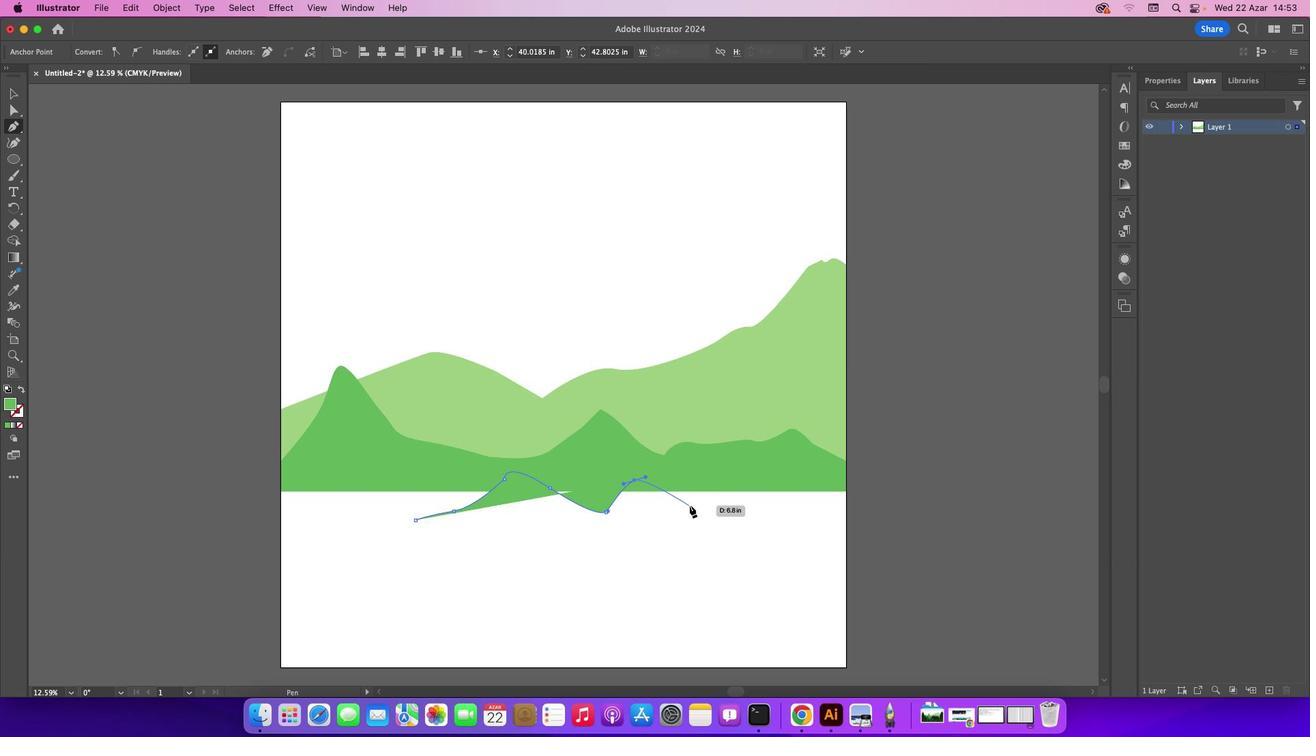 
Action: Mouse pressed left at (689, 505)
Screenshot: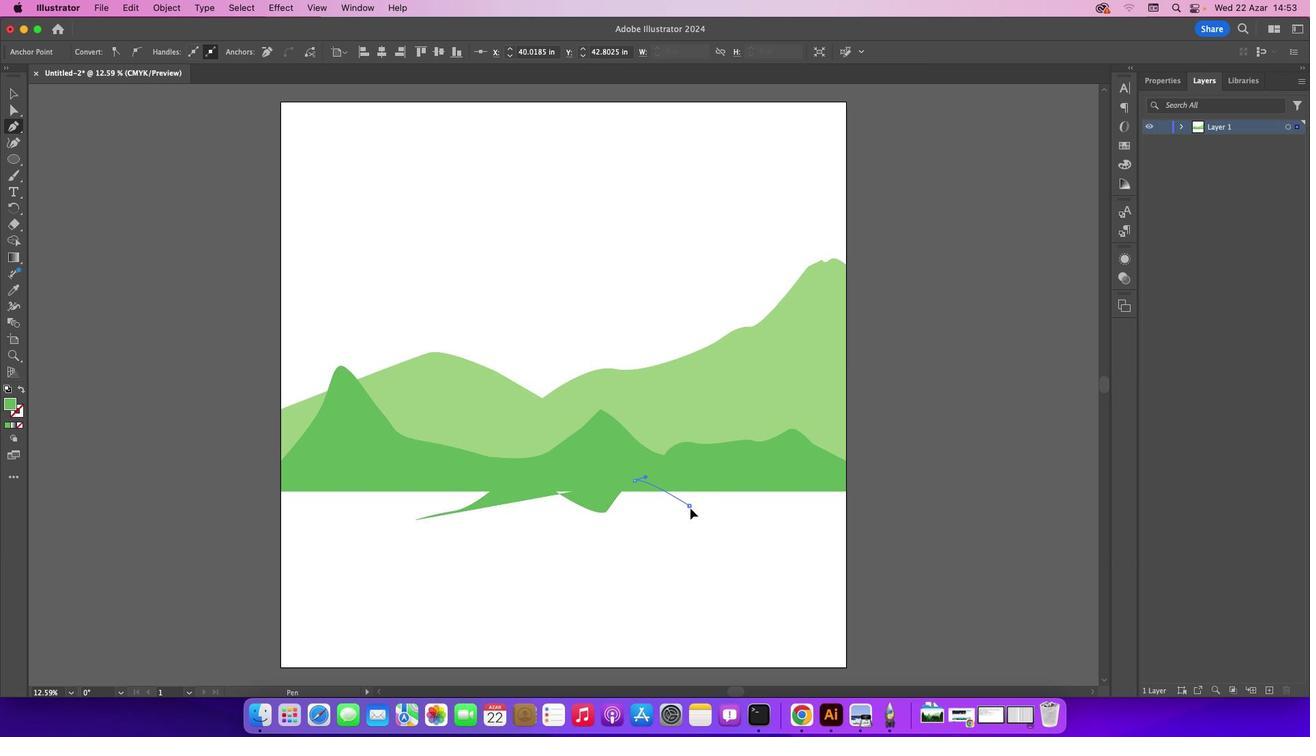 
Action: Mouse moved to (761, 481)
Screenshot: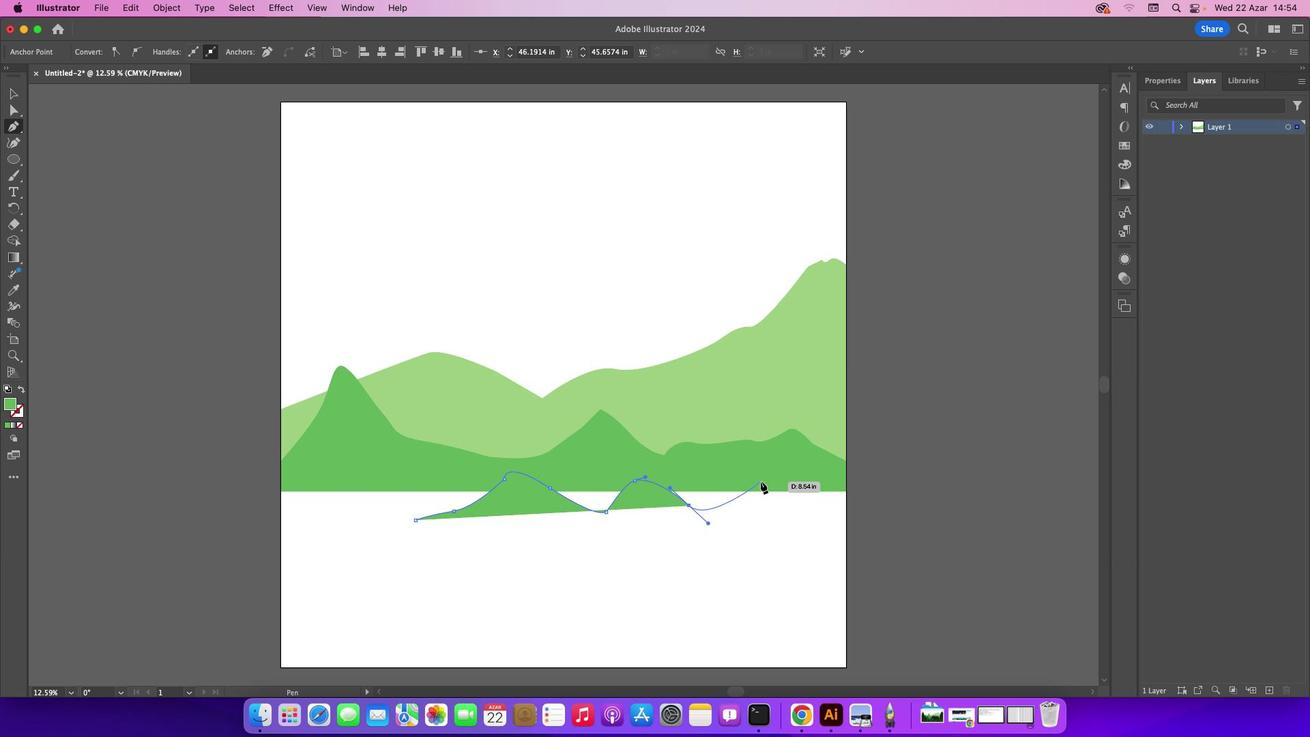 
Action: Mouse pressed left at (761, 481)
Screenshot: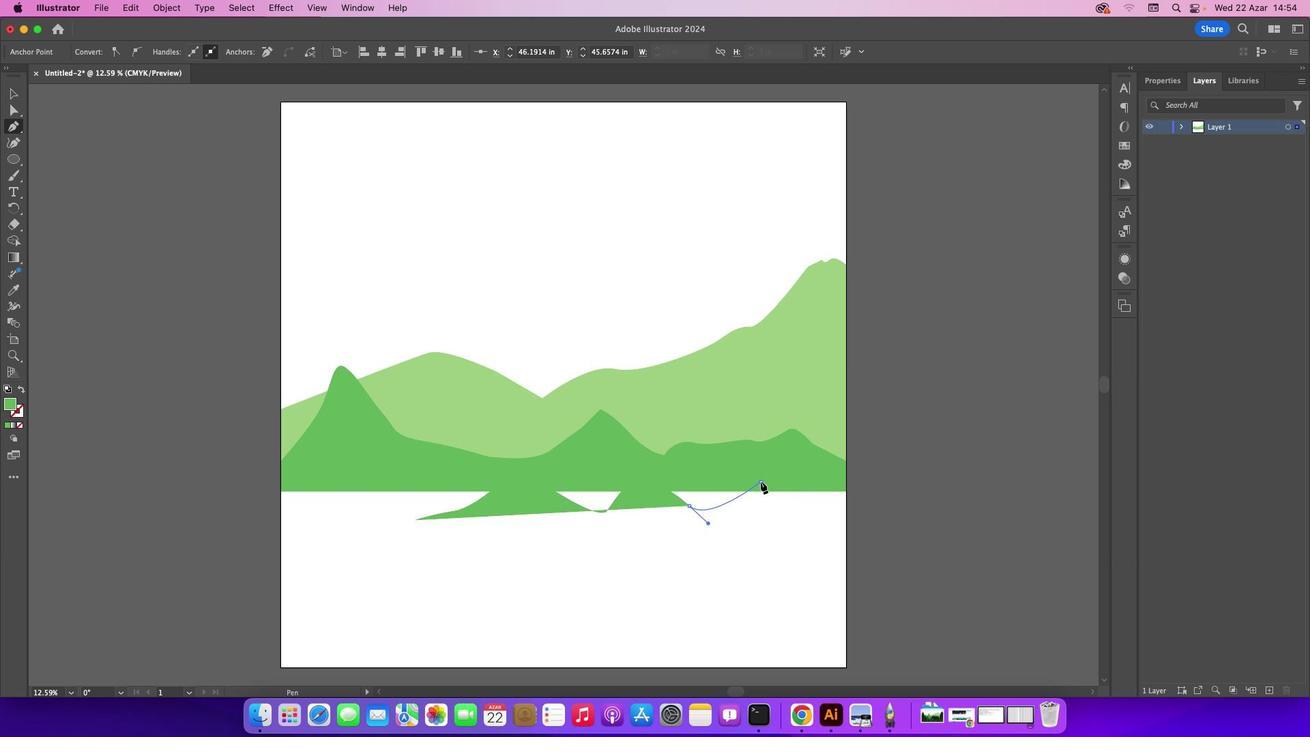 
Action: Mouse moved to (843, 514)
Screenshot: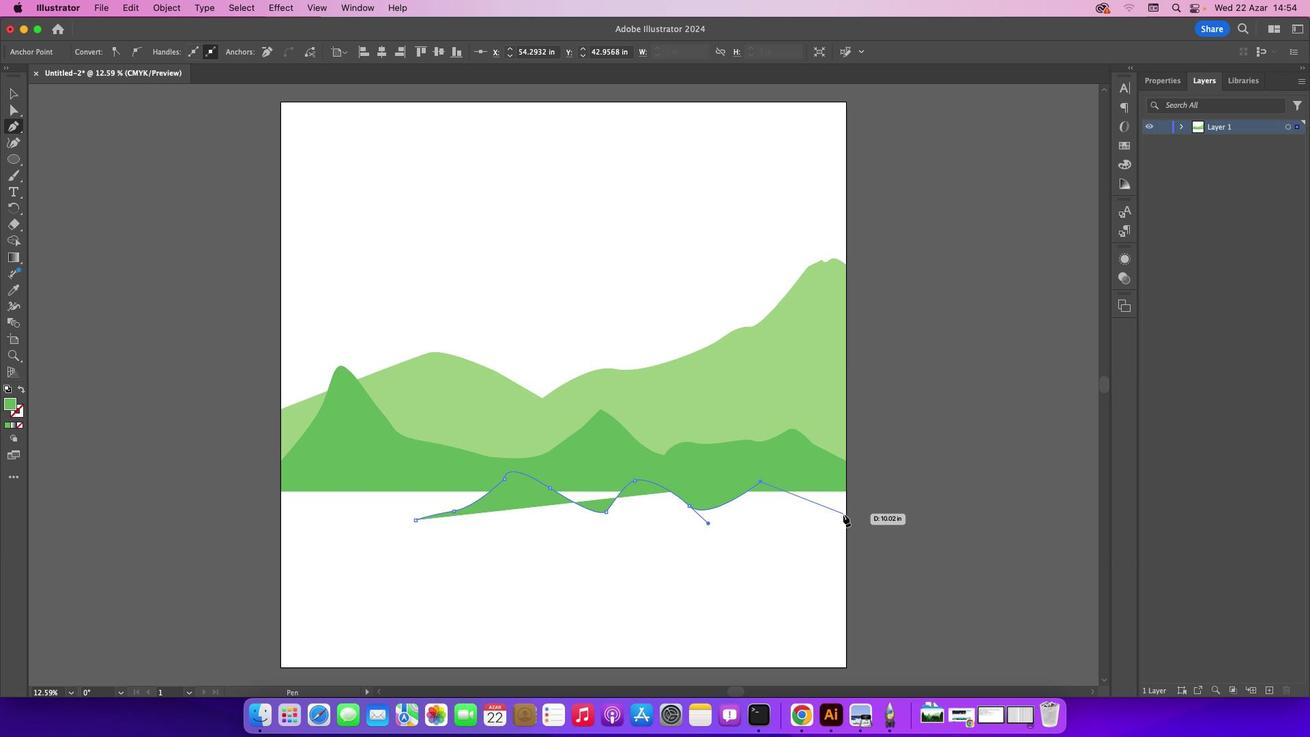 
Action: Mouse pressed left at (843, 514)
Screenshot: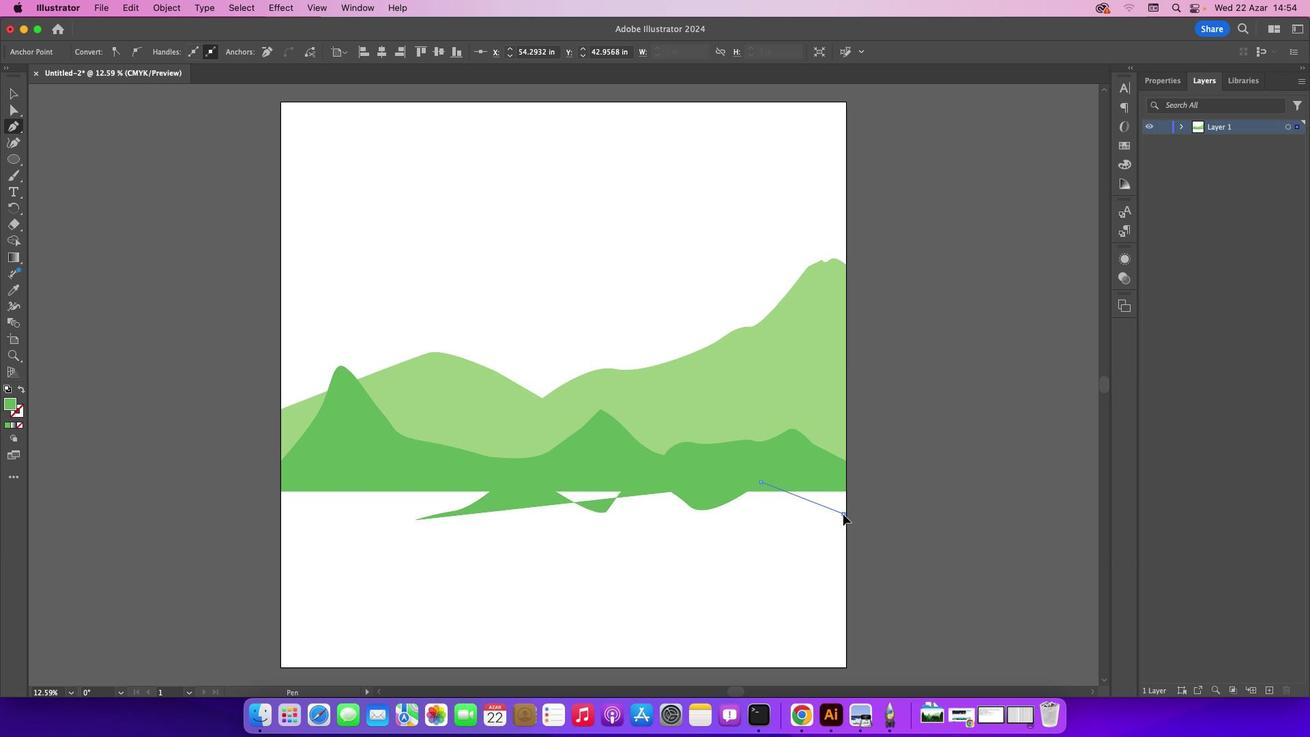 
Action: Mouse moved to (281, 525)
Screenshot: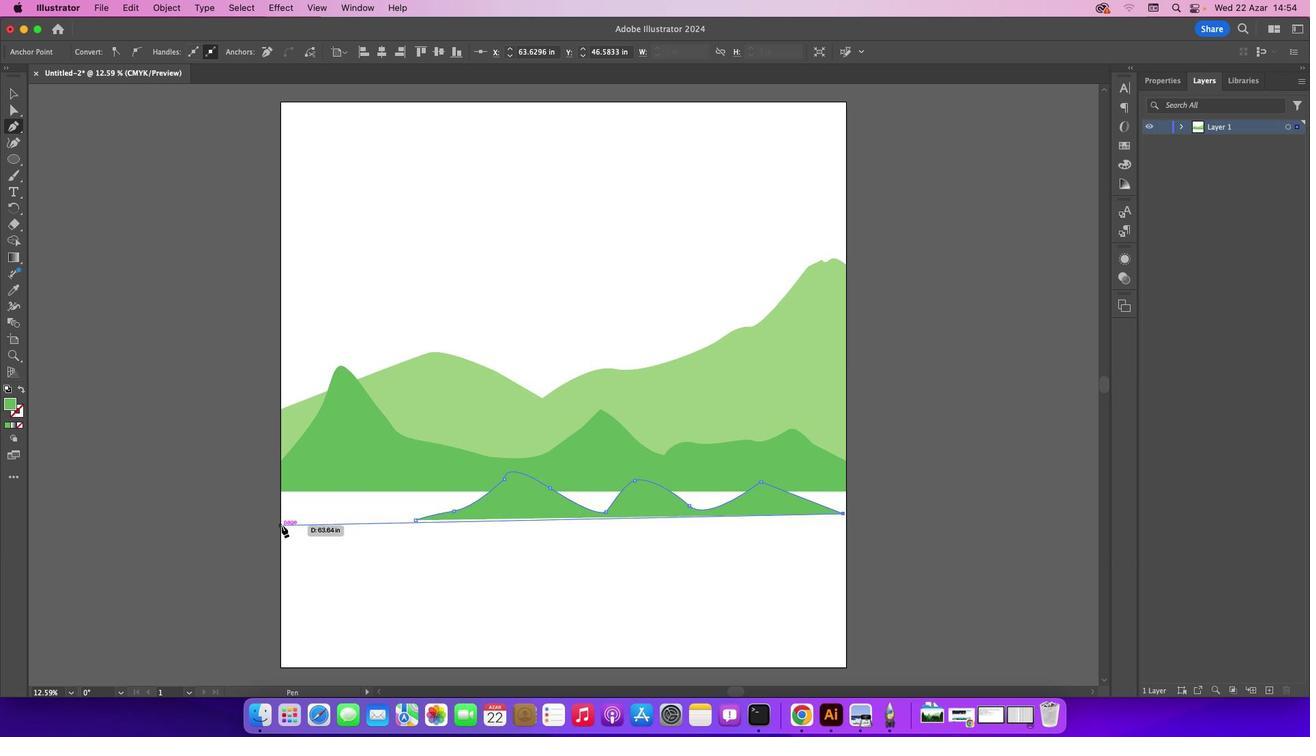 
Action: Mouse pressed left at (281, 525)
Screenshot: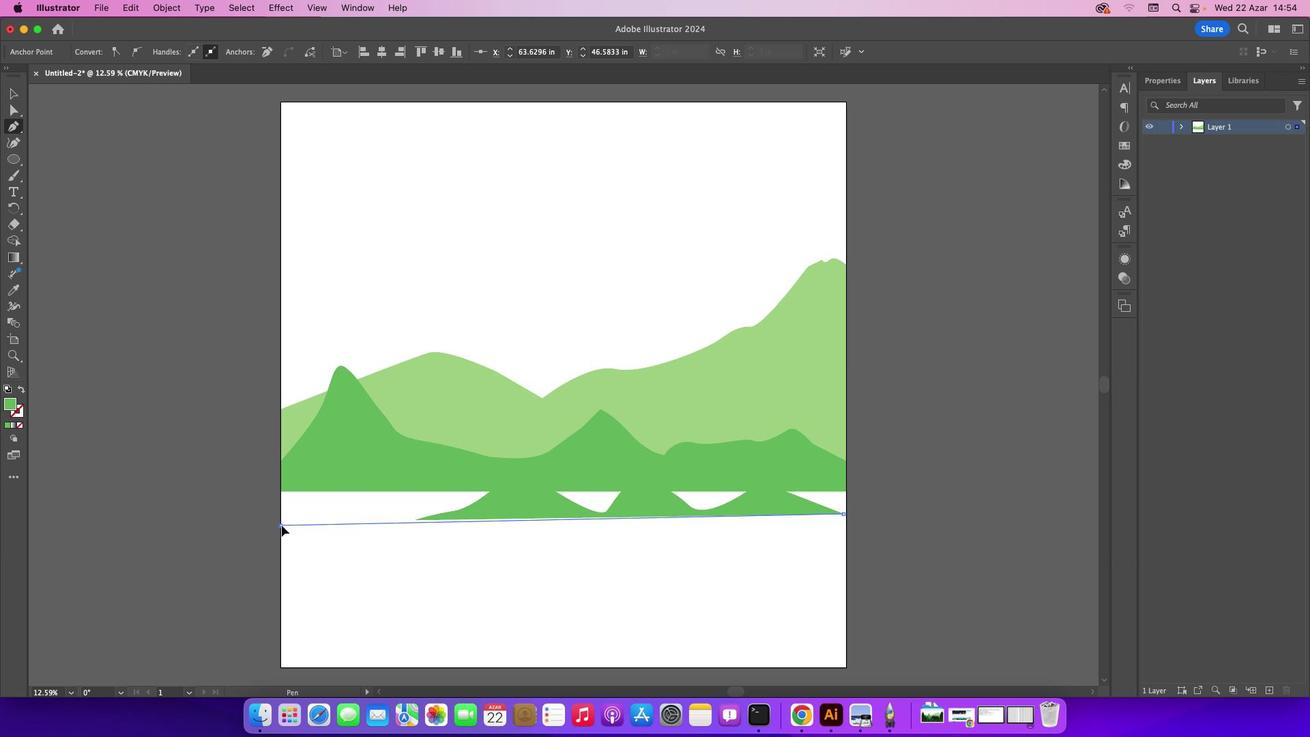 
Action: Mouse moved to (390, 481)
Screenshot: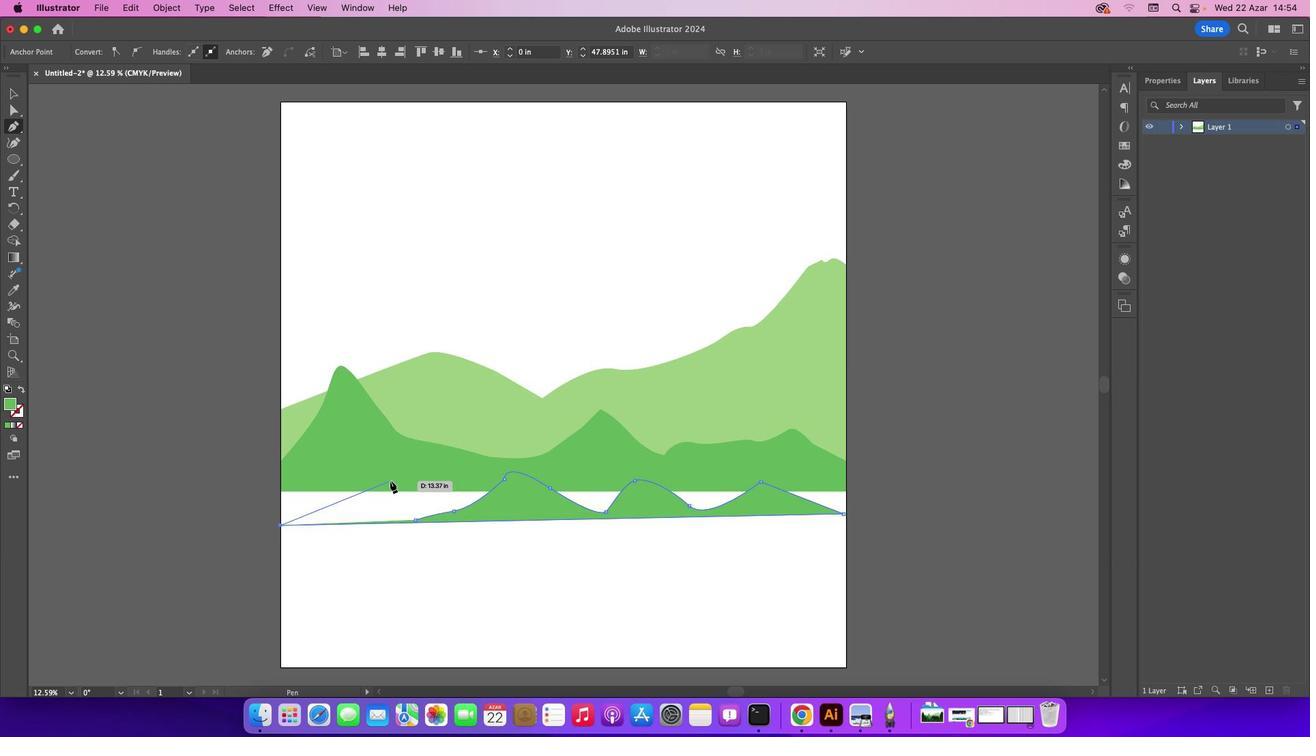 
Action: Mouse pressed left at (390, 481)
Screenshot: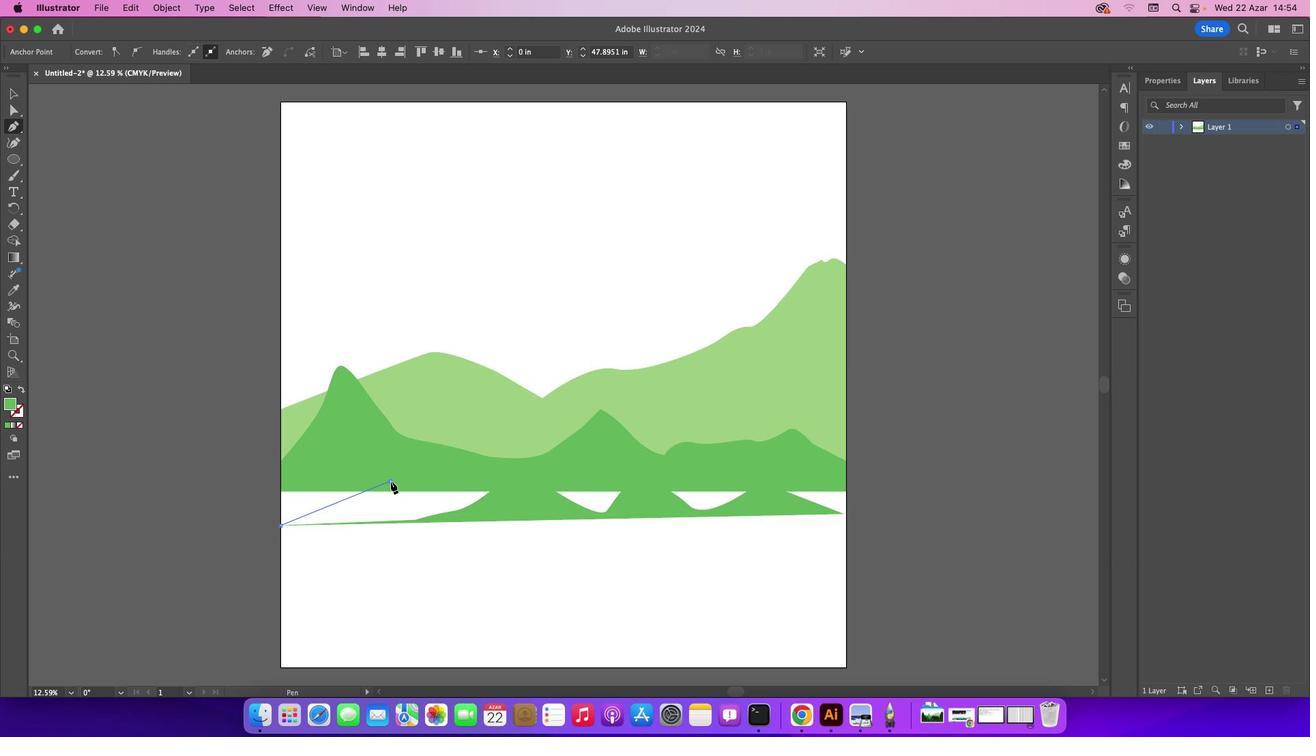 
Action: Mouse moved to (416, 520)
Screenshot: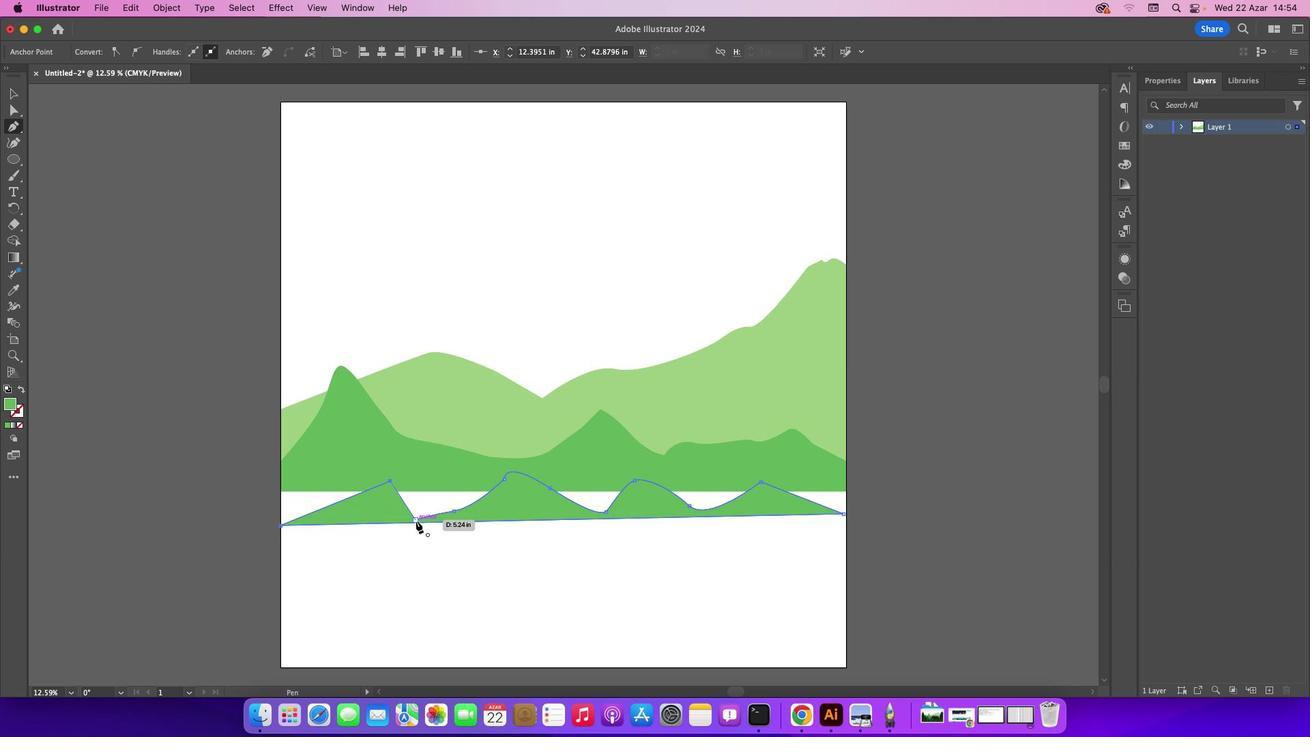 
Action: Mouse pressed left at (416, 520)
Screenshot: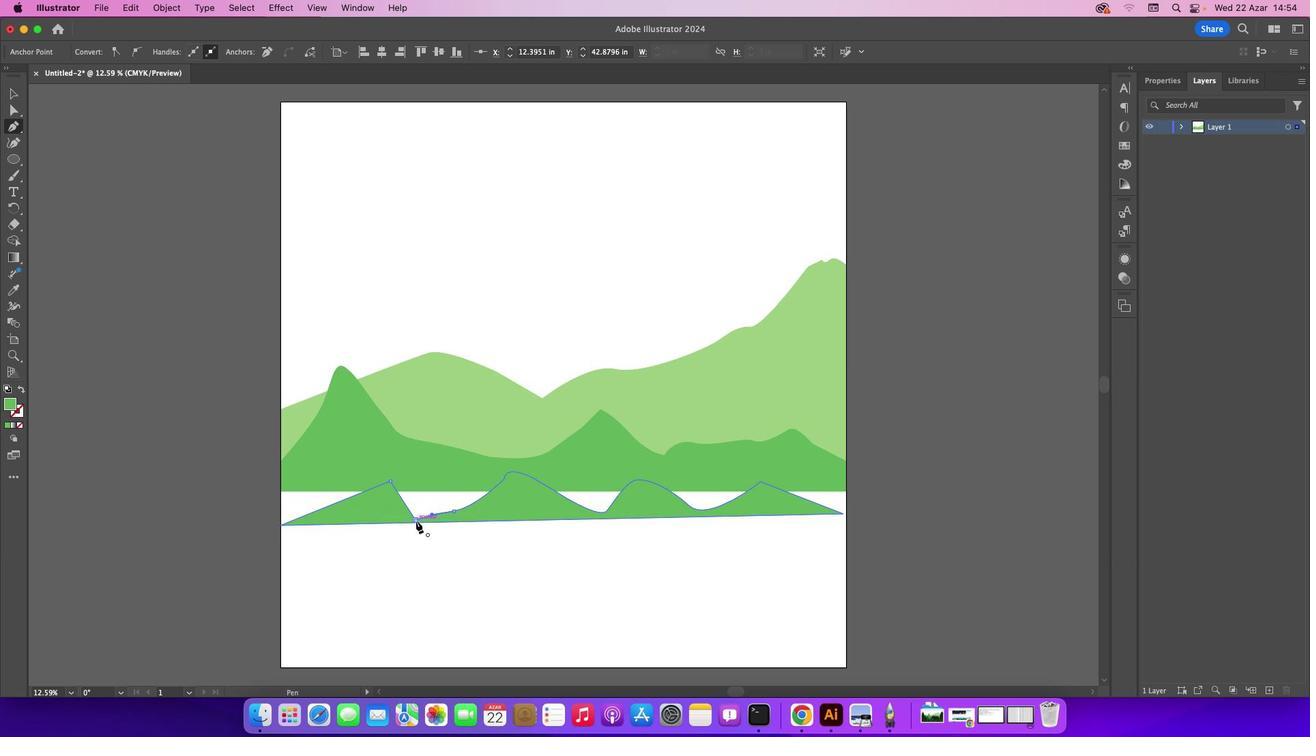 
Action: Mouse moved to (7, 402)
Screenshot: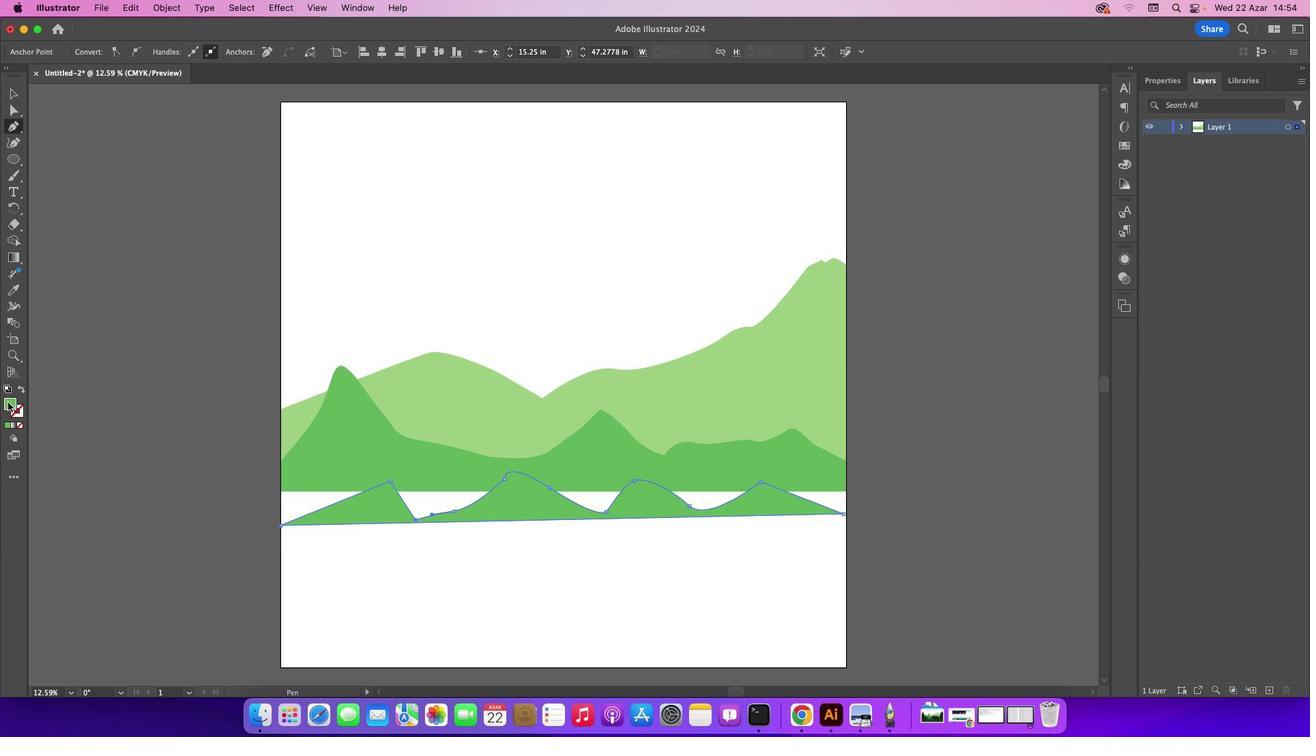 
Action: Mouse pressed left at (7, 402)
Screenshot: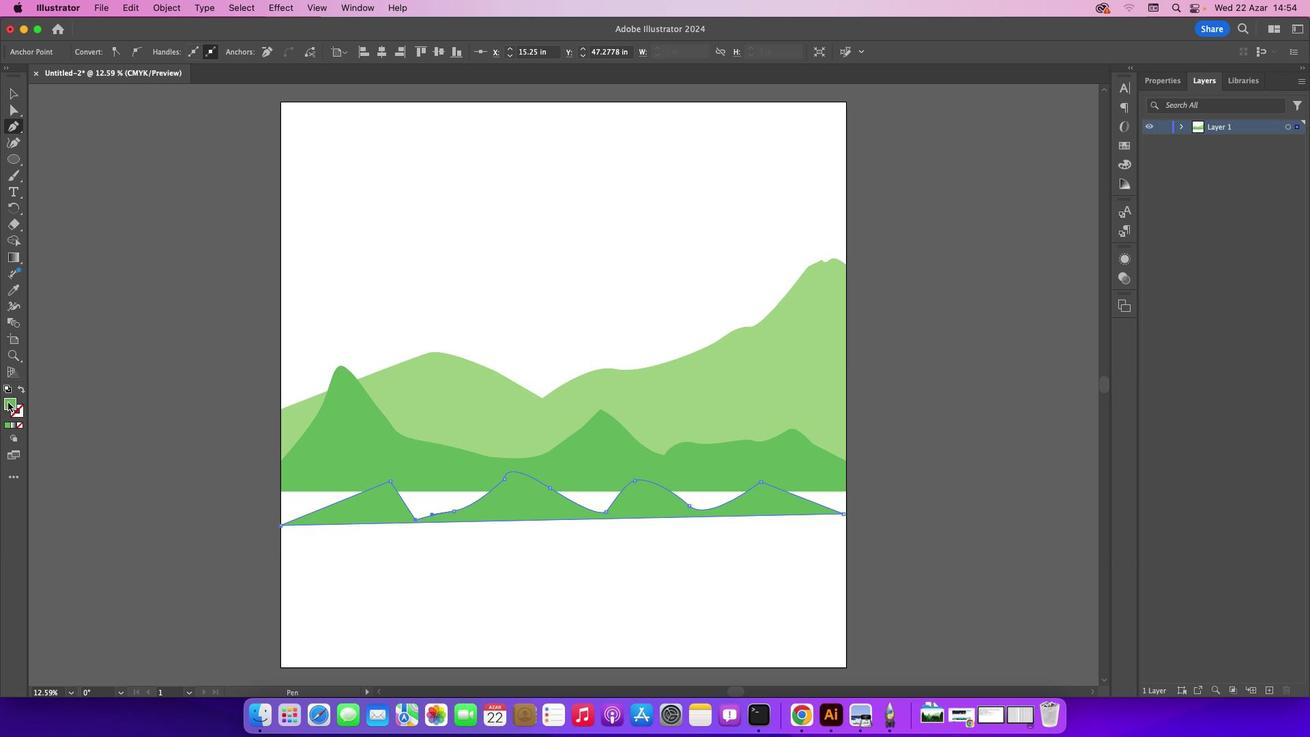 
Action: Mouse pressed left at (7, 402)
Screenshot: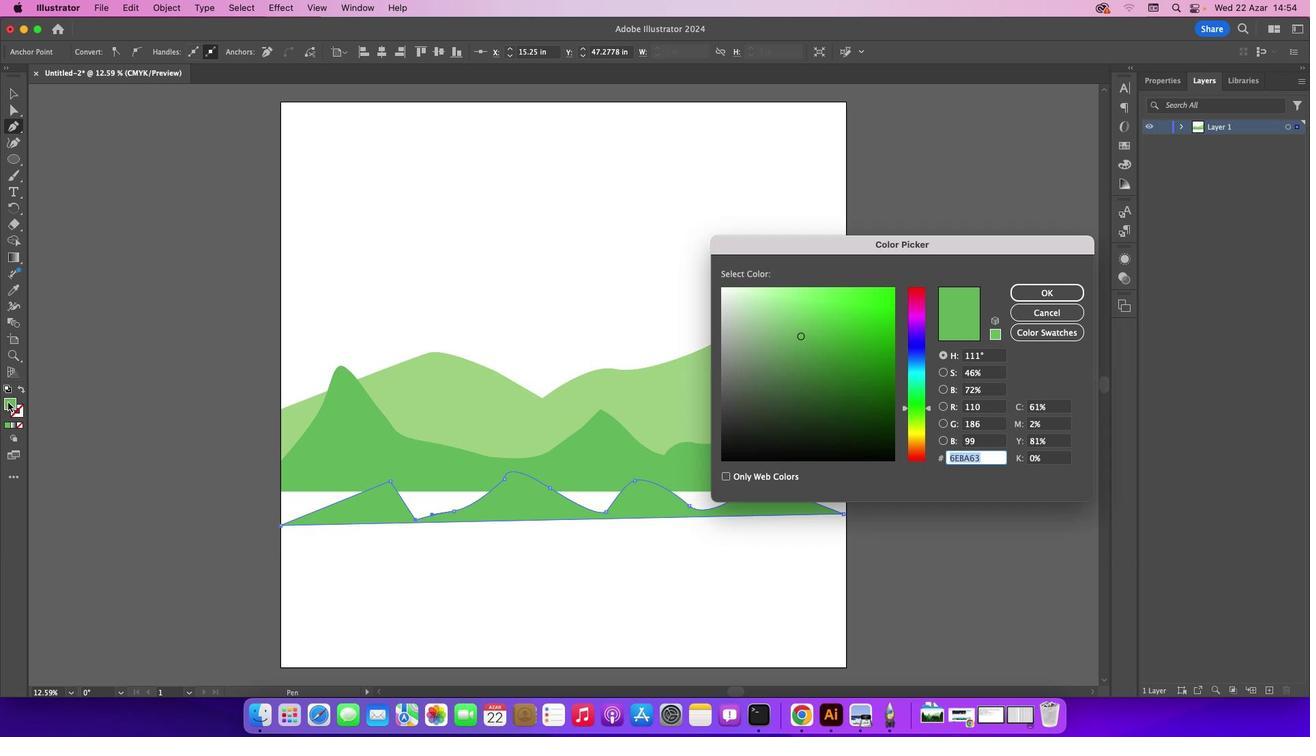 
Action: Mouse moved to (811, 355)
Screenshot: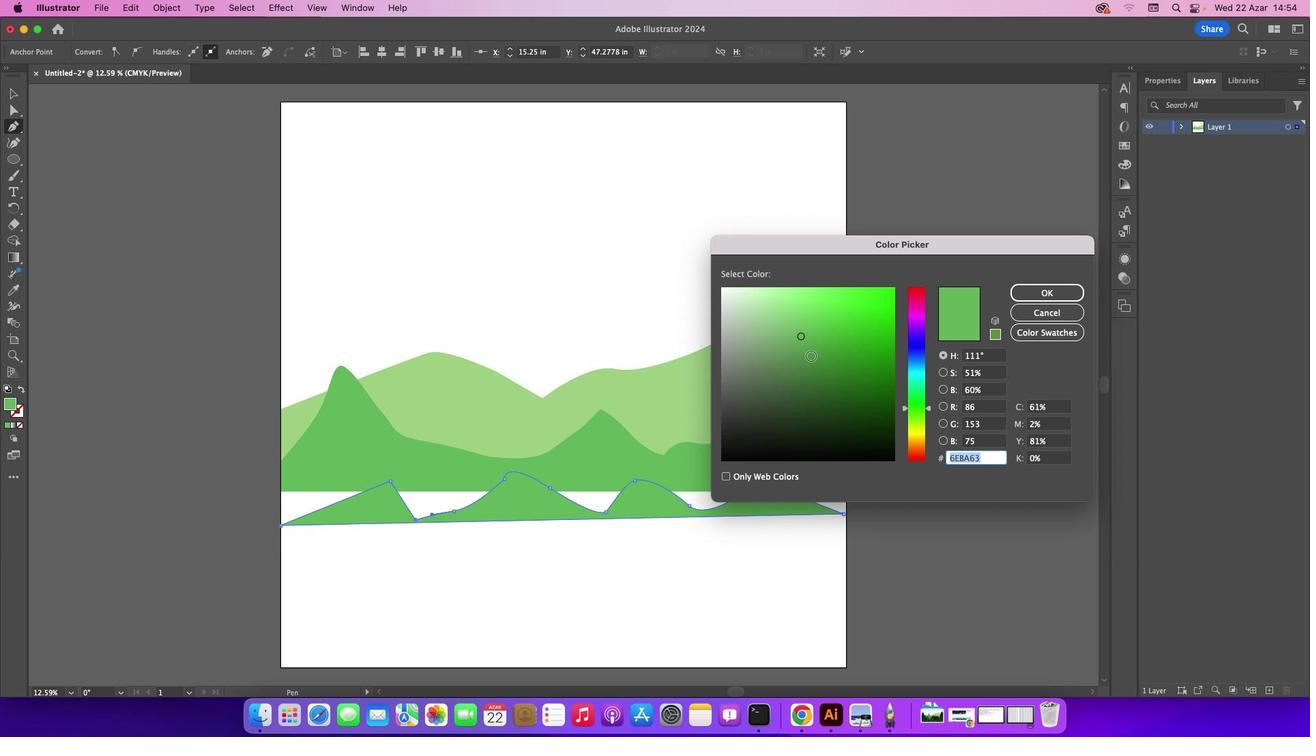 
Action: Mouse pressed left at (811, 355)
Screenshot: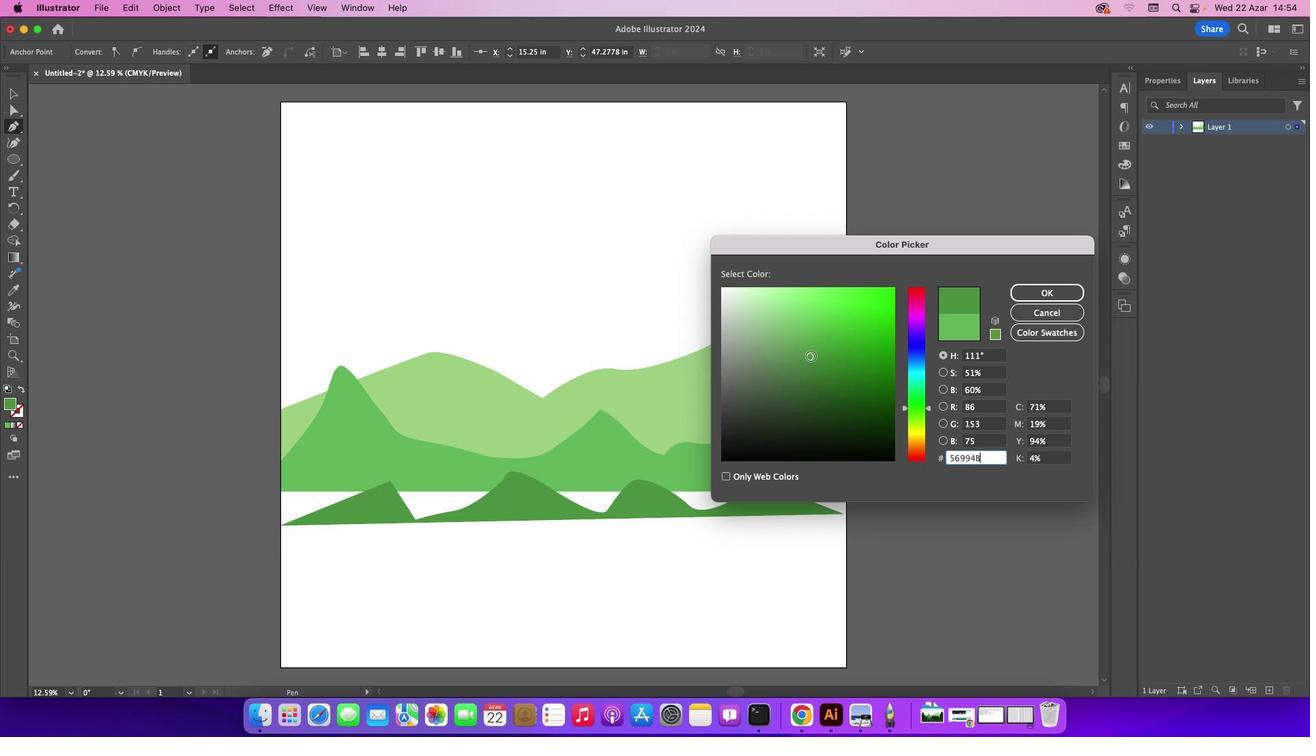 
Action: Mouse moved to (1065, 296)
Screenshot: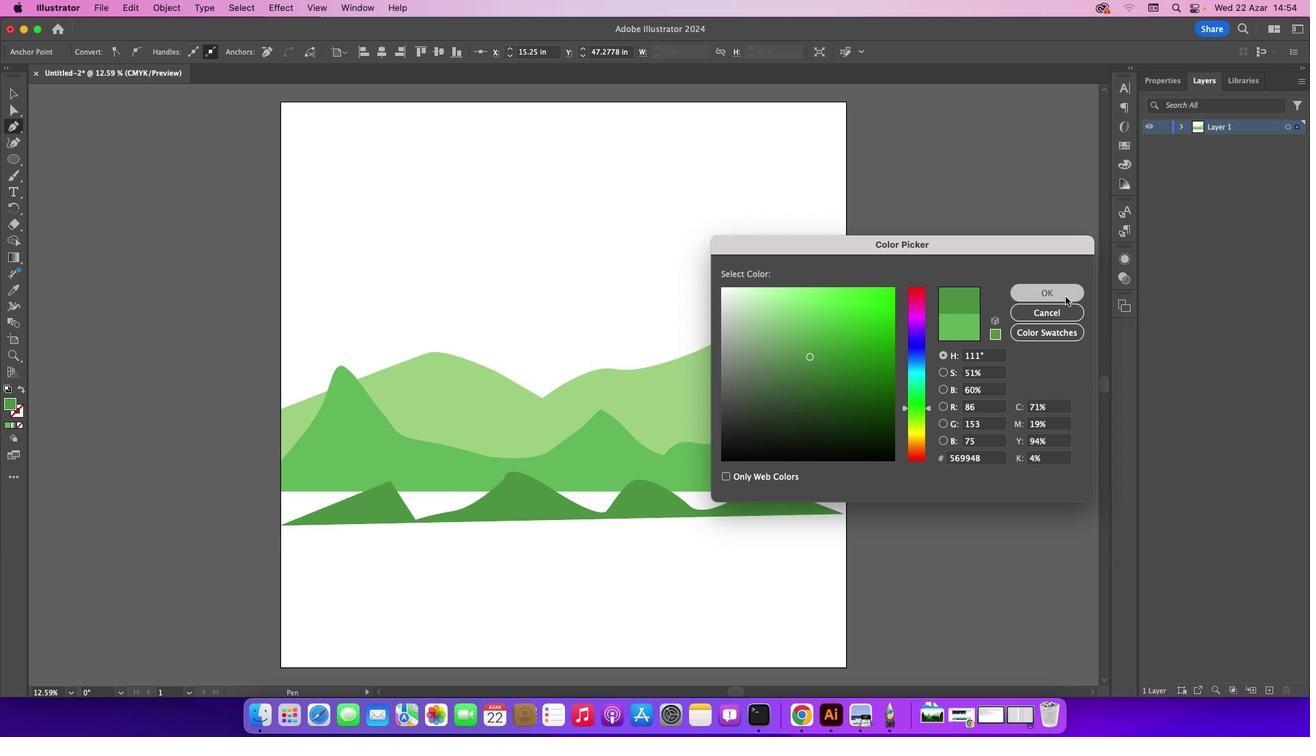 
Action: Mouse pressed left at (1065, 296)
Screenshot: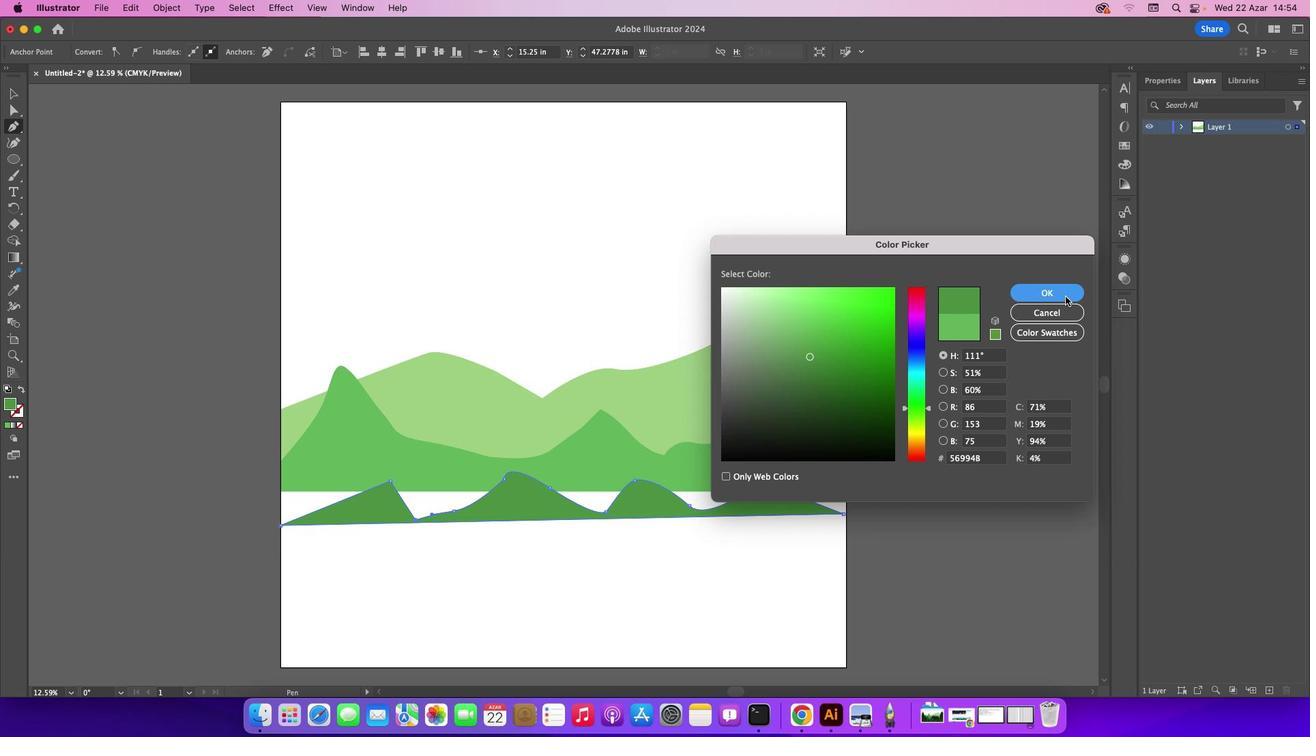 
Action: Mouse moved to (18, 94)
Screenshot: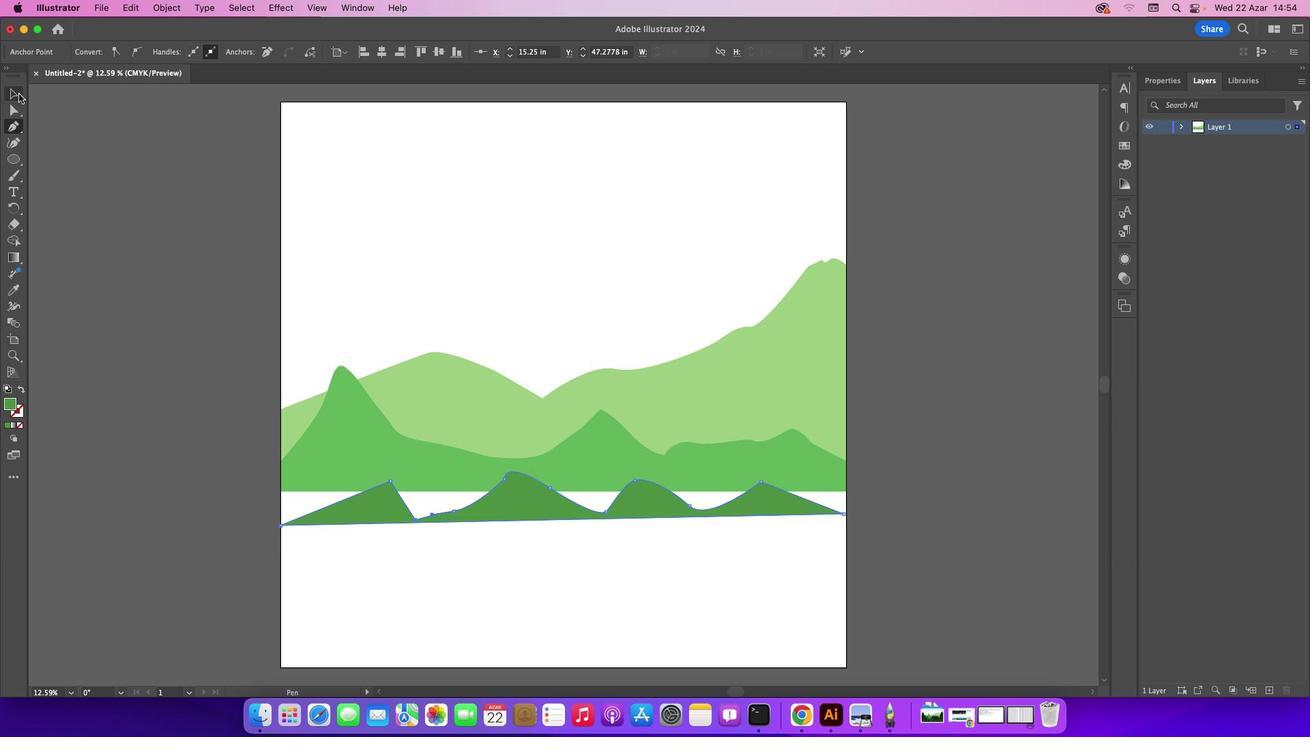 
Action: Mouse pressed left at (18, 94)
Screenshot: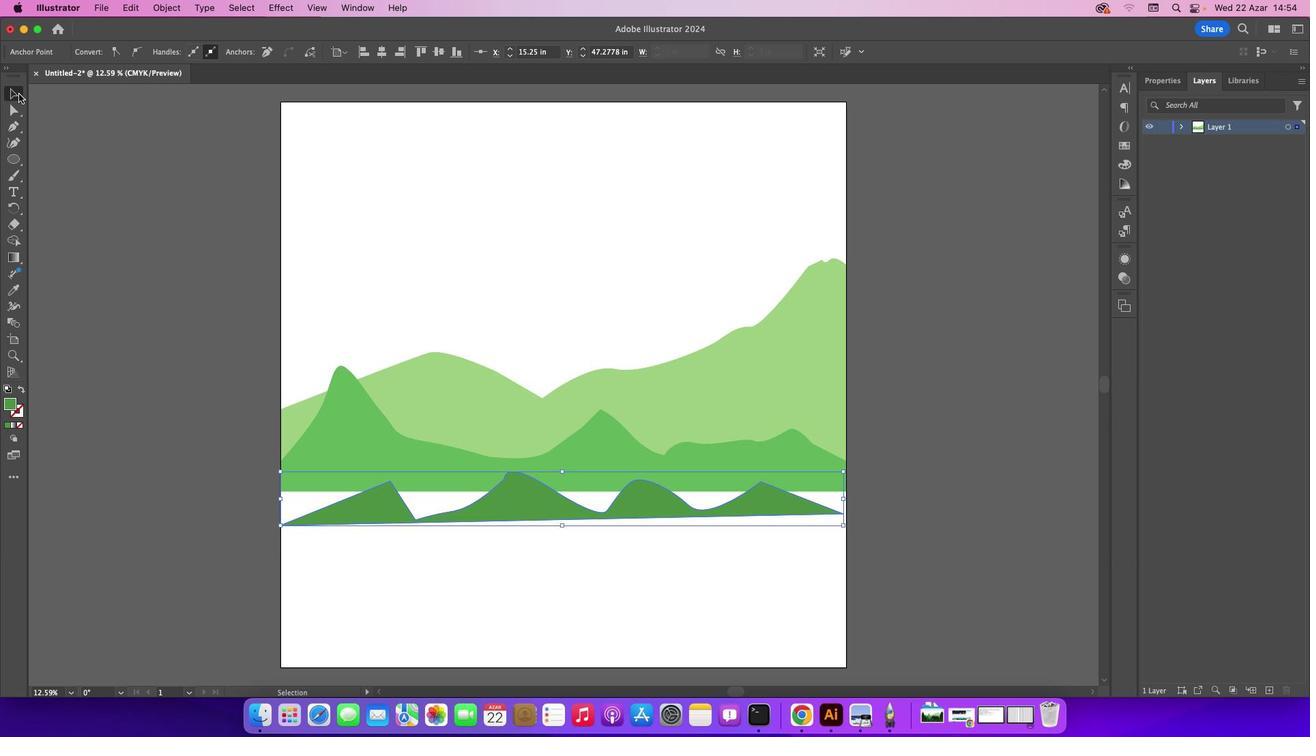 
Action: Mouse moved to (528, 498)
Screenshot: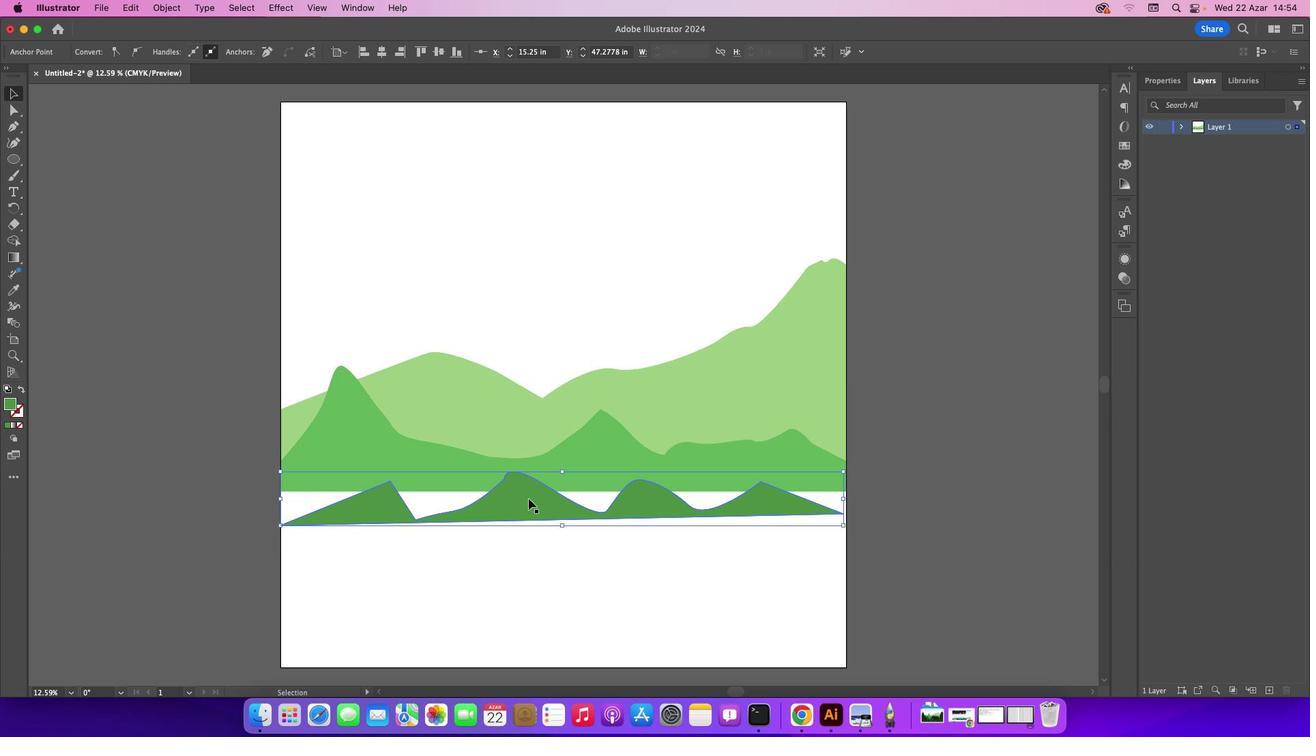 
Action: Mouse pressed left at (528, 498)
Screenshot: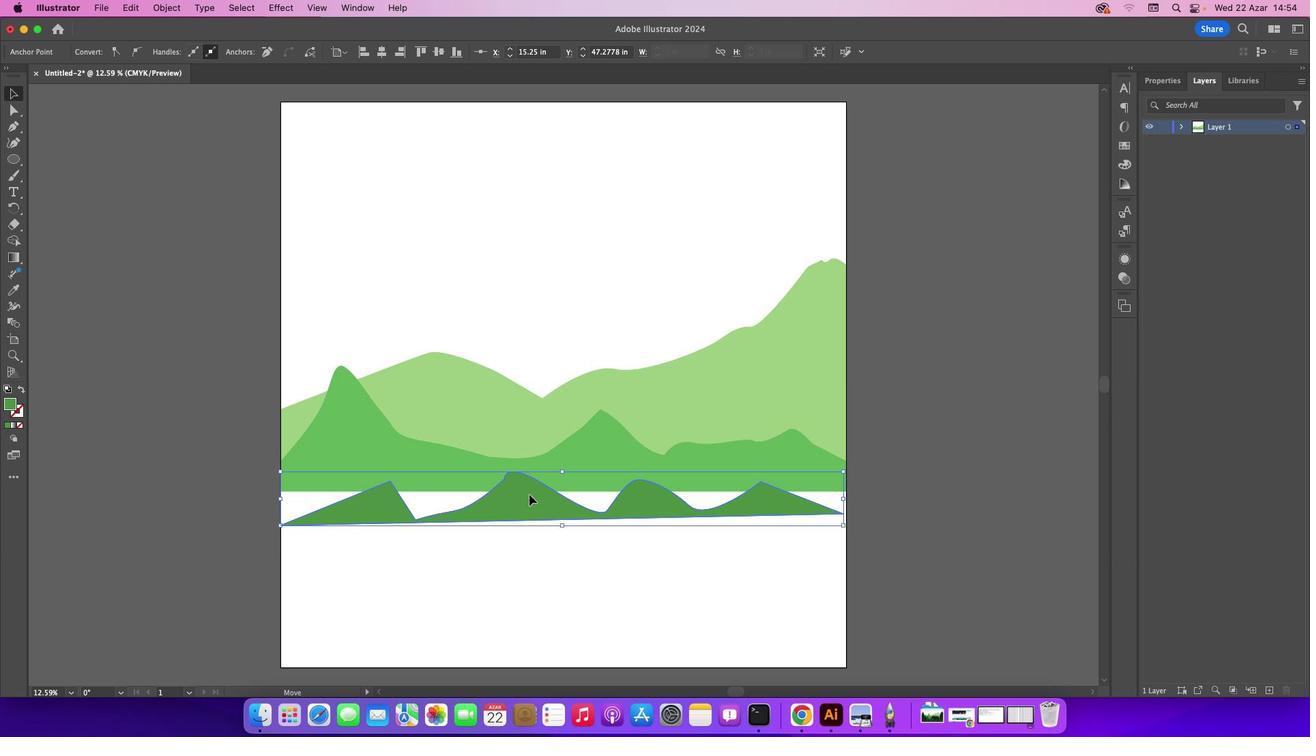 
Action: Mouse moved to (747, 475)
Screenshot: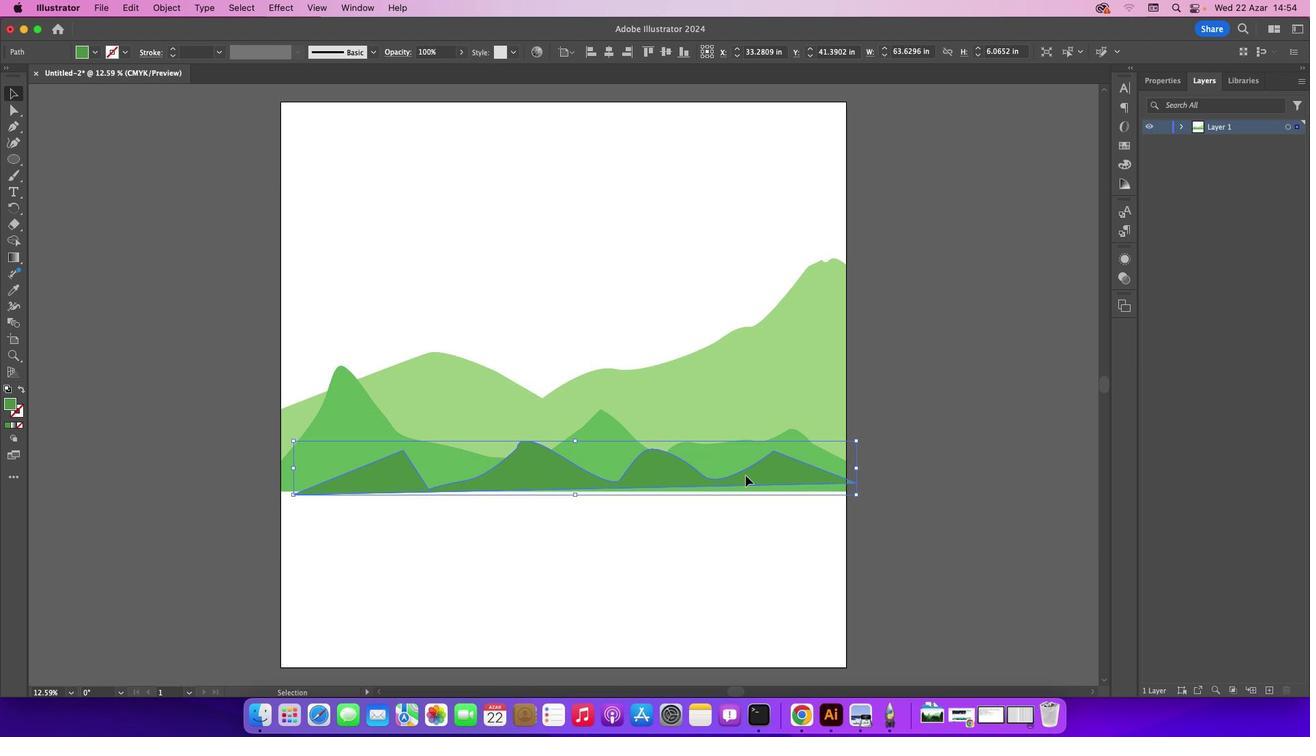 
Action: Mouse pressed left at (747, 475)
Screenshot: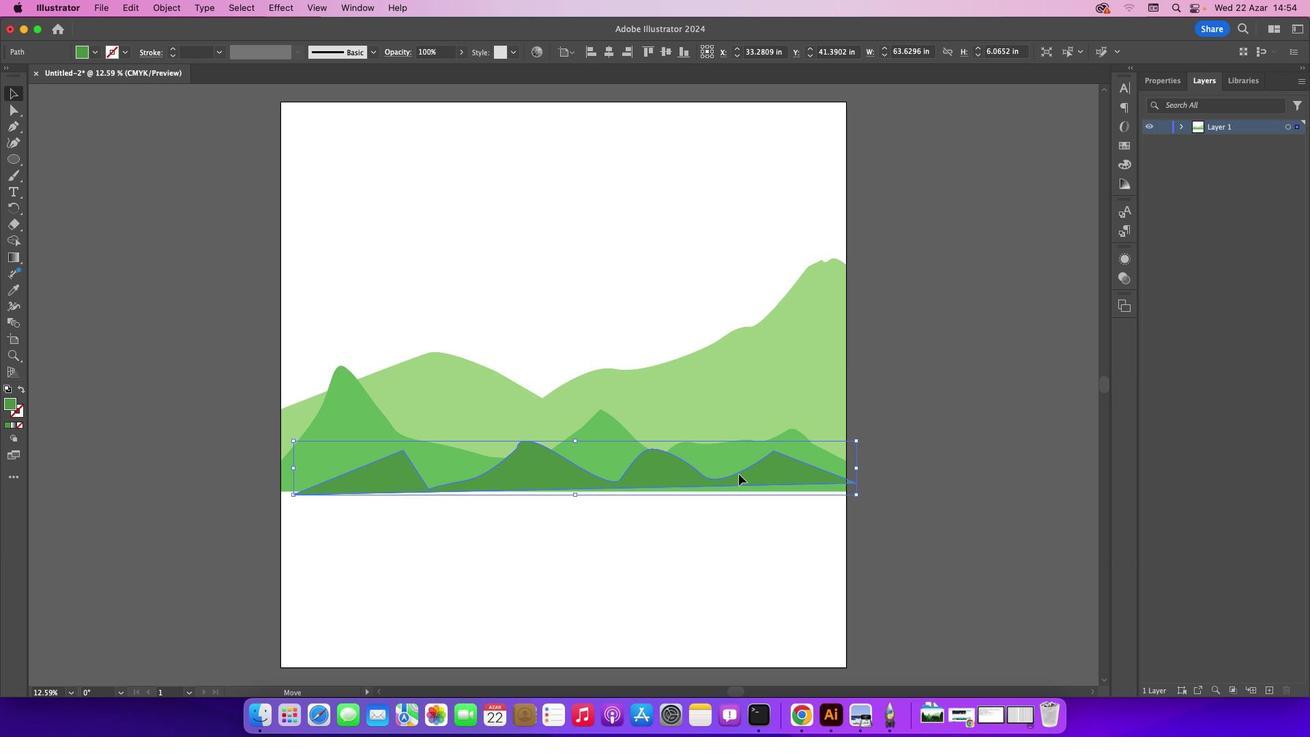 
Action: Mouse moved to (1000, 478)
Screenshot: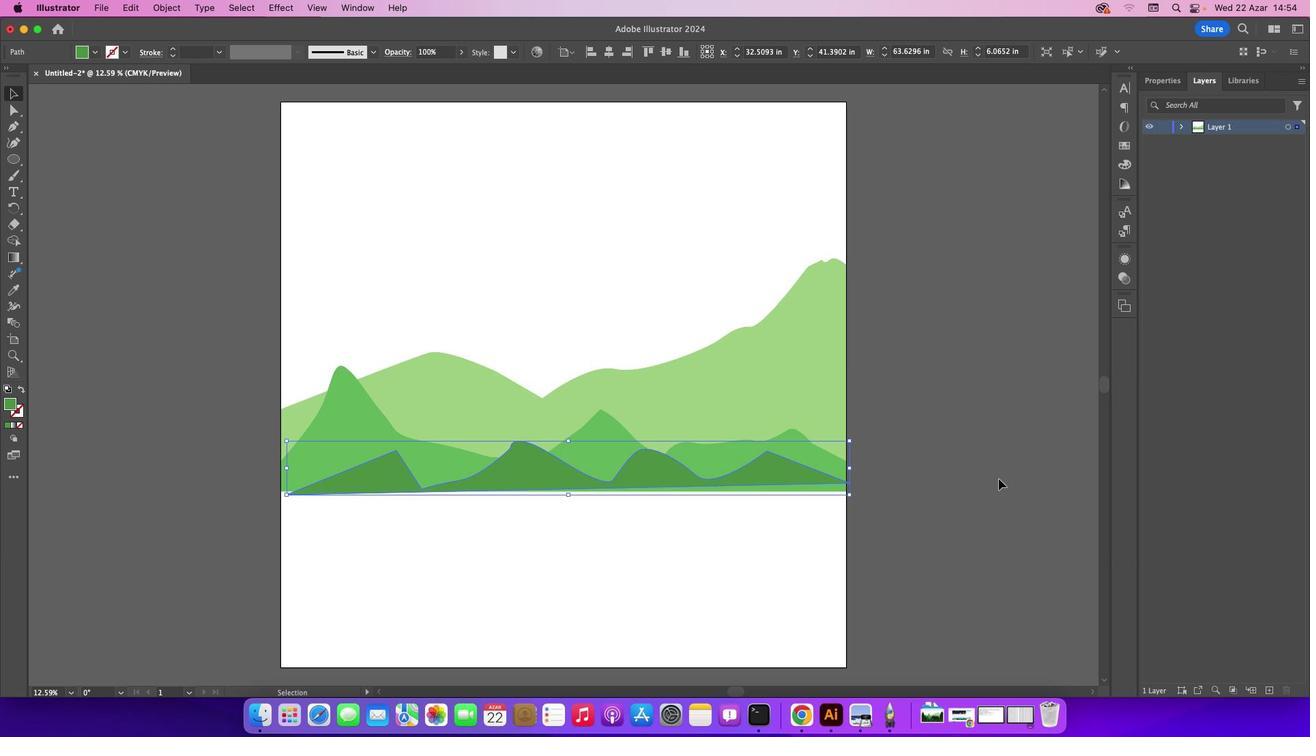 
Action: Mouse pressed left at (1000, 478)
Screenshot: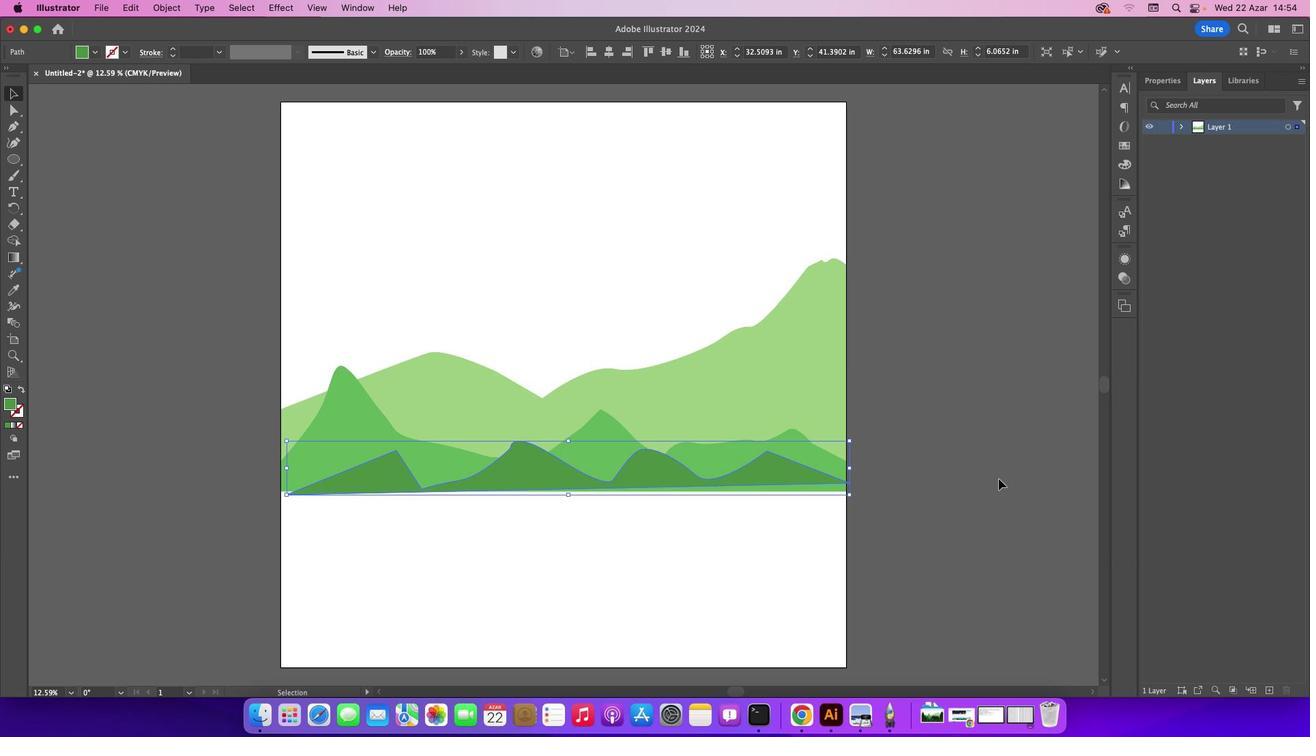
Action: Mouse moved to (942, 475)
Screenshot: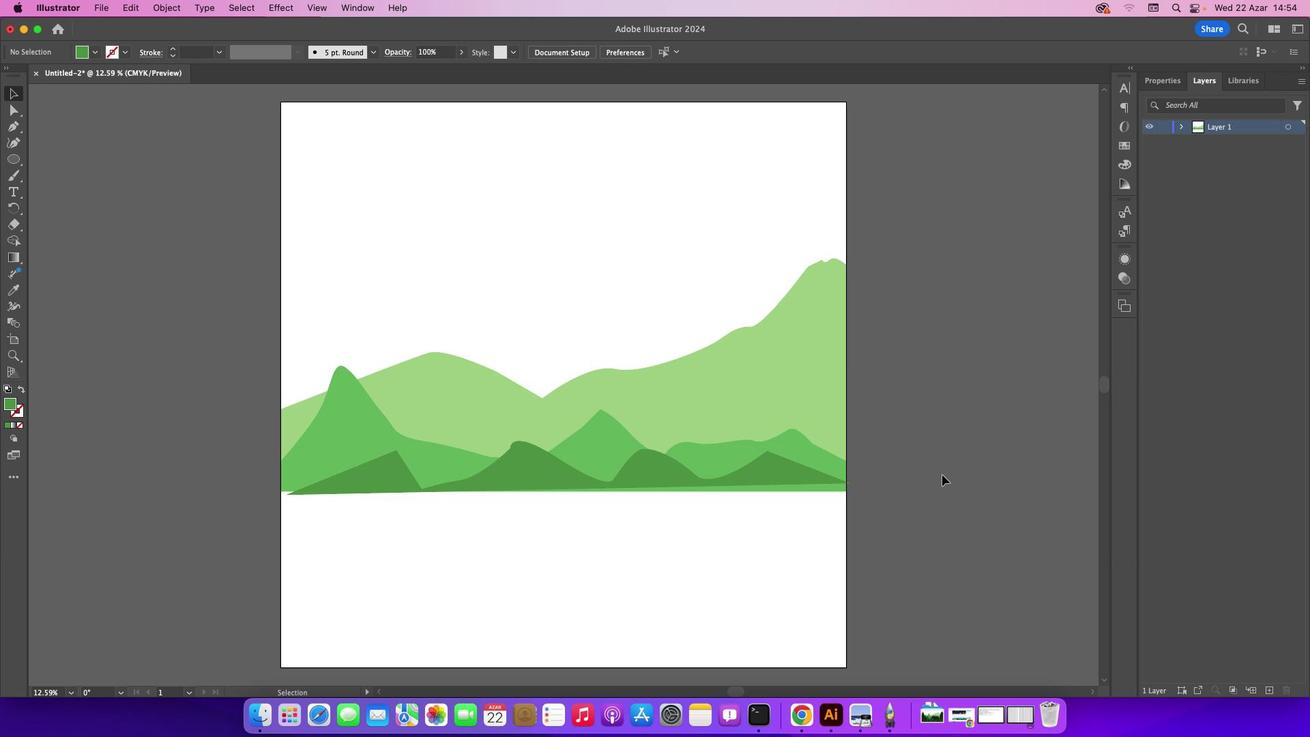 
Action: Mouse scrolled (942, 475) with delta (0, 0)
Screenshot: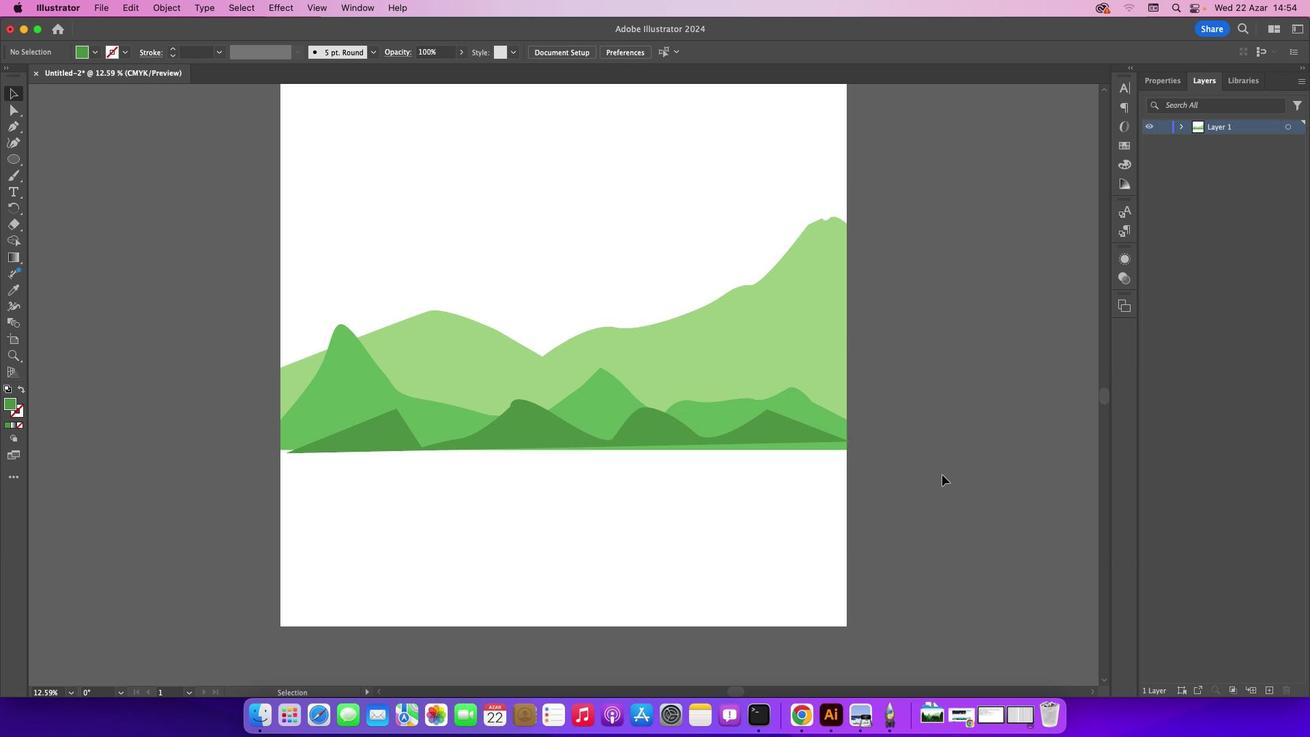 
Action: Mouse scrolled (942, 475) with delta (0, 0)
Screenshot: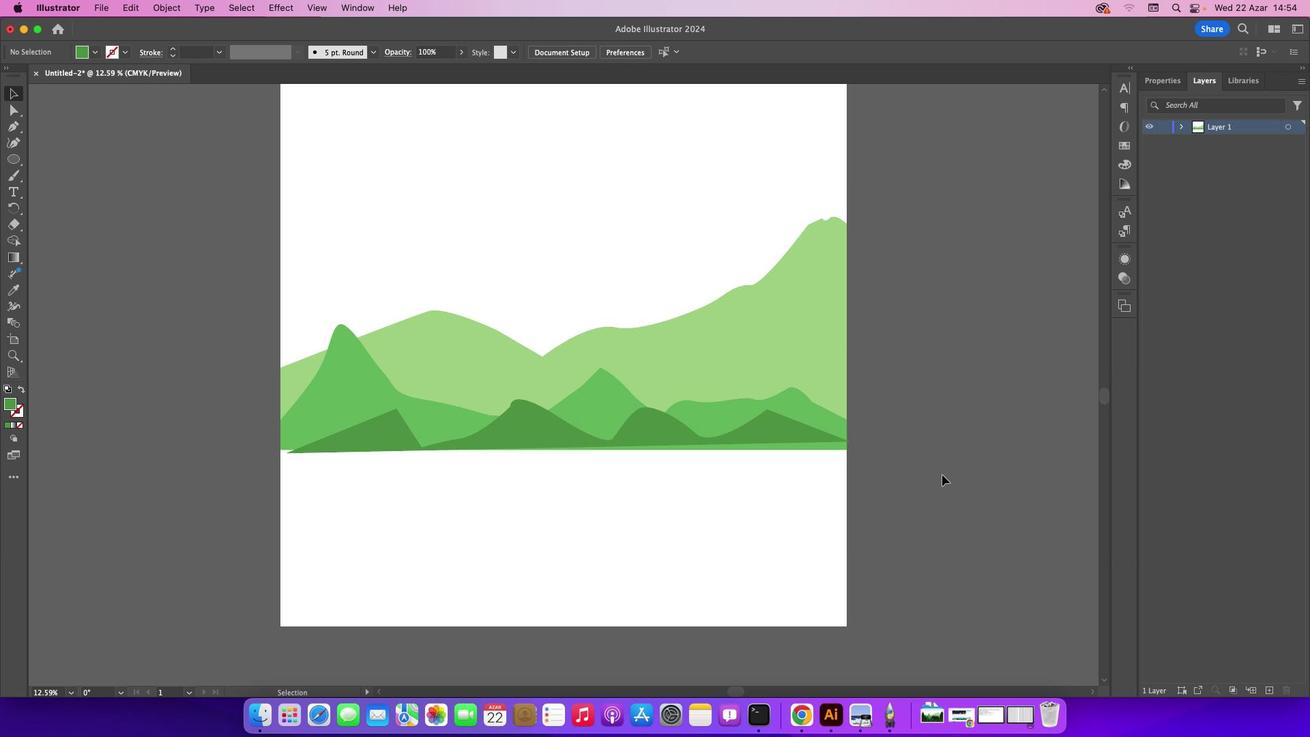 
Action: Mouse moved to (12, 125)
Screenshot: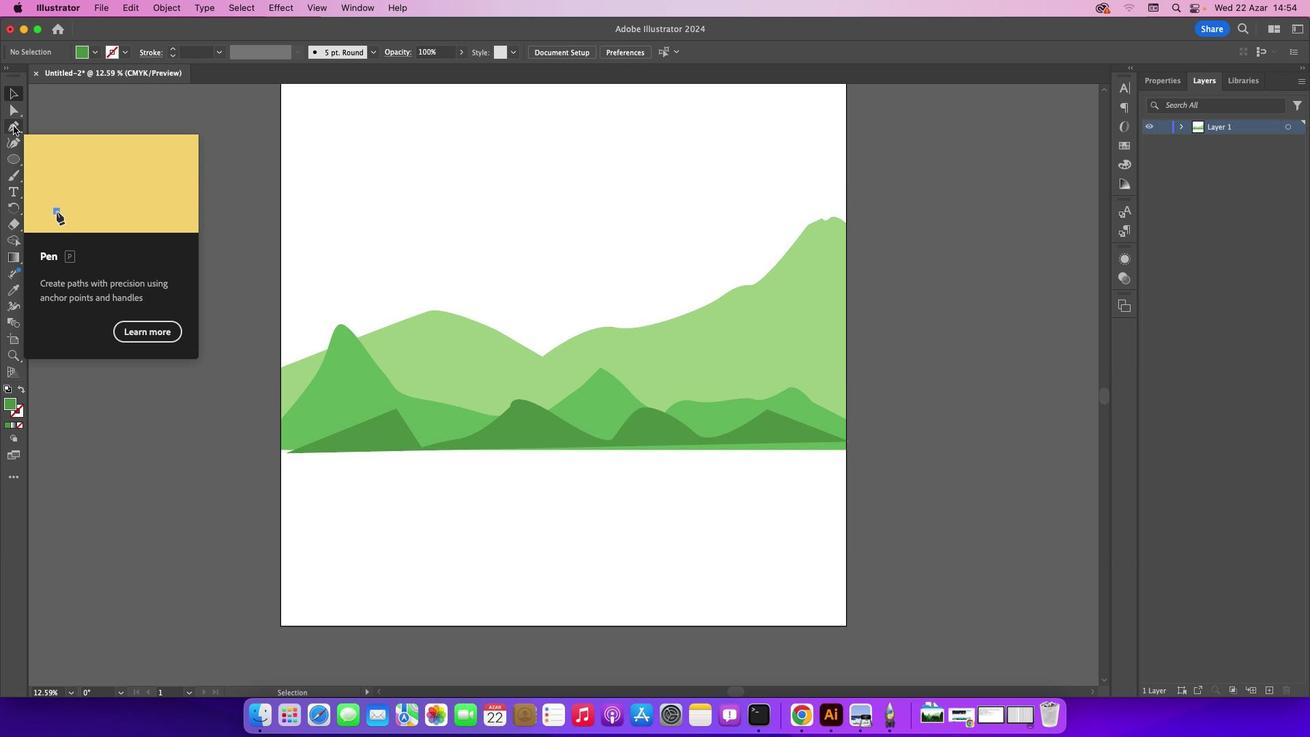 
Action: Mouse pressed left at (12, 125)
Screenshot: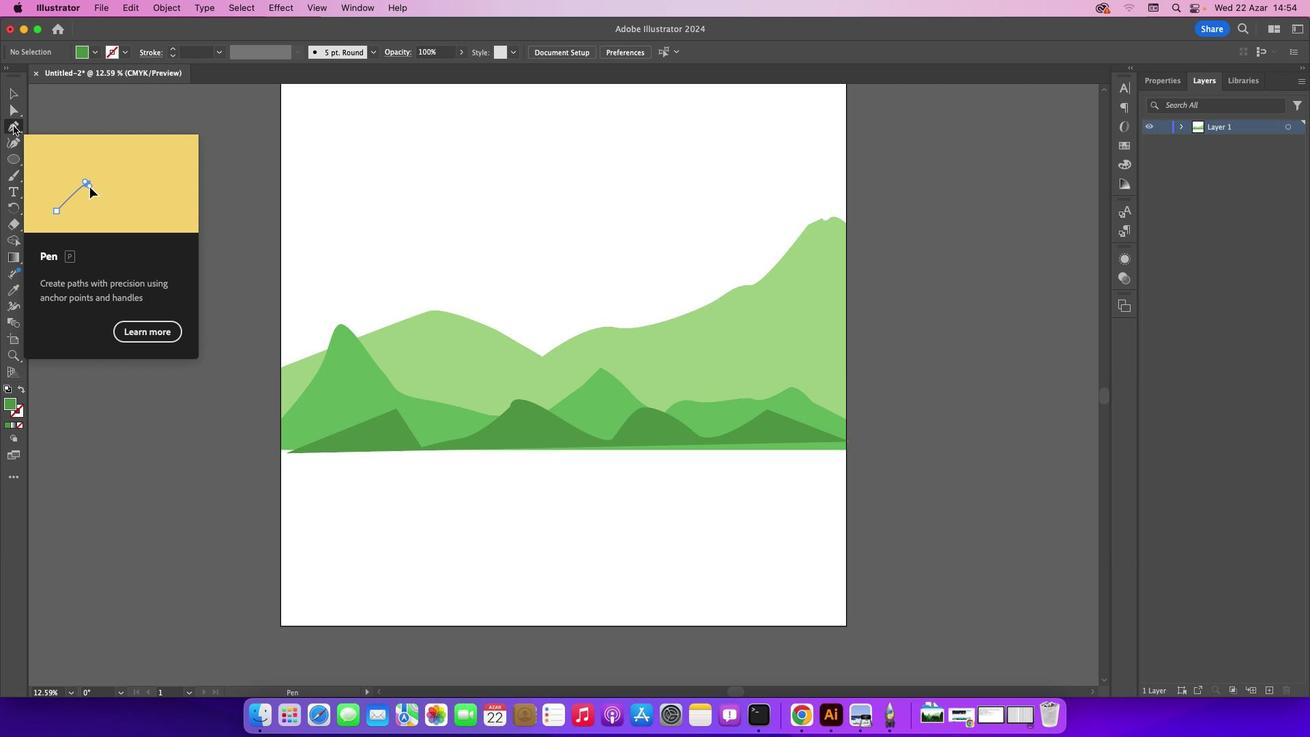 
Action: Mouse moved to (365, 529)
Screenshot: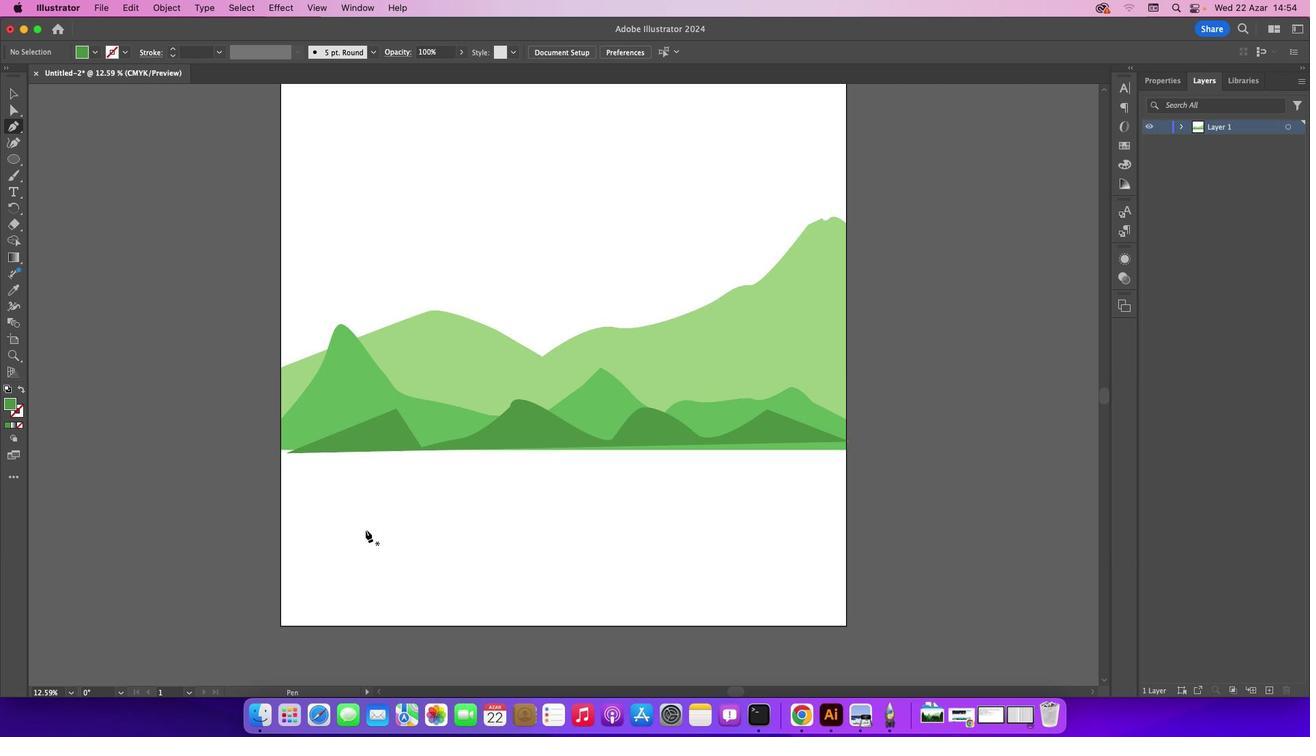 
Action: Mouse pressed left at (365, 529)
Screenshot: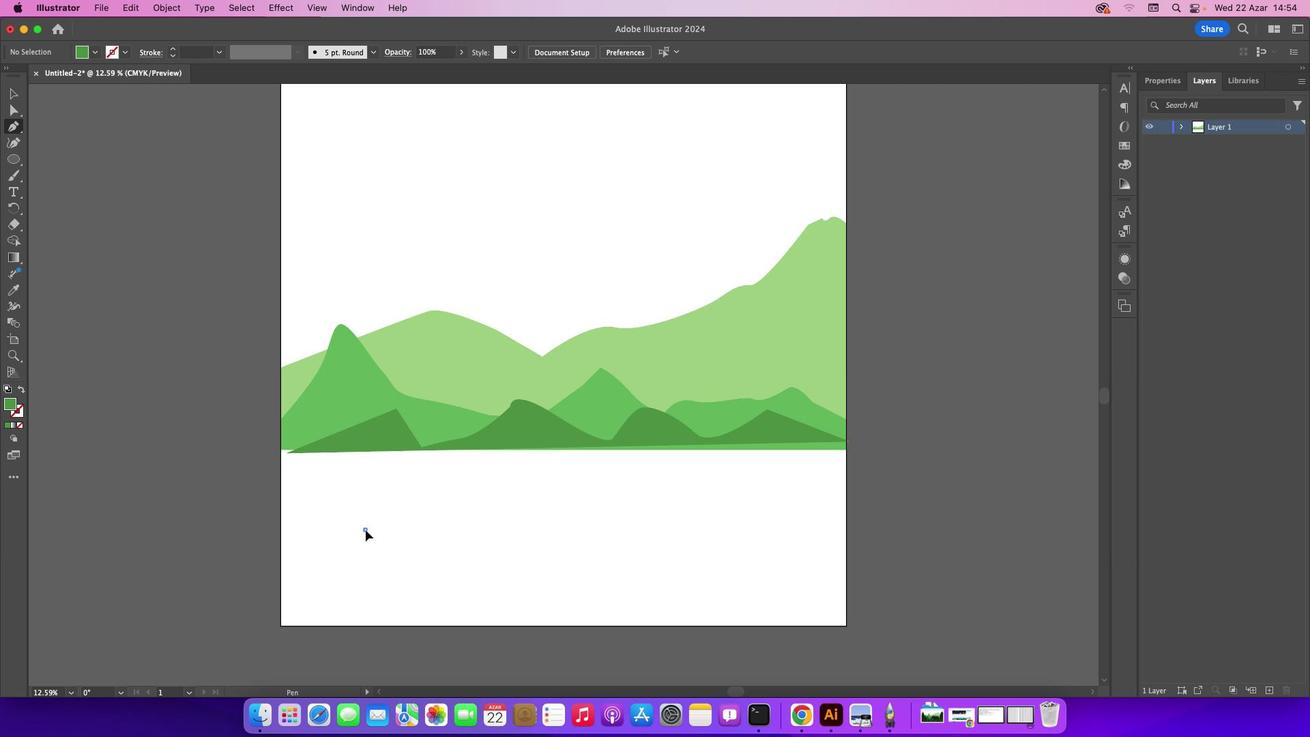 
Action: Mouse moved to (367, 507)
Screenshot: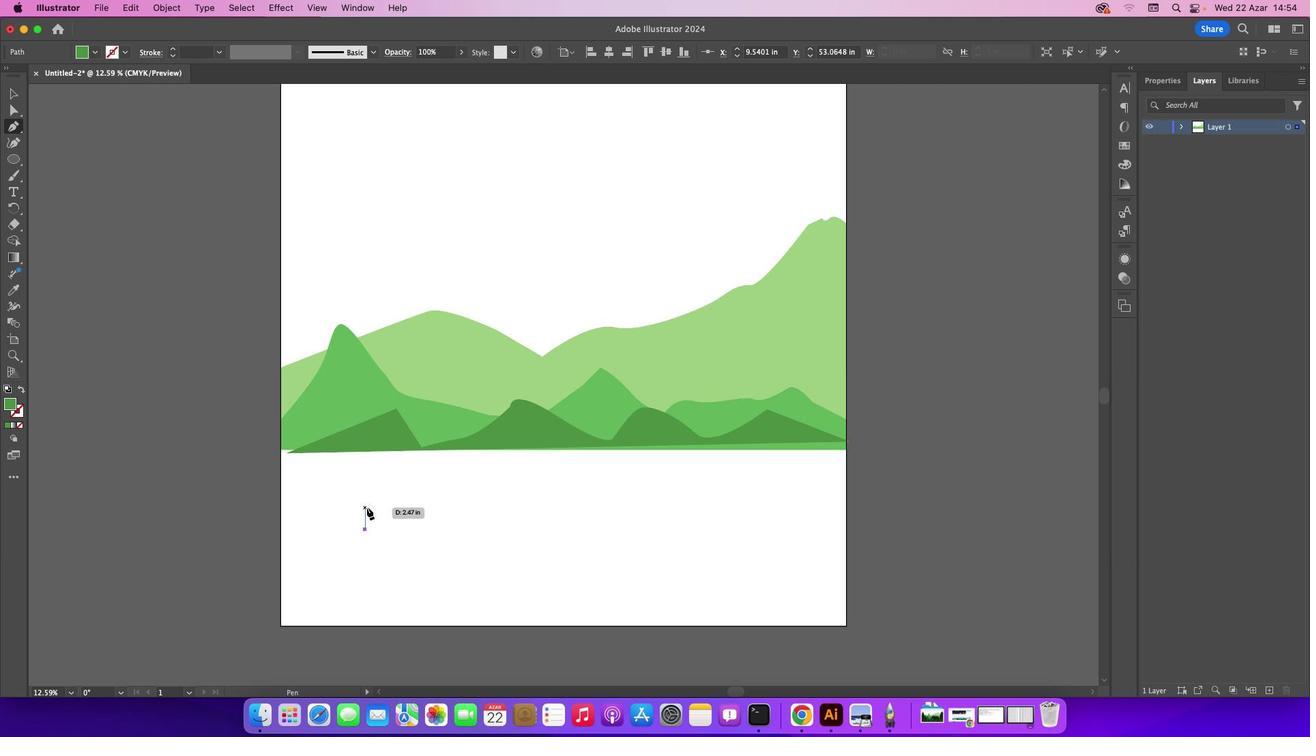 
Action: Mouse pressed left at (367, 507)
Screenshot: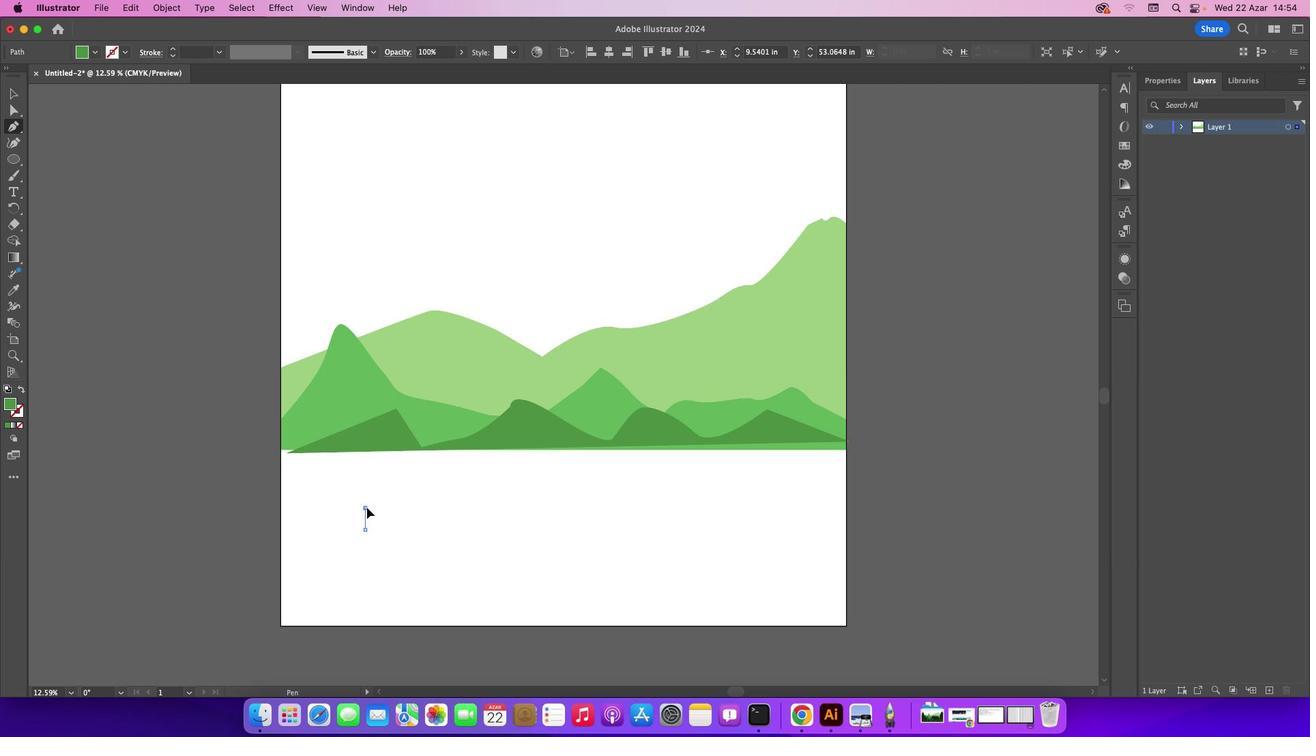 
Action: Mouse moved to (369, 482)
Screenshot: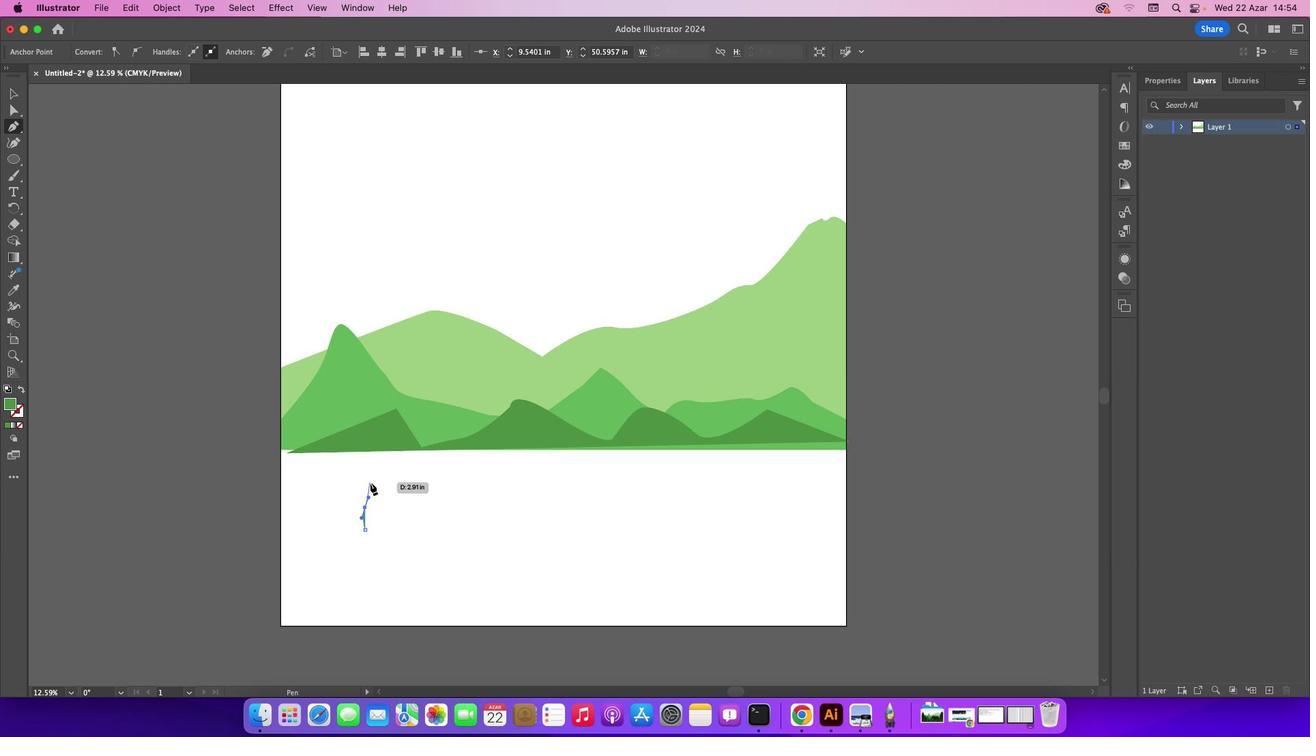 
Action: Mouse pressed left at (369, 482)
Screenshot: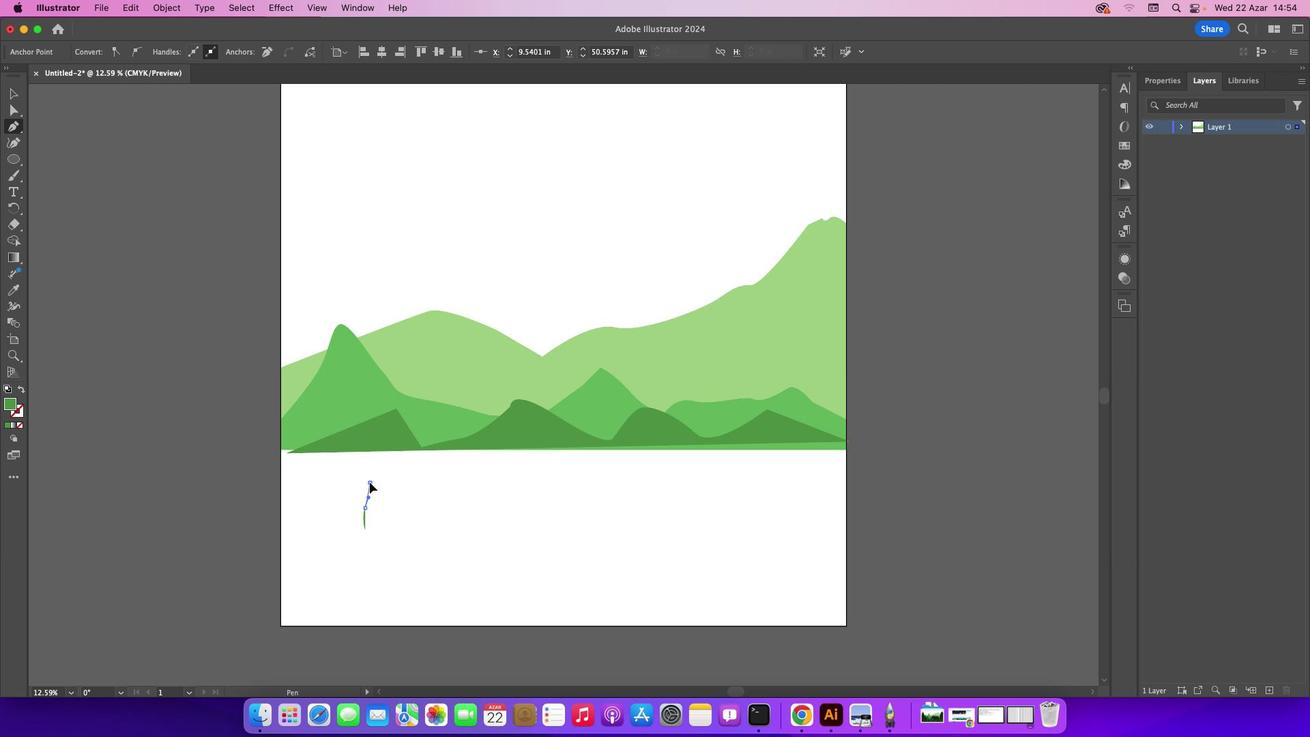 
Action: Mouse moved to (372, 462)
Screenshot: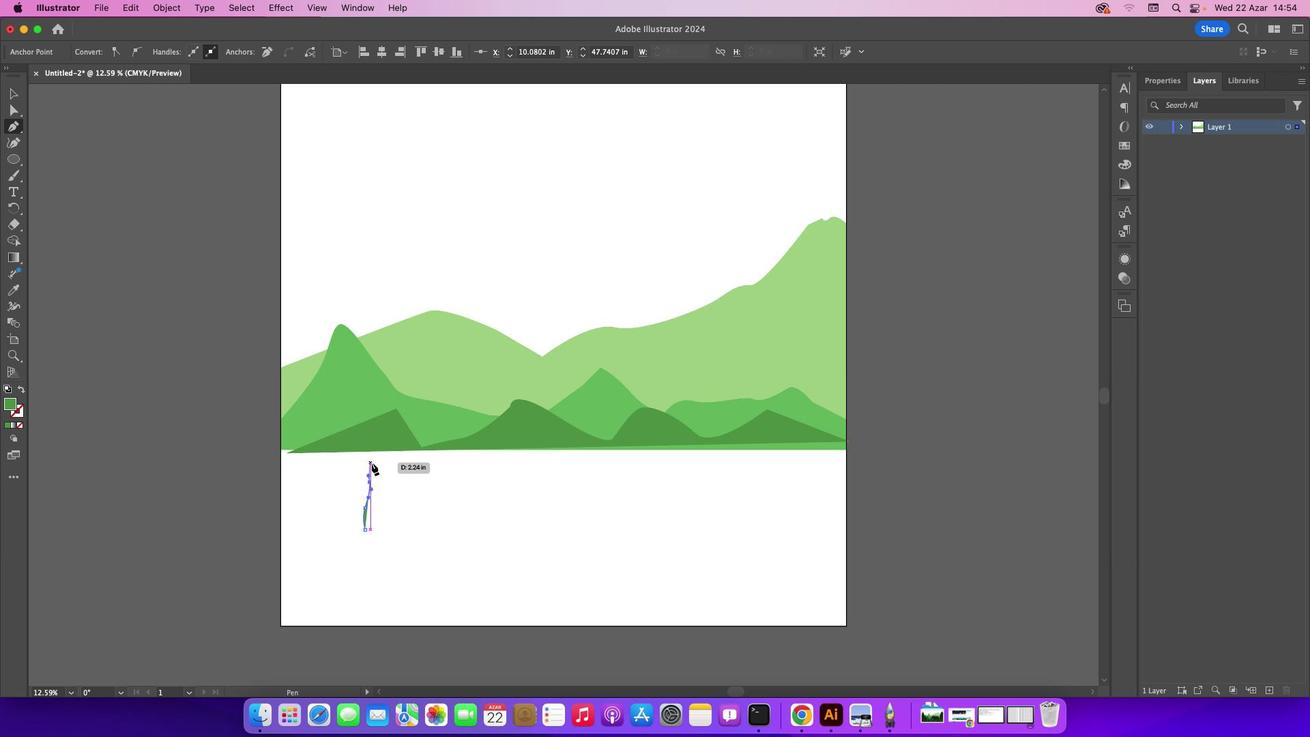 
Action: Mouse pressed left at (372, 462)
Screenshot: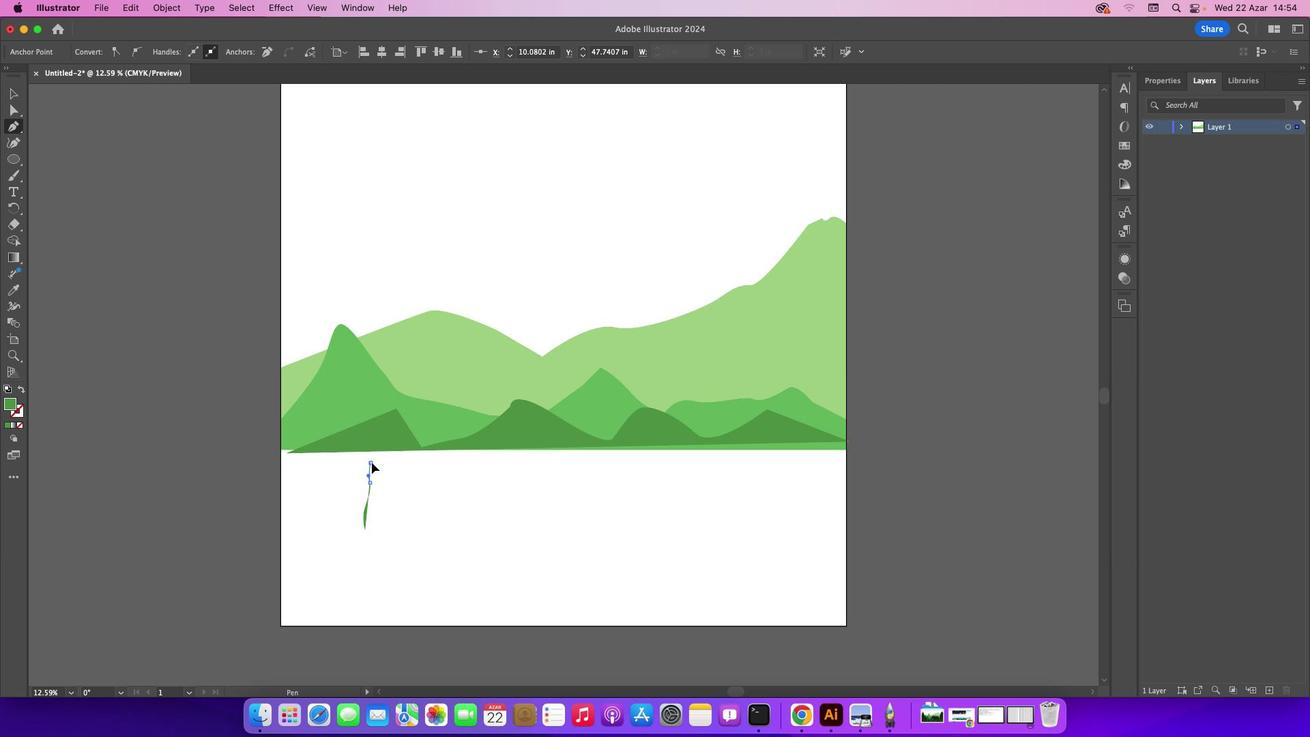 
Action: Mouse moved to (377, 455)
Screenshot: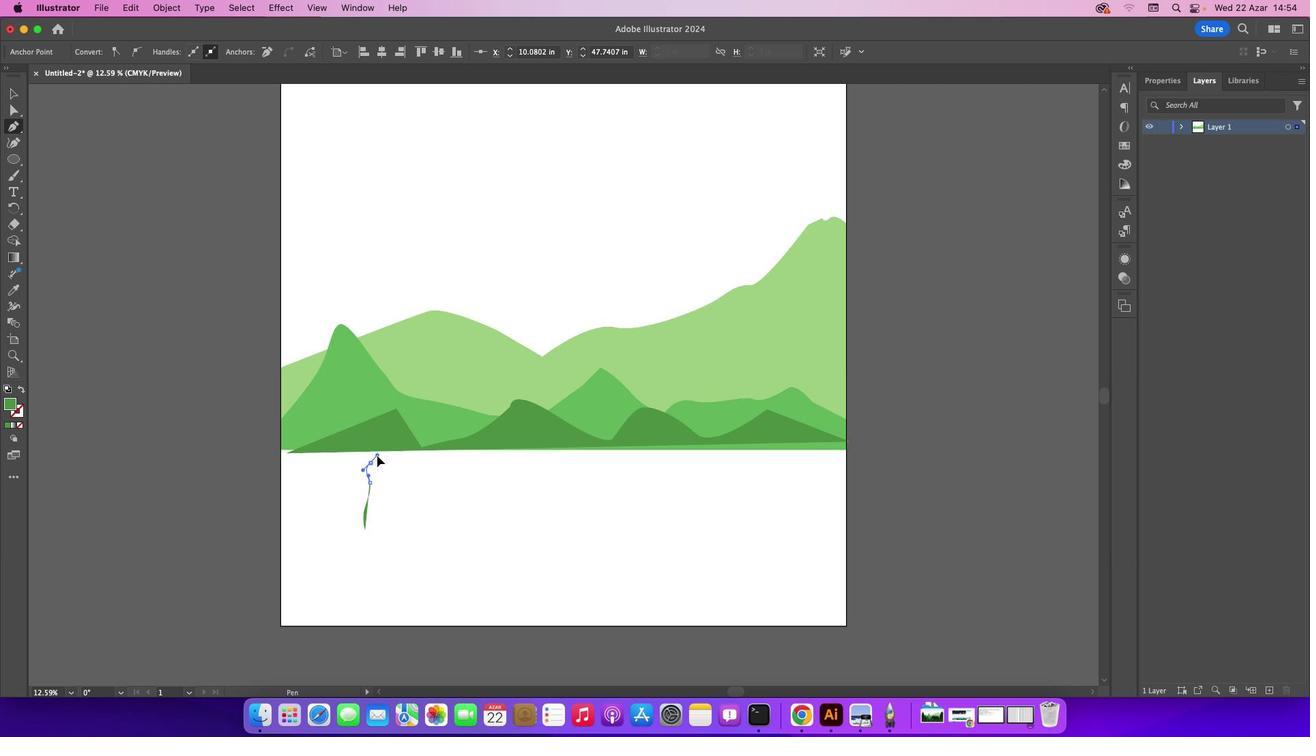 
Action: Mouse pressed left at (377, 455)
Screenshot: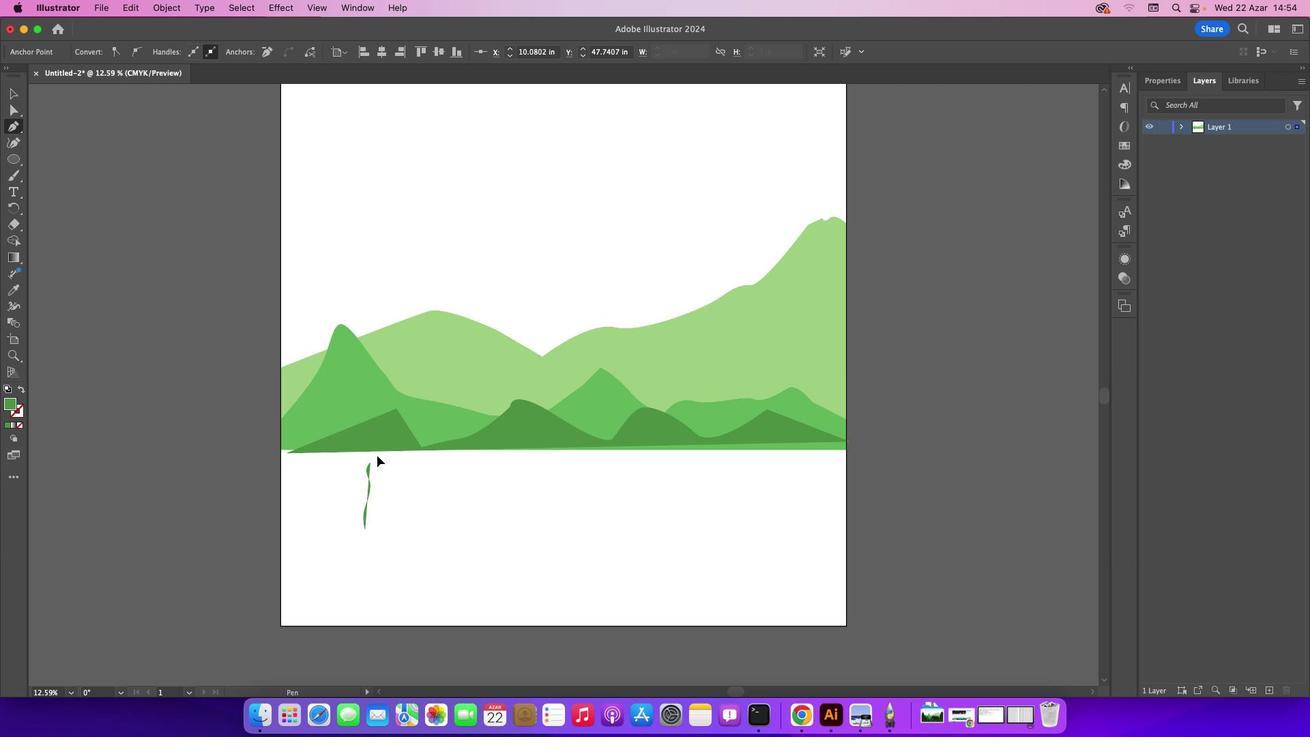 
Action: Mouse moved to (378, 427)
Screenshot: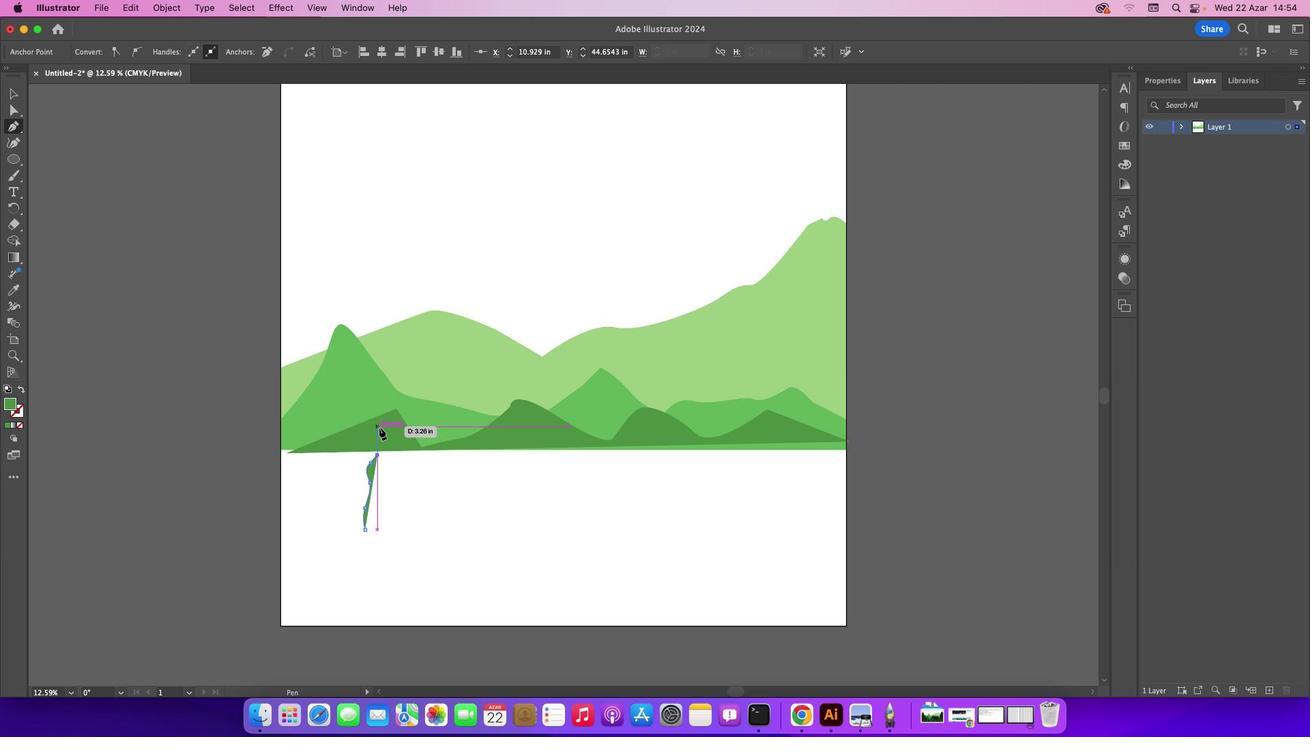 
Action: Mouse pressed left at (378, 427)
Screenshot: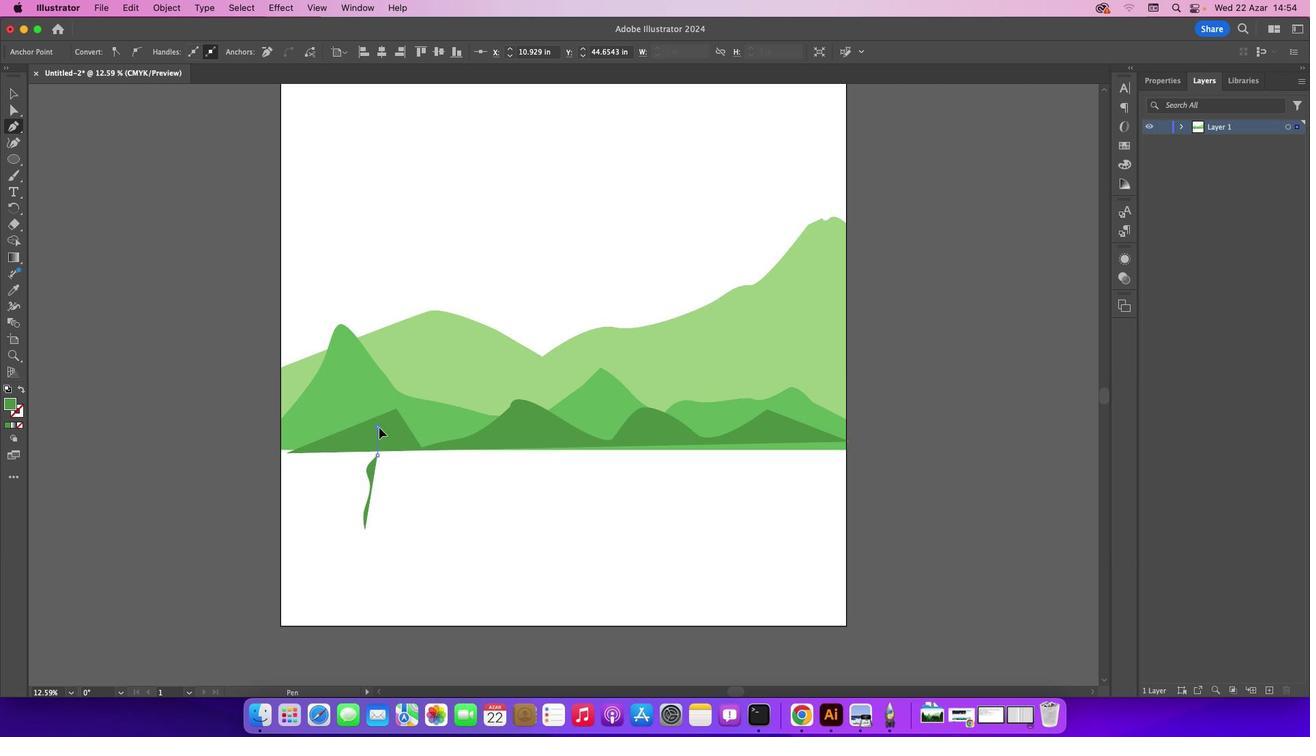 
Action: Mouse moved to (374, 429)
Screenshot: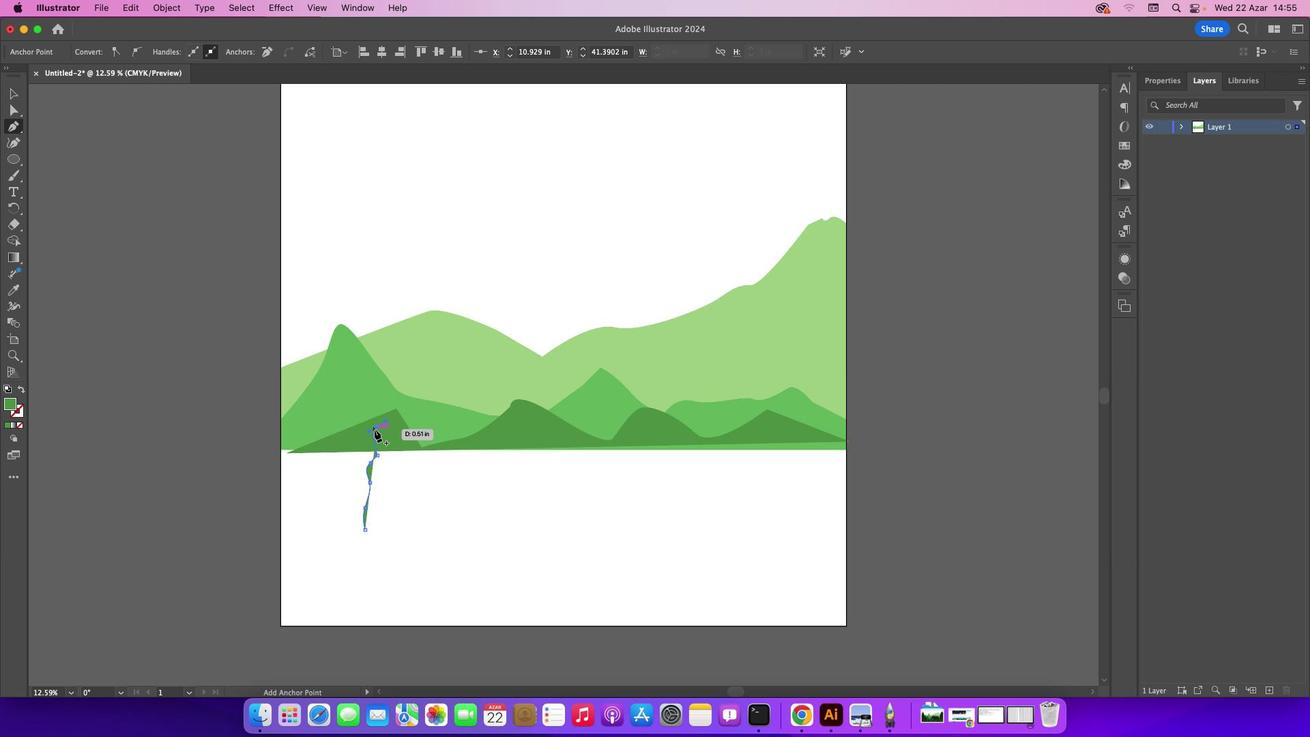 
Action: Mouse pressed left at (374, 429)
Screenshot: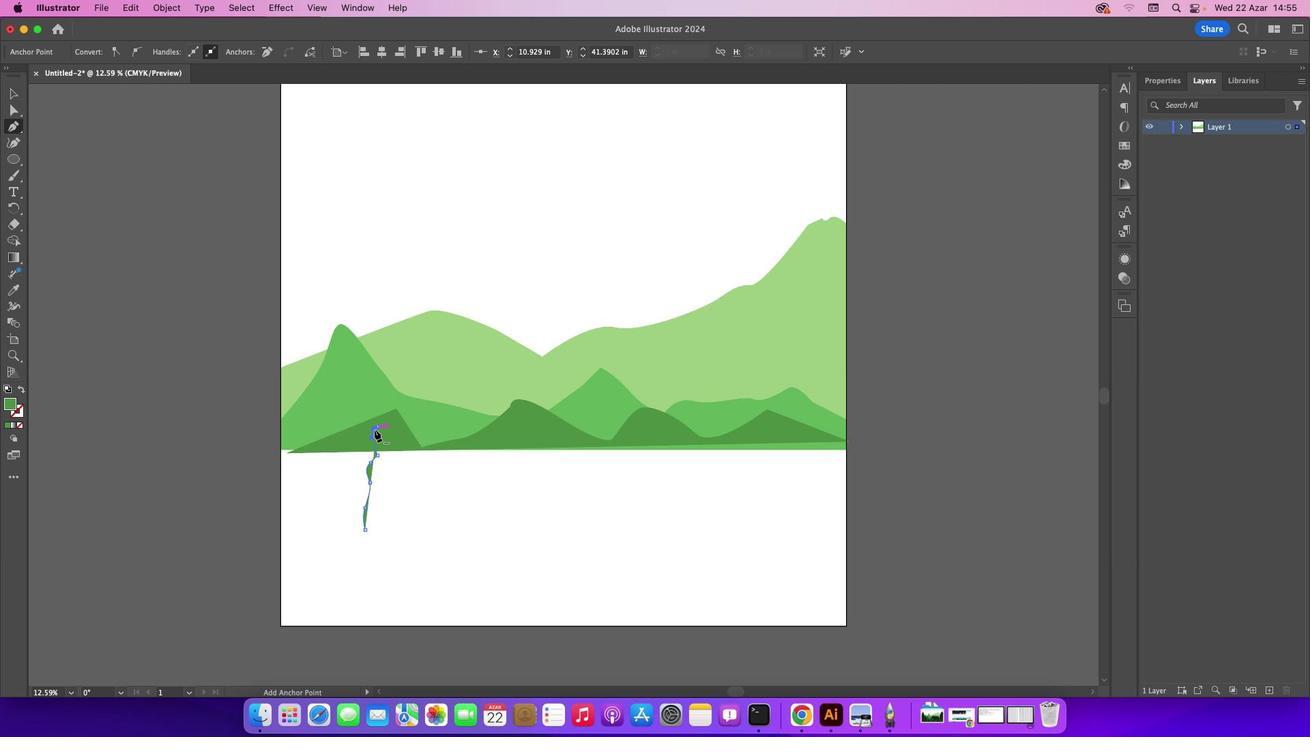 
Action: Mouse moved to (377, 428)
Screenshot: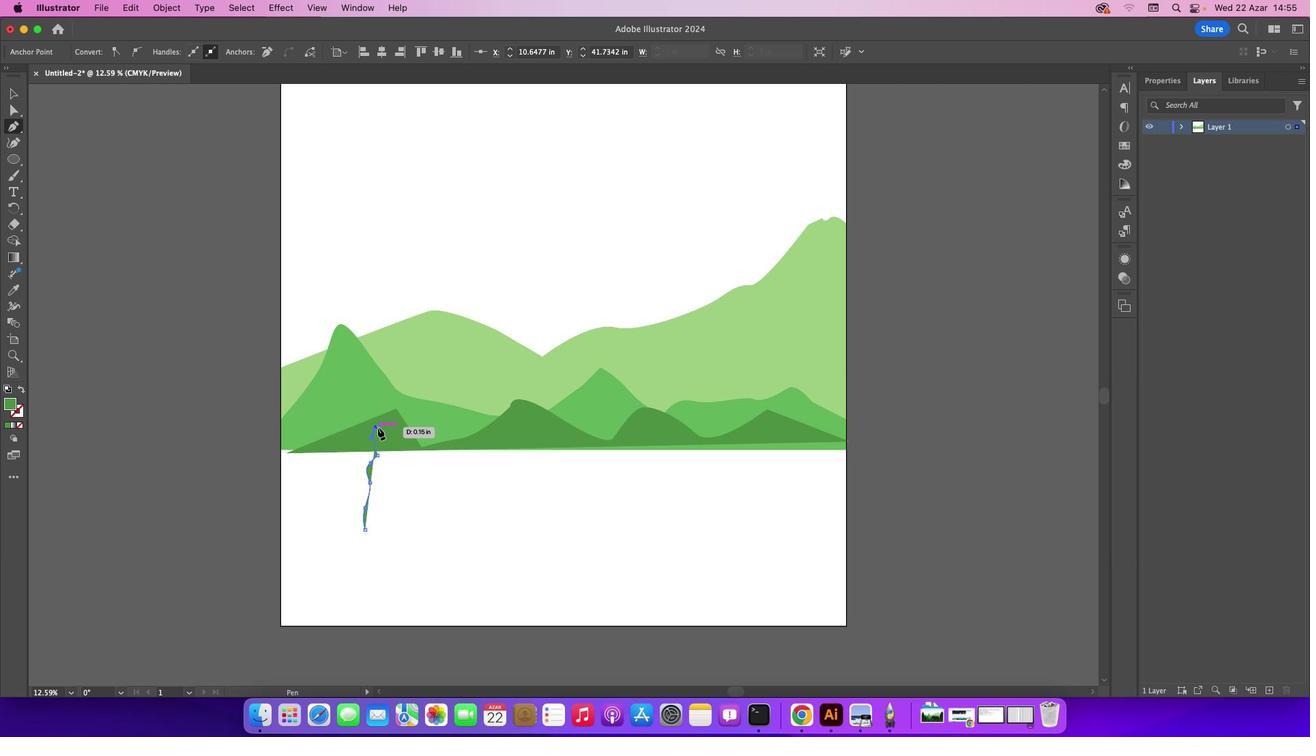 
Action: Mouse pressed left at (377, 428)
Screenshot: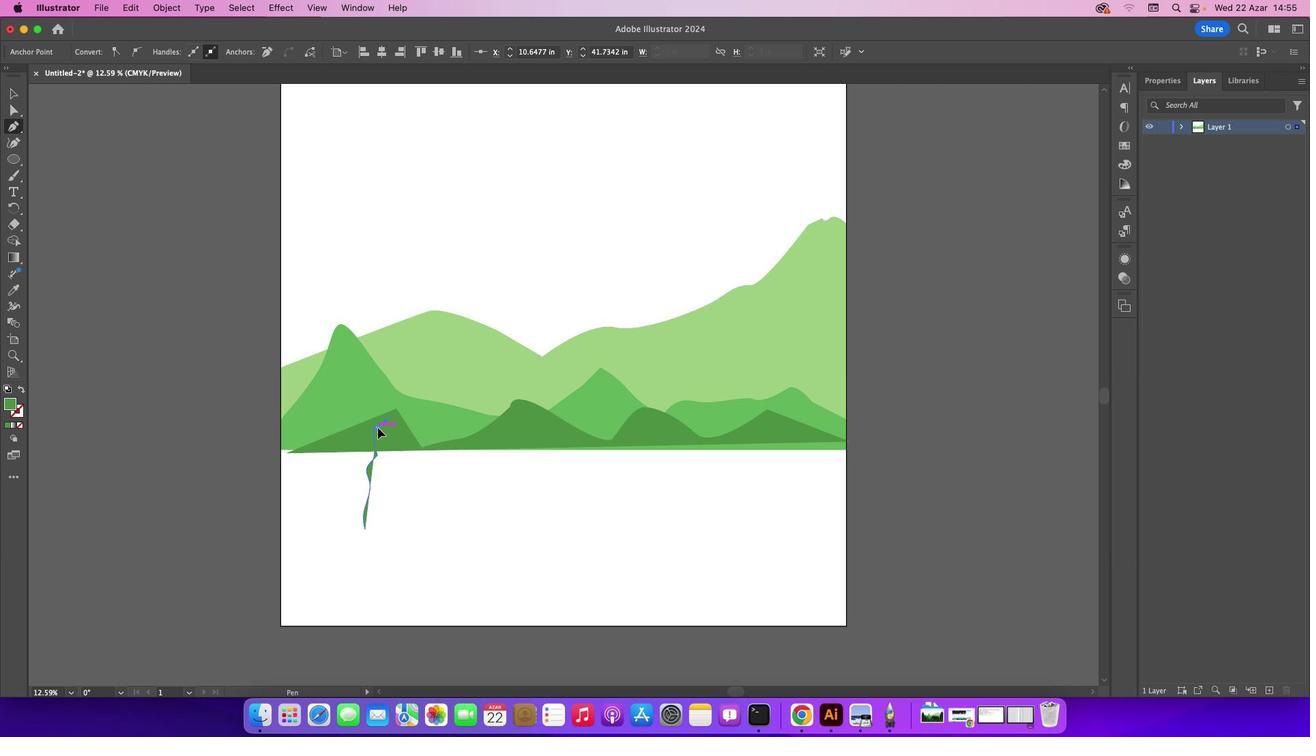 
Action: Mouse moved to (385, 452)
Screenshot: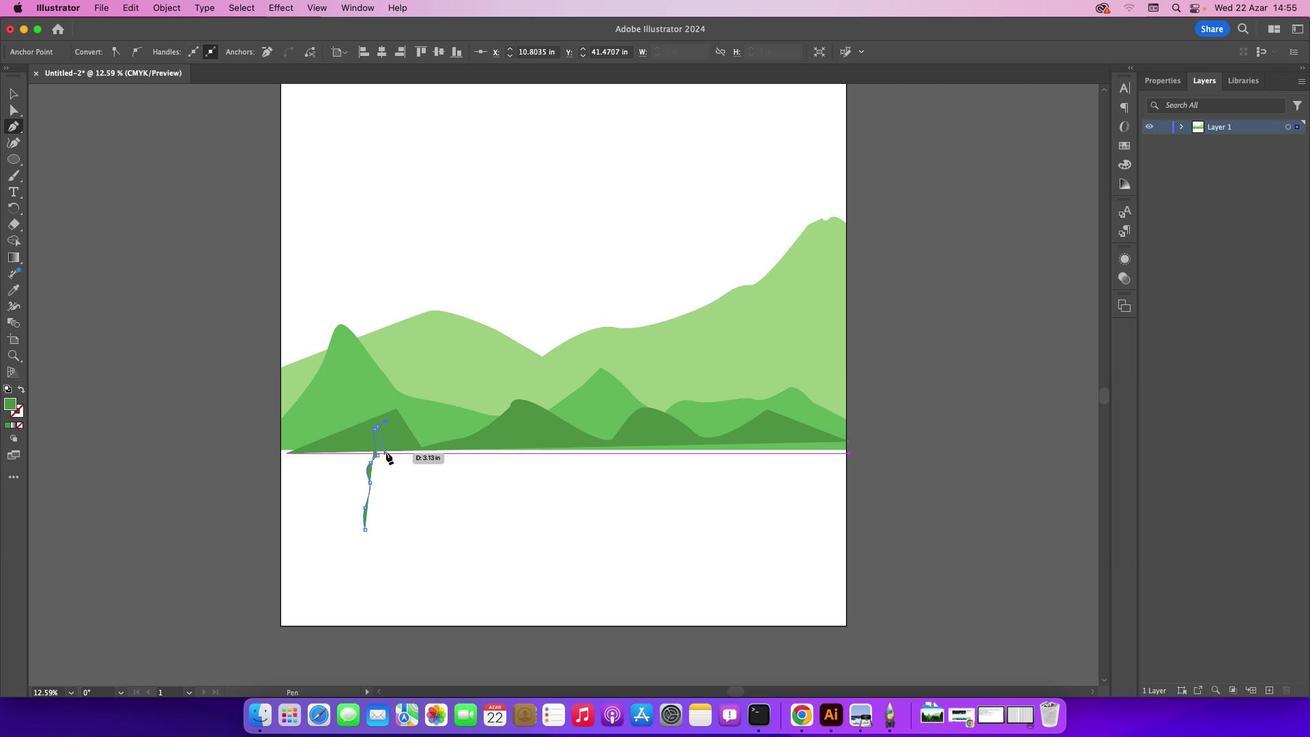 
Action: Mouse pressed left at (385, 452)
Screenshot: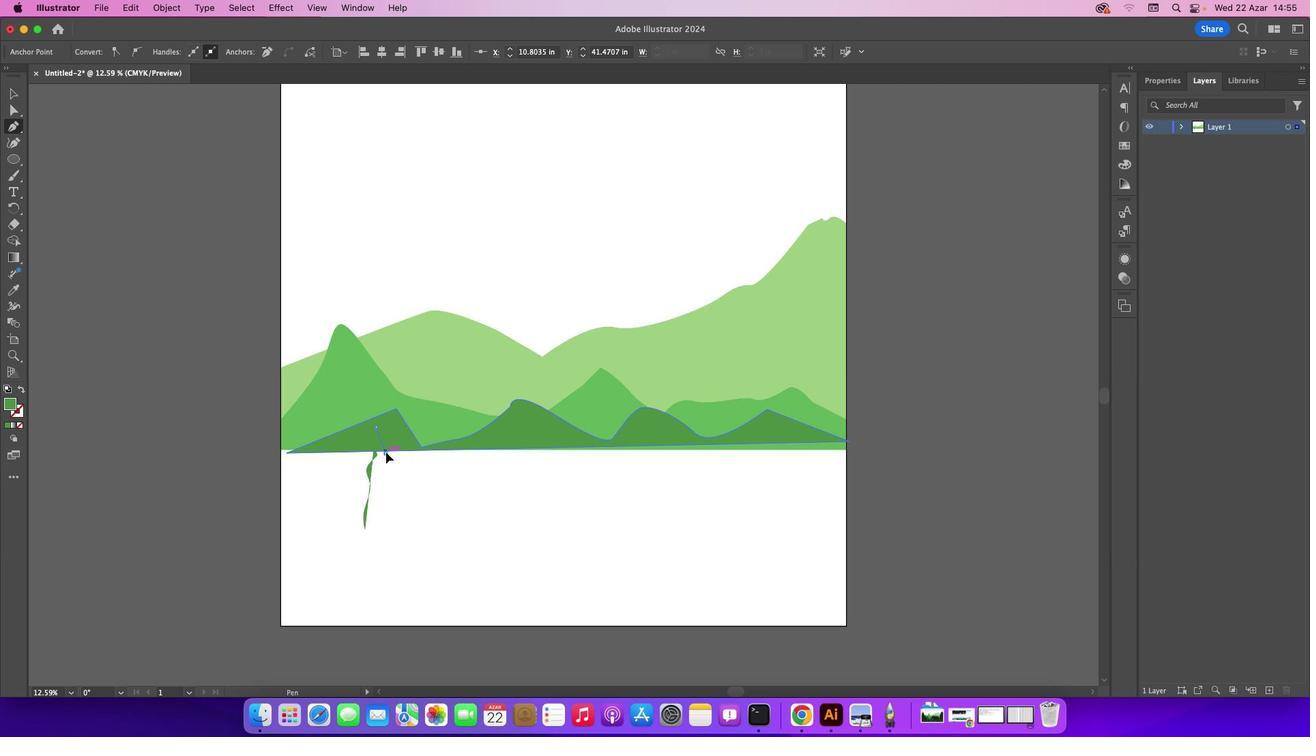 
Action: Mouse moved to (384, 468)
Screenshot: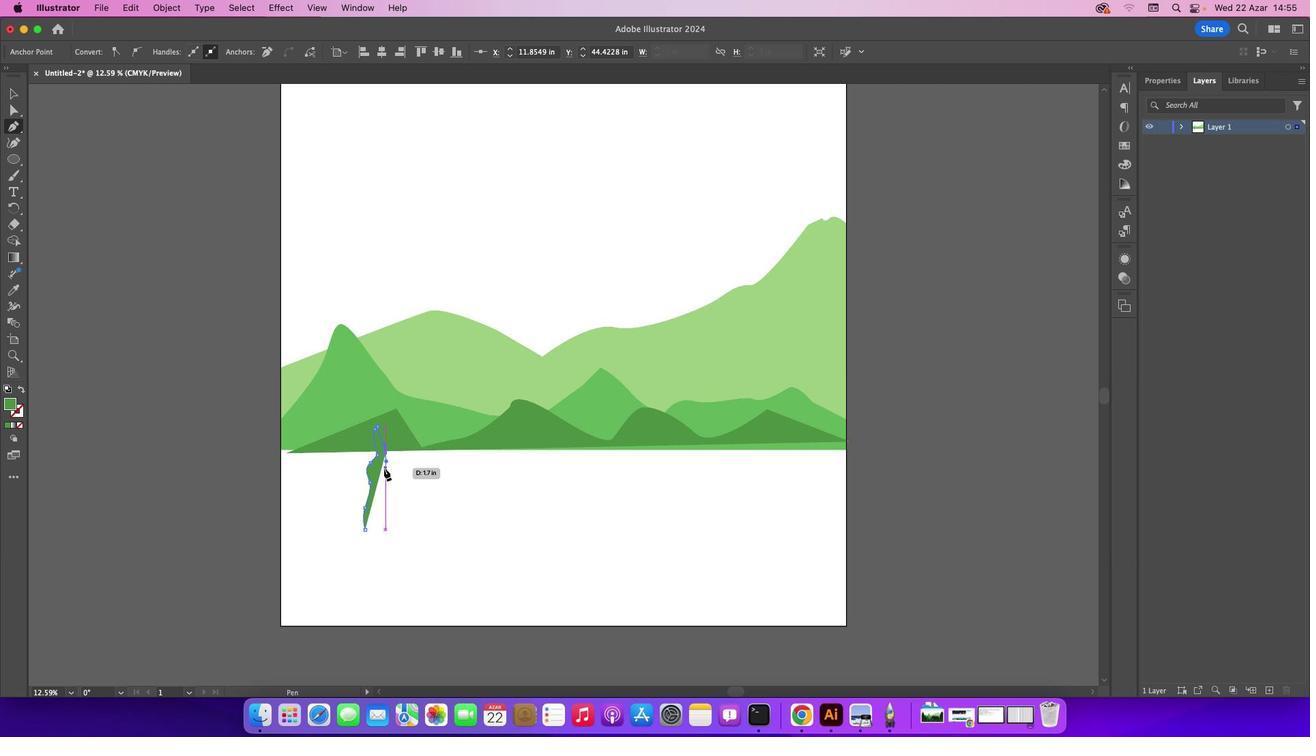 
Action: Mouse pressed left at (384, 468)
Screenshot: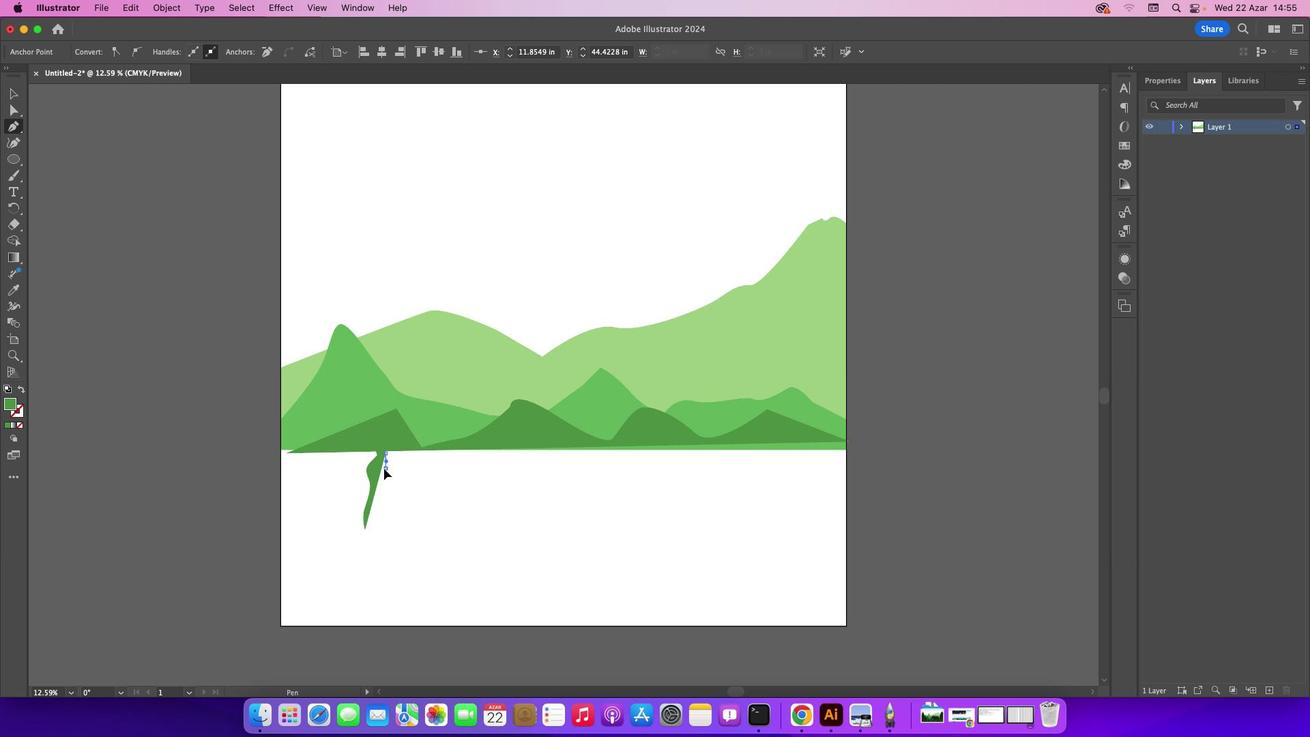 
Action: Mouse moved to (389, 485)
Screenshot: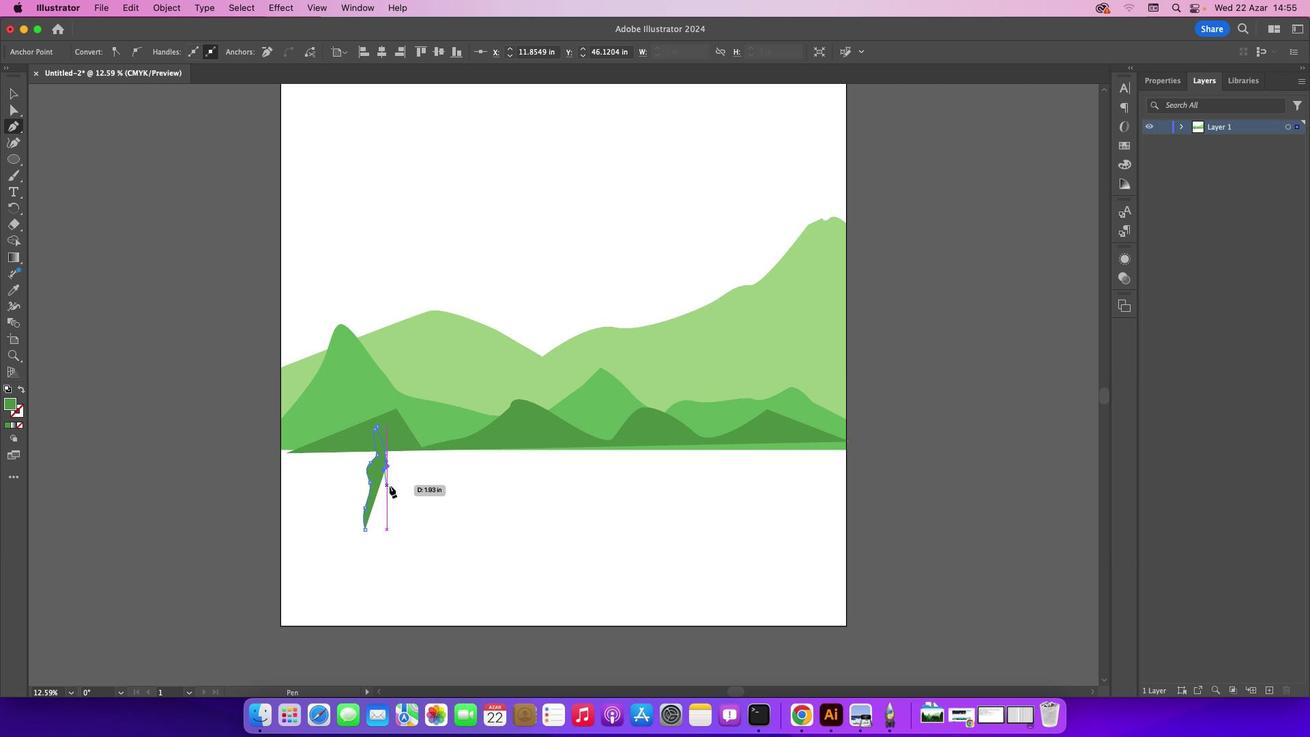 
Action: Mouse pressed left at (389, 485)
Screenshot: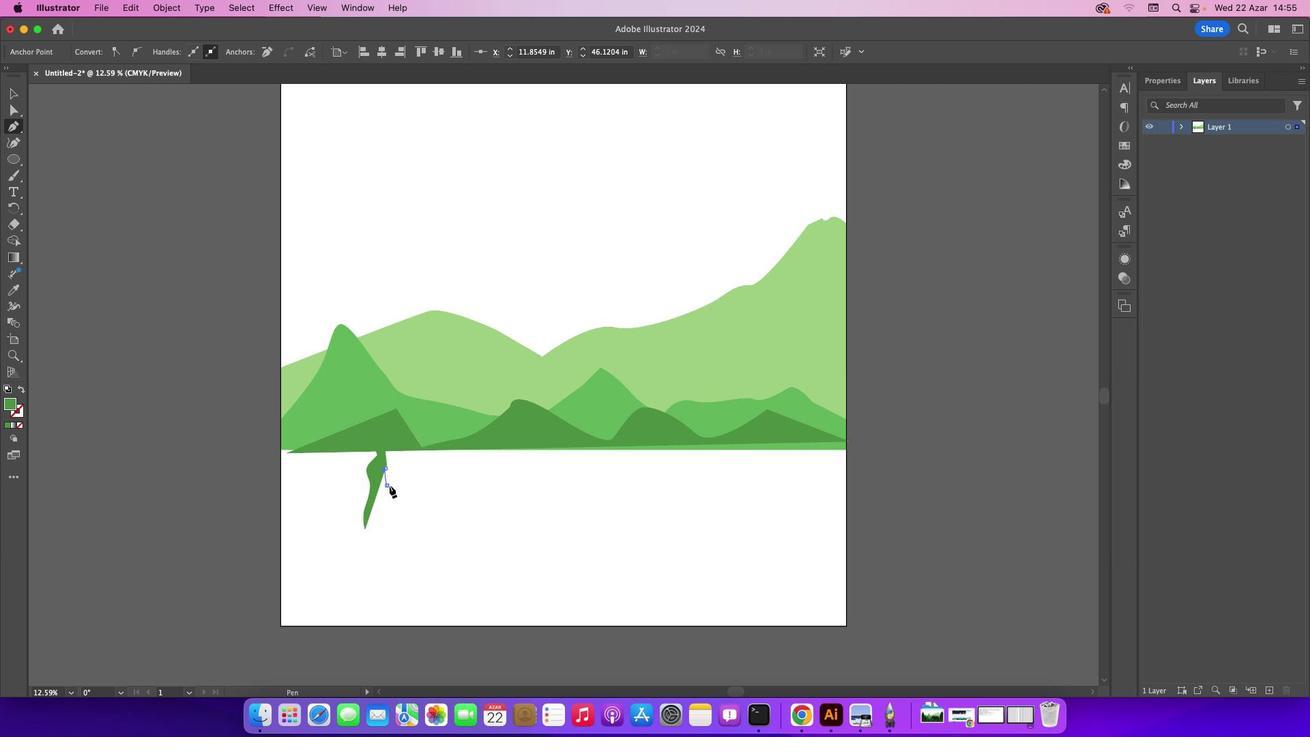 
Action: Mouse moved to (393, 502)
Screenshot: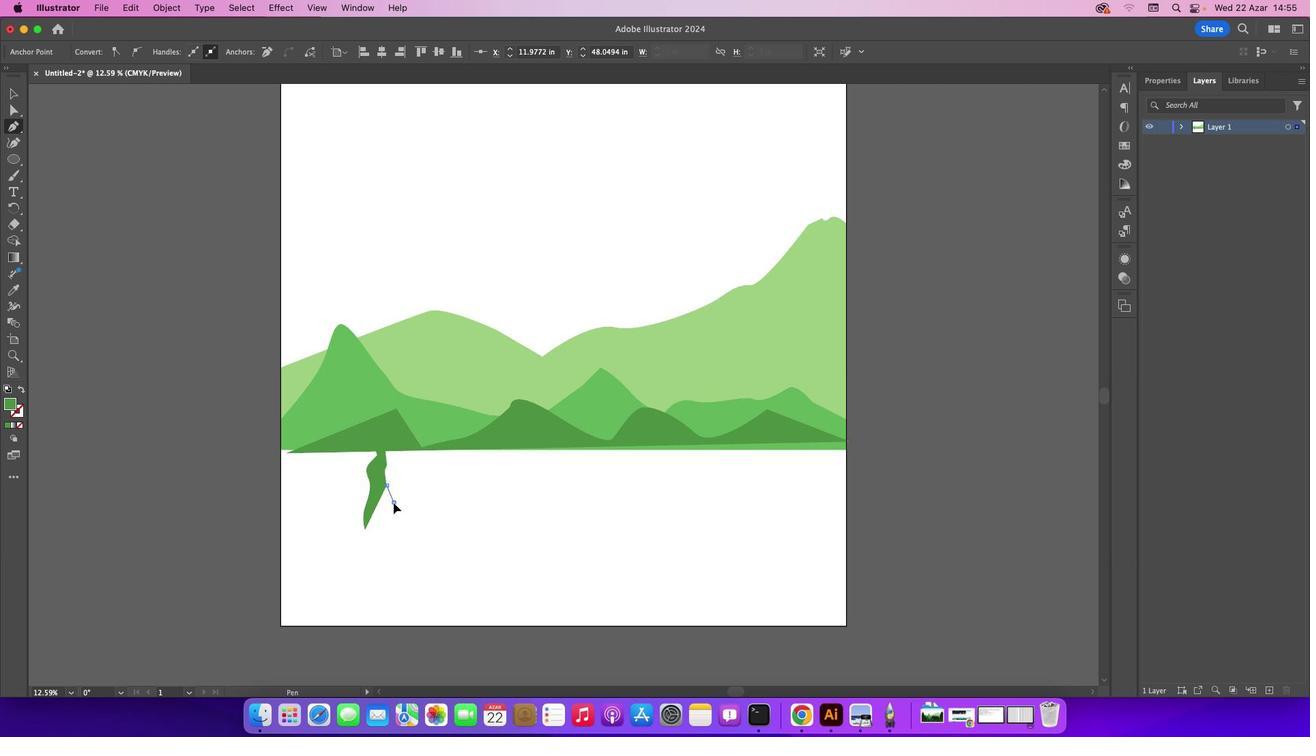 
Action: Mouse pressed left at (393, 502)
Screenshot: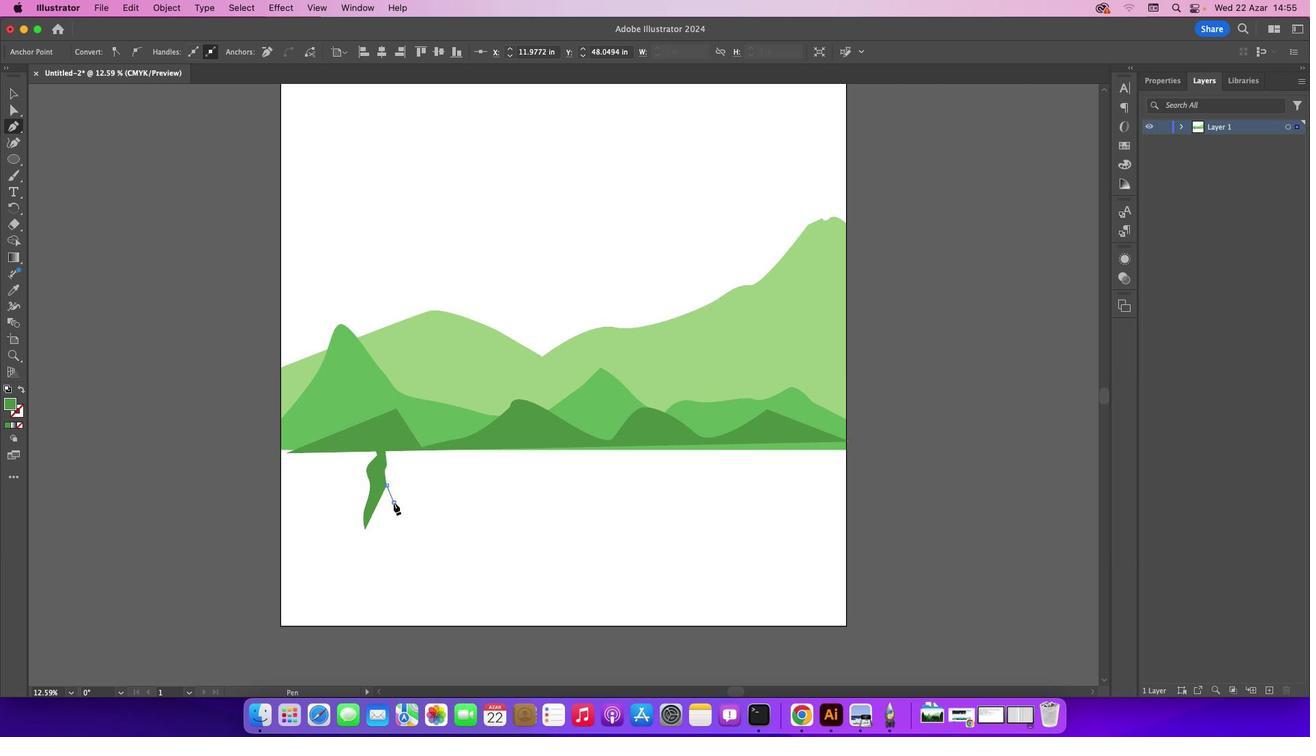 
Action: Mouse moved to (392, 512)
Screenshot: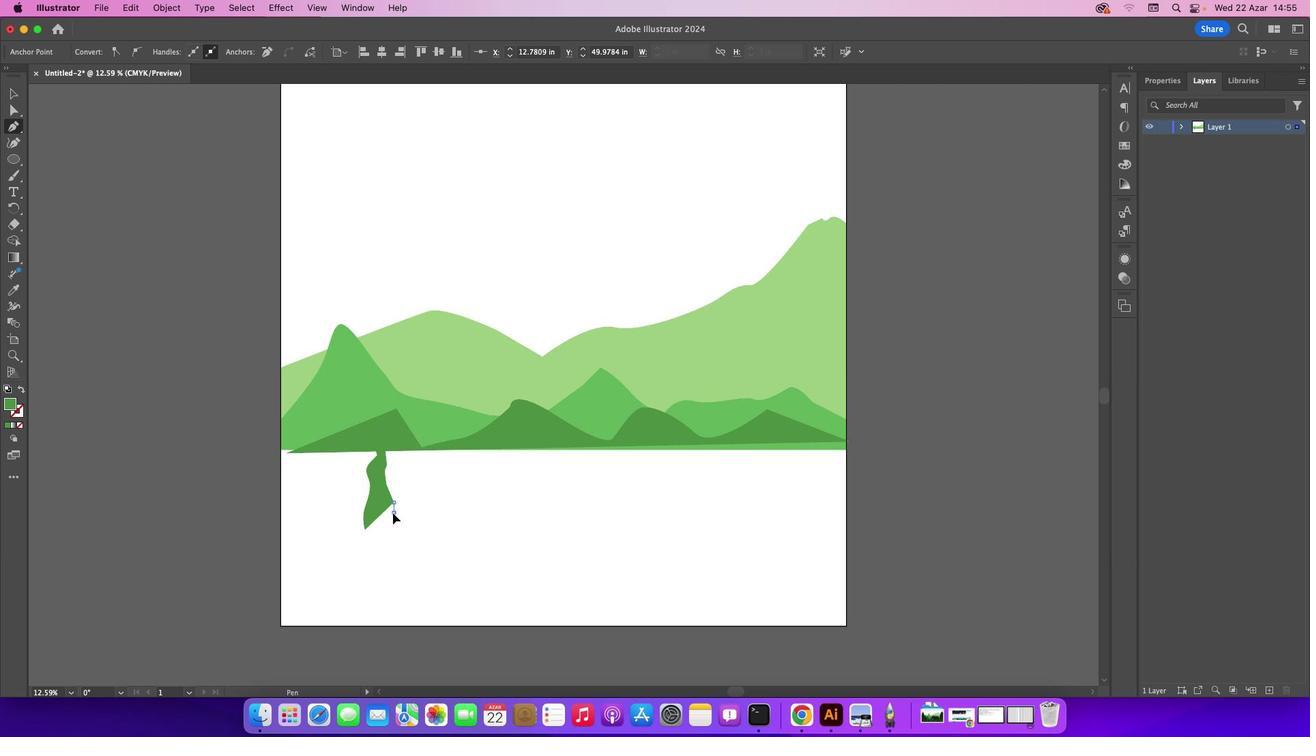 
Action: Mouse pressed left at (392, 512)
Screenshot: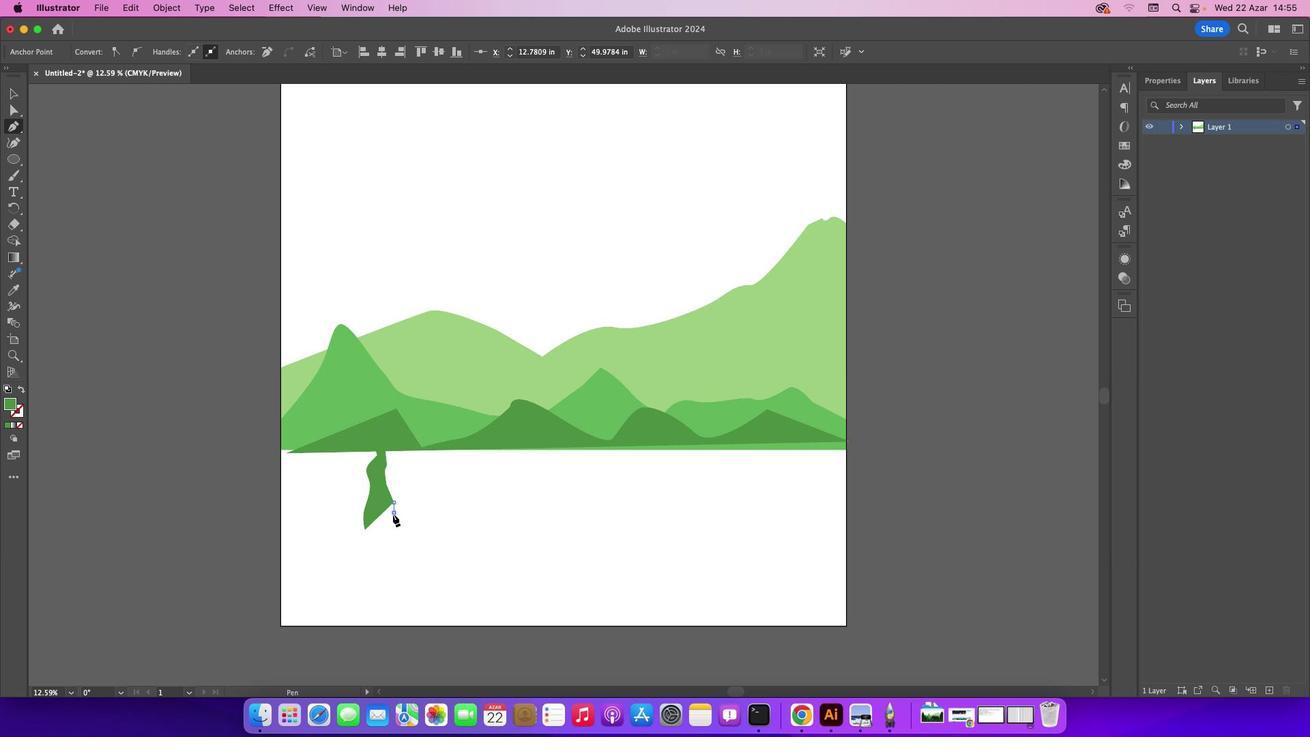 
Action: Mouse moved to (393, 521)
Screenshot: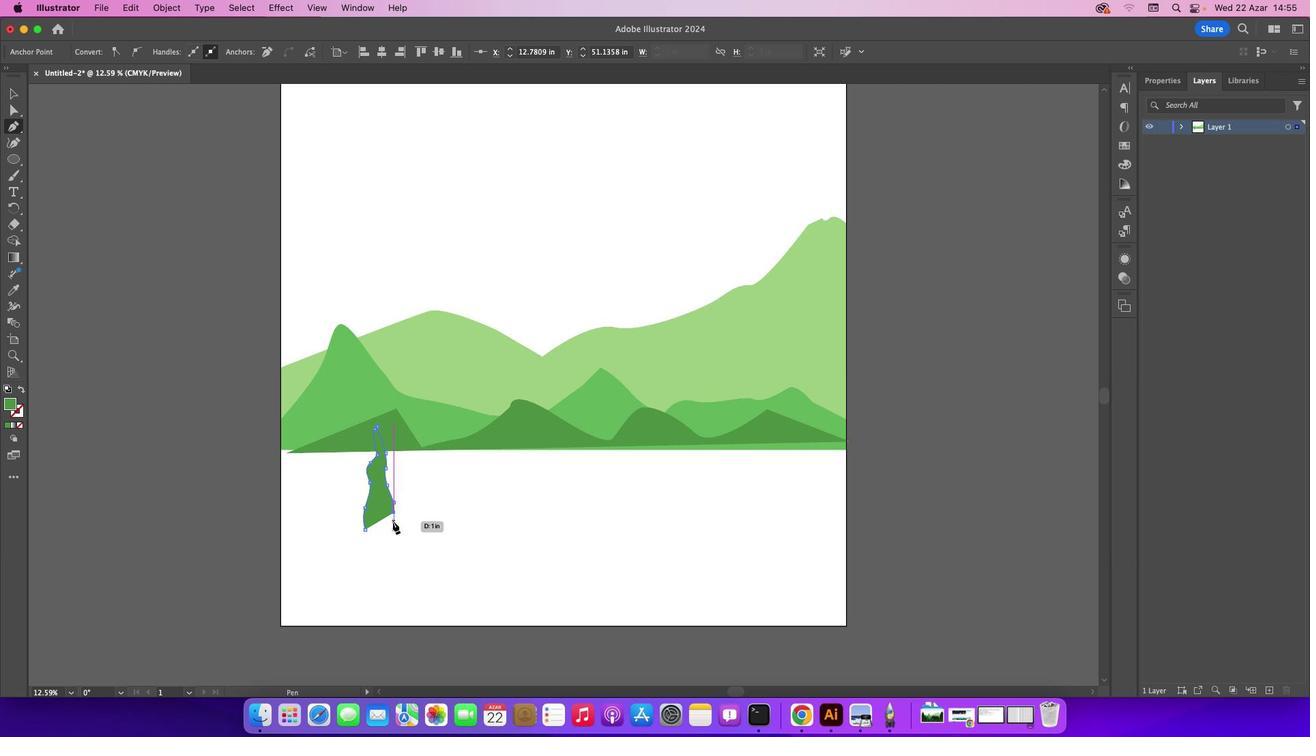 
Action: Mouse pressed left at (393, 521)
Screenshot: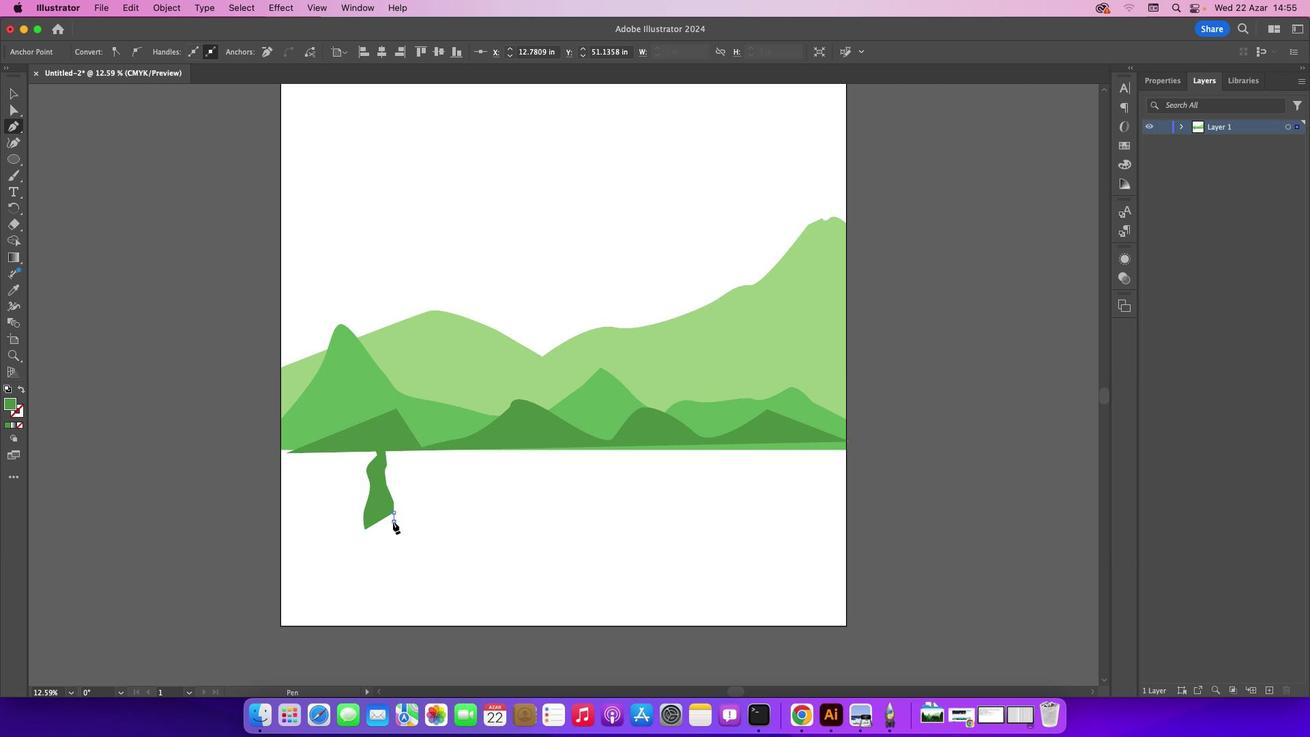 
Action: Mouse moved to (400, 488)
Screenshot: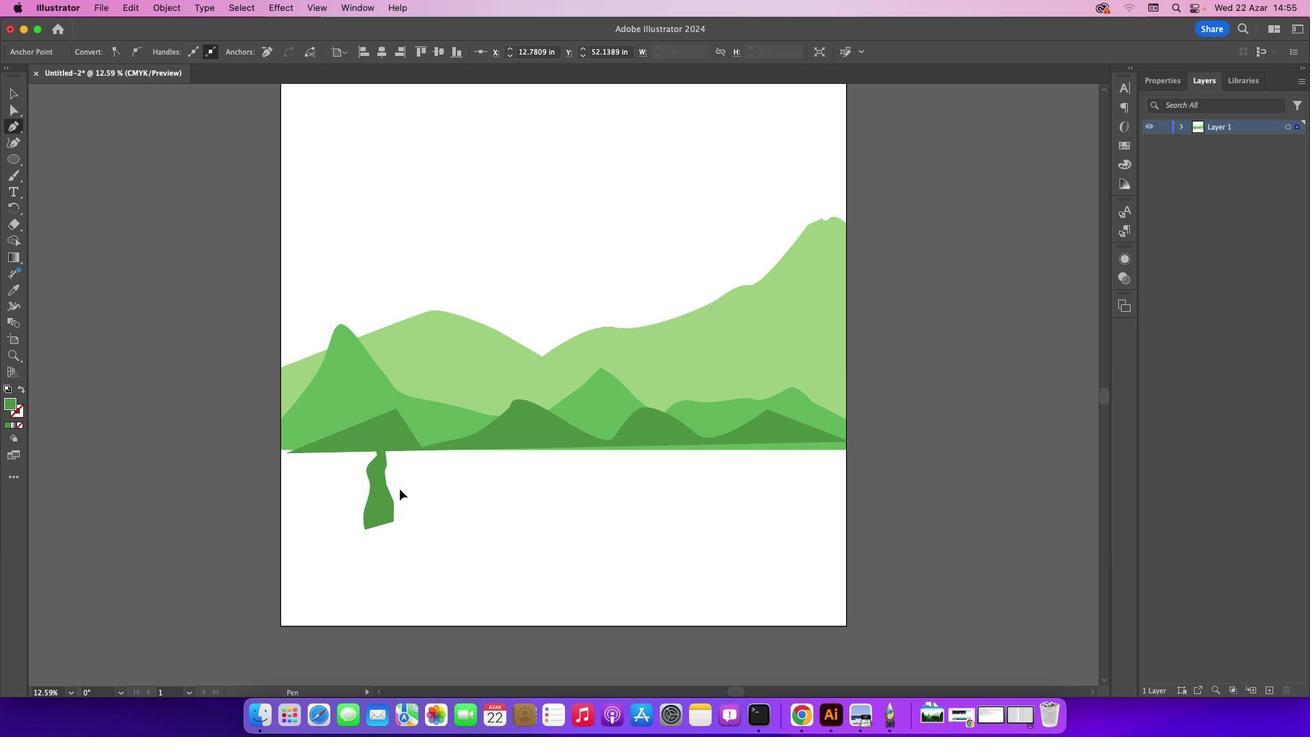 
Action: Mouse pressed left at (400, 488)
Screenshot: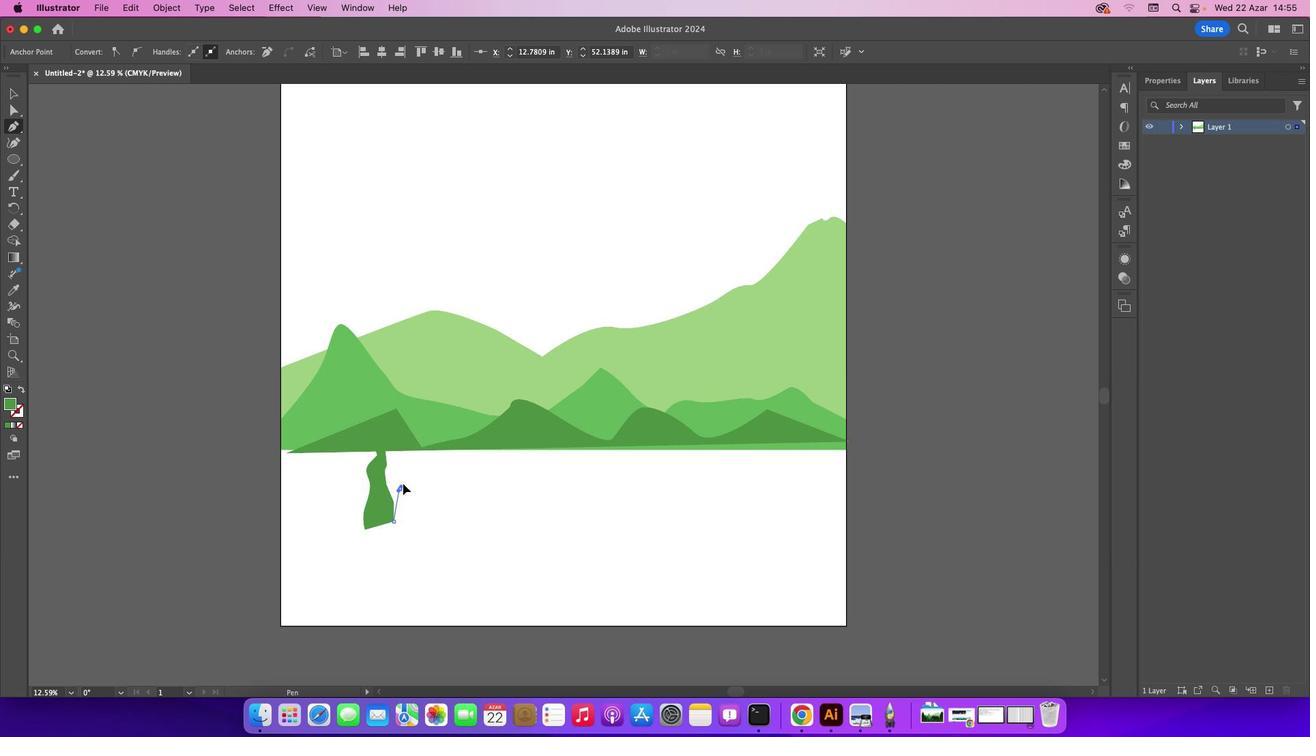 
Action: Mouse moved to (404, 476)
Screenshot: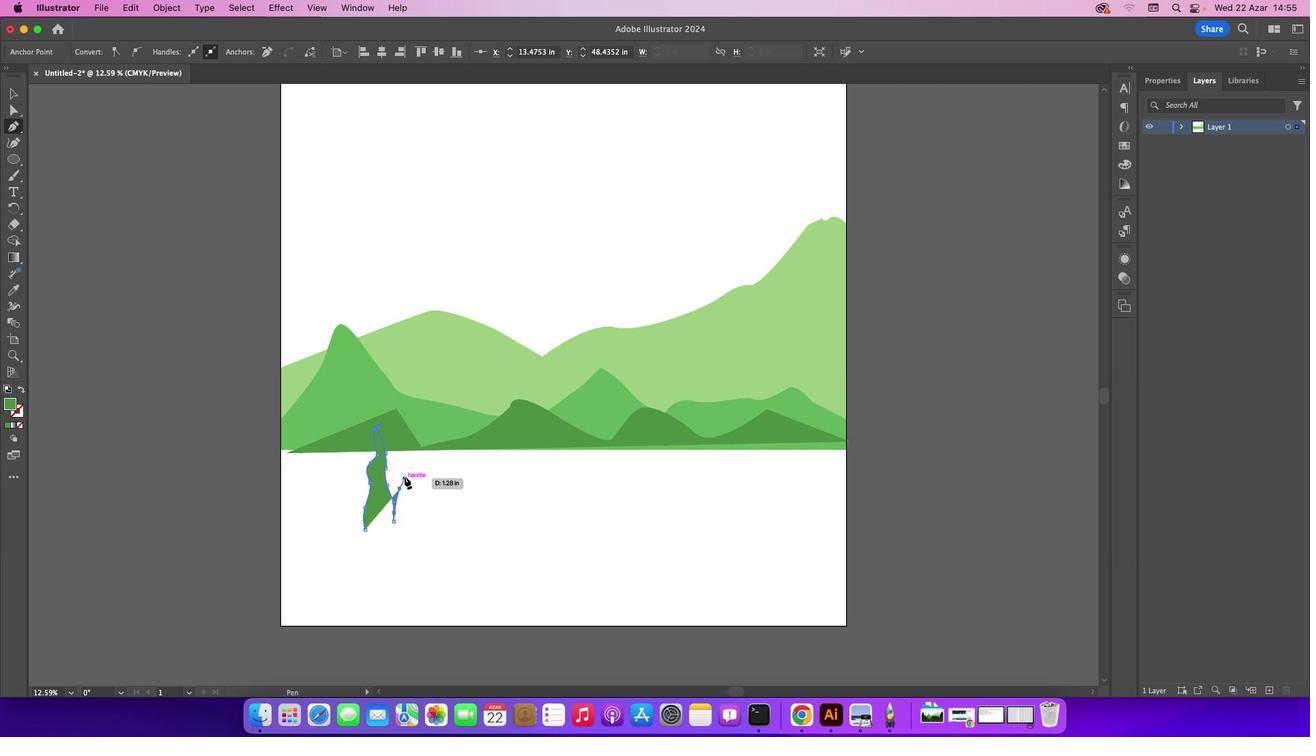 
Action: Mouse pressed left at (404, 476)
Screenshot: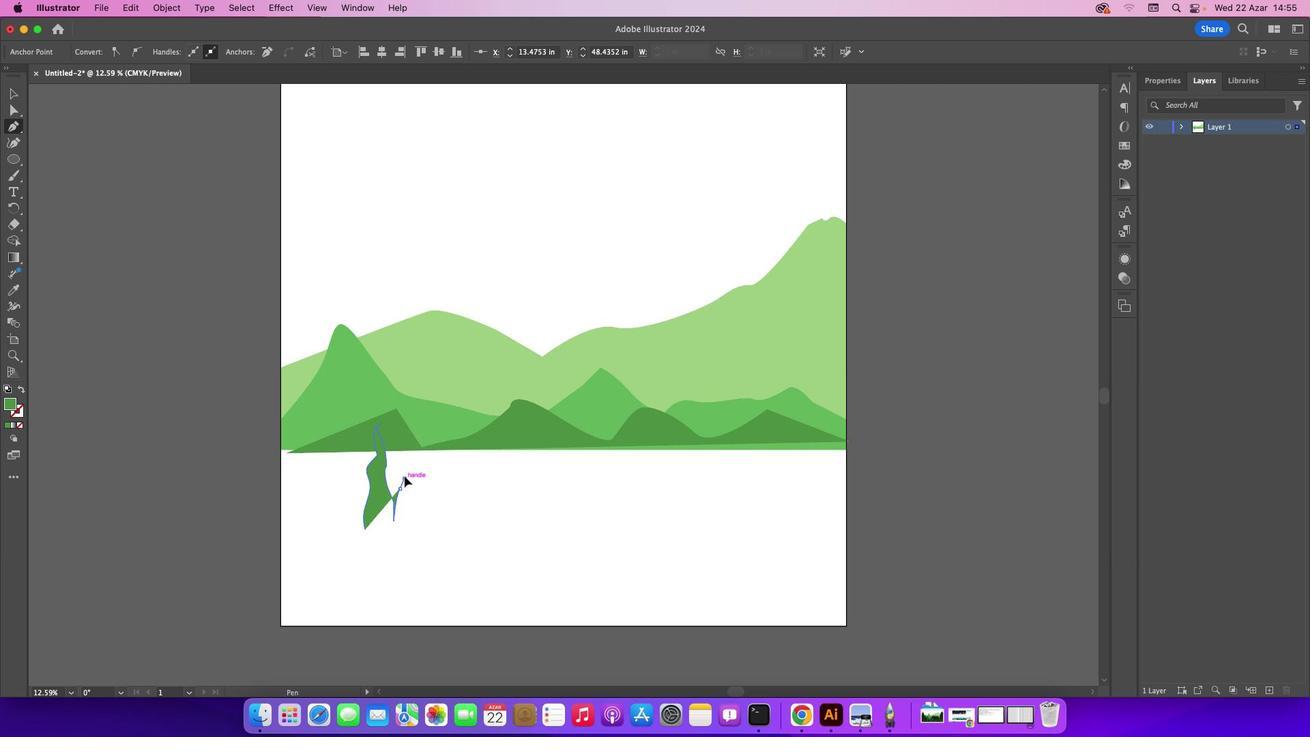
Action: Mouse moved to (402, 470)
Screenshot: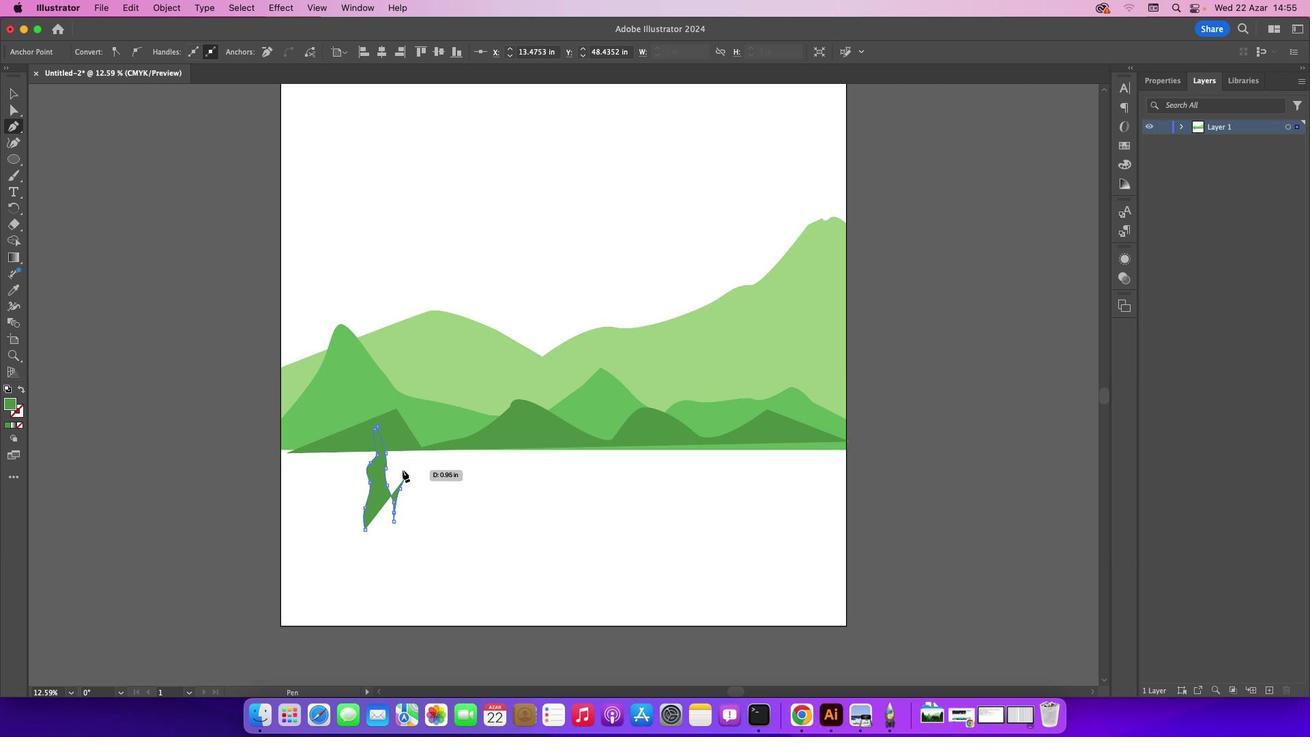 
Action: Mouse pressed left at (402, 470)
Screenshot: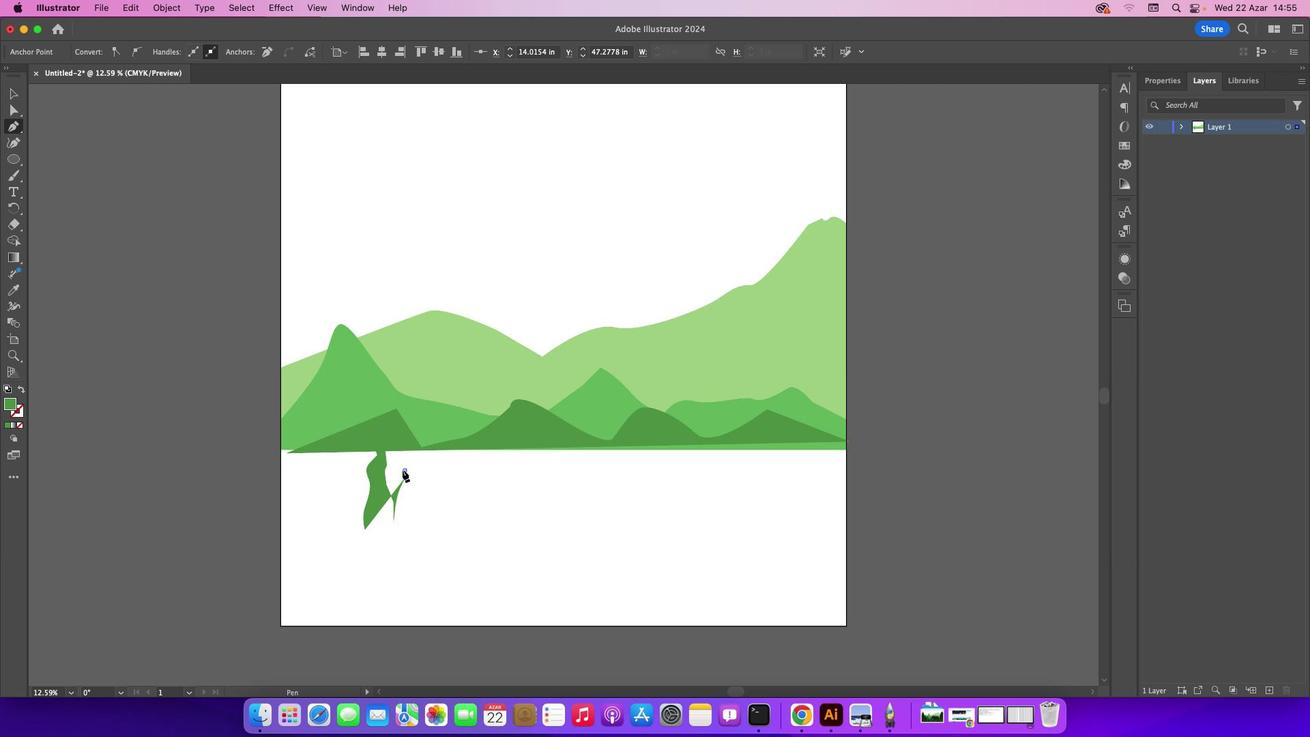 
Action: Mouse moved to (402, 468)
Screenshot: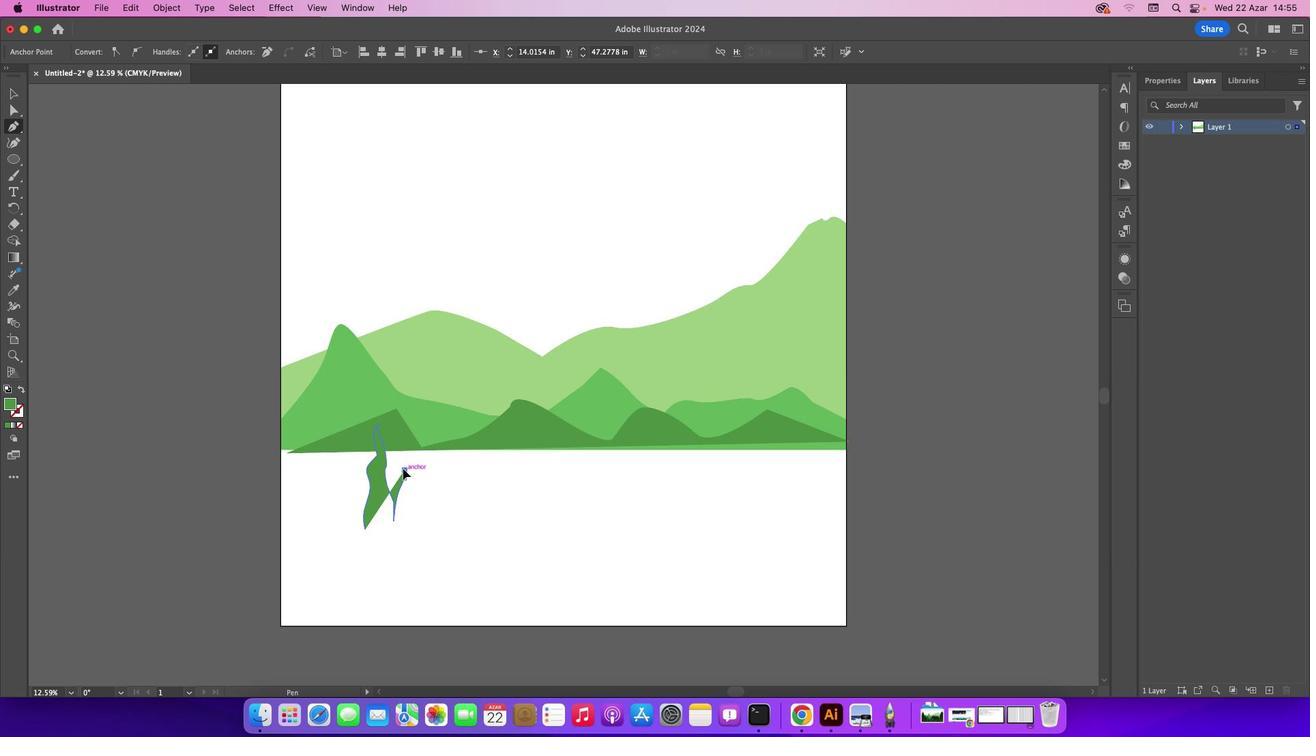 
Action: Mouse pressed left at (402, 468)
Screenshot: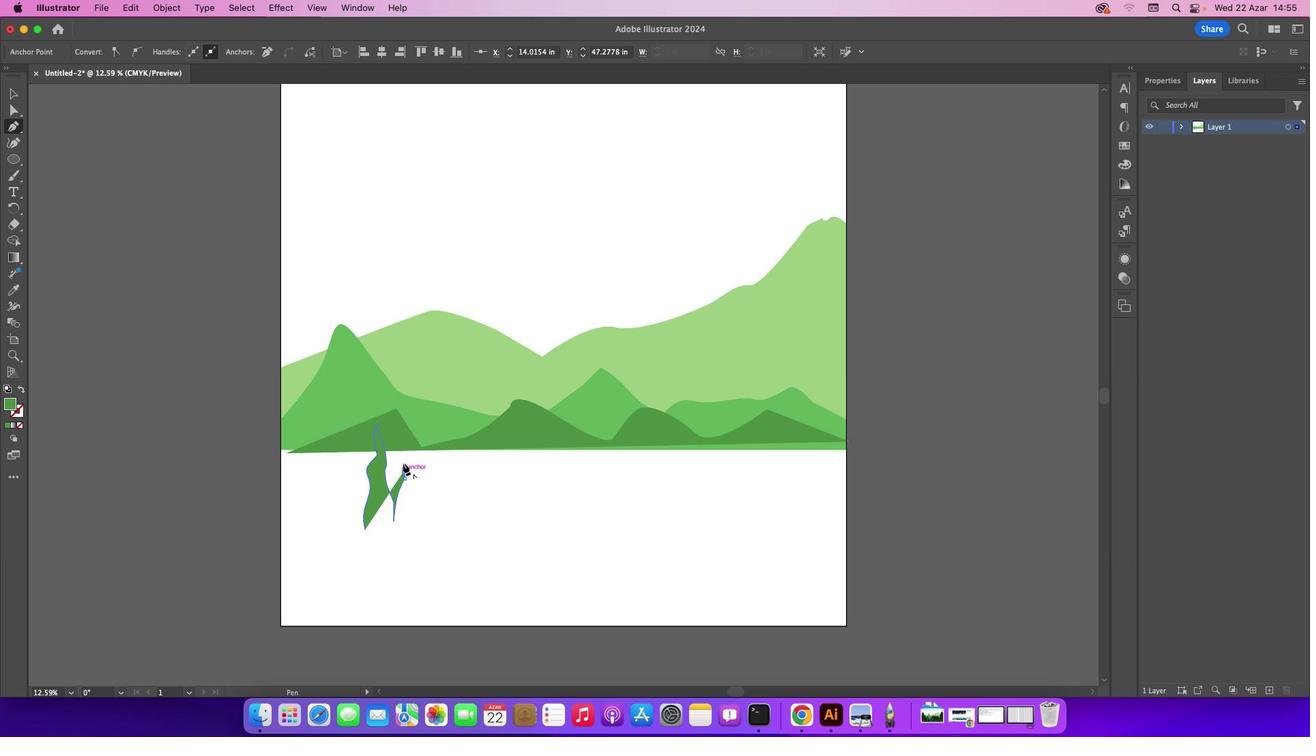 
Action: Mouse moved to (402, 460)
Screenshot: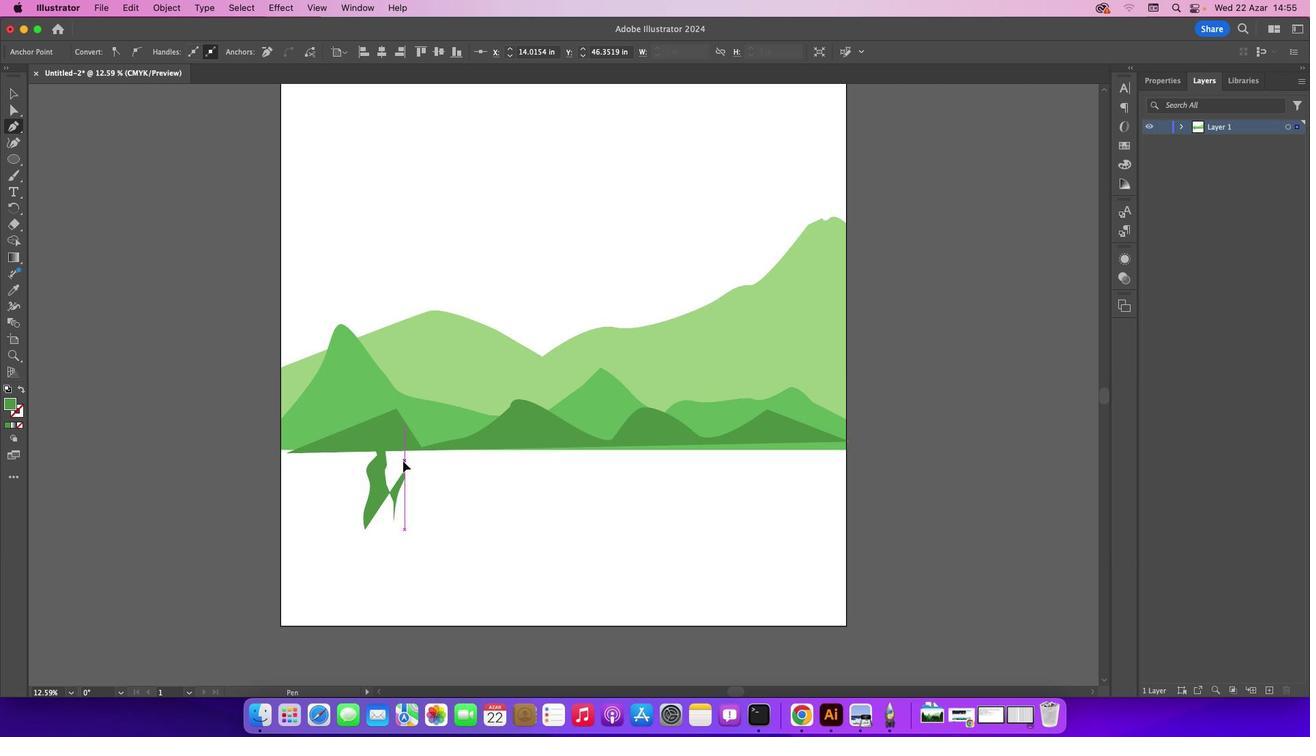 
Action: Mouse pressed left at (402, 460)
Screenshot: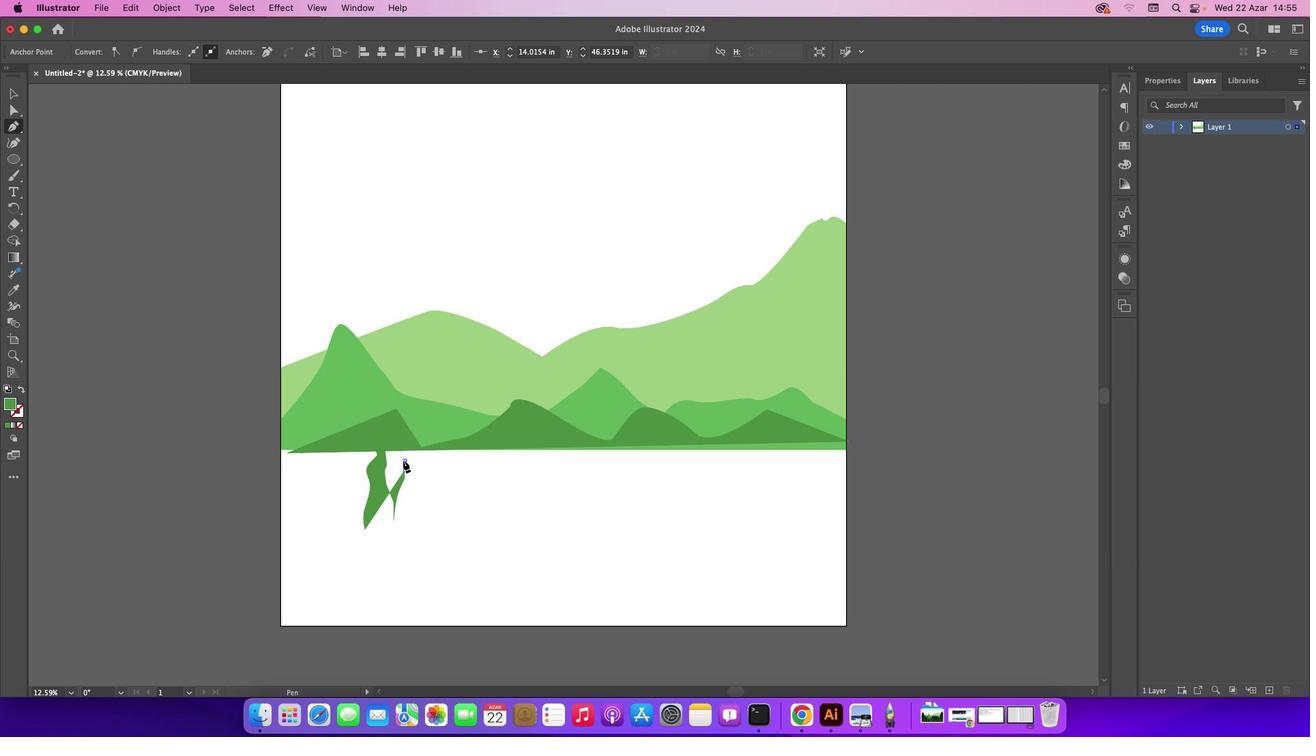 
Action: Mouse moved to (404, 455)
Screenshot: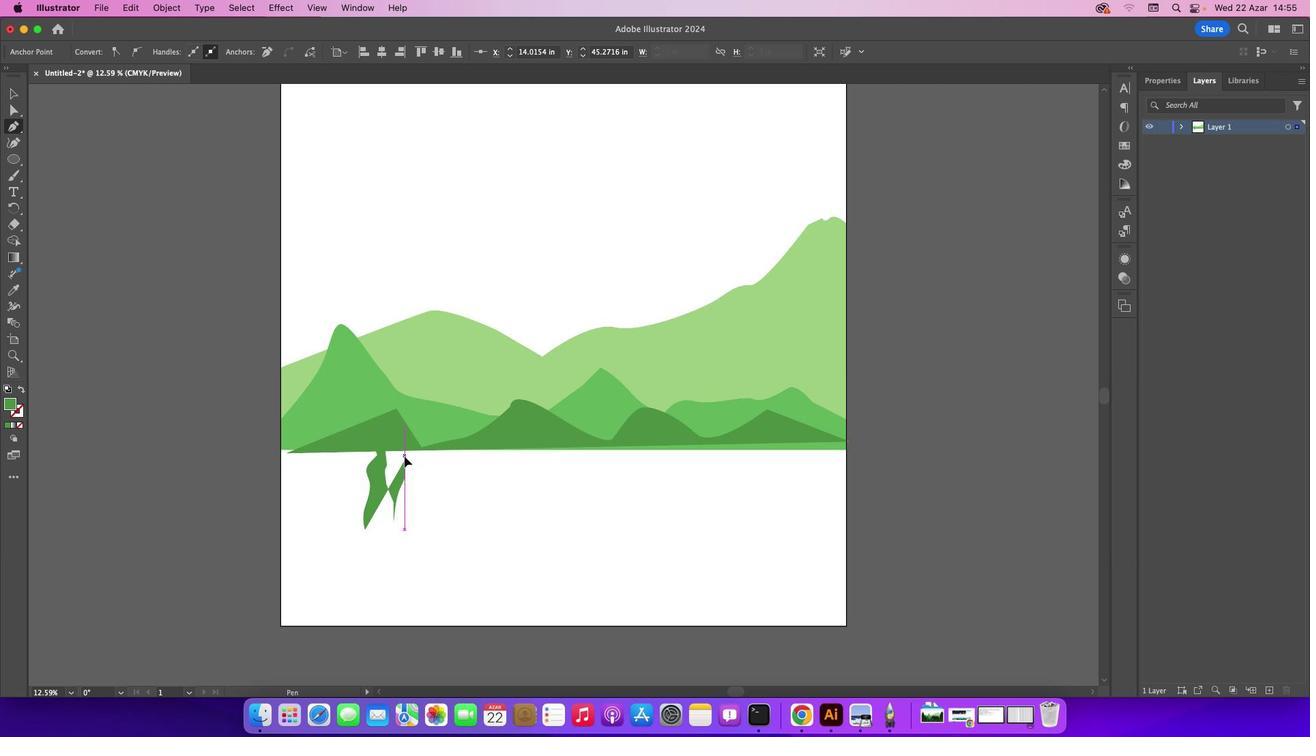 
Action: Mouse pressed left at (404, 455)
Screenshot: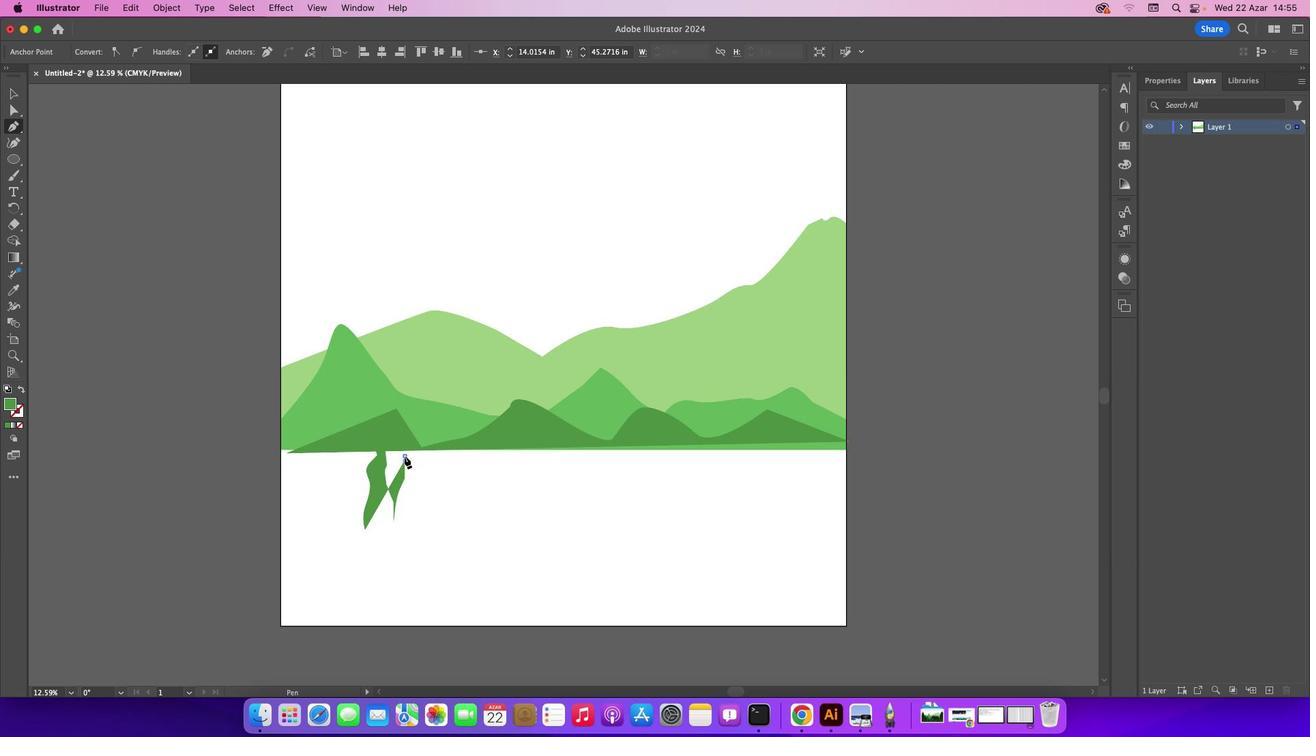
Action: Mouse moved to (404, 451)
Screenshot: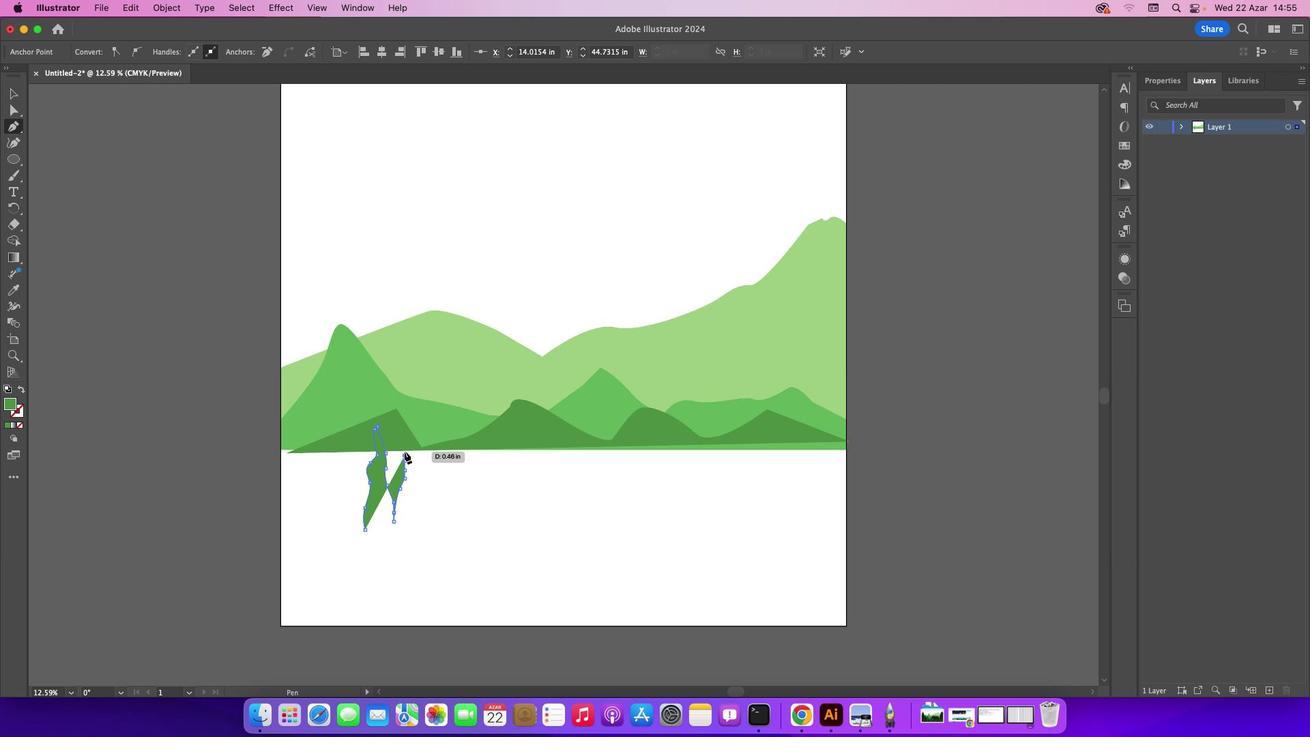 
Action: Mouse pressed left at (404, 451)
Screenshot: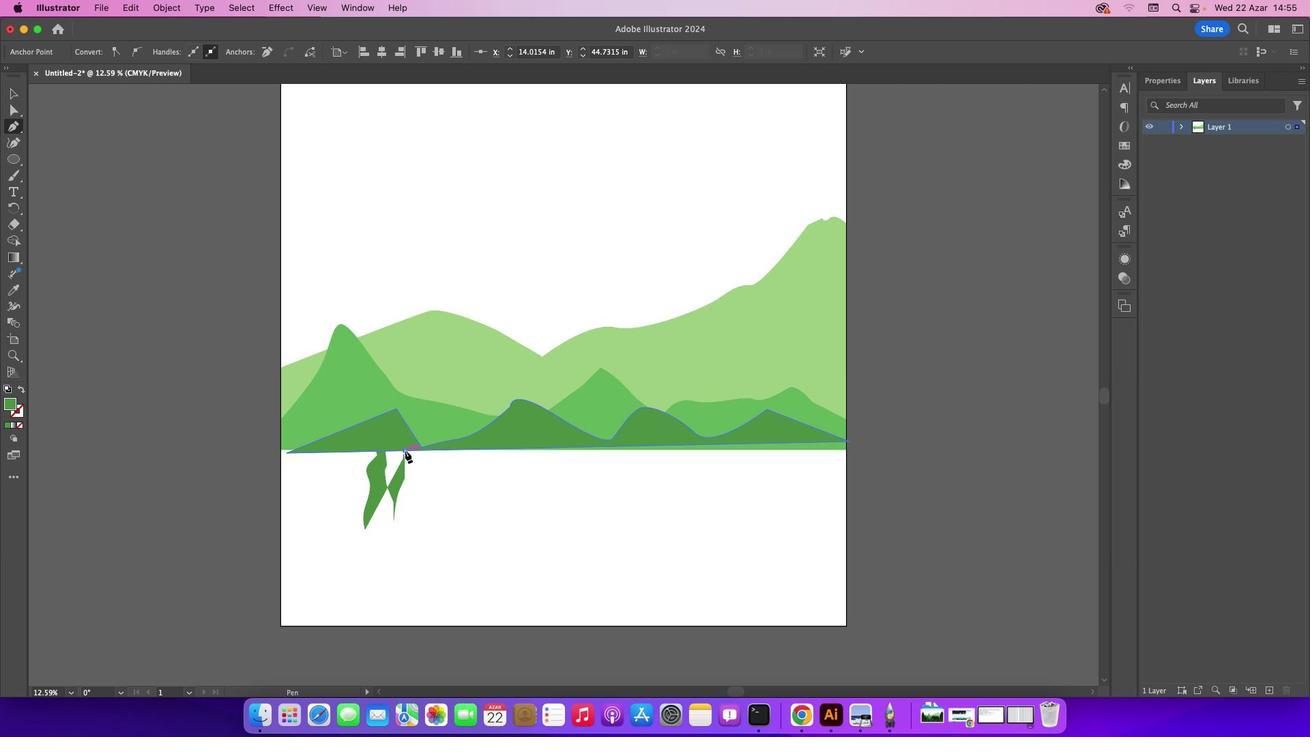 
Action: Mouse moved to (407, 444)
Screenshot: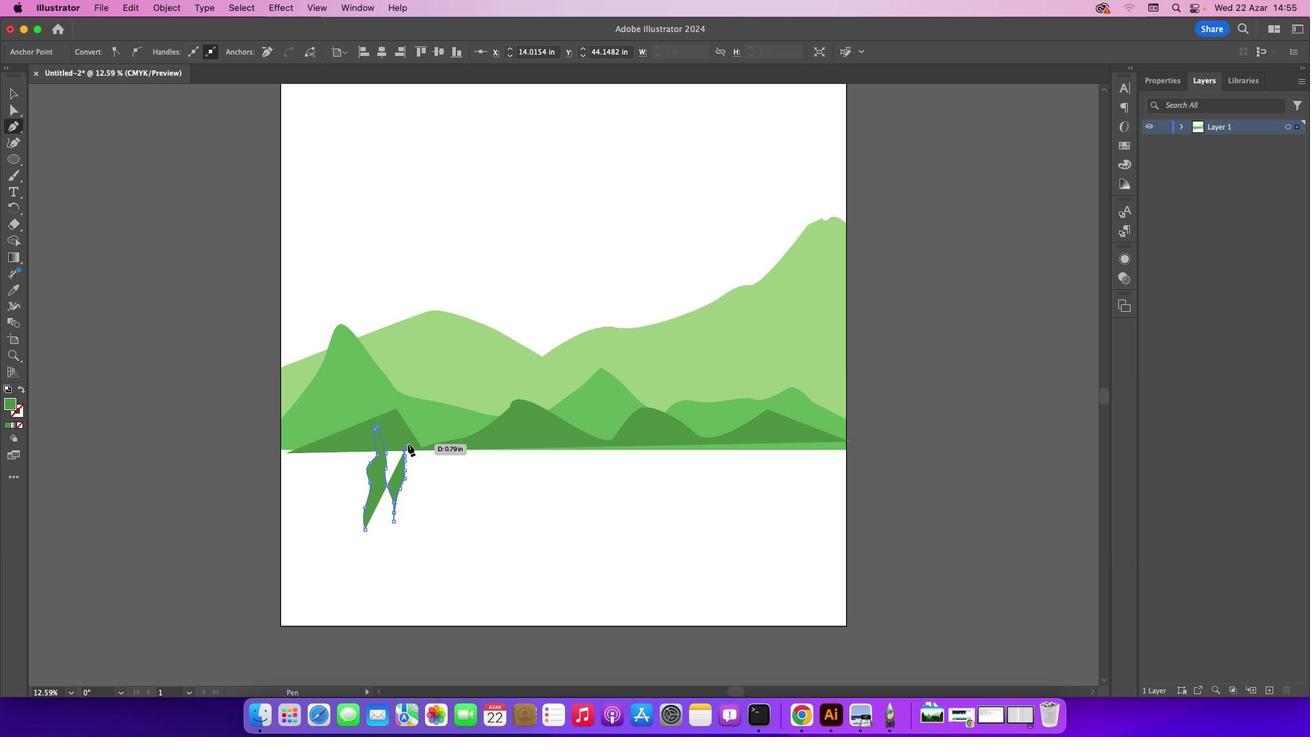 
Action: Mouse pressed left at (407, 444)
Screenshot: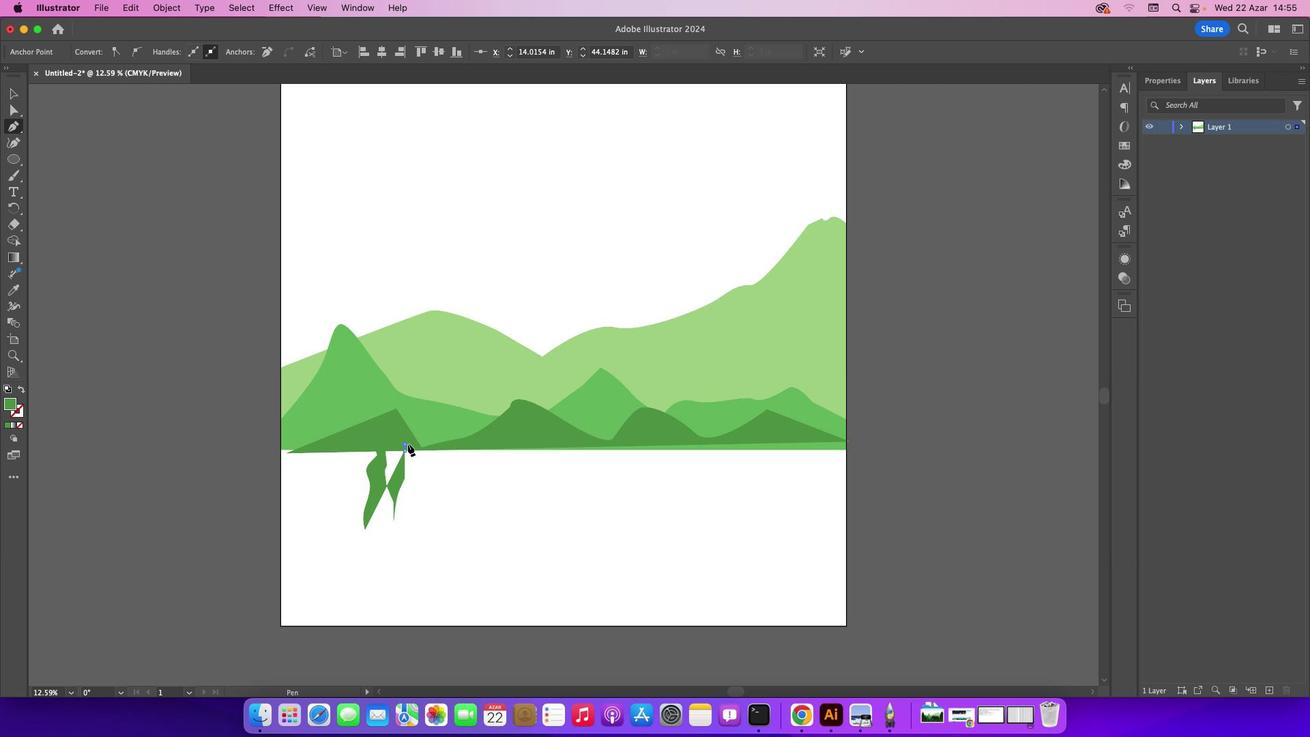 
Action: Mouse moved to (408, 455)
Screenshot: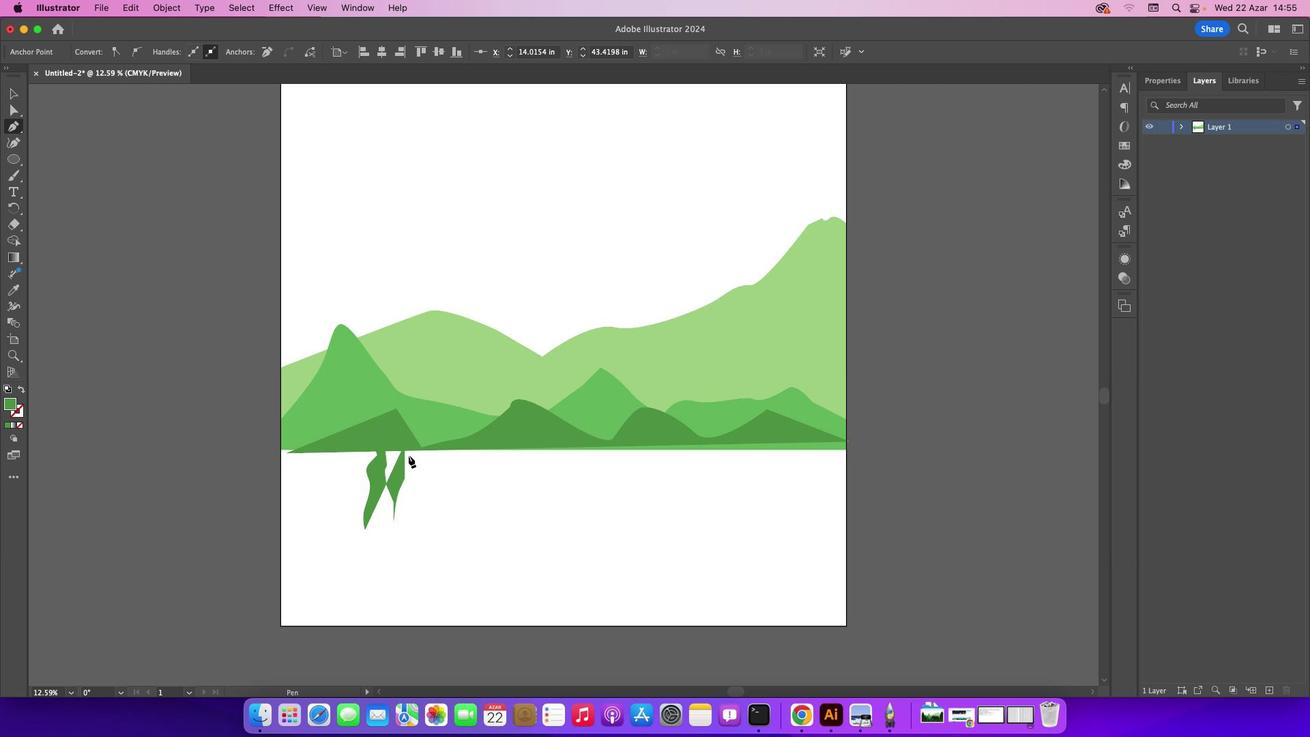 
Action: Mouse pressed left at (408, 455)
Screenshot: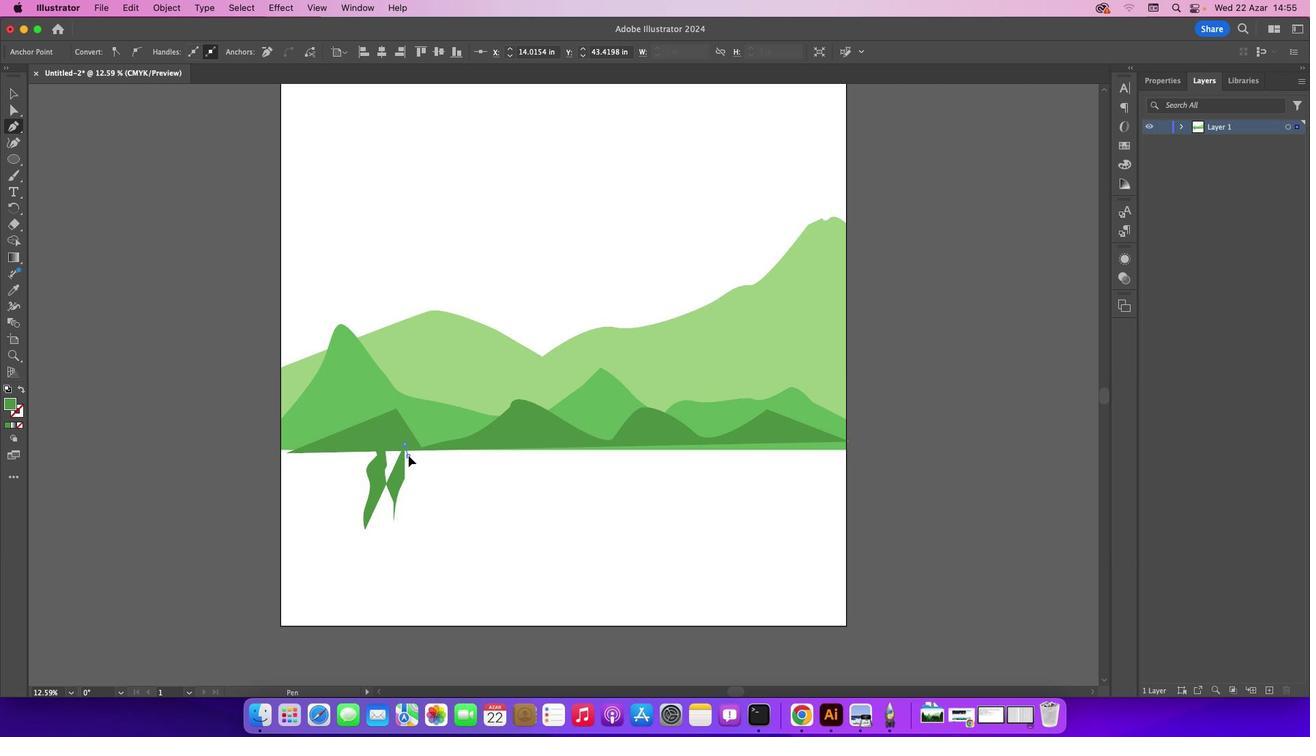 
Action: Mouse moved to (420, 479)
Screenshot: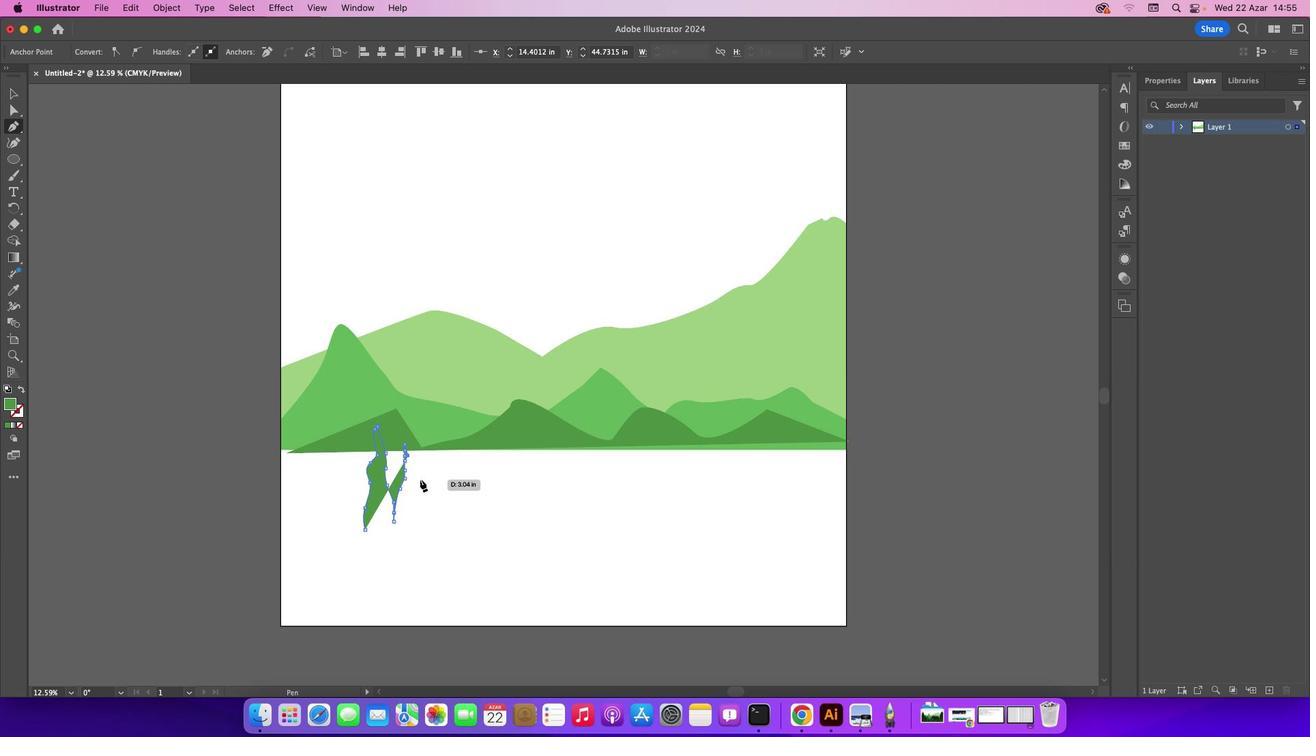 
Action: Mouse pressed left at (420, 479)
Screenshot: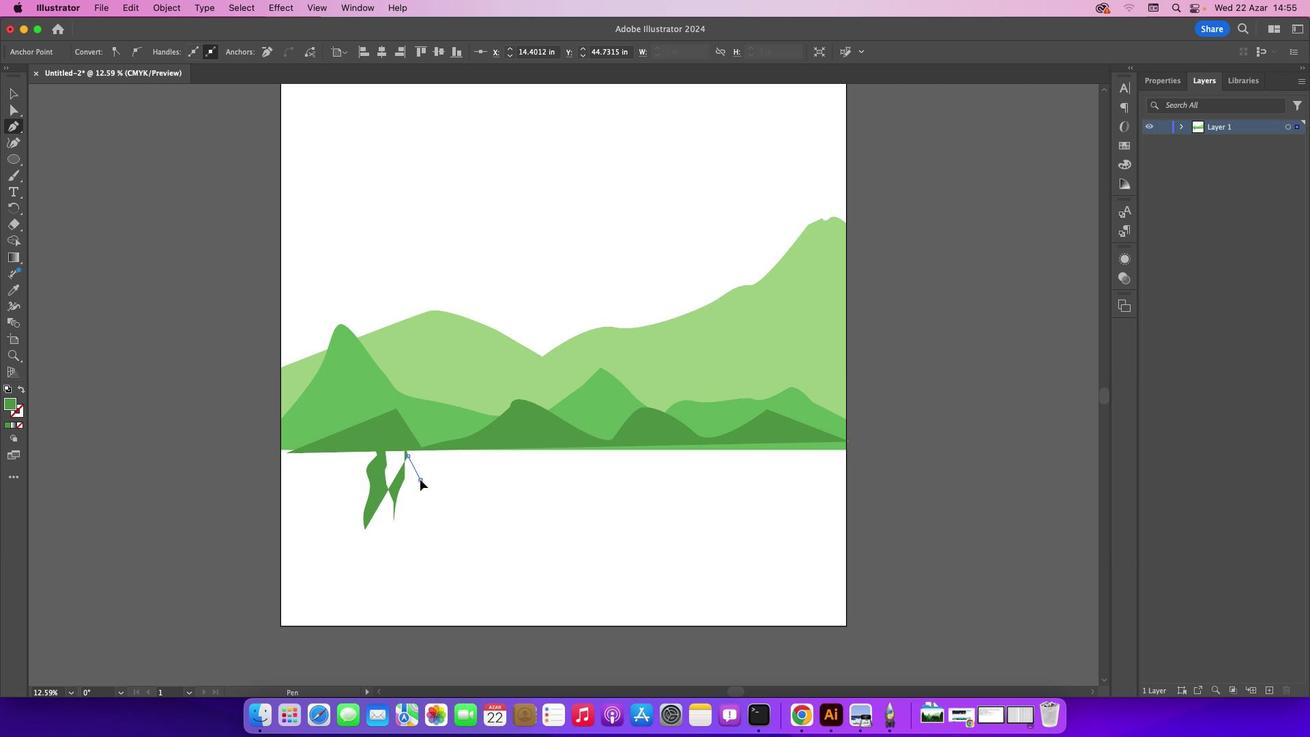 
Action: Mouse moved to (417, 483)
Screenshot: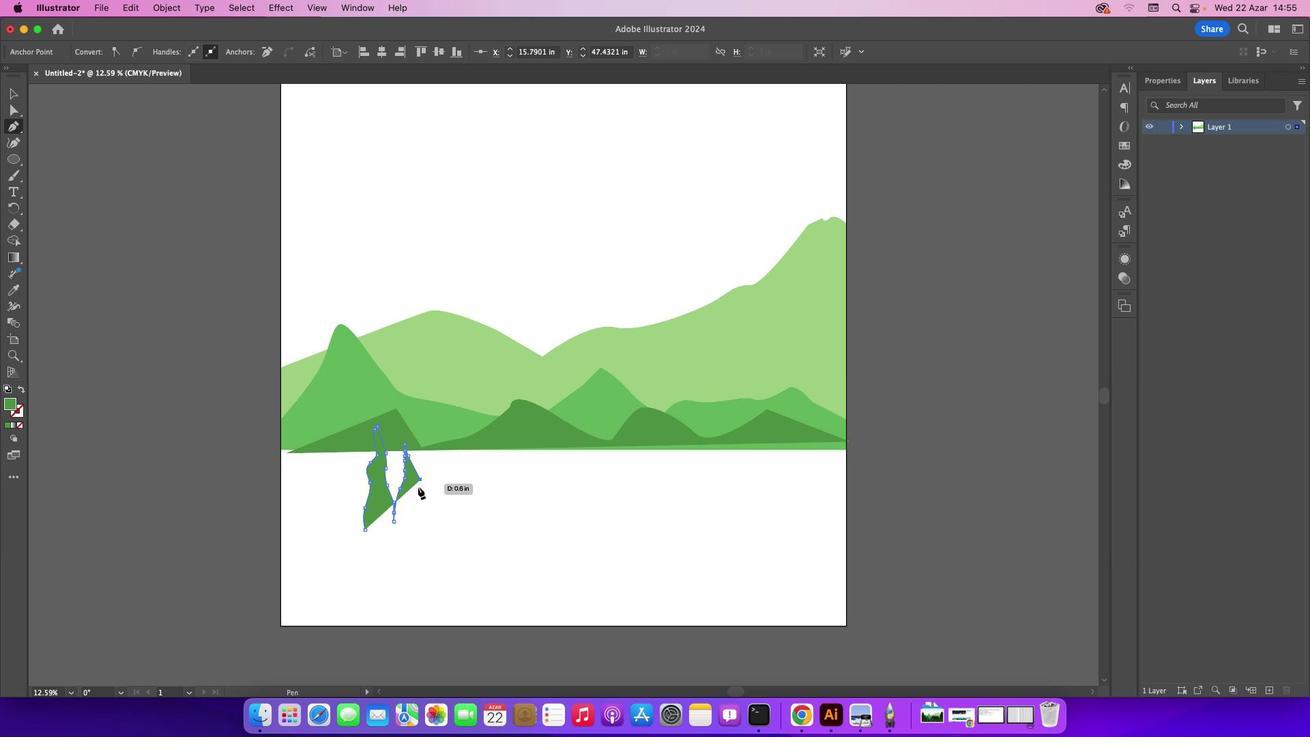 
Action: Mouse pressed left at (417, 483)
Screenshot: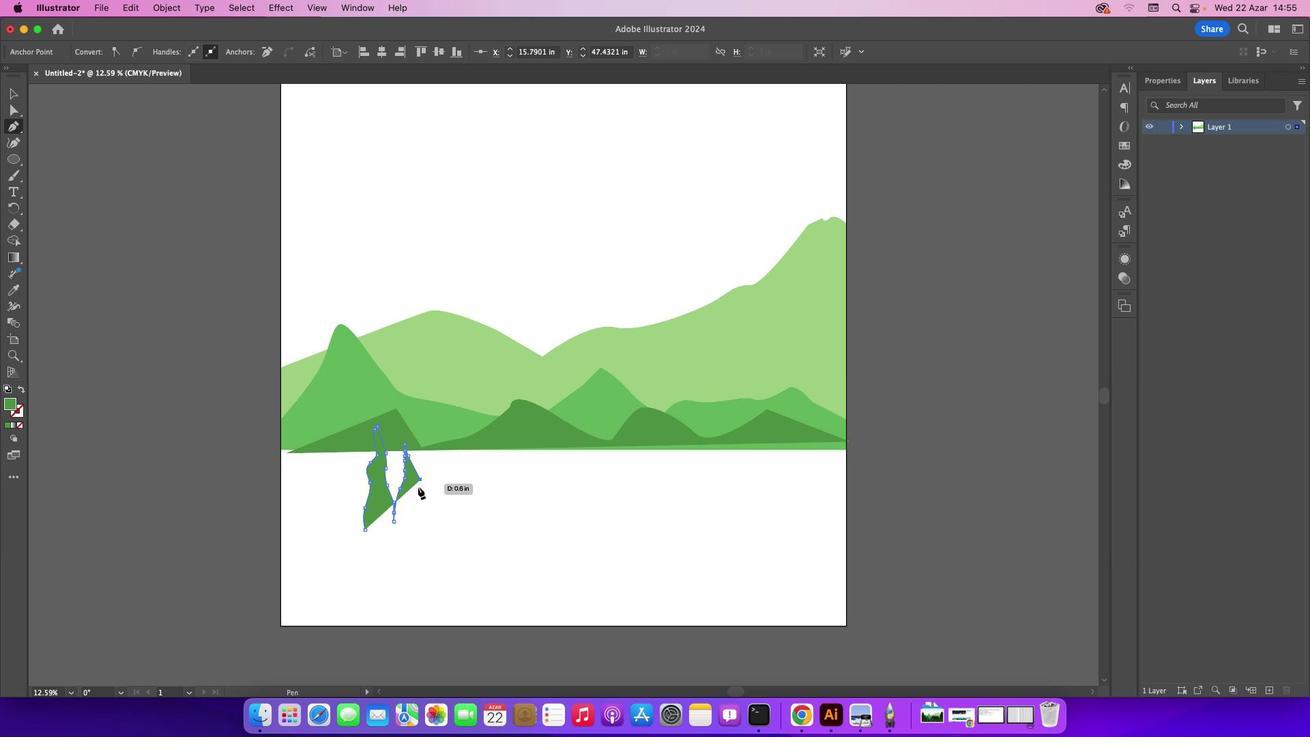 
Action: Mouse moved to (419, 490)
Screenshot: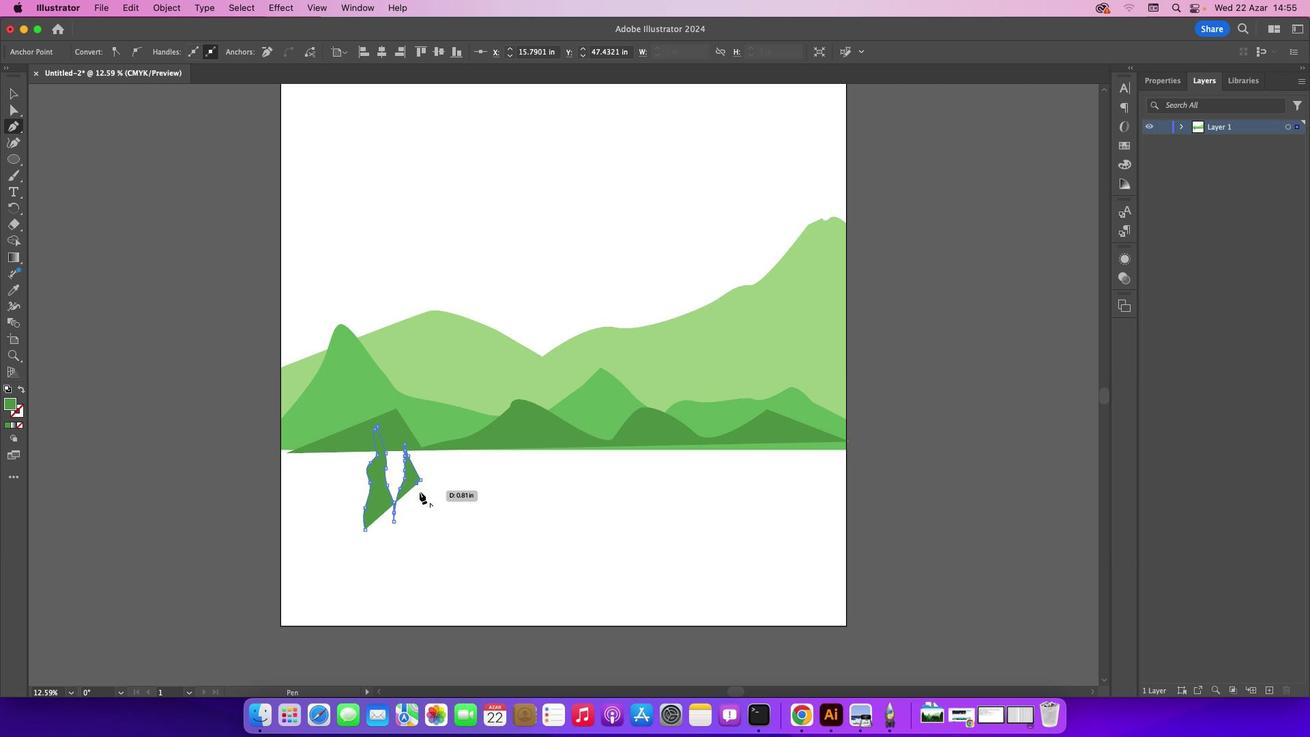 
Action: Mouse pressed left at (419, 490)
Screenshot: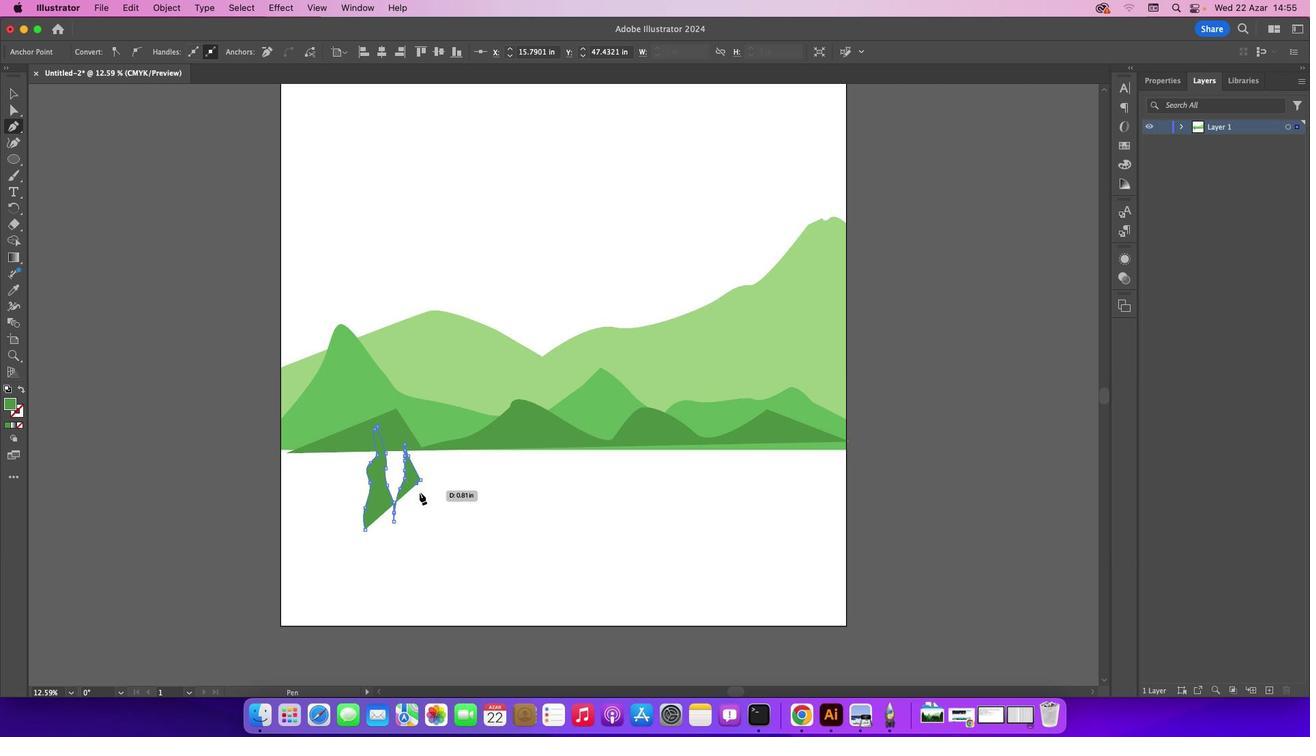 
Action: Mouse moved to (419, 492)
Screenshot: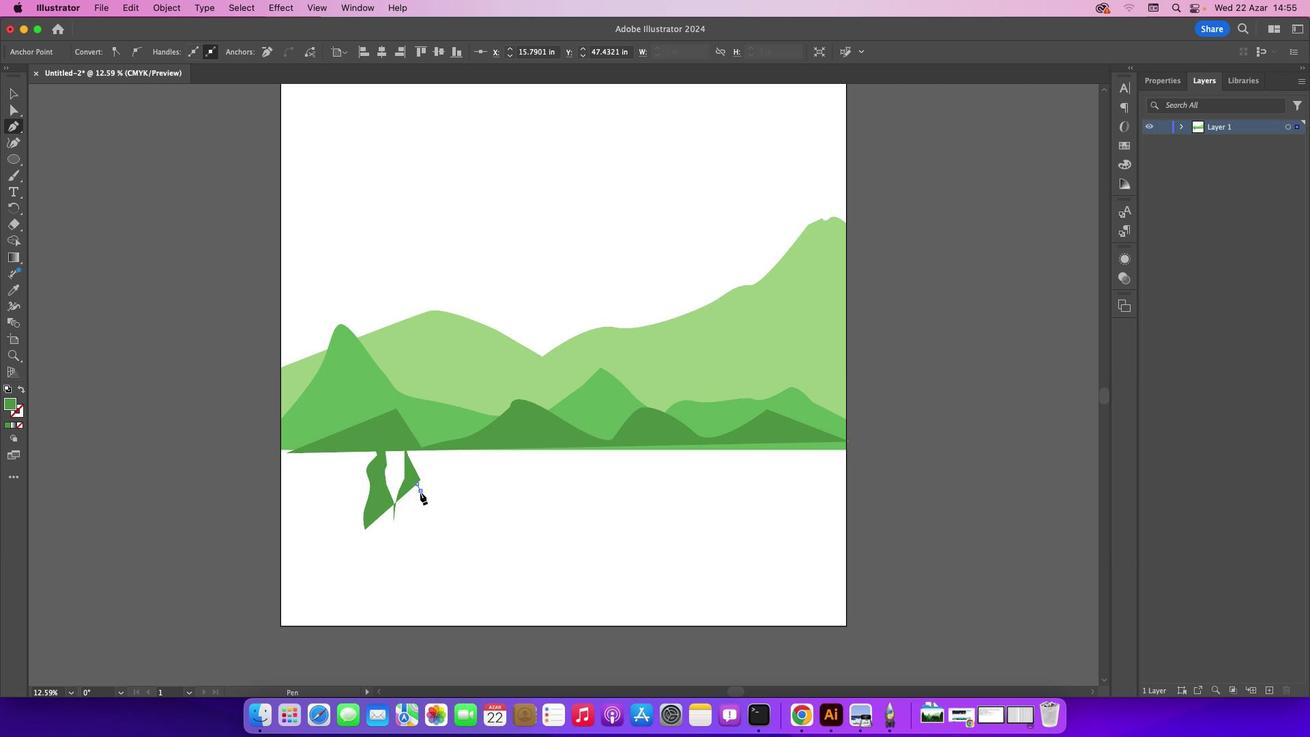 
Action: Mouse pressed left at (419, 492)
Screenshot: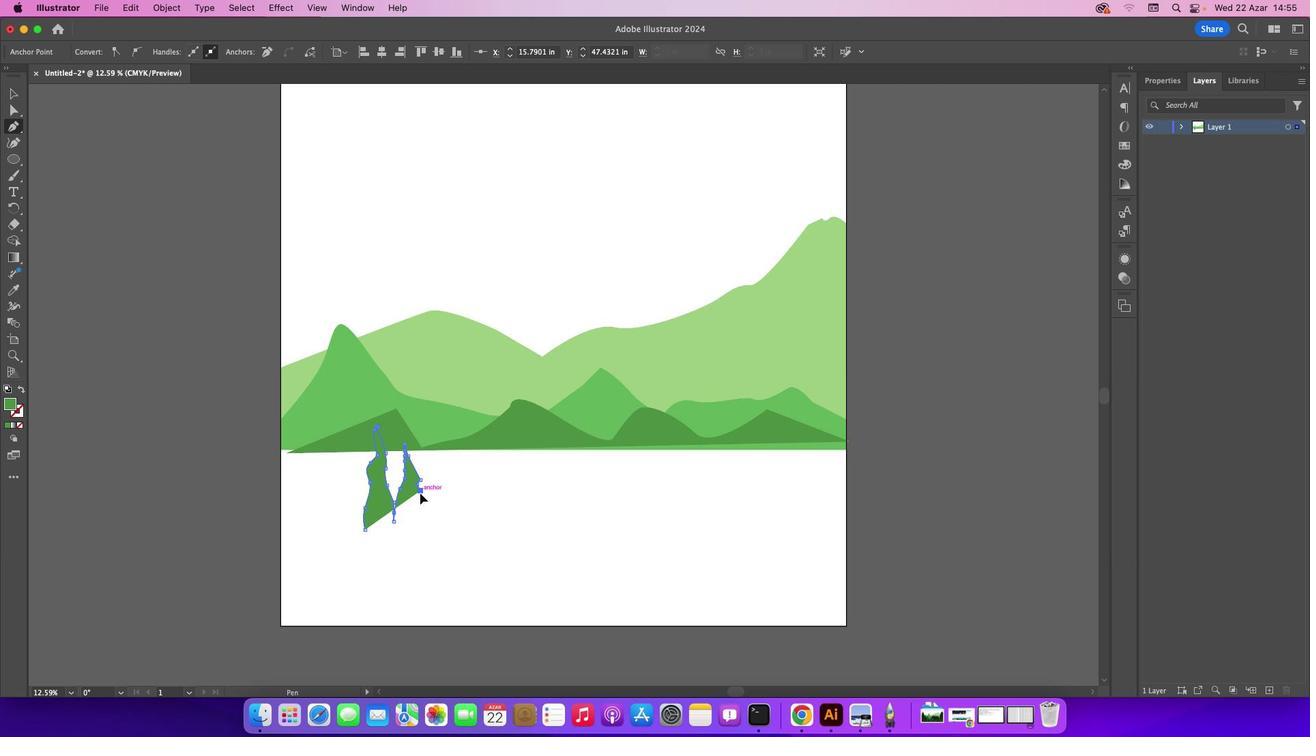 
Action: Mouse moved to (419, 496)
Screenshot: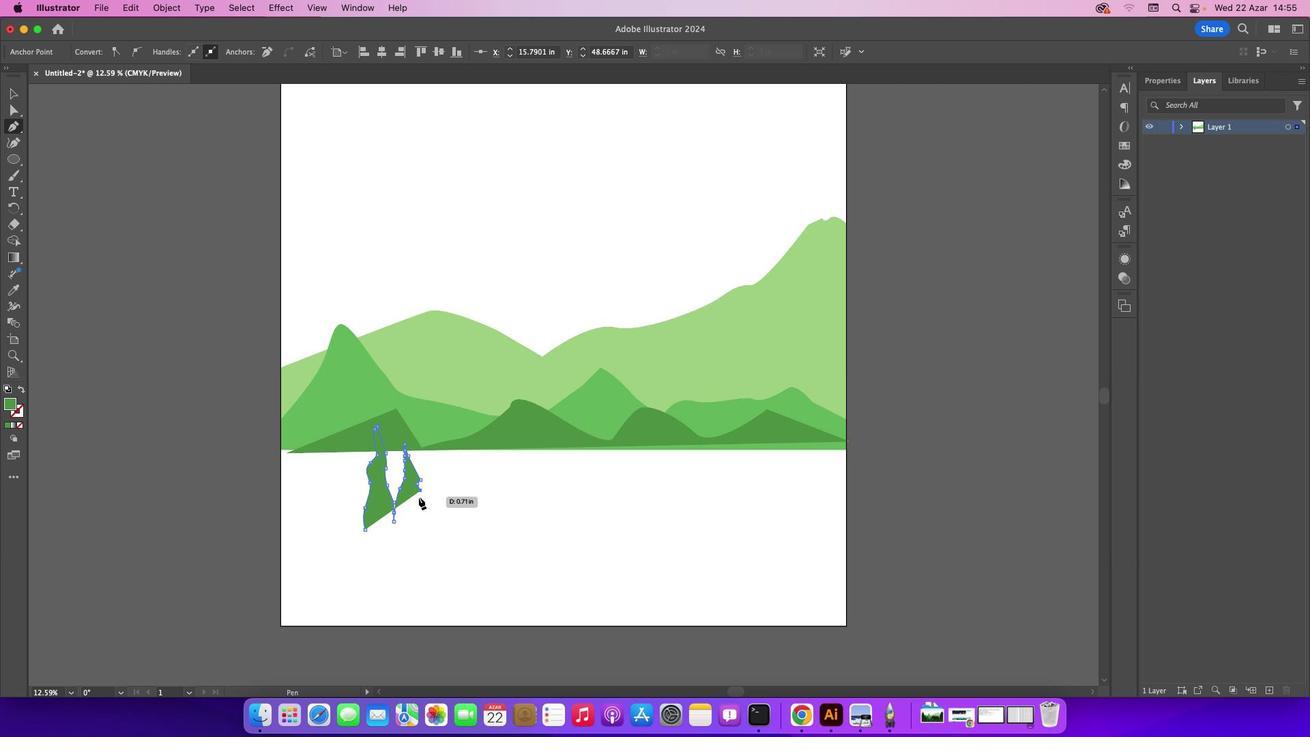 
Action: Mouse pressed left at (419, 496)
Screenshot: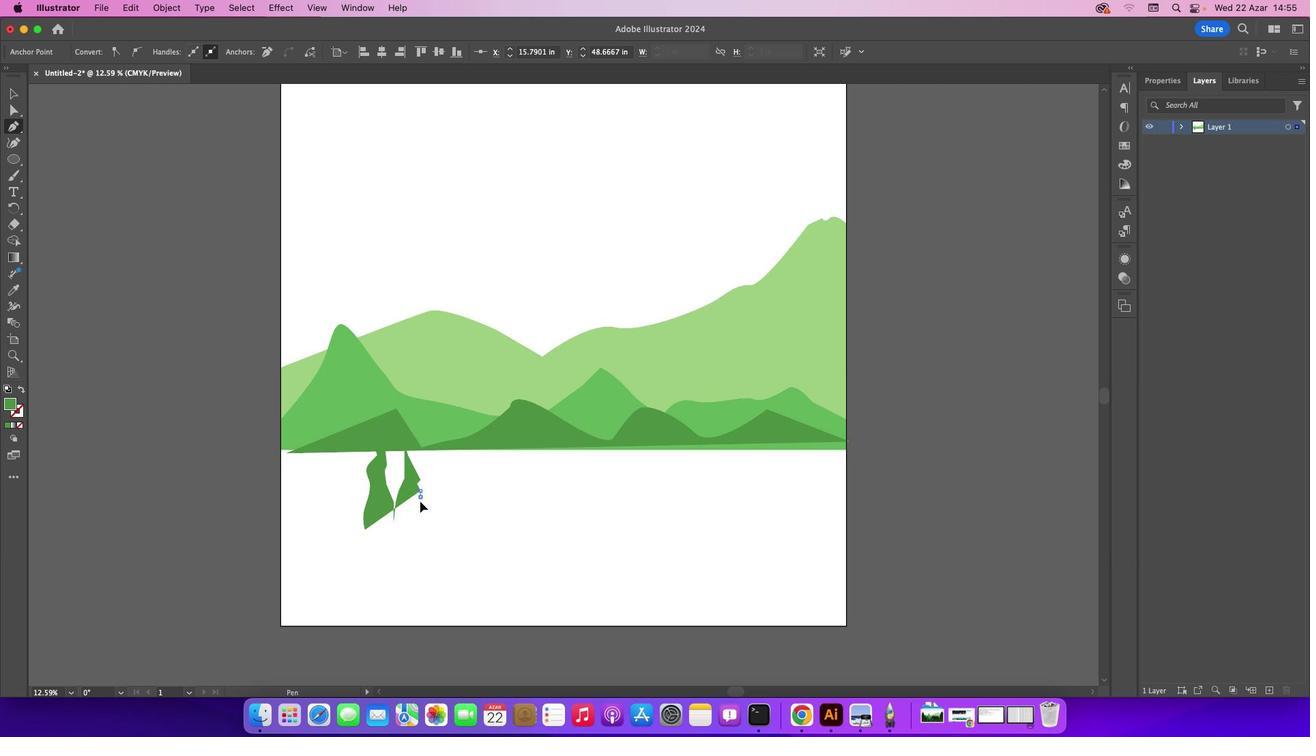 
Action: Mouse moved to (421, 503)
Screenshot: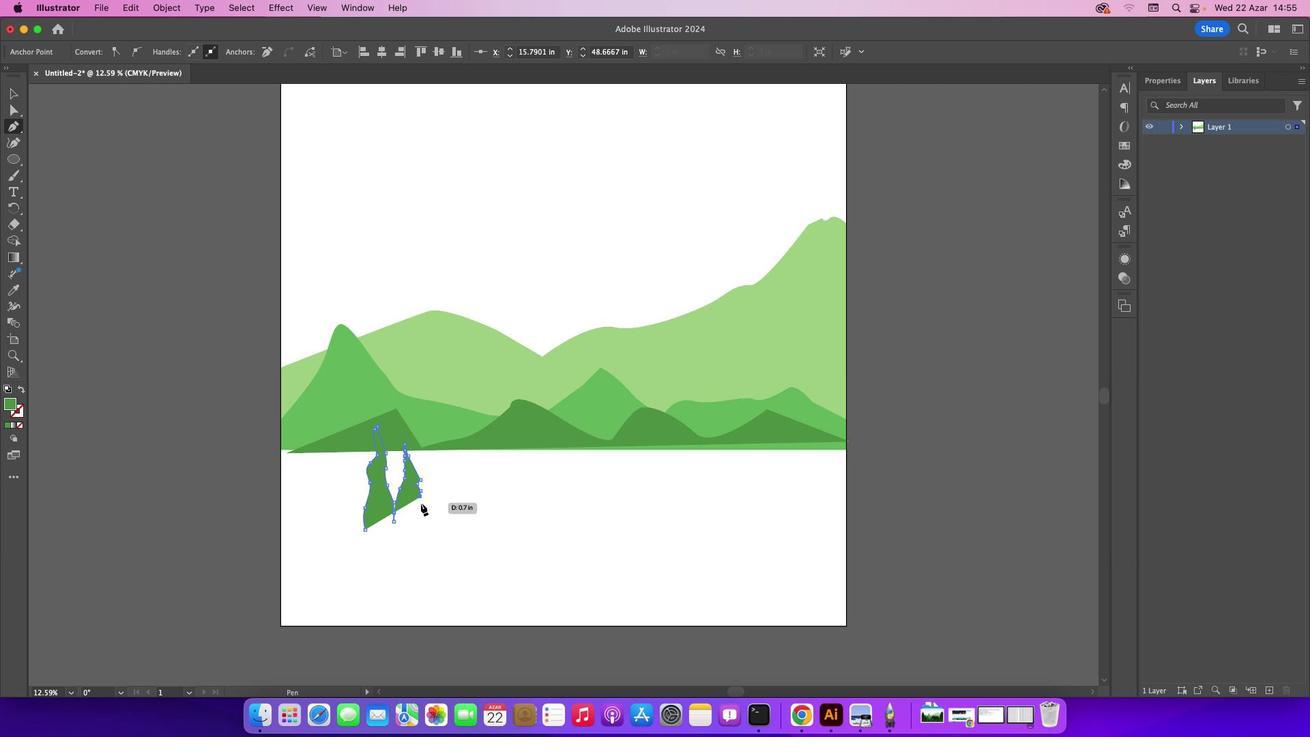 
Action: Mouse pressed left at (421, 503)
Screenshot: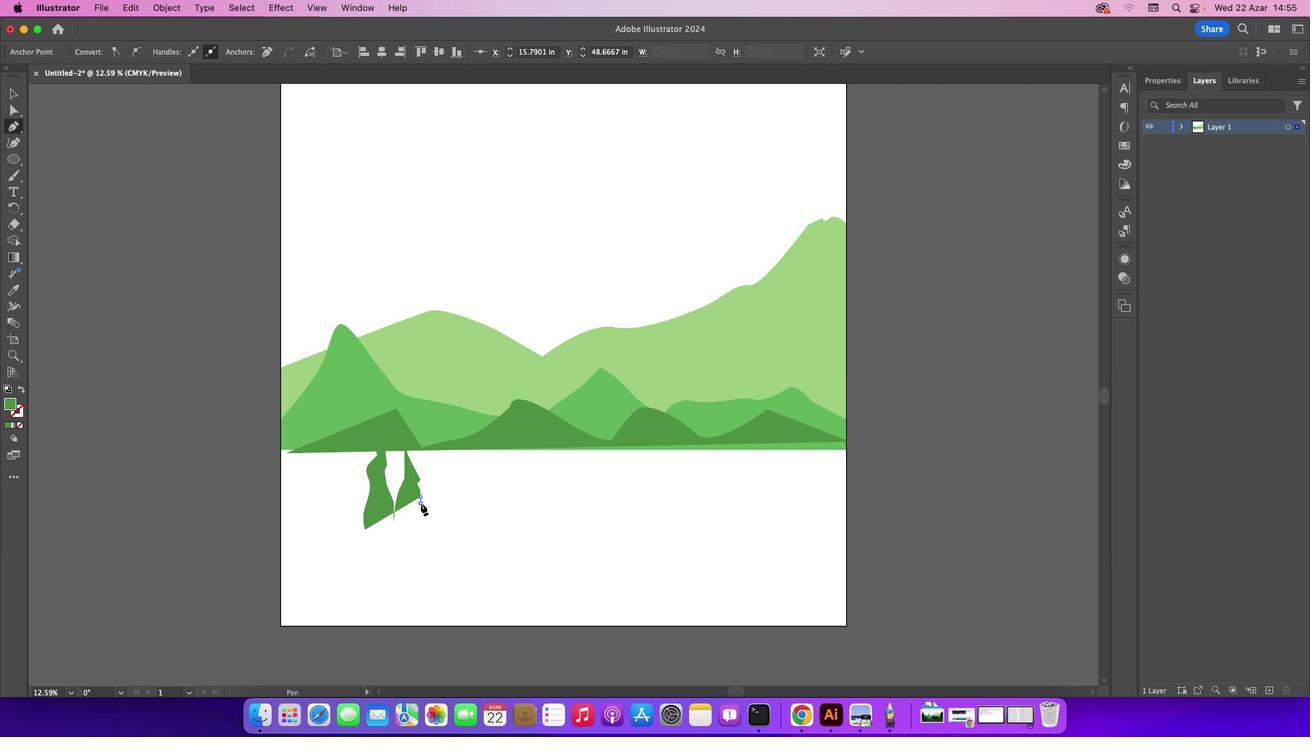 
Action: Mouse moved to (422, 516)
Screenshot: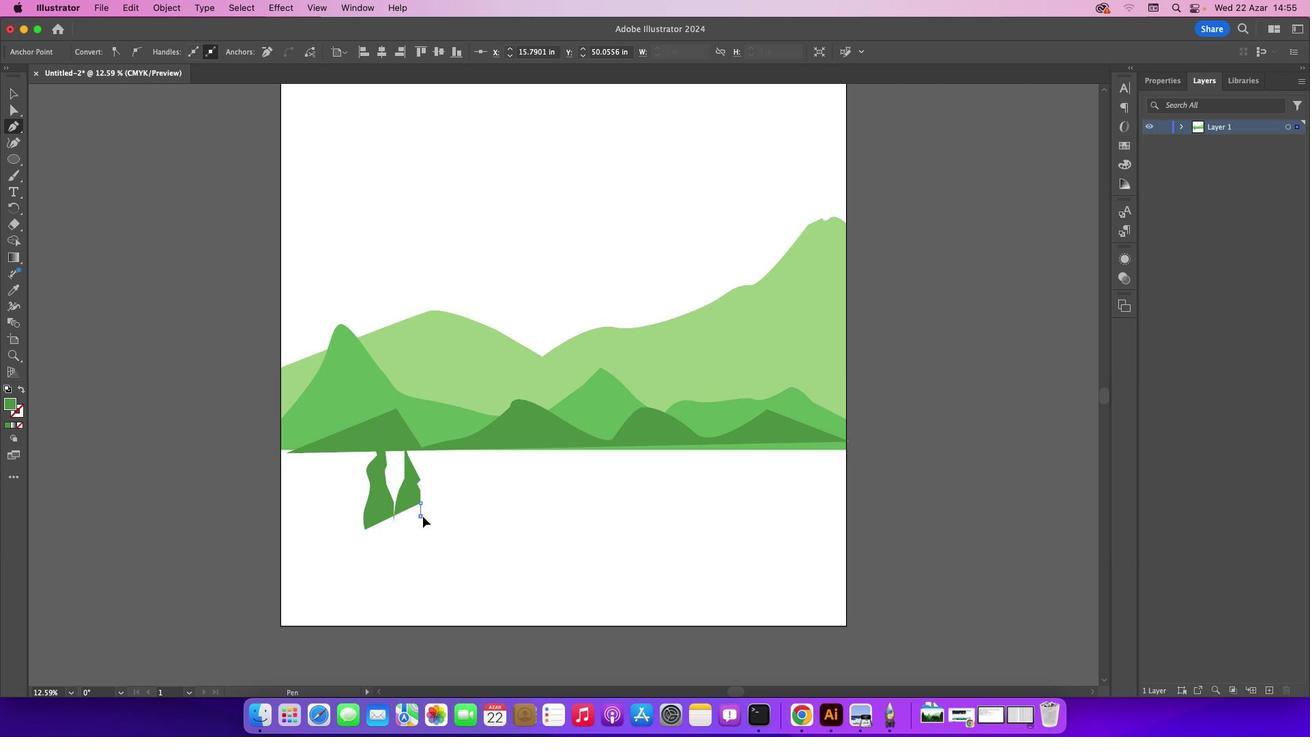 
Action: Mouse pressed left at (422, 516)
Screenshot: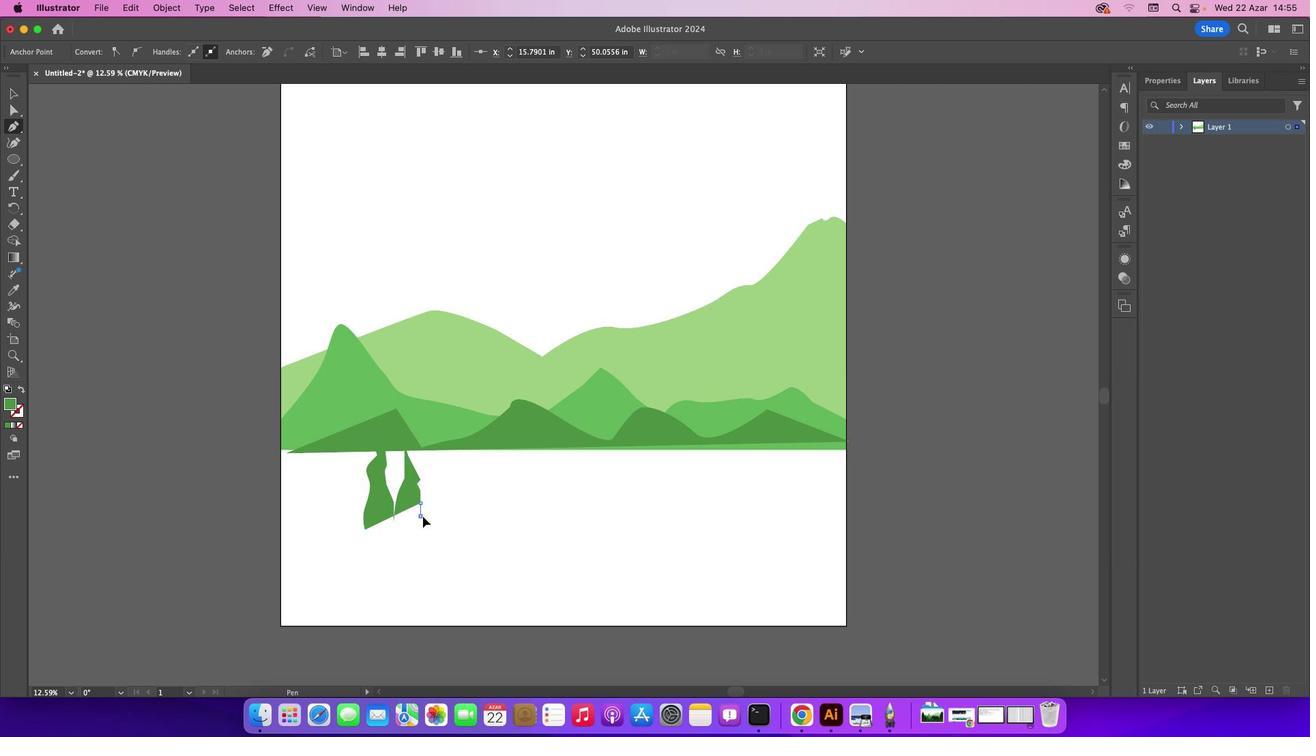 
Action: Mouse moved to (425, 515)
Screenshot: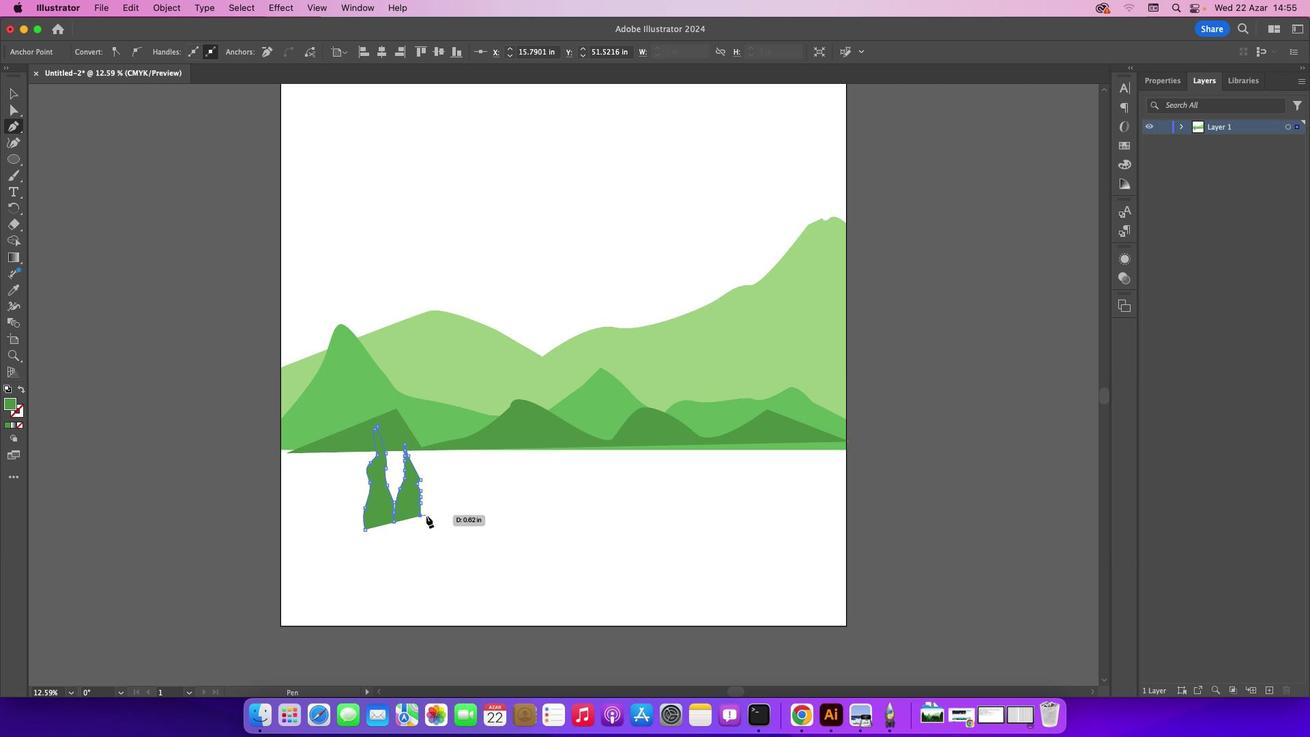 
Action: Mouse pressed left at (425, 515)
Screenshot: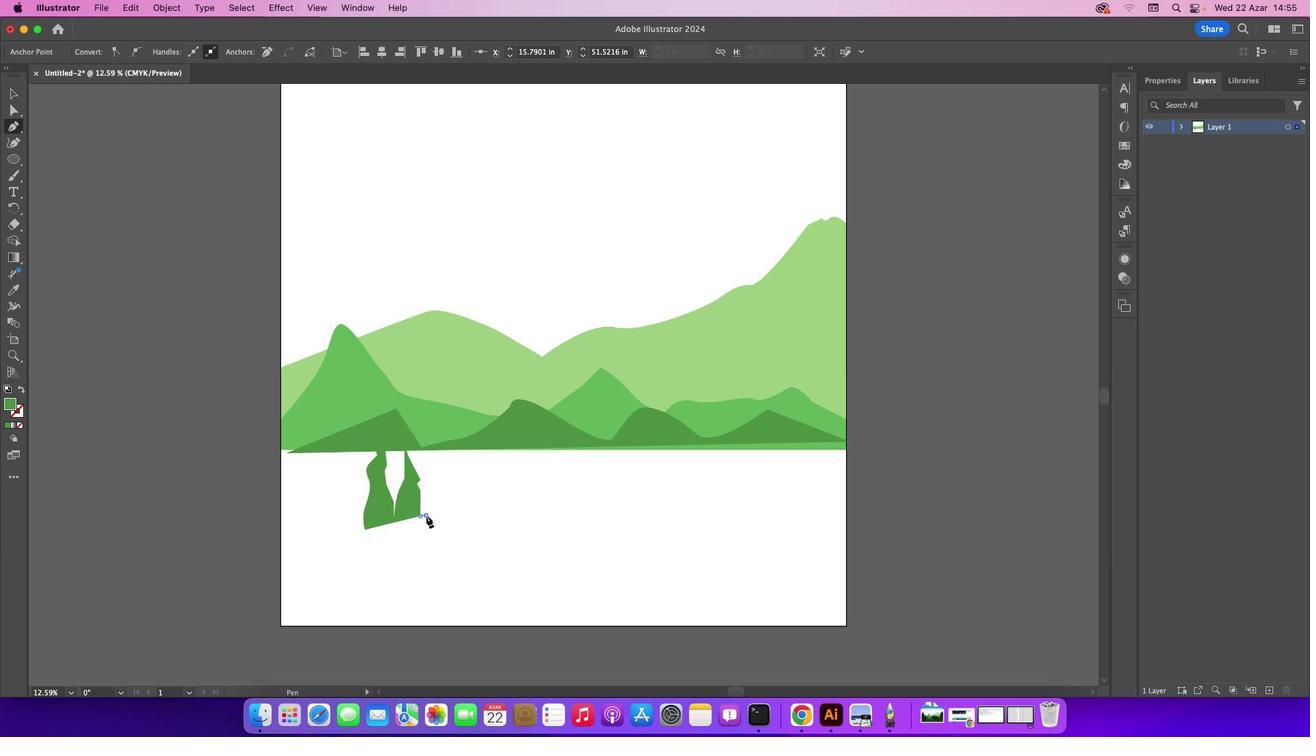 
Action: Mouse moved to (433, 506)
Screenshot: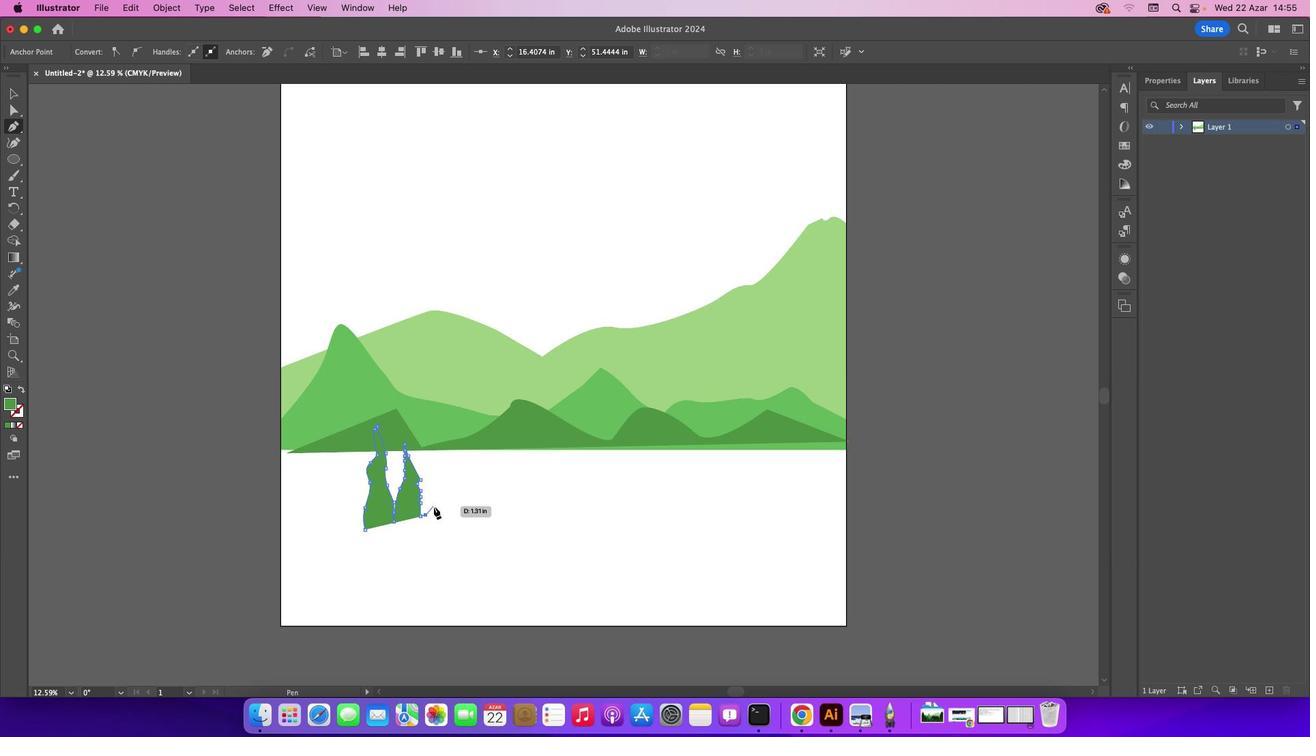 
Action: Mouse pressed left at (433, 506)
Screenshot: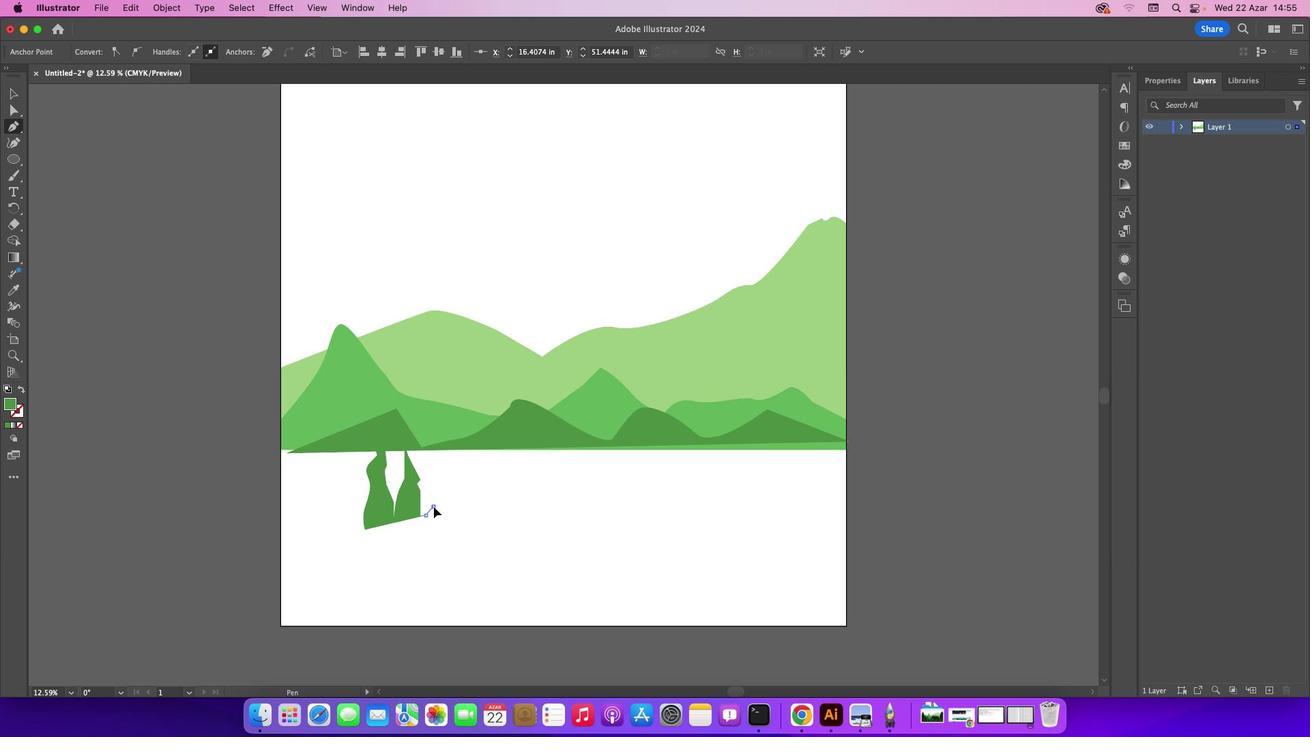 
Action: Mouse moved to (433, 492)
Screenshot: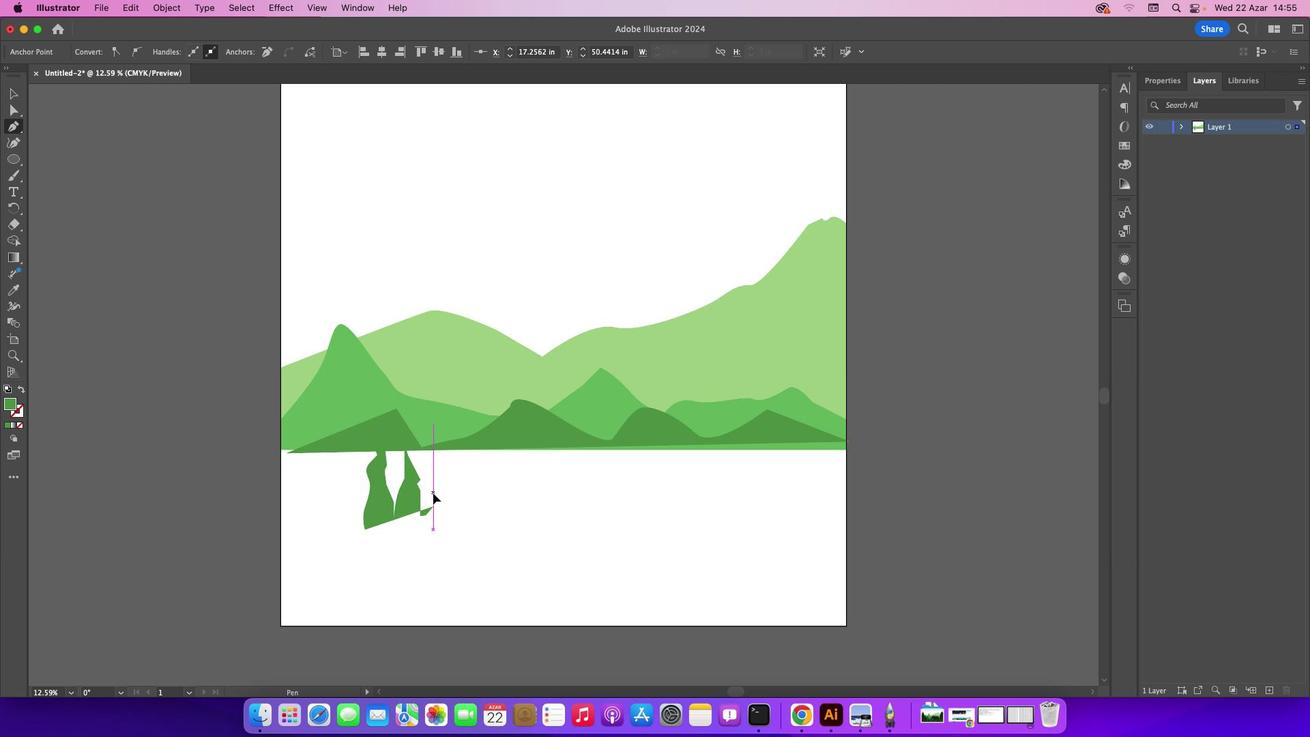 
Action: Mouse pressed left at (433, 492)
Screenshot: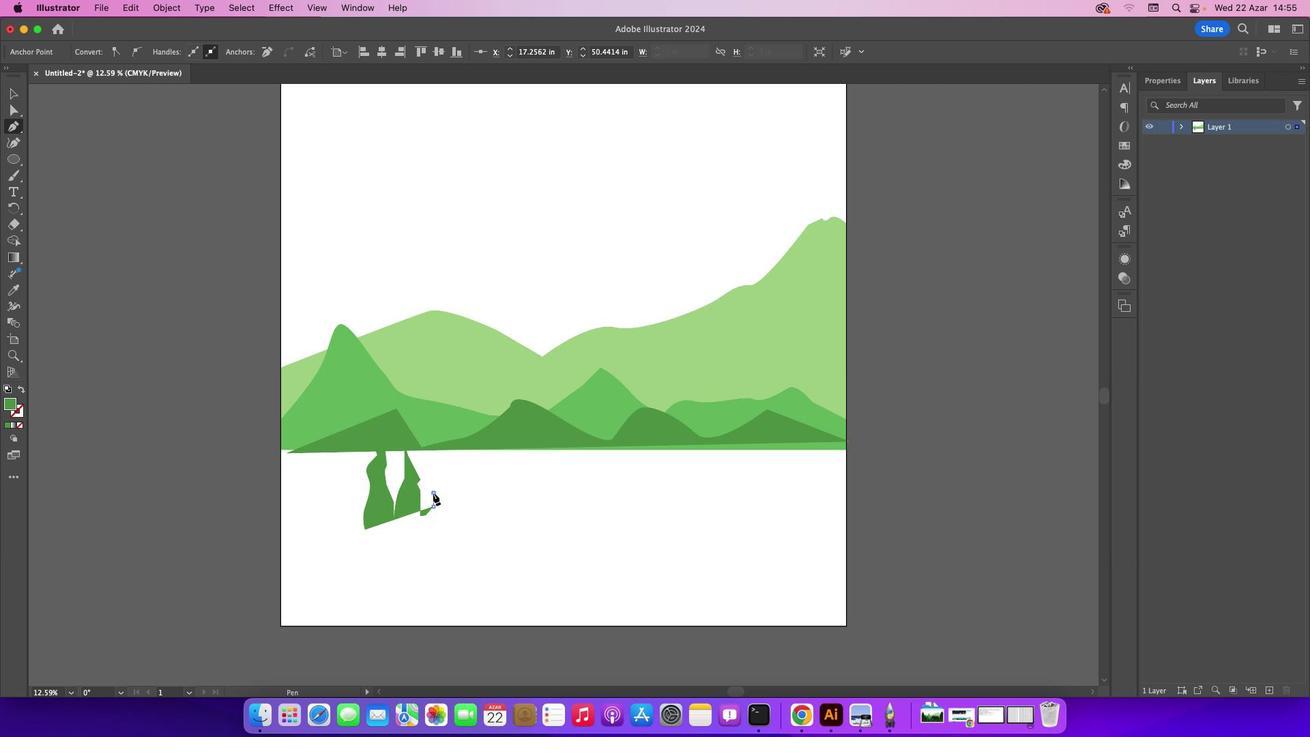 
Action: Mouse moved to (436, 481)
Screenshot: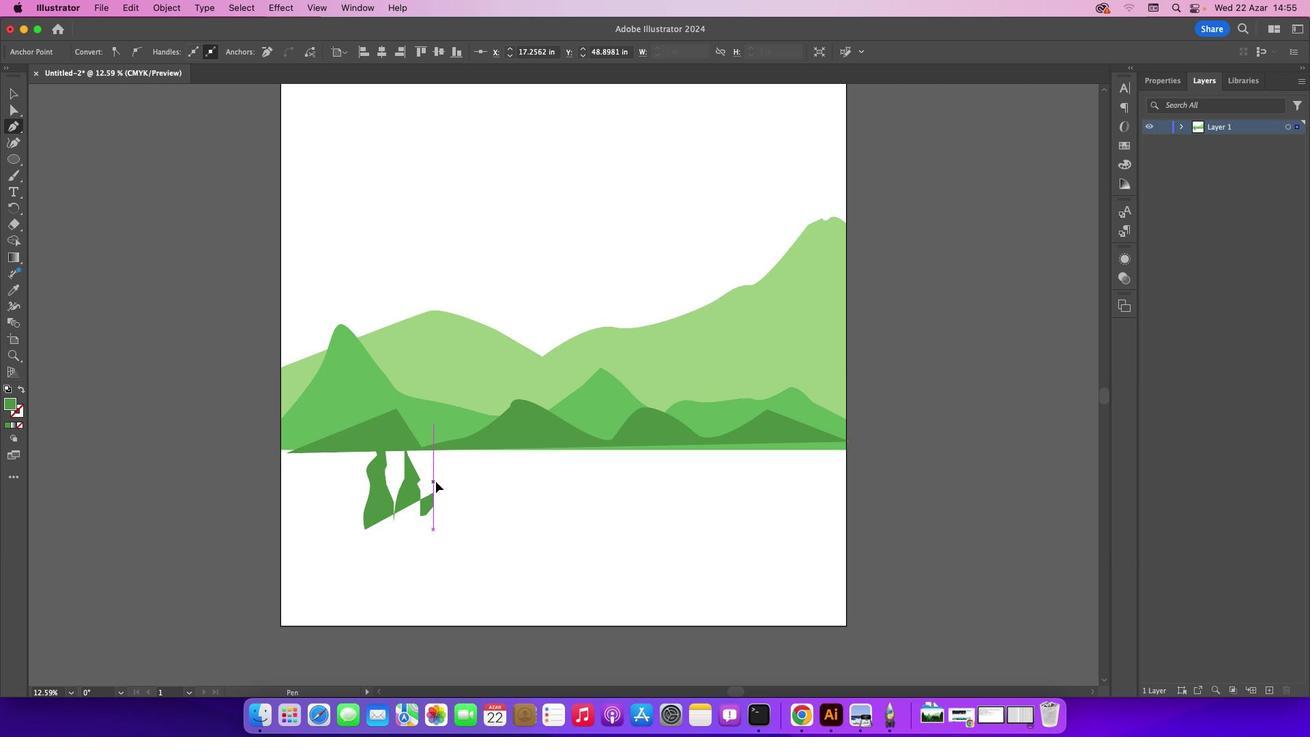 
Action: Mouse pressed left at (436, 481)
Screenshot: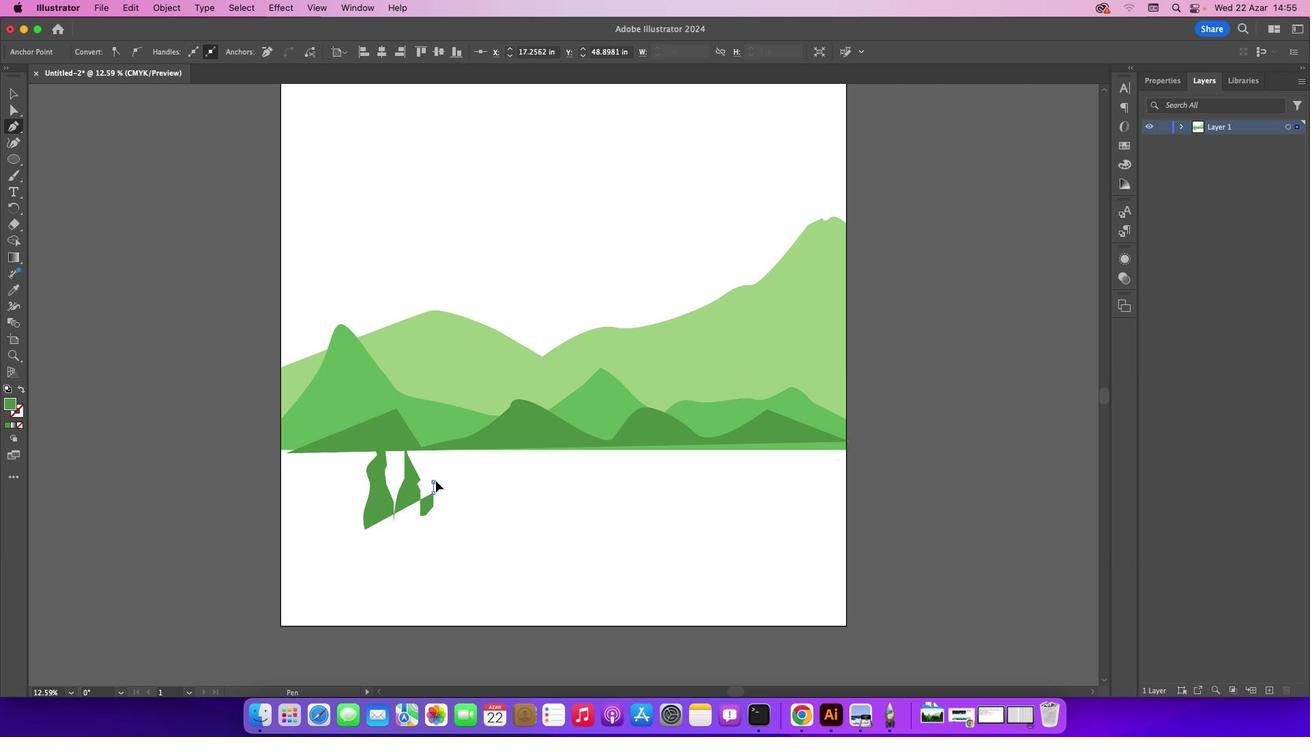 
Action: Mouse moved to (431, 468)
Screenshot: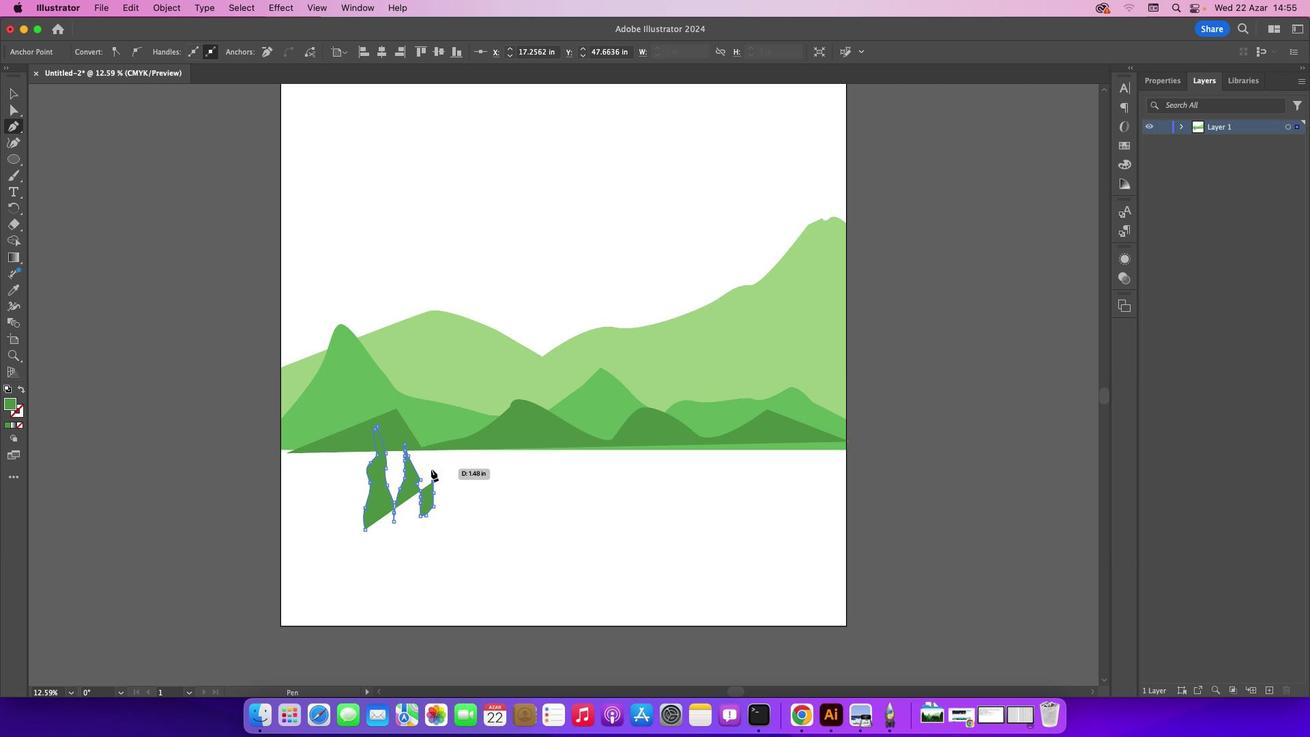 
Action: Mouse pressed left at (431, 468)
Screenshot: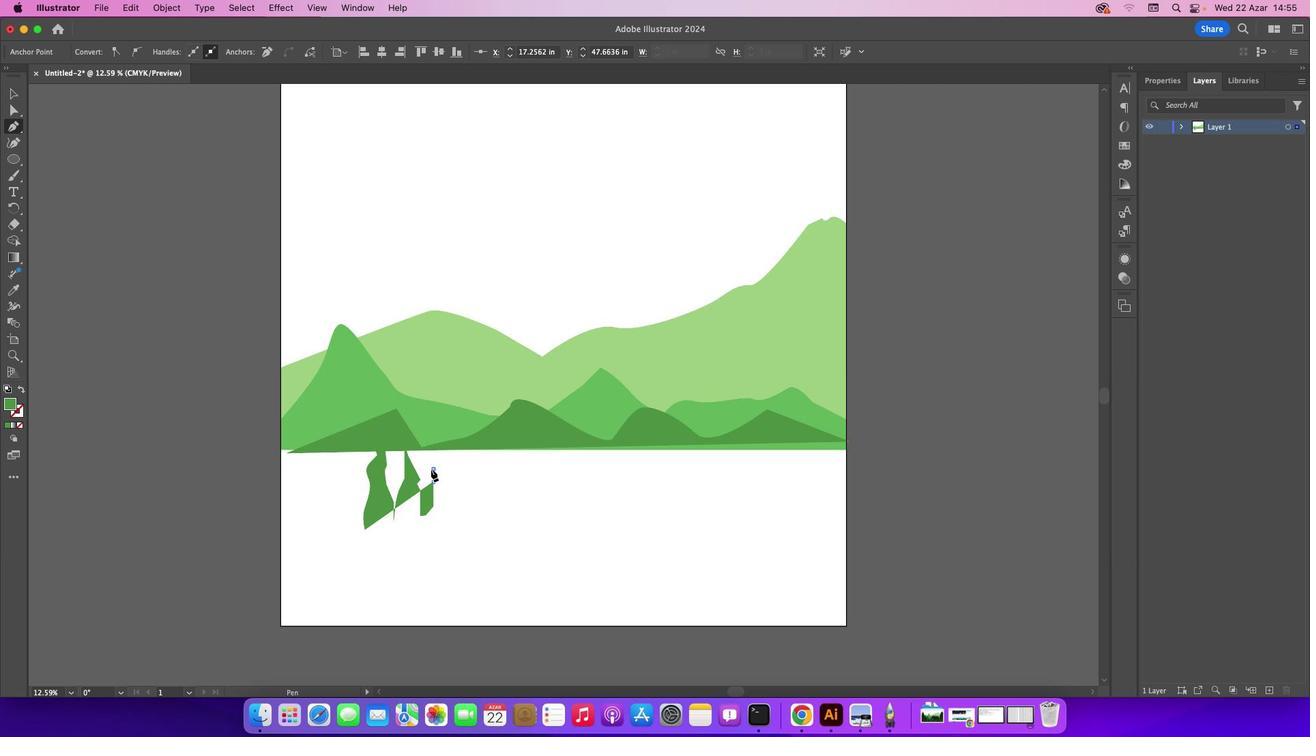 
Action: Mouse moved to (428, 458)
Screenshot: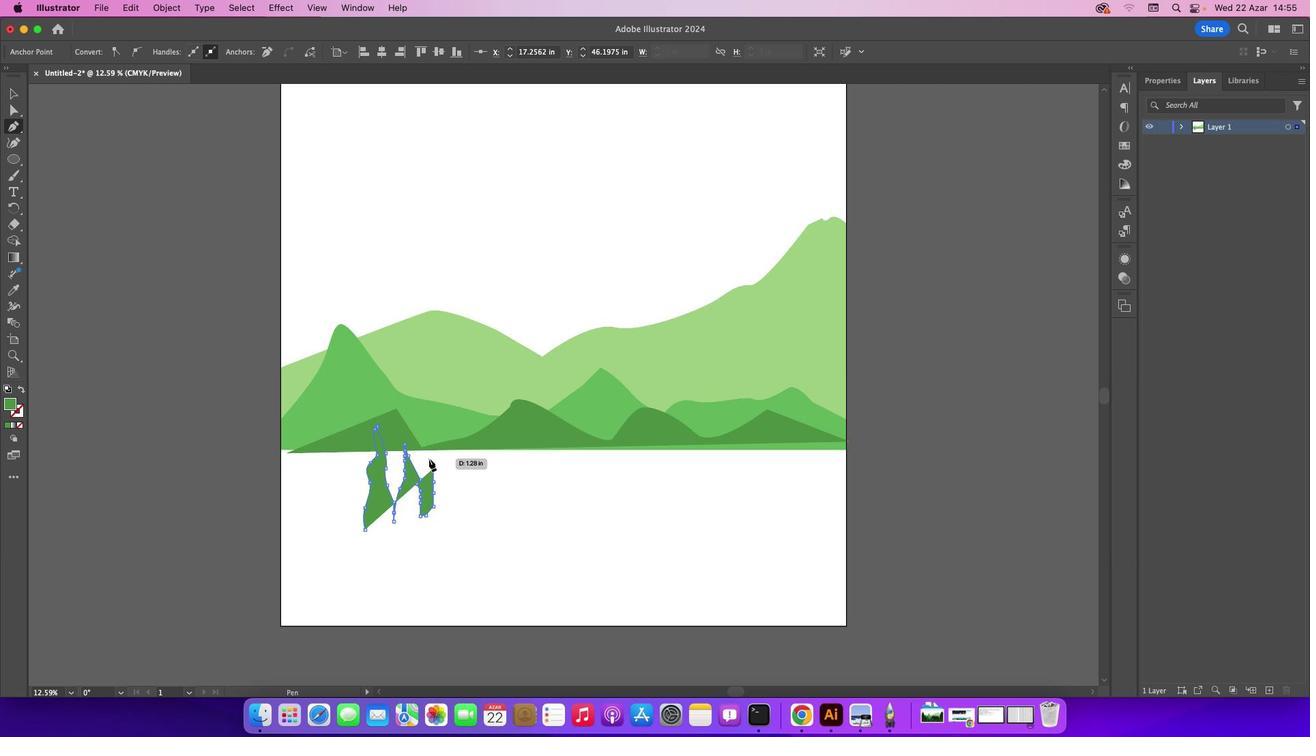 
Action: Mouse pressed left at (428, 458)
Screenshot: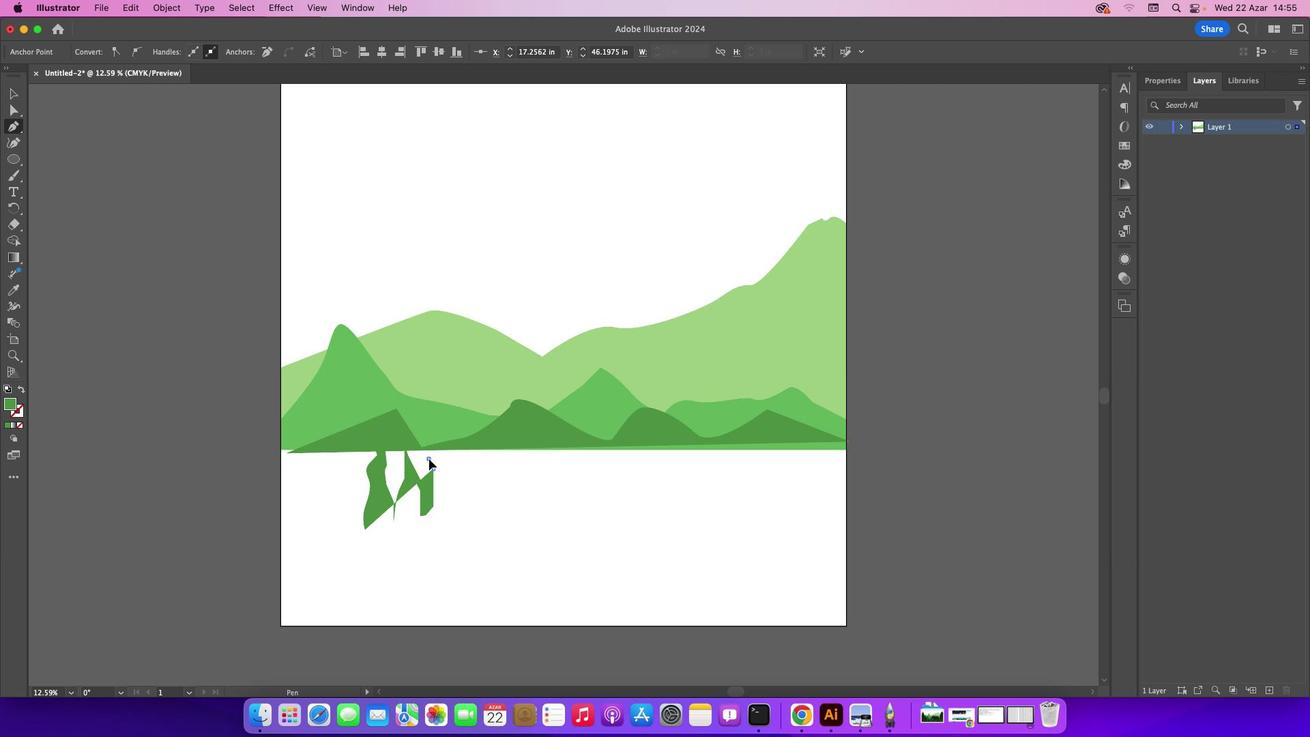 
Action: Mouse moved to (428, 452)
Screenshot: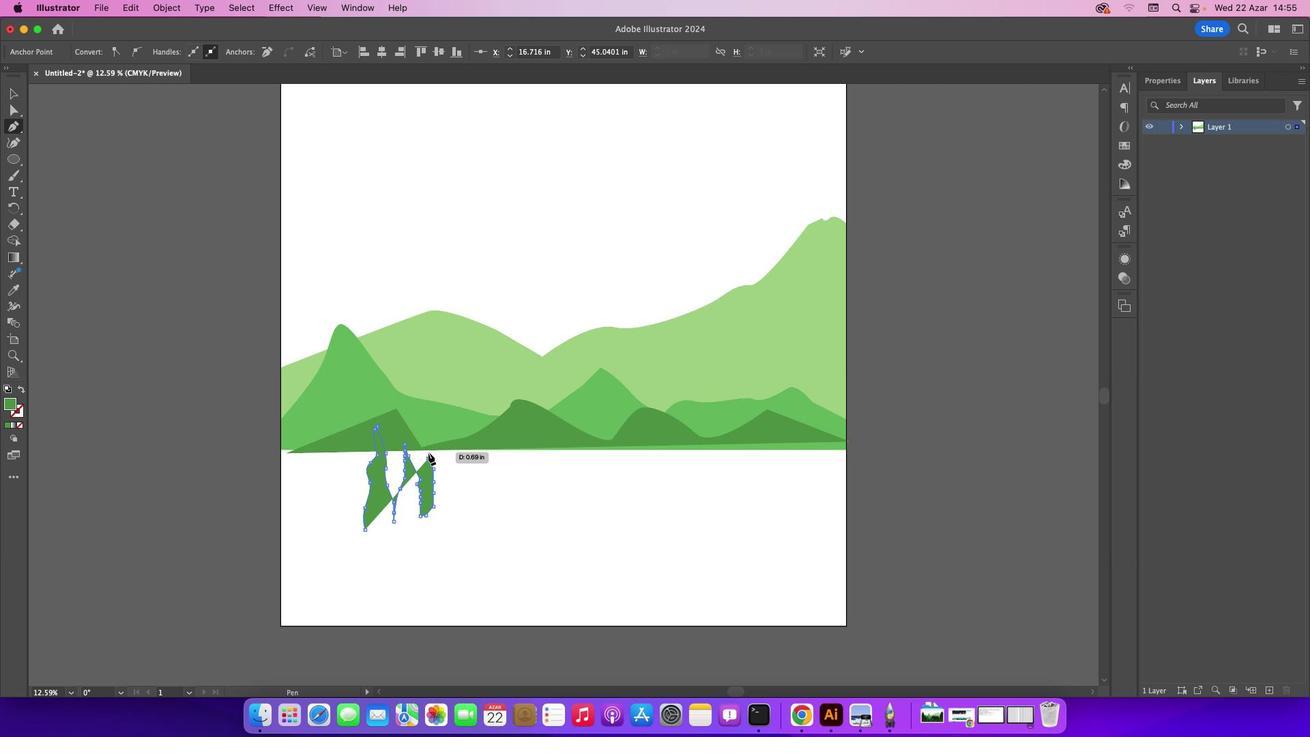 
Action: Mouse pressed left at (428, 452)
Screenshot: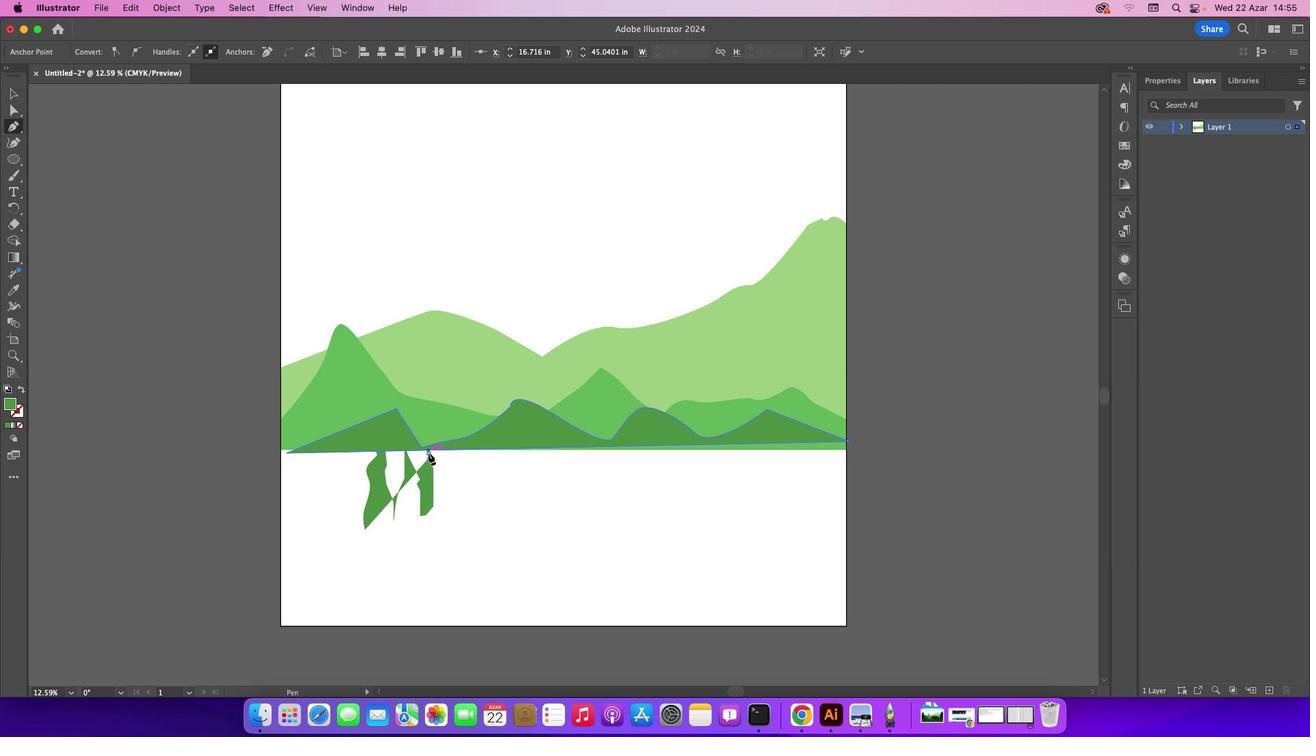 
Action: Mouse moved to (428, 445)
